 Task: Find and view Decathlon Dwarka, Plaza Premium Lounge, and Indira Gandhi International Airport on Google Maps.
Action: Mouse moved to (655, 474)
Screenshot: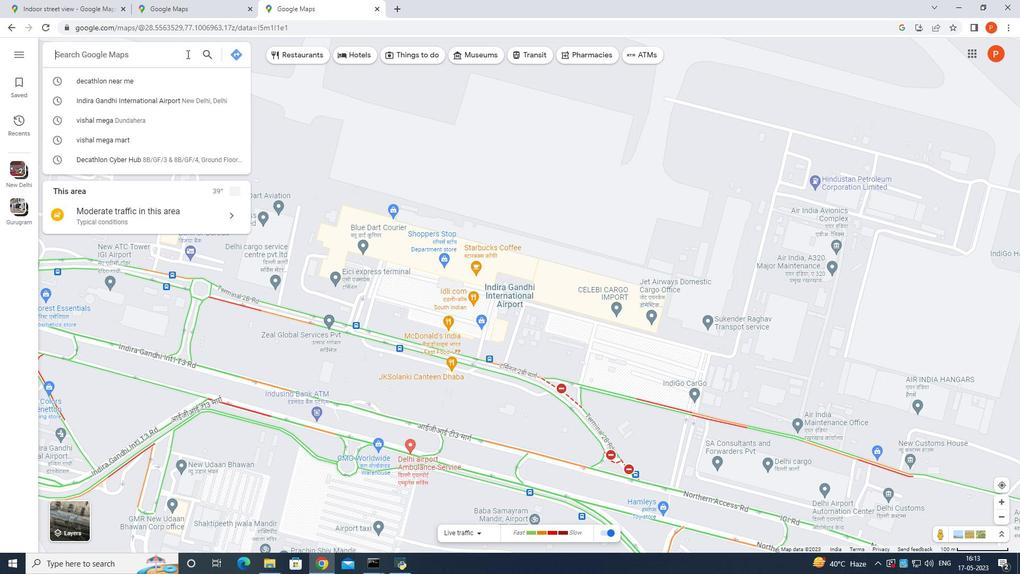 
Action: Mouse pressed left at (655, 474)
Screenshot: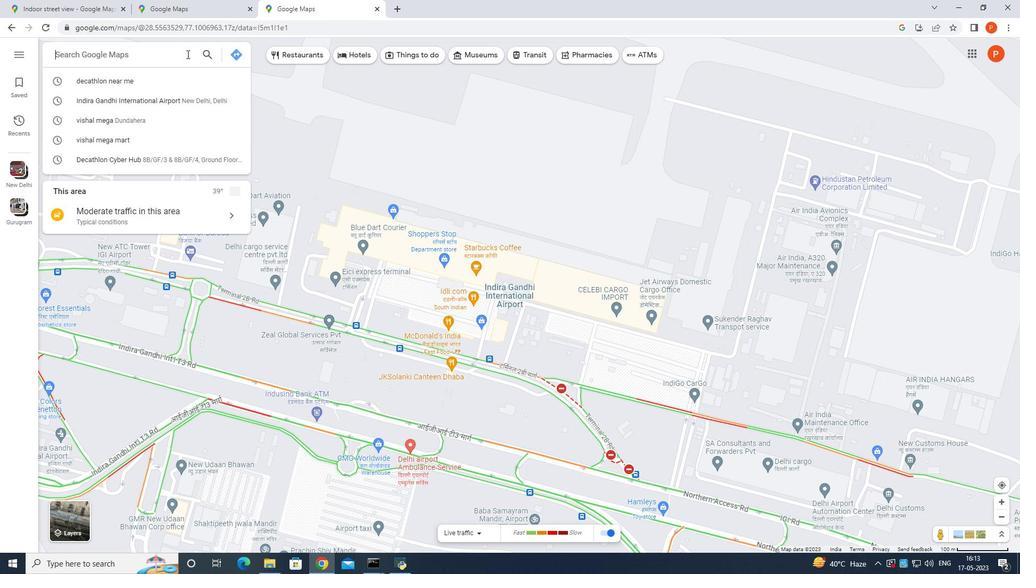 
Action: Mouse moved to (655, 474)
Screenshot: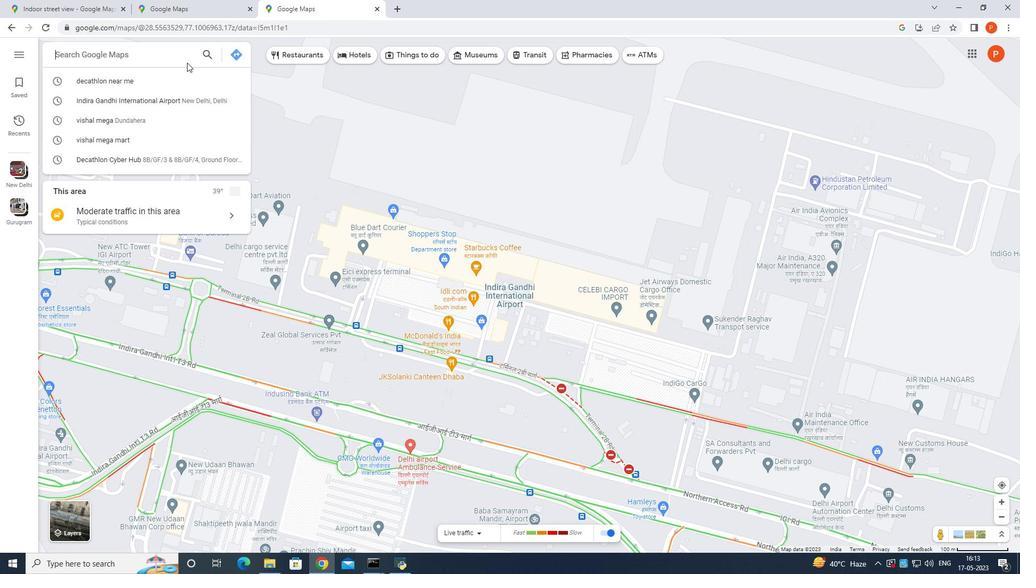 
Action: Mouse pressed left at (655, 474)
Screenshot: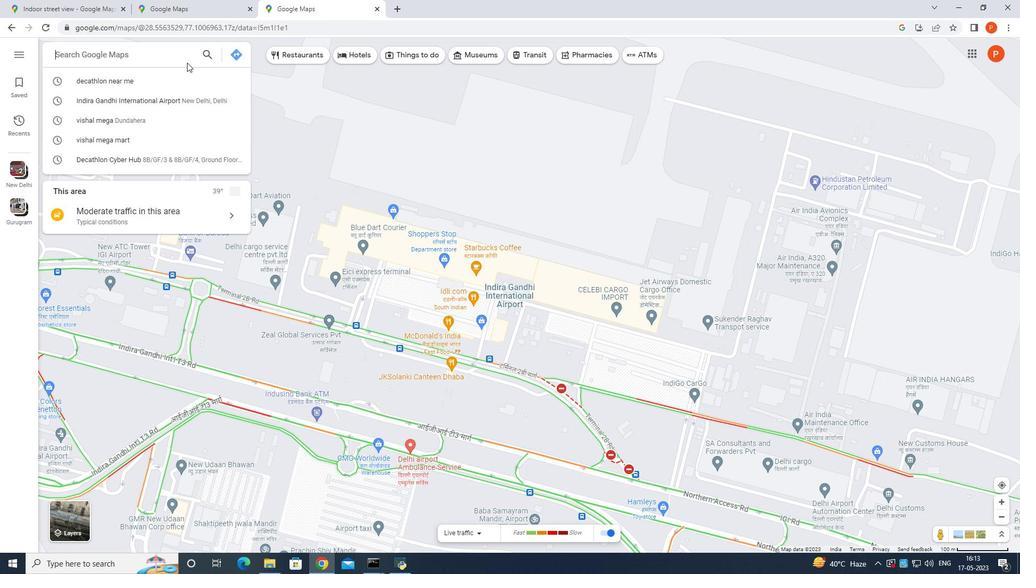 
Action: Mouse moved to (655, 474)
Screenshot: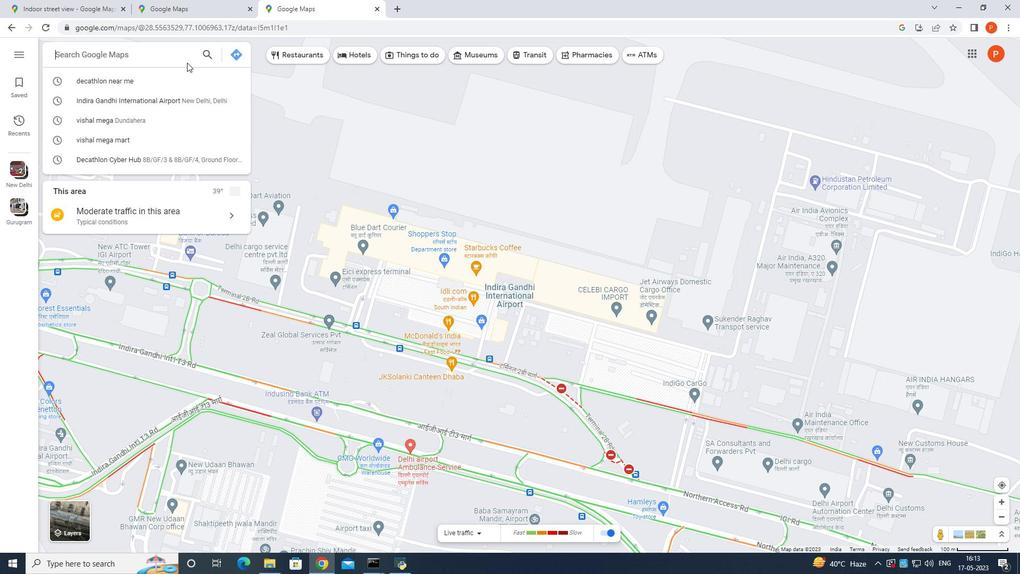 
Action: Key pressed <Key.shift>Airport<Key.space>and<Key.space>shping<Key.space>cener
Screenshot: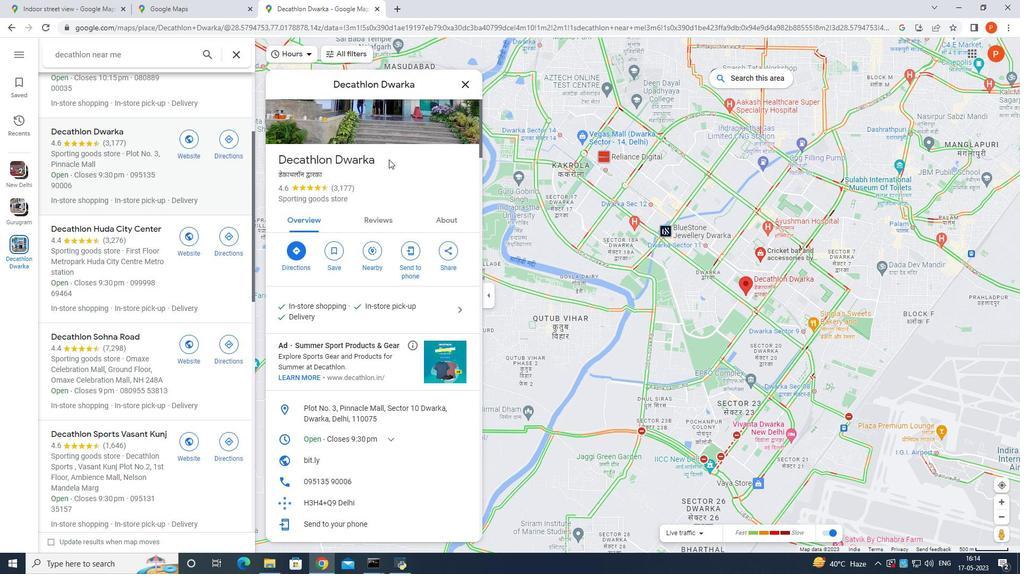 
Action: Mouse moved to (655, 474)
Screenshot: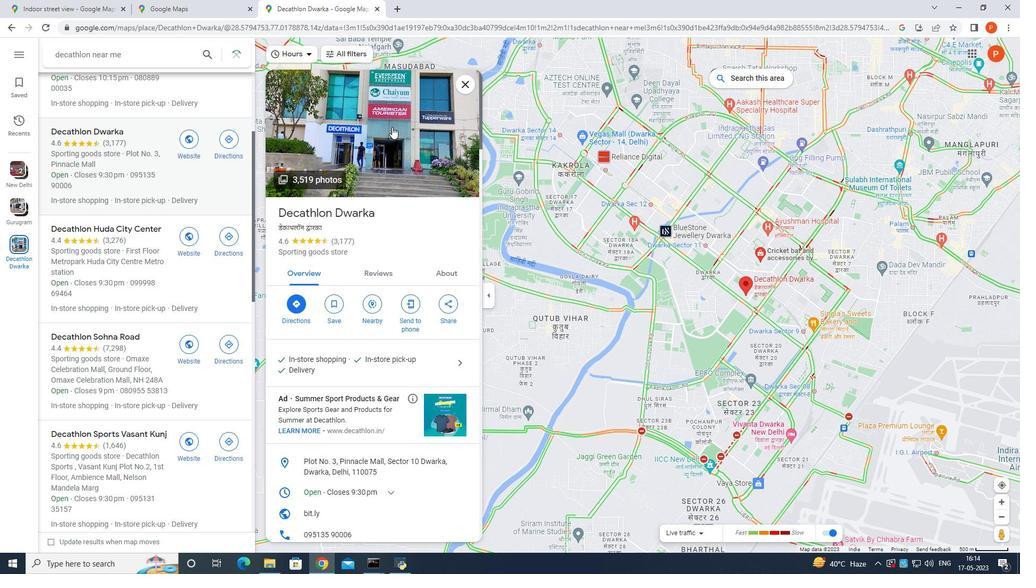 
Action: Key pressed <Key.backspace>
Screenshot: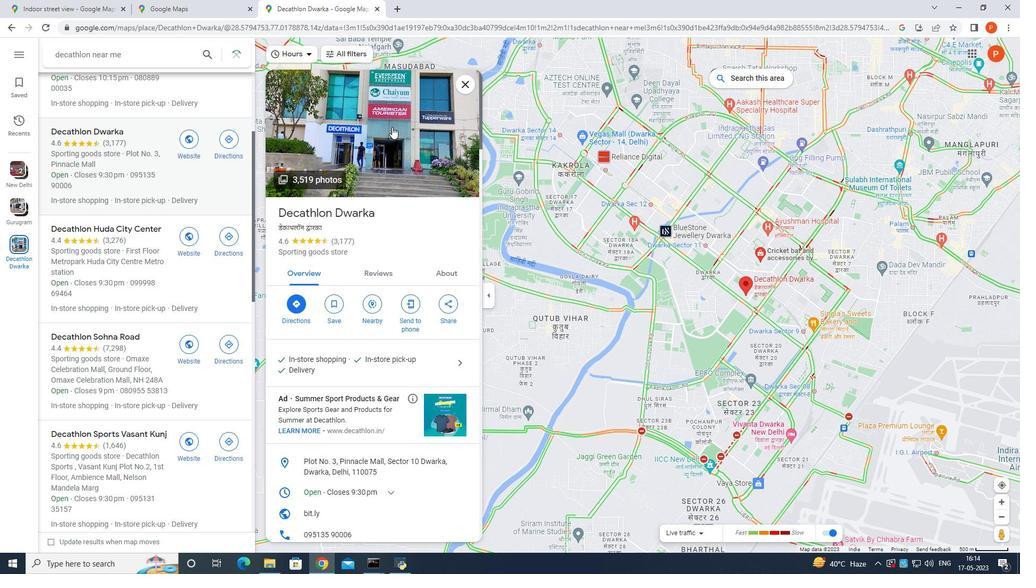 
Action: Mouse moved to (655, 474)
Screenshot: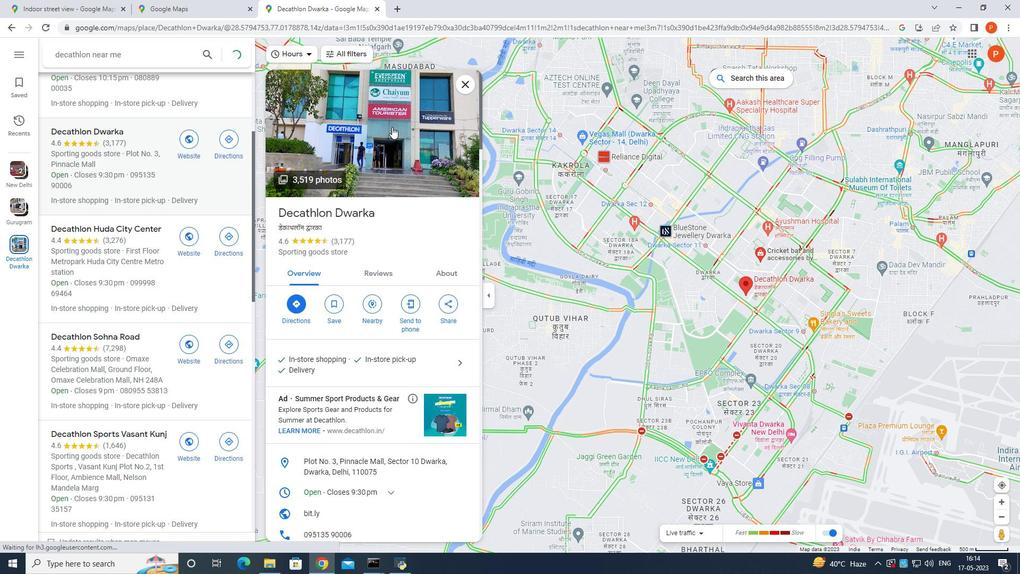 
Action: Key pressed <Key.backspace>ter<Key.enter>
Screenshot: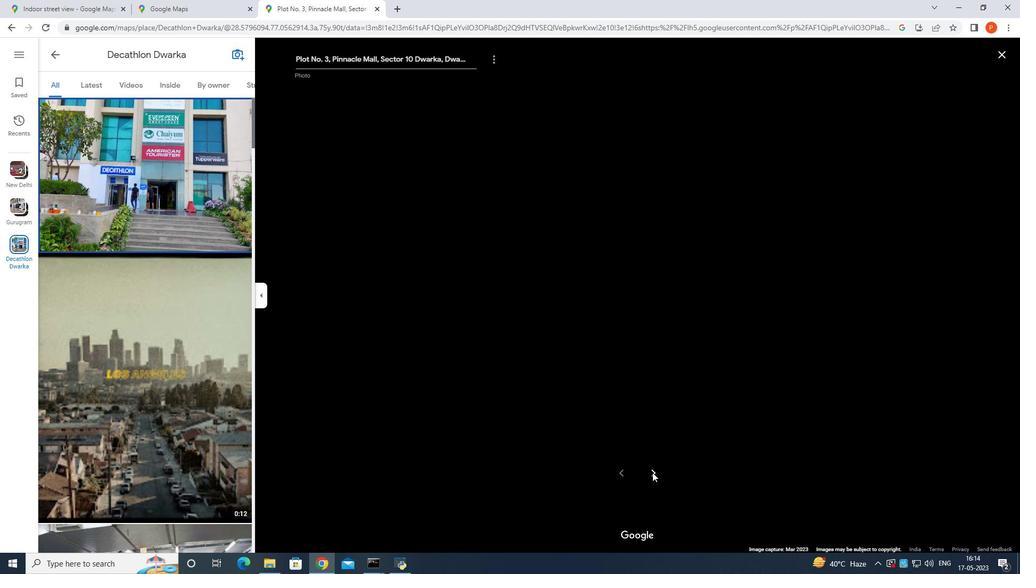 
Action: Mouse moved to (655, 474)
Screenshot: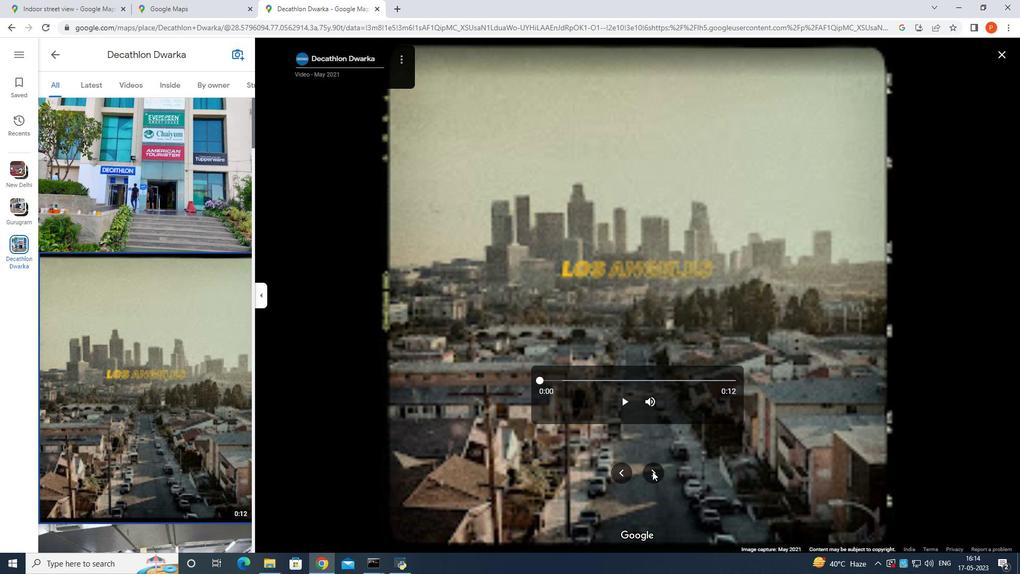 
Action: Mouse scrolled (655, 474) with delta (0, 0)
Screenshot: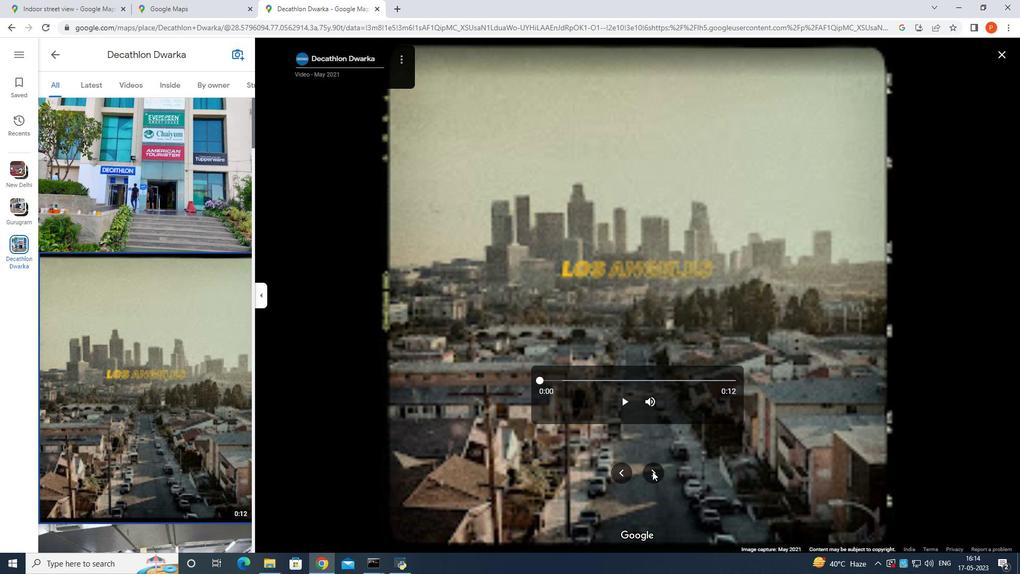 
Action: Mouse scrolled (655, 474) with delta (0, 0)
Screenshot: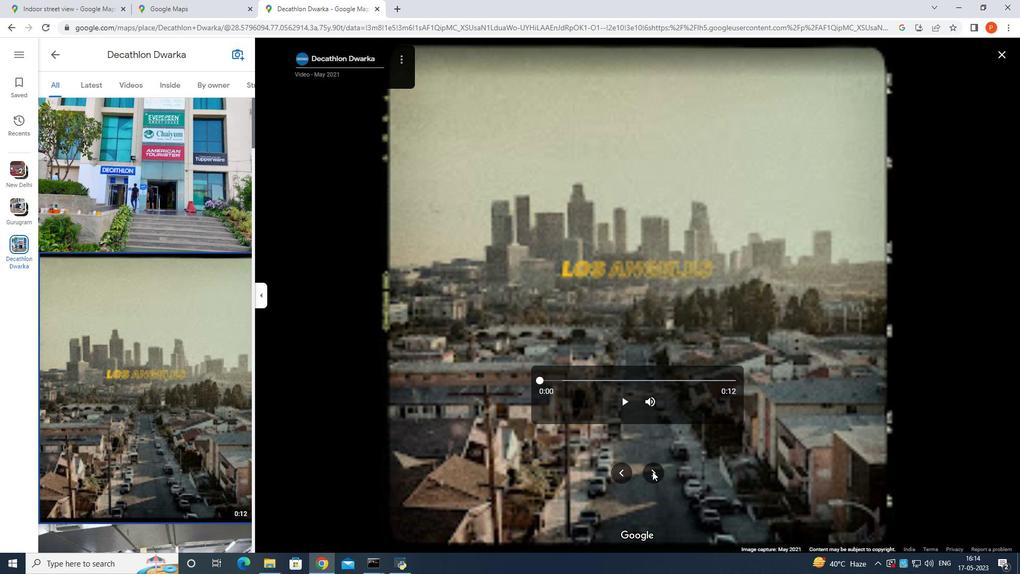 
Action: Mouse moved to (655, 474)
Screenshot: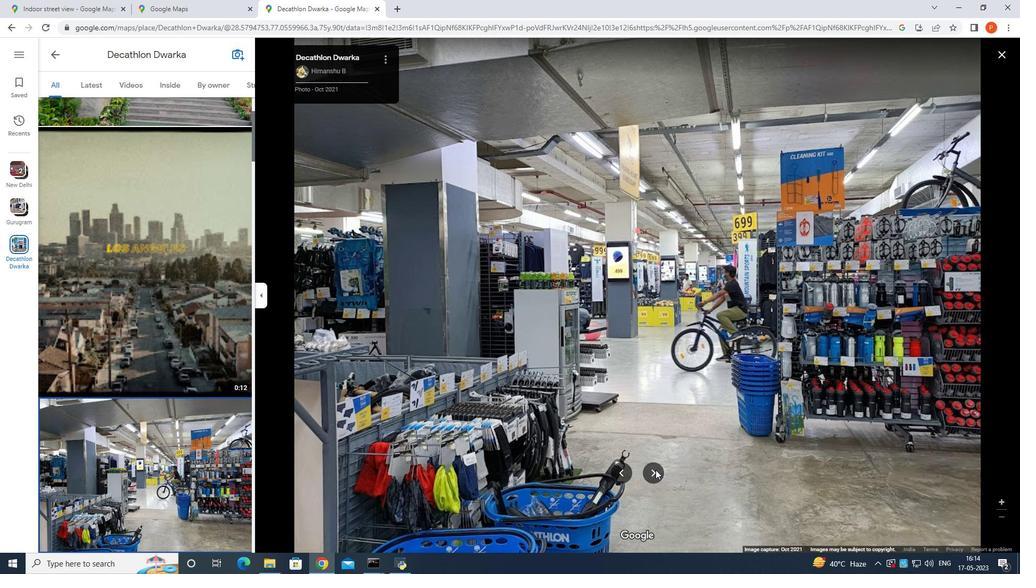 
Action: Mouse pressed left at (655, 474)
Screenshot: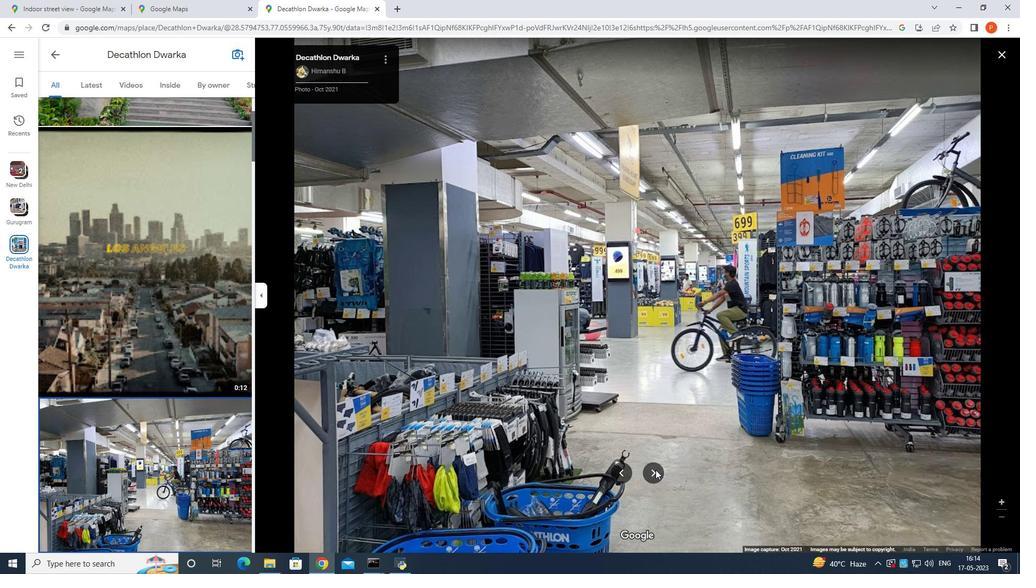 
Action: Mouse moved to (655, 474)
Screenshot: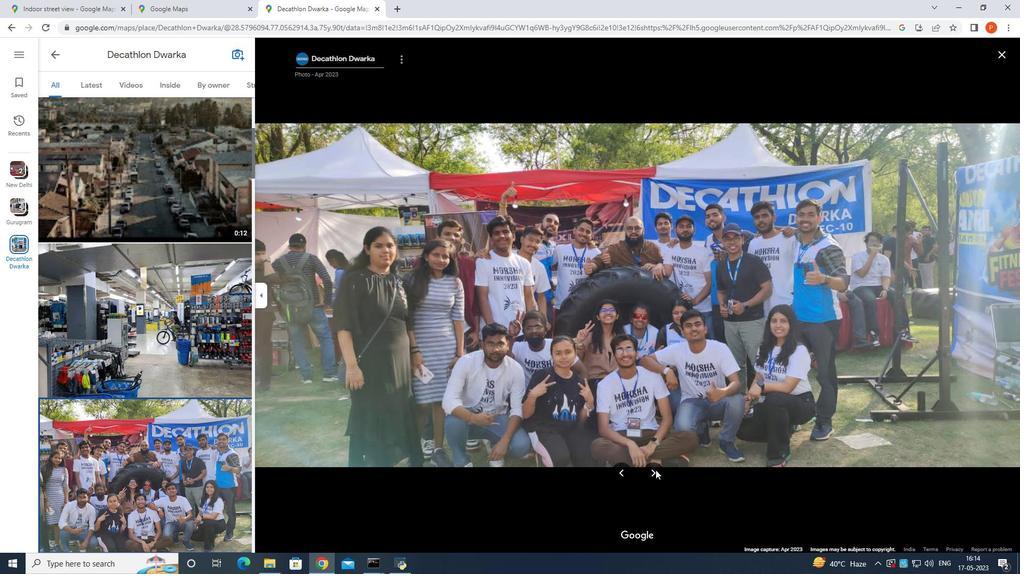 
Action: Mouse scrolled (655, 474) with delta (0, 0)
Screenshot: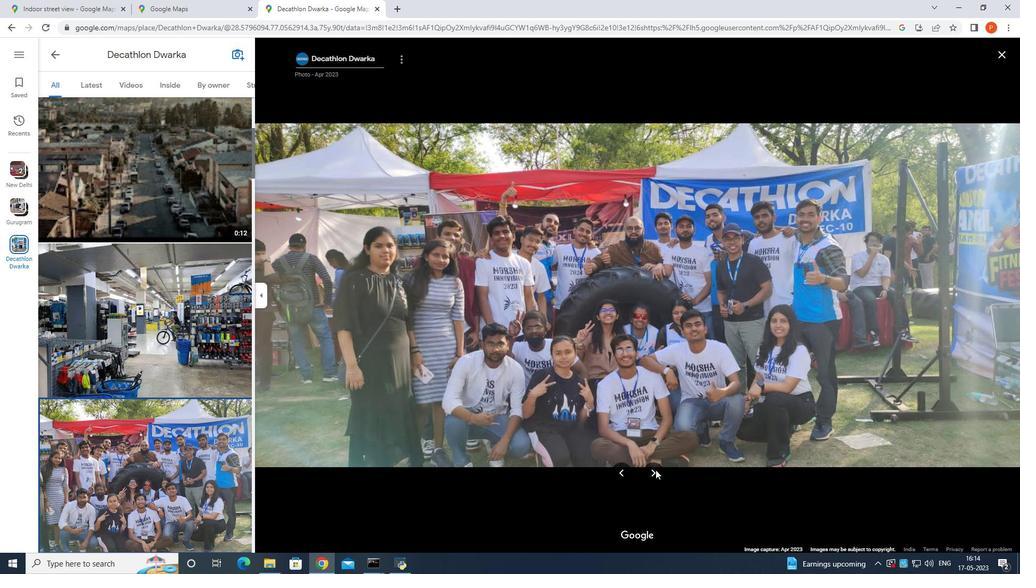 
Action: Mouse moved to (655, 474)
Screenshot: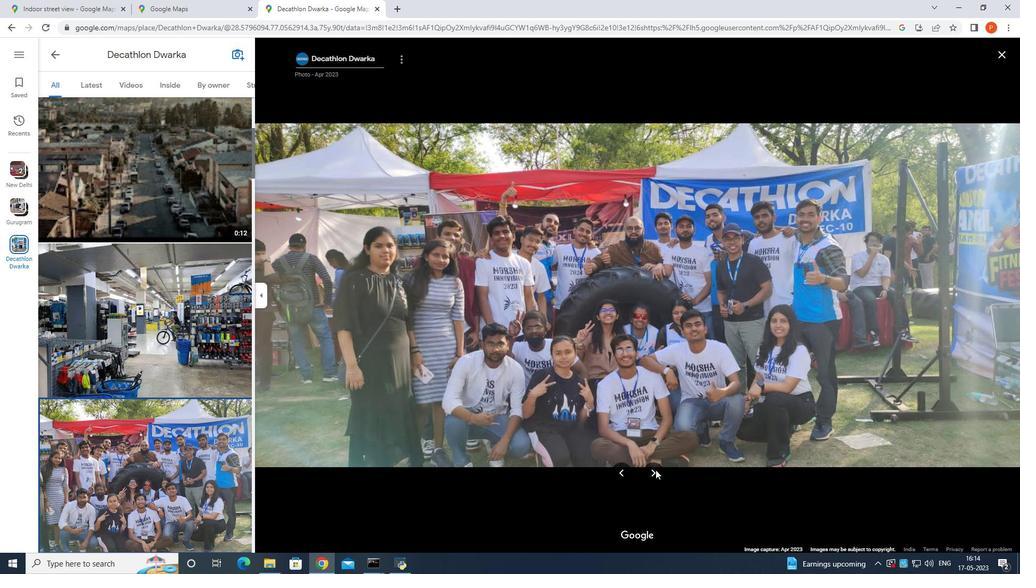 
Action: Mouse scrolled (655, 474) with delta (0, 0)
Screenshot: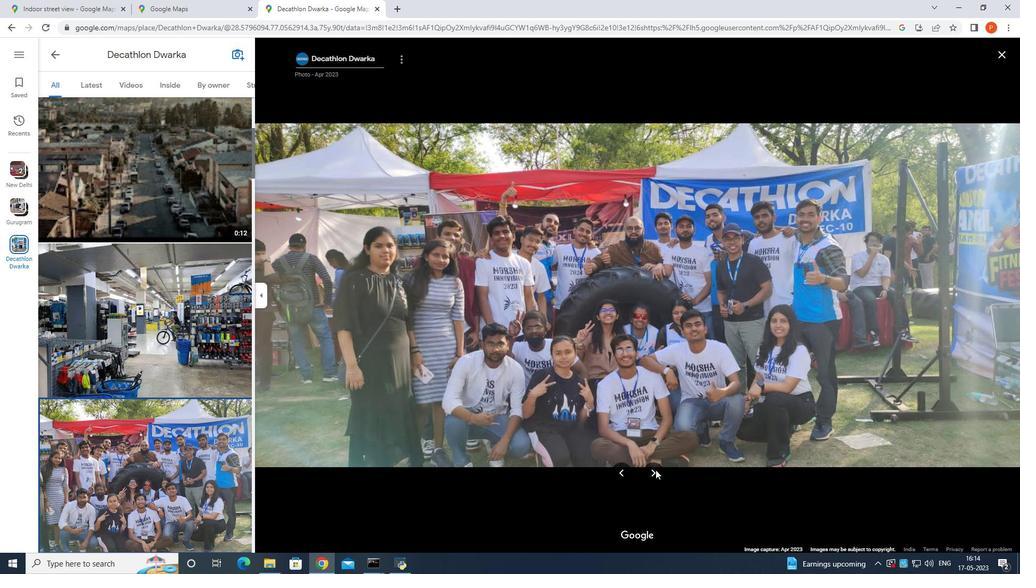 
Action: Mouse moved to (655, 474)
Screenshot: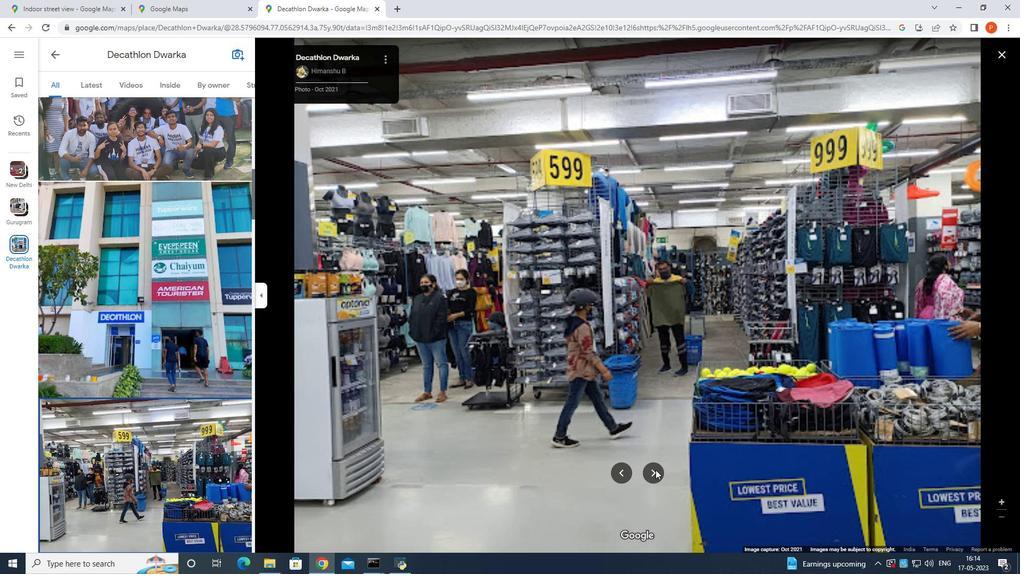 
Action: Mouse scrolled (655, 474) with delta (0, 0)
Screenshot: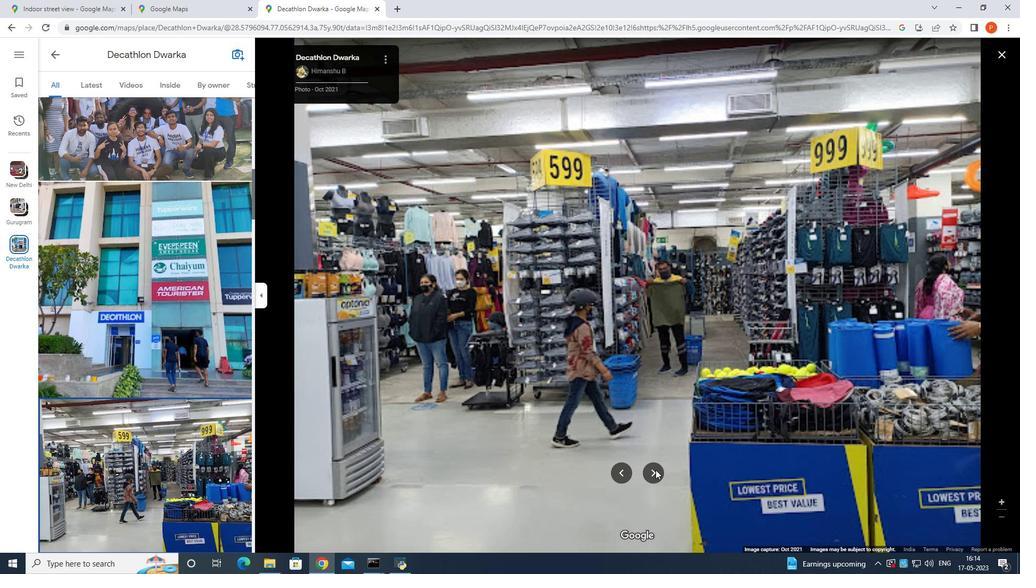 
Action: Mouse scrolled (655, 474) with delta (0, 0)
Screenshot: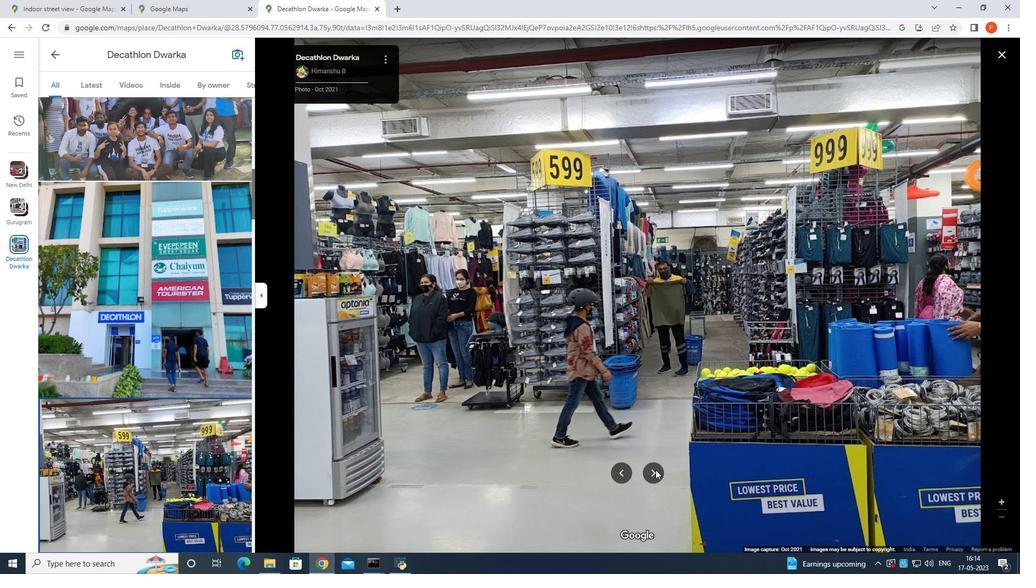 
Action: Mouse scrolled (655, 474) with delta (0, 0)
Screenshot: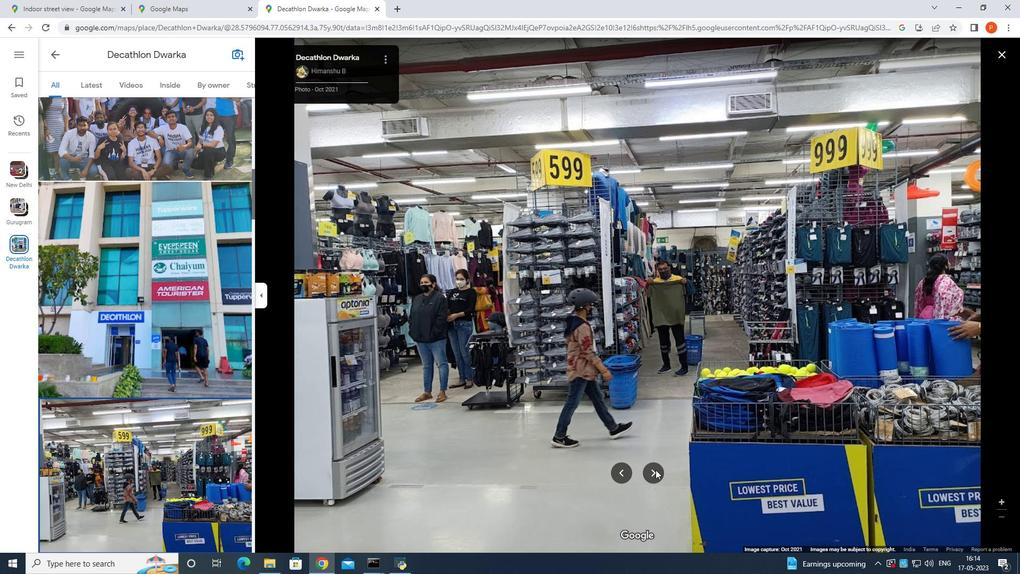 
Action: Mouse scrolled (655, 474) with delta (0, 0)
Screenshot: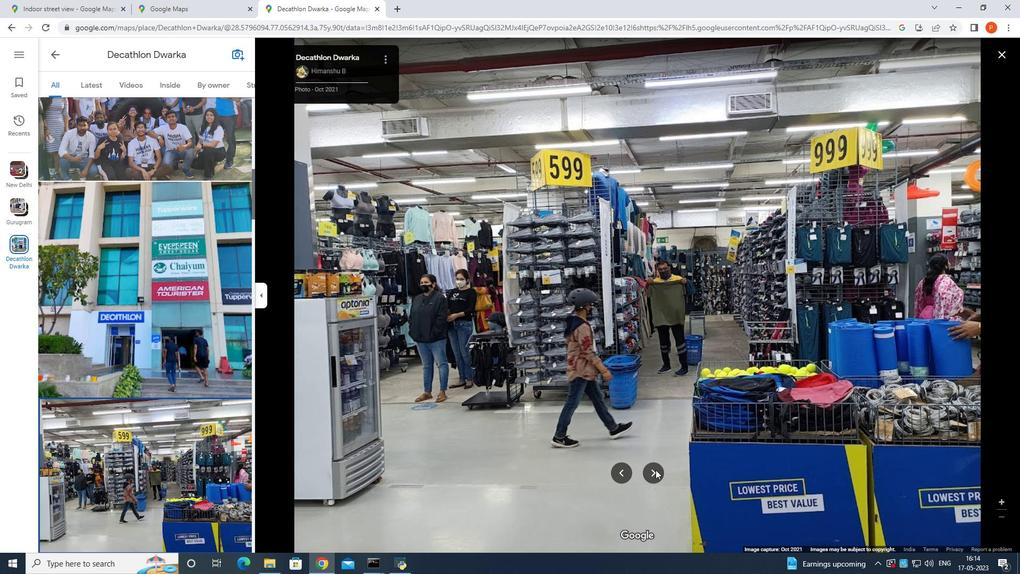 
Action: Mouse moved to (655, 474)
Screenshot: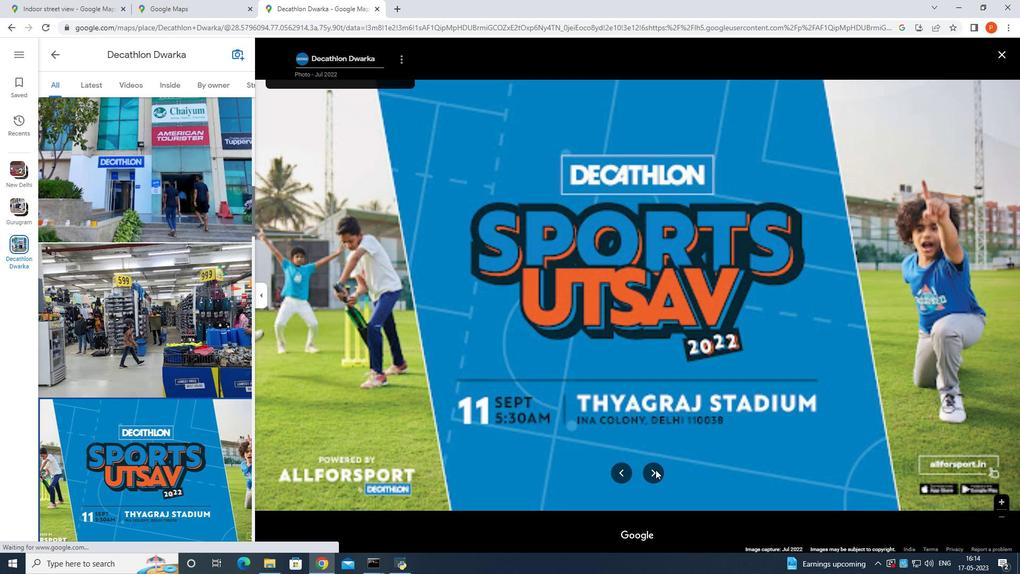 
Action: Mouse pressed left at (655, 474)
Screenshot: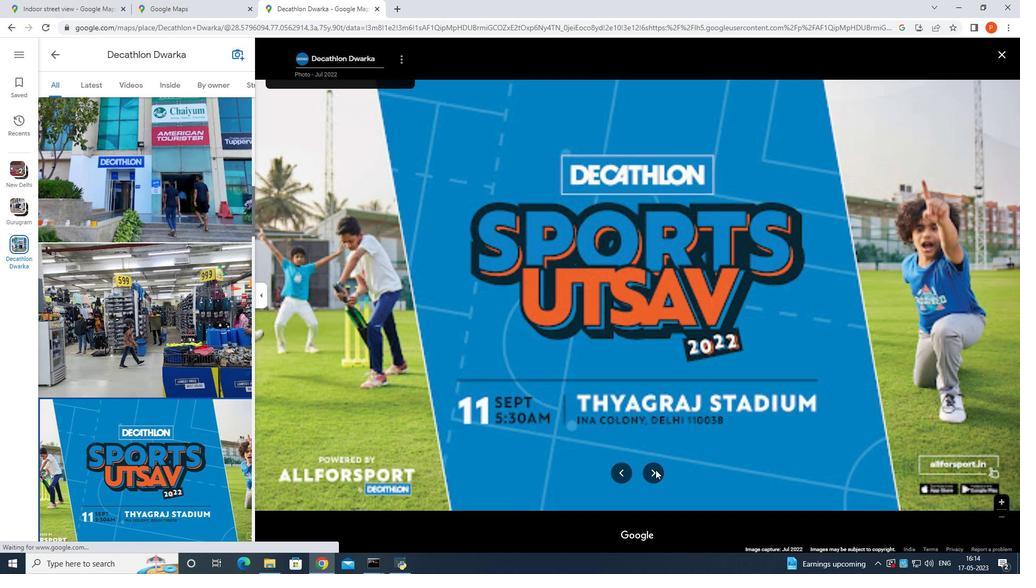 
Action: Mouse moved to (655, 474)
Screenshot: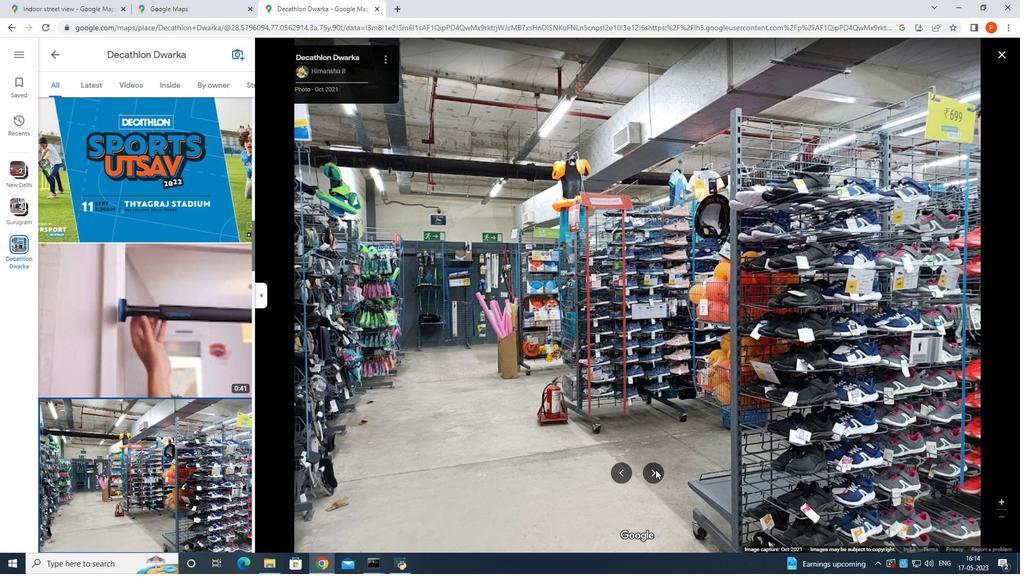 
Action: Mouse pressed left at (655, 474)
Screenshot: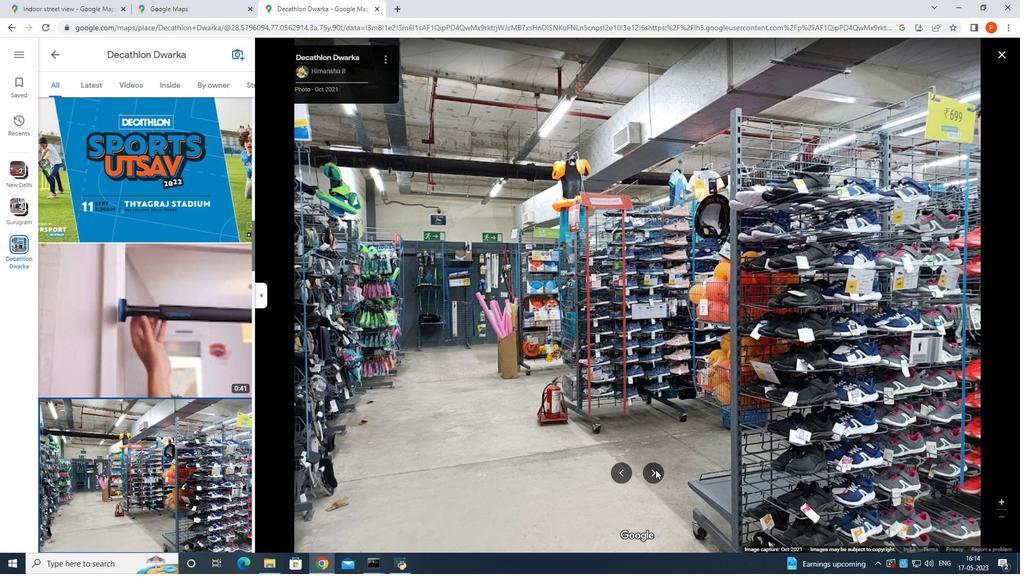 
Action: Mouse moved to (655, 474)
Screenshot: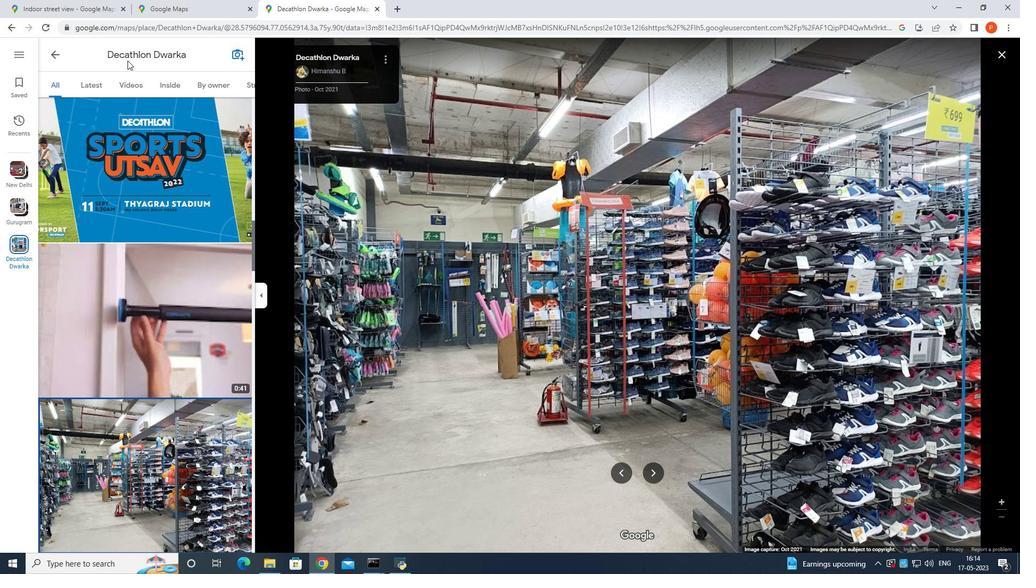 
Action: Mouse scrolled (655, 474) with delta (0, 0)
Screenshot: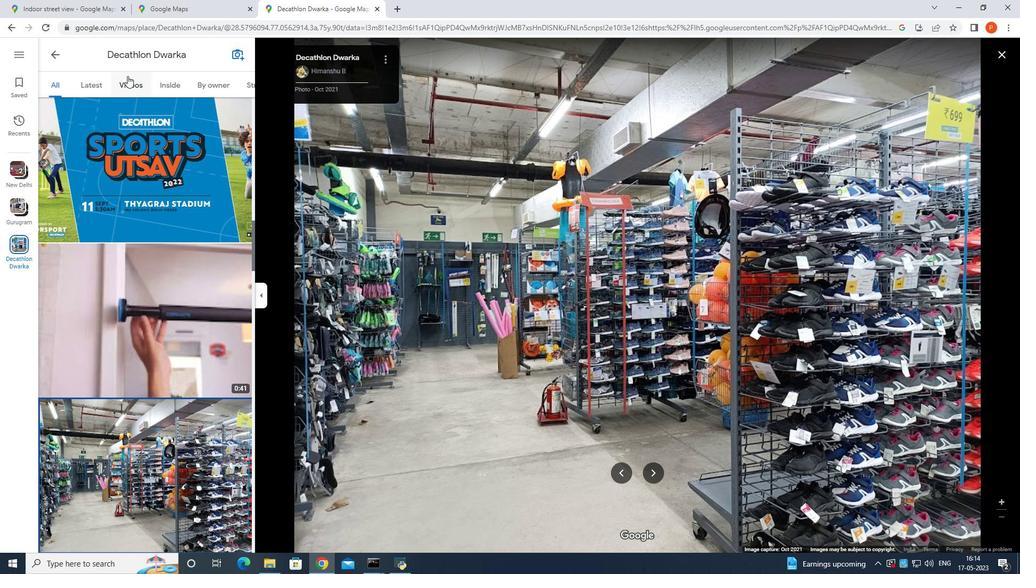 
Action: Mouse scrolled (655, 474) with delta (0, 0)
Screenshot: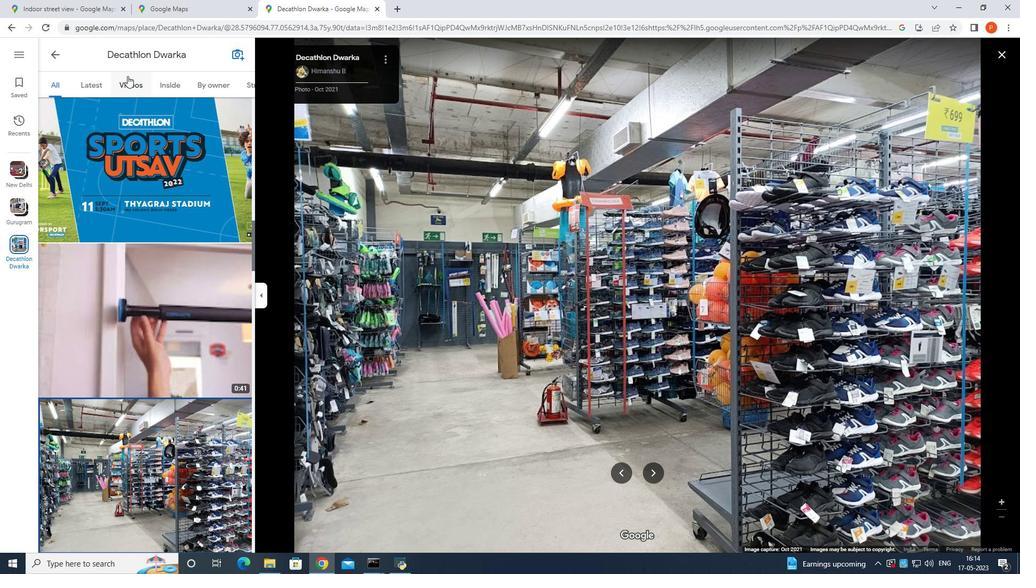 
Action: Mouse scrolled (655, 474) with delta (0, 0)
Screenshot: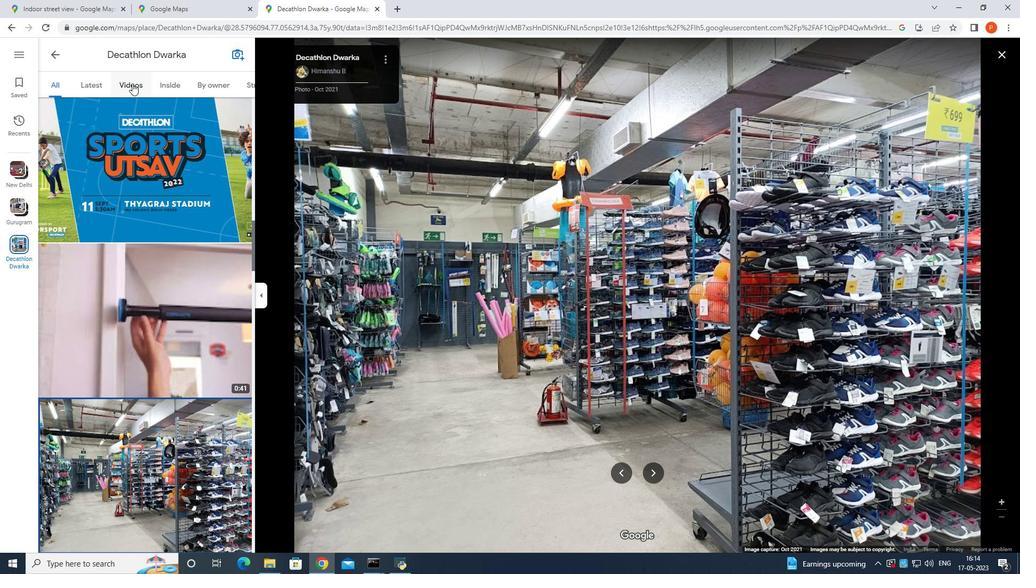 
Action: Mouse scrolled (655, 474) with delta (0, 0)
Screenshot: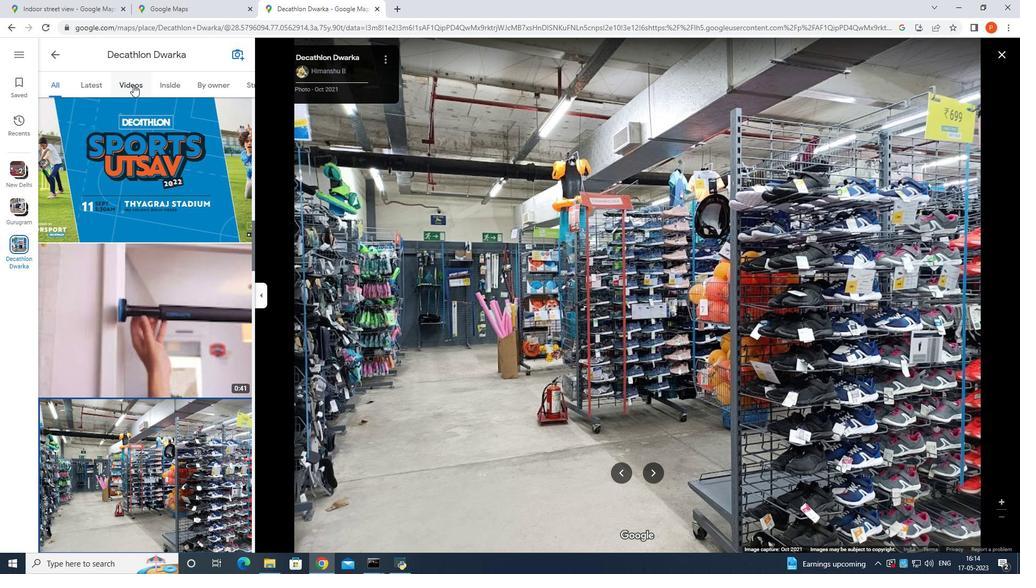 
Action: Mouse moved to (655, 474)
Screenshot: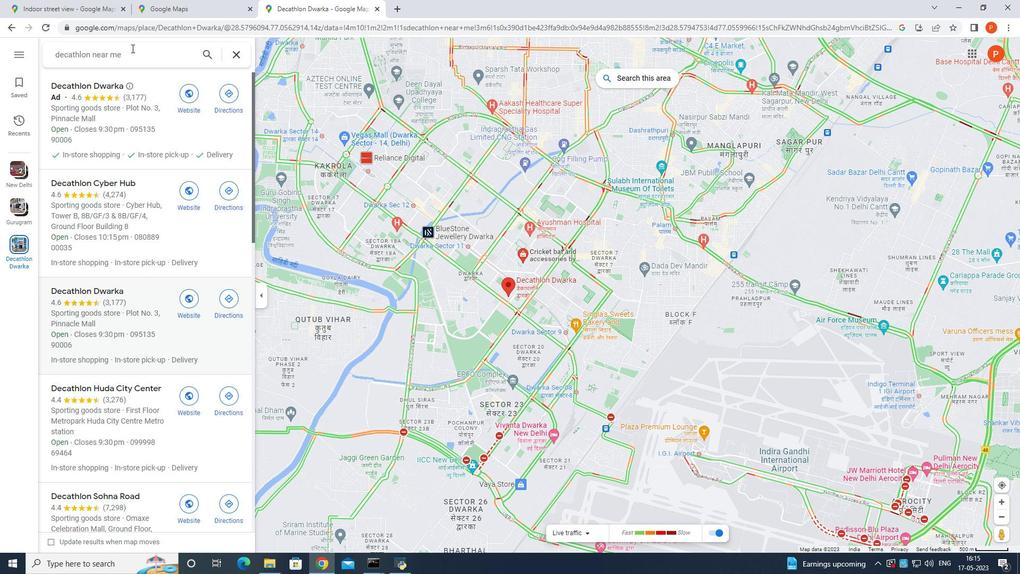 
Action: Mouse pressed left at (655, 474)
Screenshot: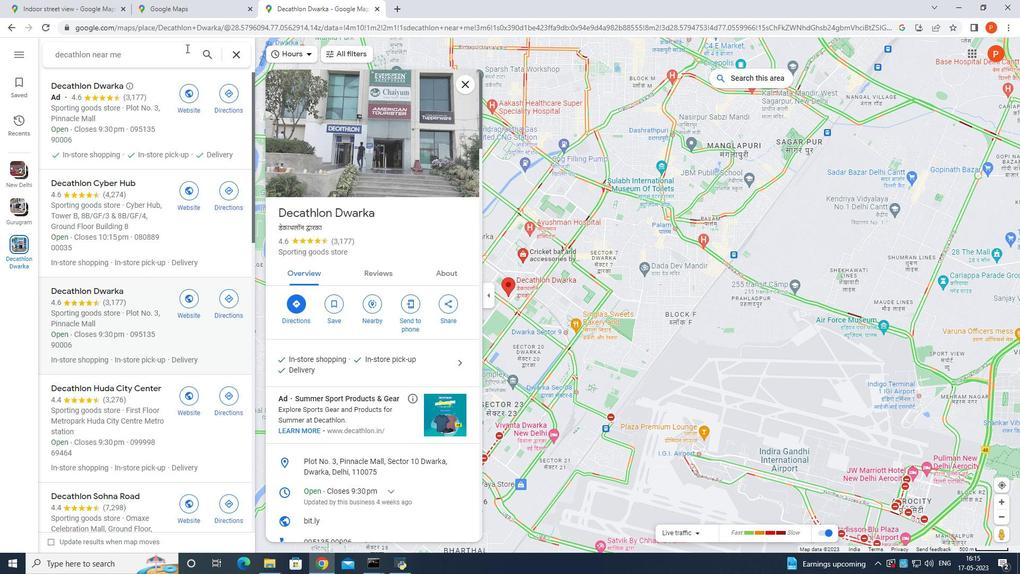 
Action: Mouse moved to (655, 474)
Screenshot: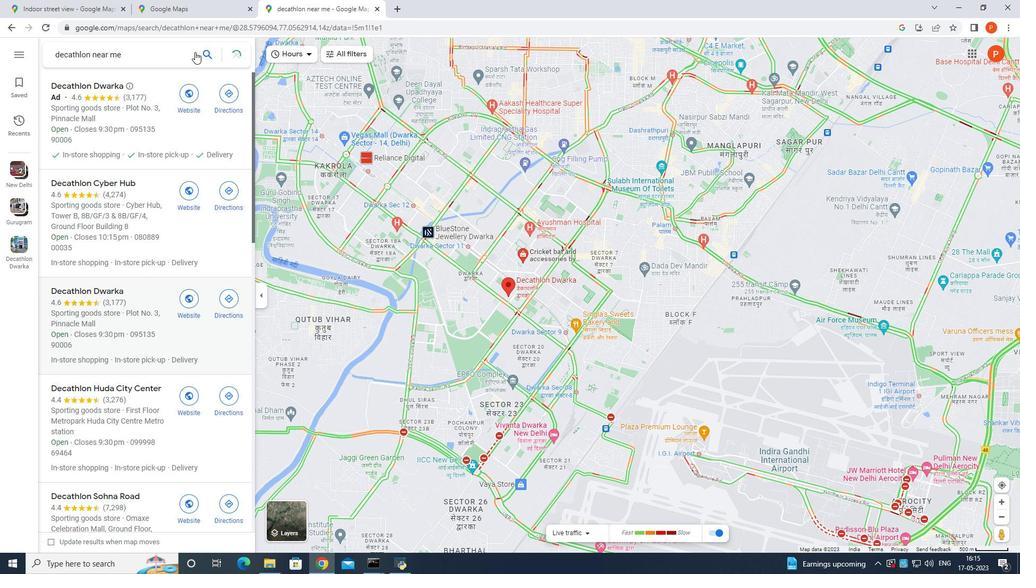 
Action: Key pressed <Key.enter>
Screenshot: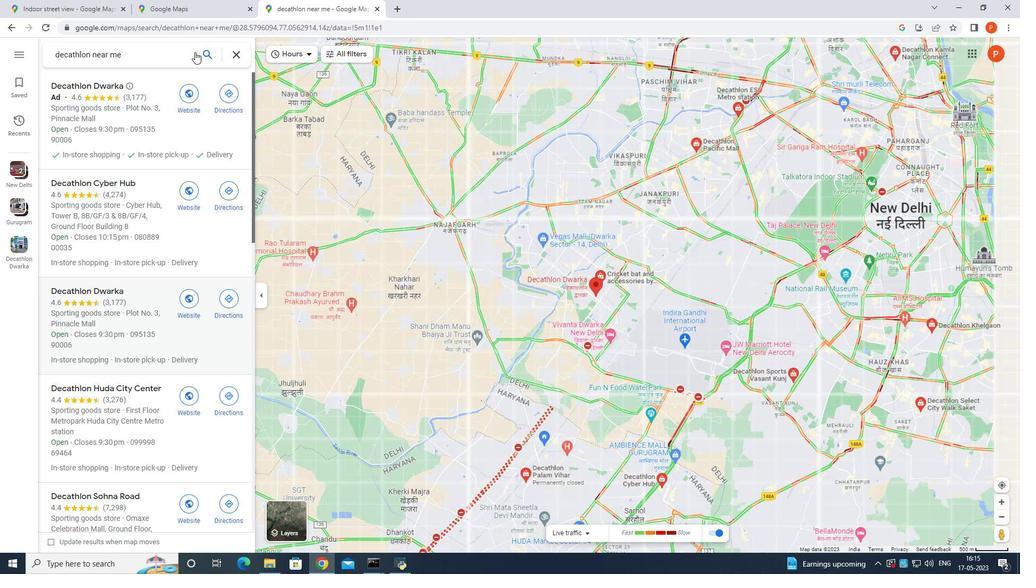 
Action: Mouse moved to (655, 474)
Screenshot: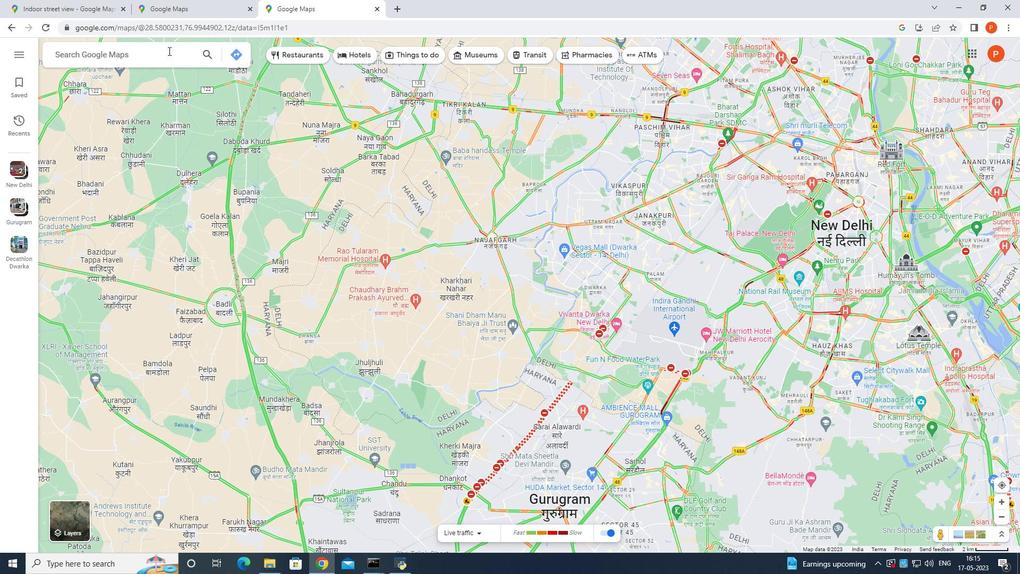 
Action: Mouse pressed left at (655, 474)
Screenshot: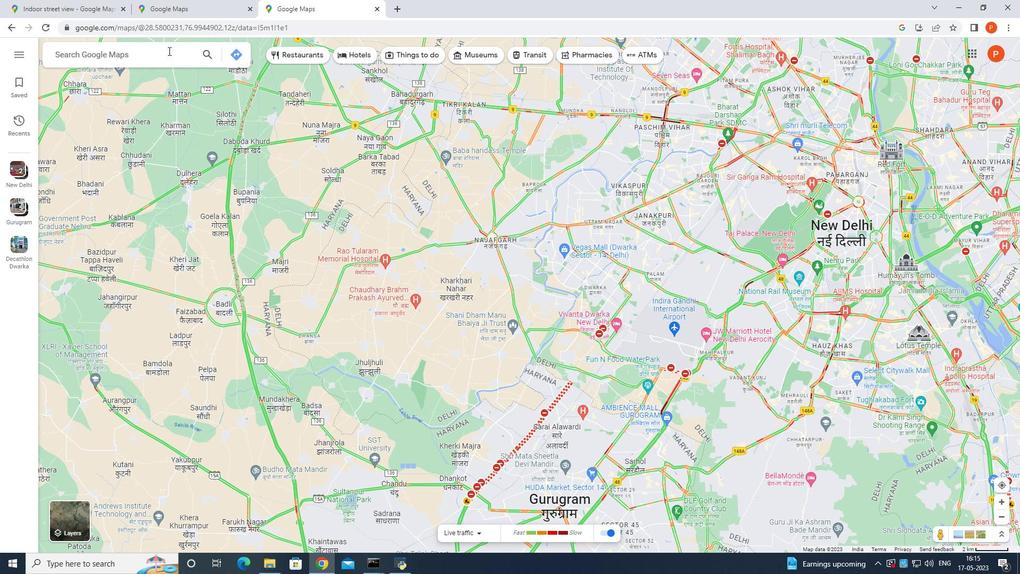 
Action: Mouse moved to (655, 474)
Screenshot: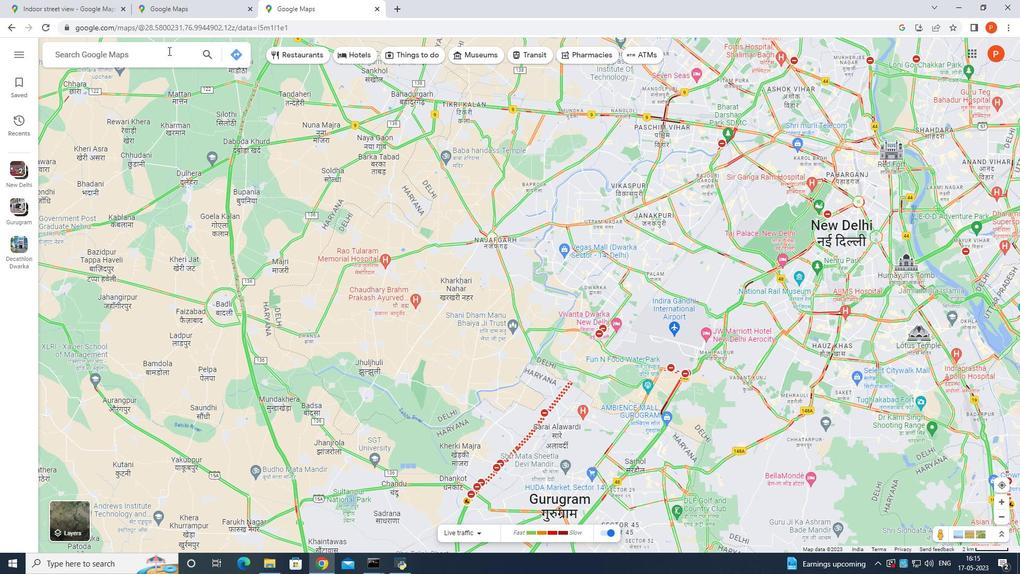 
Action: Mouse scrolled (655, 474) with delta (0, 0)
Screenshot: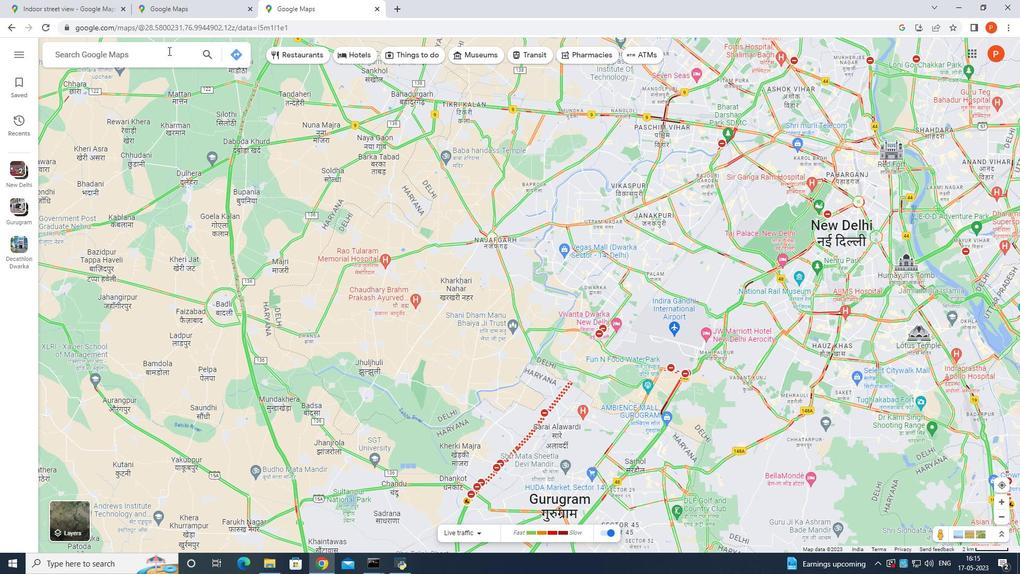 
Action: Mouse moved to (655, 474)
Screenshot: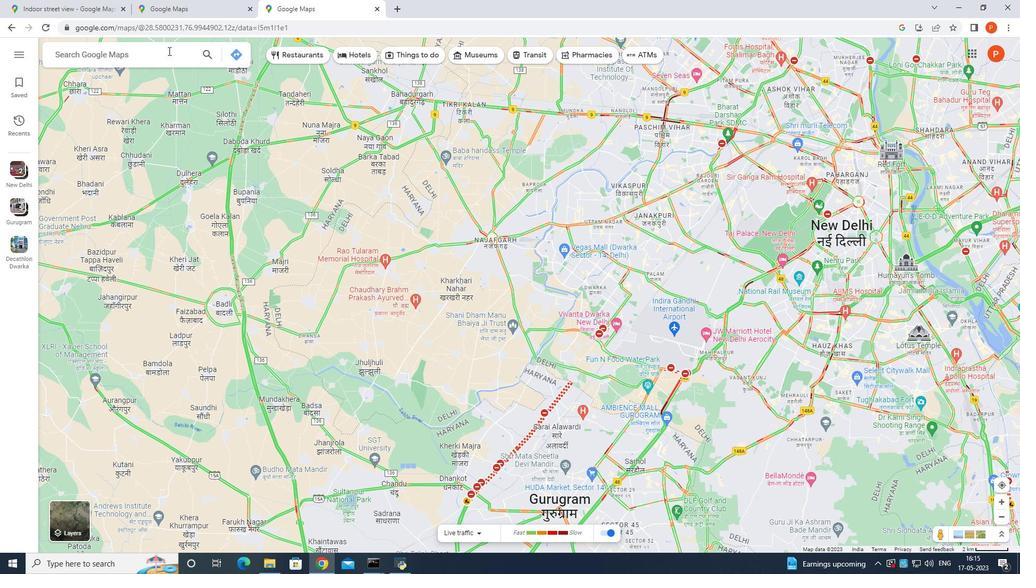 
Action: Mouse scrolled (655, 474) with delta (0, 0)
Screenshot: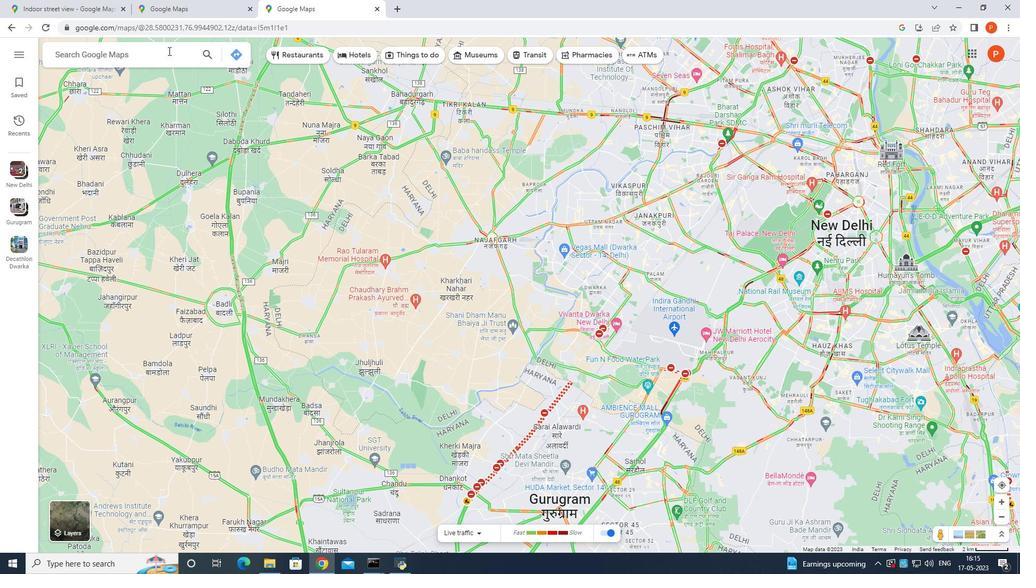
Action: Mouse moved to (655, 474)
Screenshot: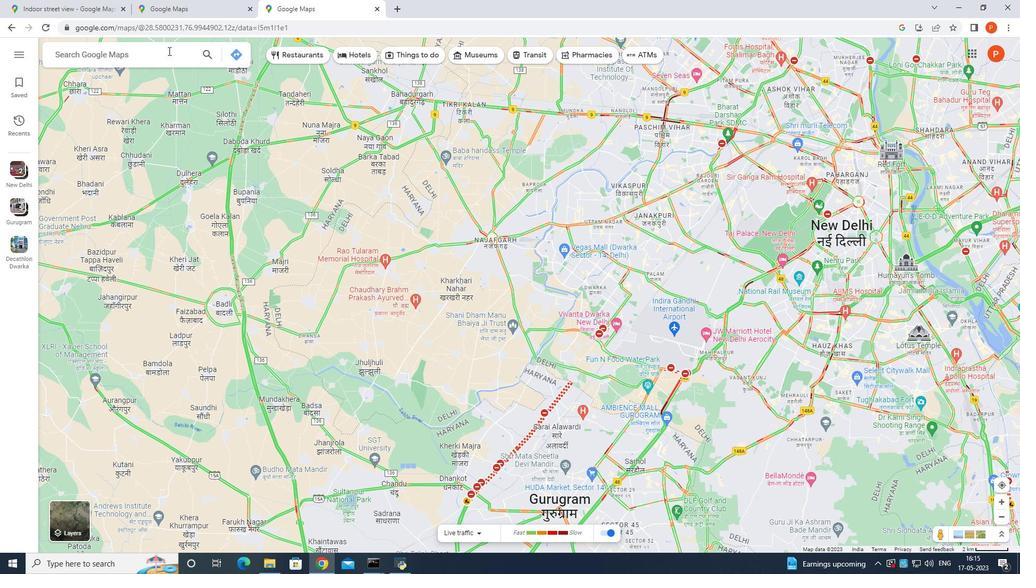 
Action: Mouse scrolled (655, 474) with delta (0, 0)
Screenshot: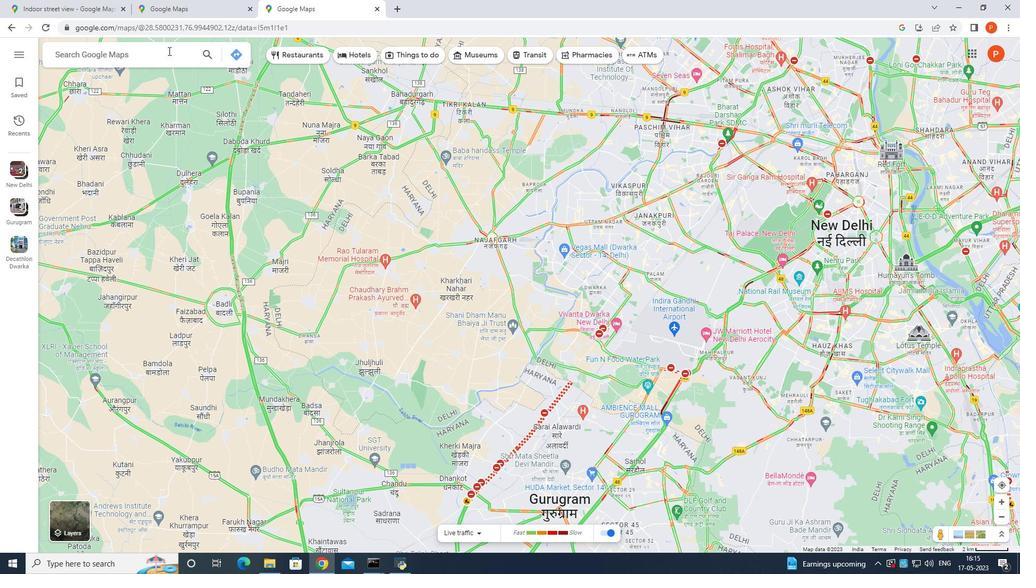 
Action: Mouse scrolled (655, 474) with delta (0, 0)
Screenshot: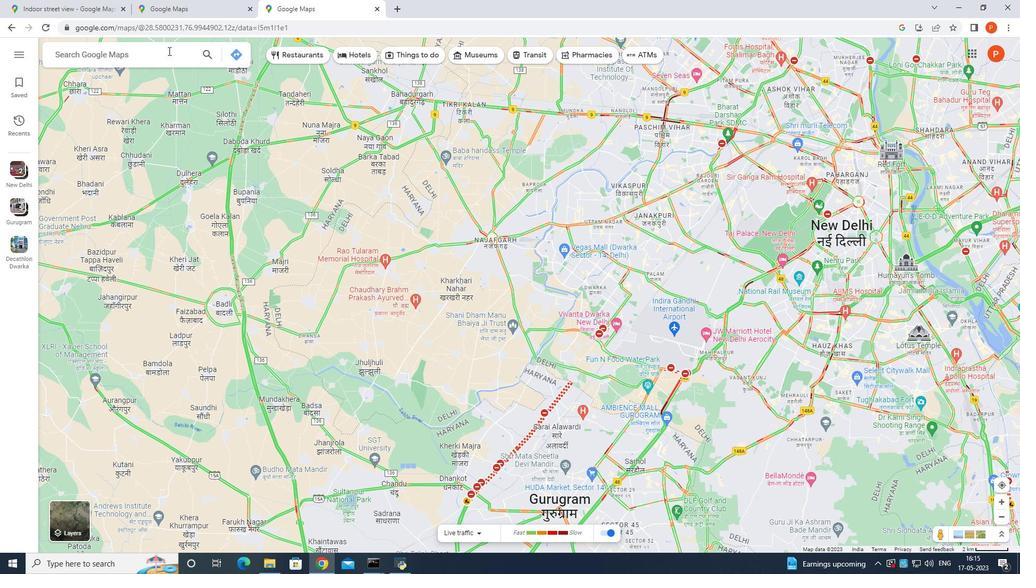 
Action: Mouse scrolled (655, 474) with delta (0, 0)
Screenshot: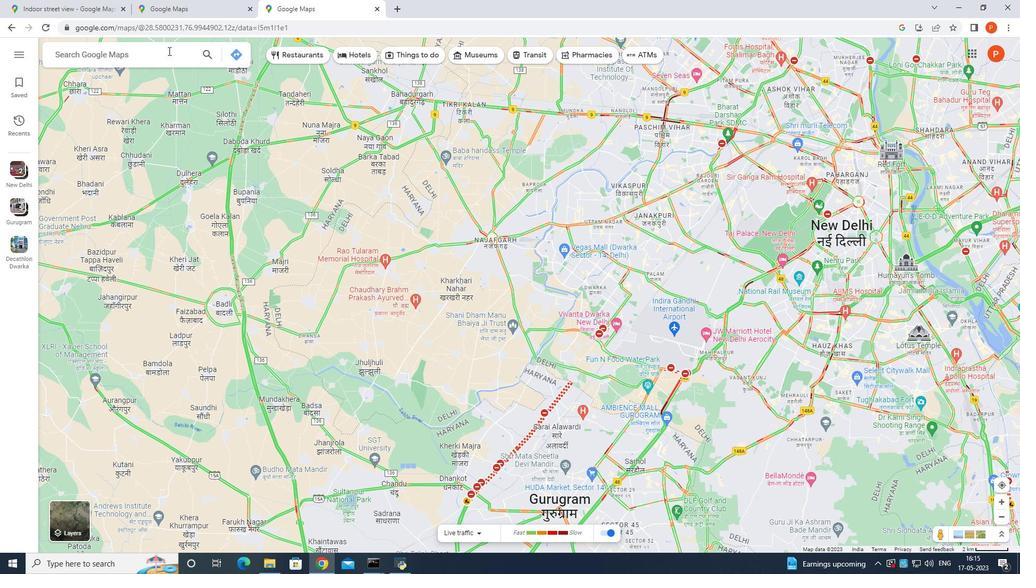 
Action: Mouse scrolled (655, 474) with delta (0, 0)
Screenshot: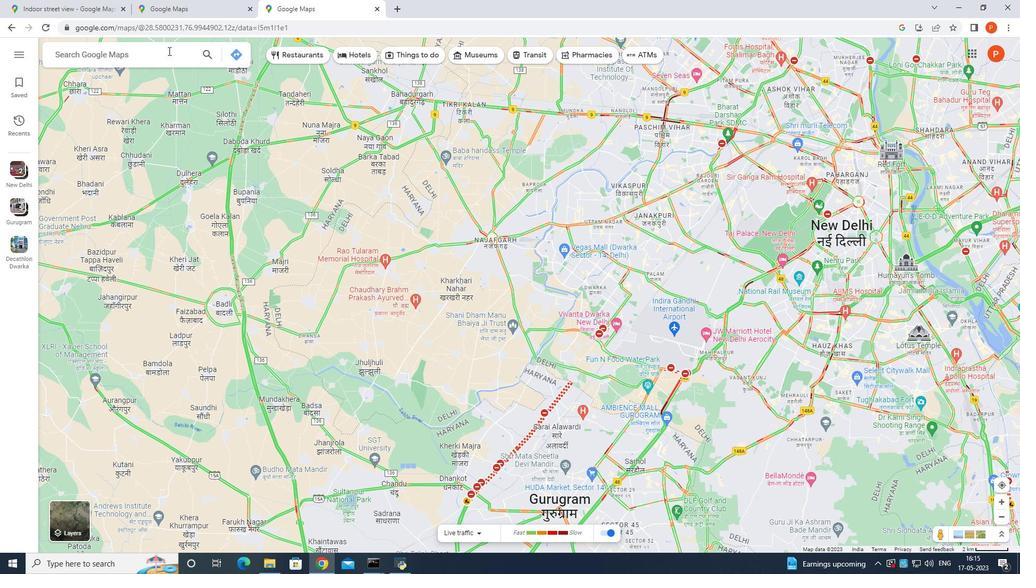 
Action: Mouse scrolled (655, 474) with delta (0, 0)
Screenshot: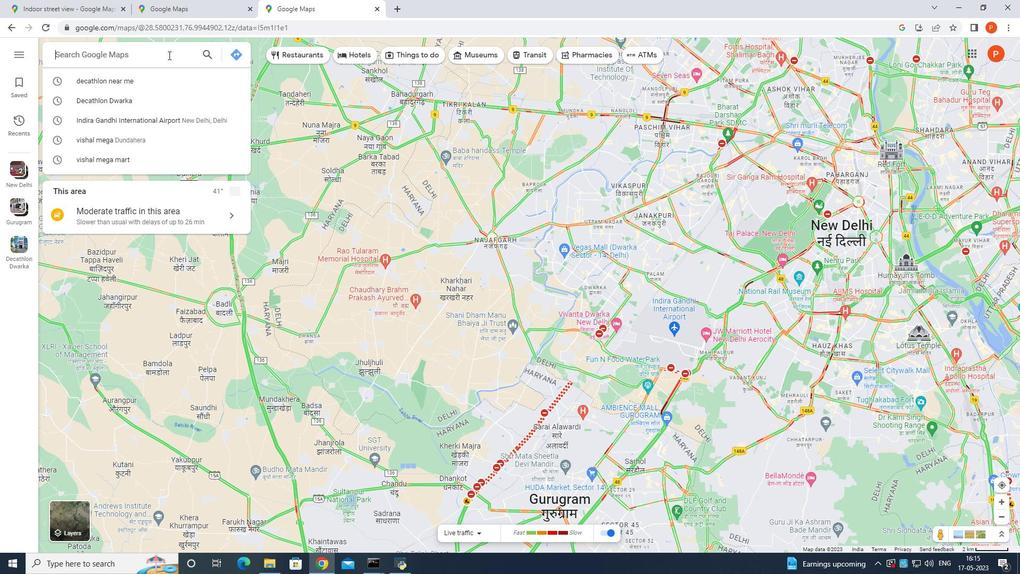 
Action: Mouse scrolled (655, 474) with delta (0, 0)
Screenshot: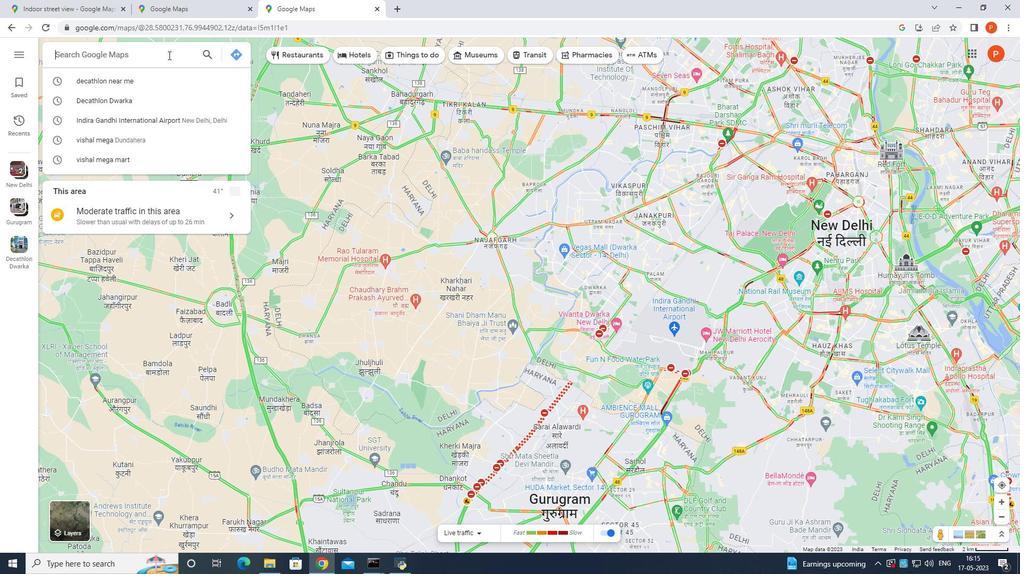 
Action: Mouse moved to (655, 474)
Screenshot: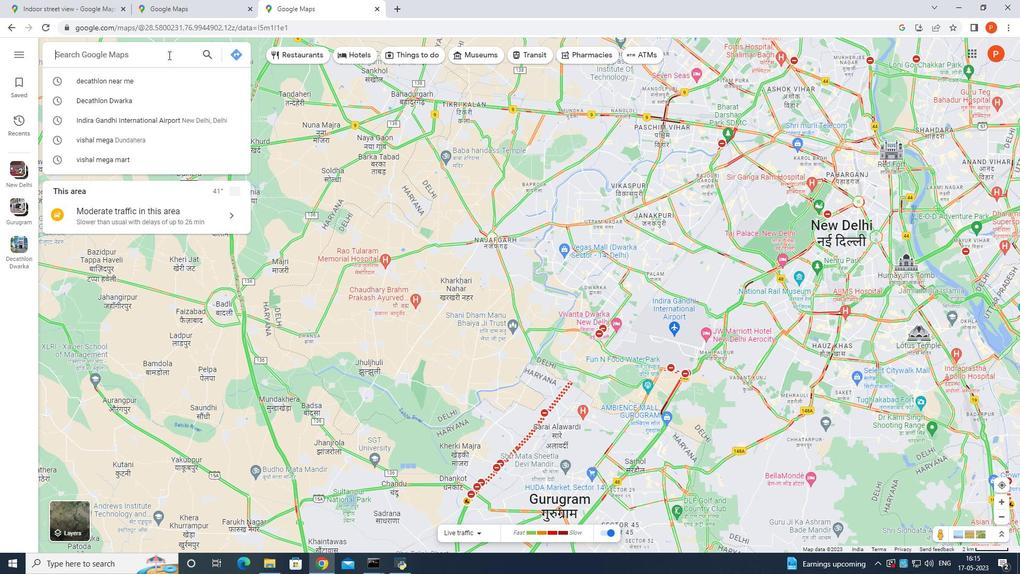 
Action: Mouse scrolled (655, 474) with delta (0, 0)
Screenshot: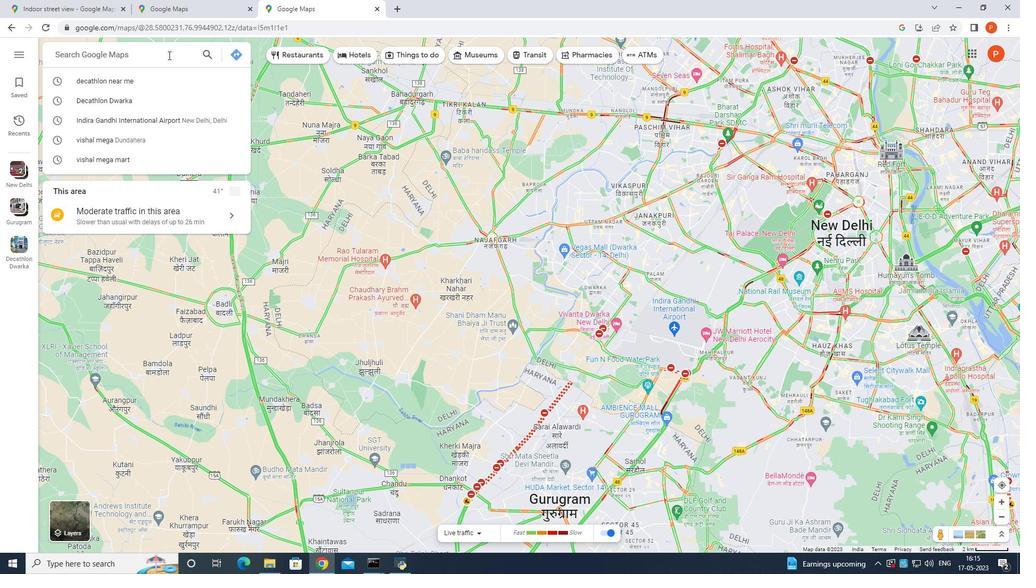 
Action: Mouse moved to (655, 474)
Screenshot: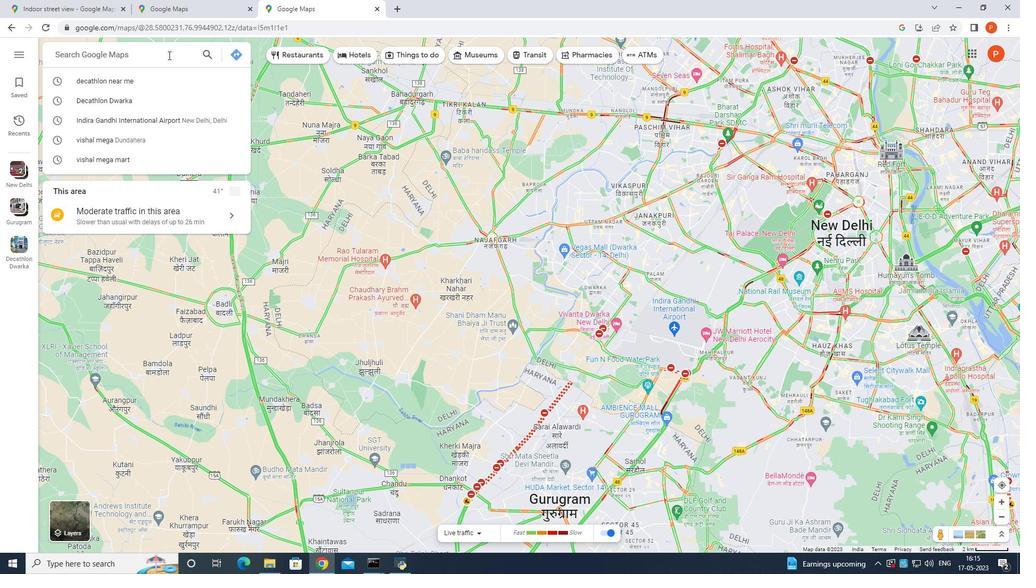 
Action: Mouse scrolled (655, 474) with delta (0, 0)
Screenshot: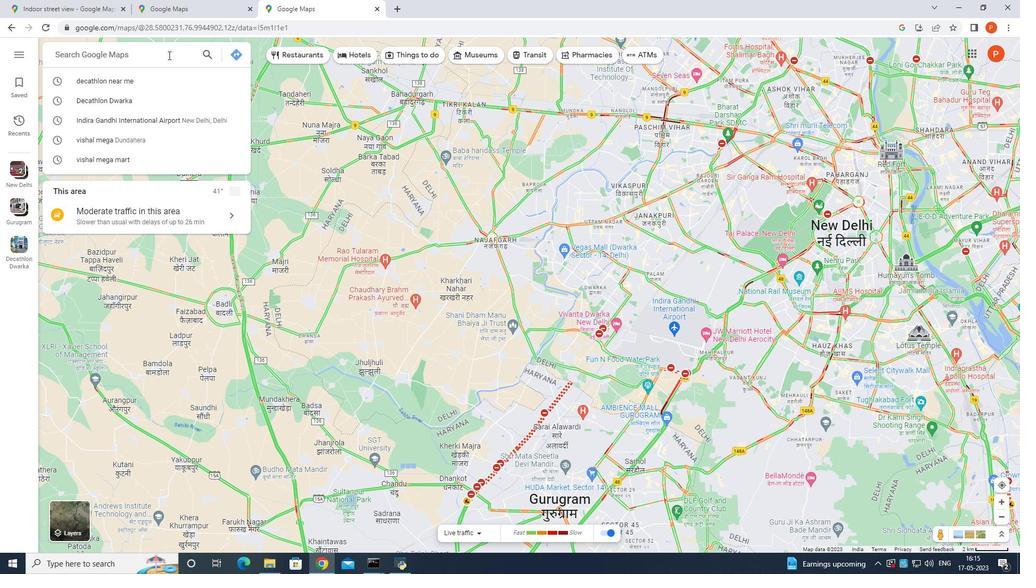 
Action: Mouse scrolled (655, 474) with delta (0, 0)
Screenshot: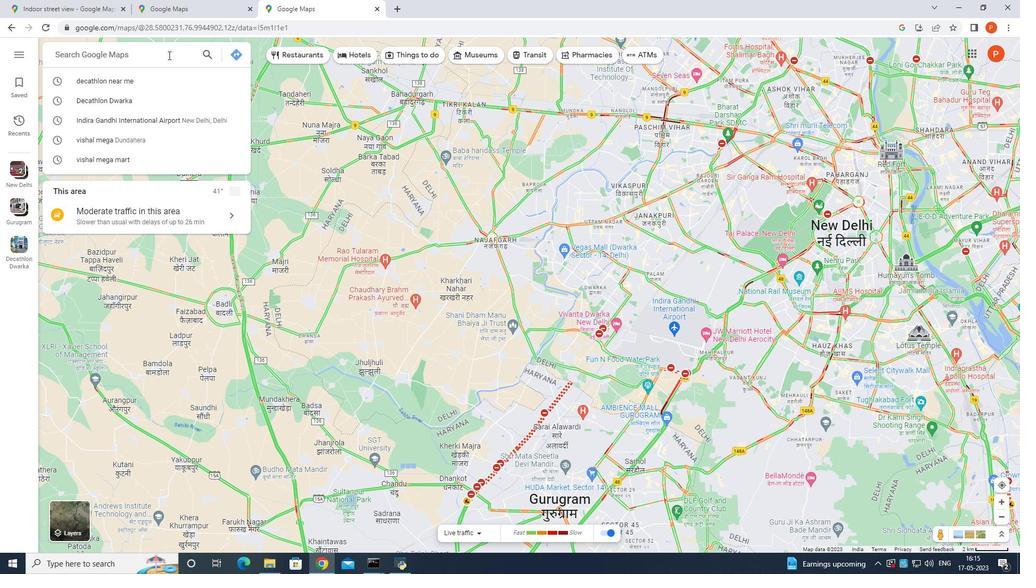 
Action: Mouse scrolled (655, 474) with delta (0, 0)
Screenshot: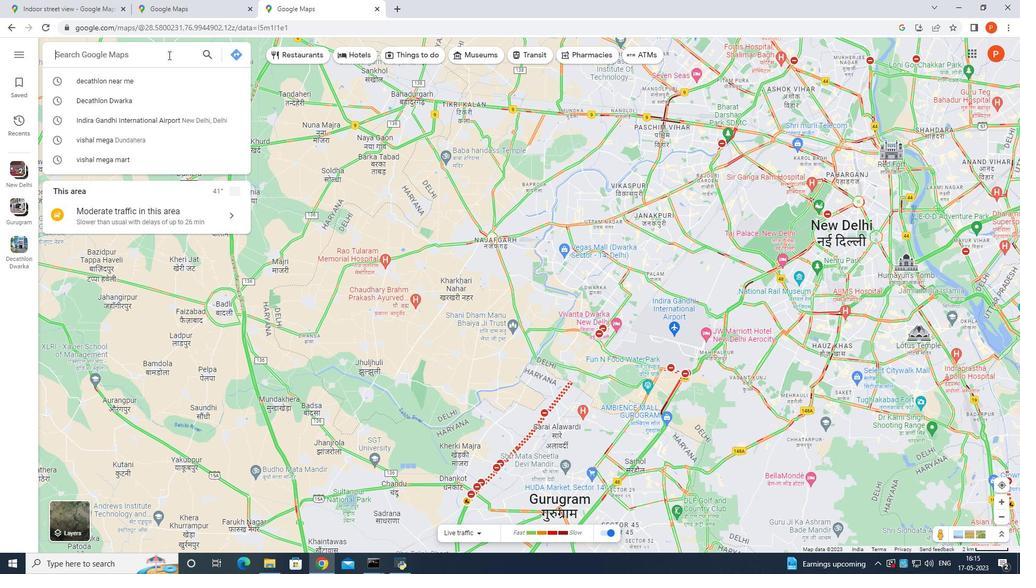 
Action: Mouse scrolled (655, 474) with delta (0, 0)
Screenshot: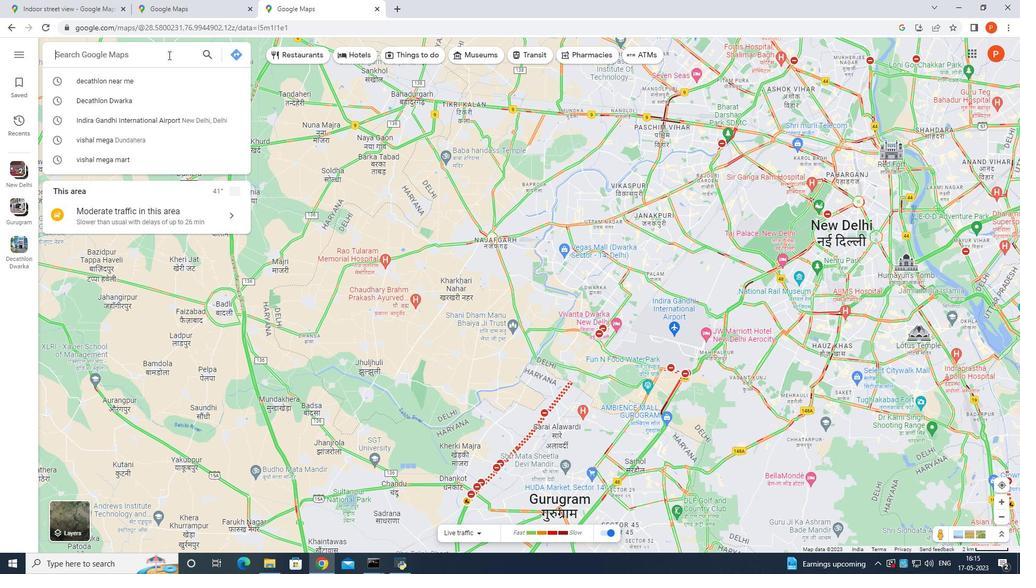 
Action: Mouse scrolled (655, 474) with delta (0, 0)
Screenshot: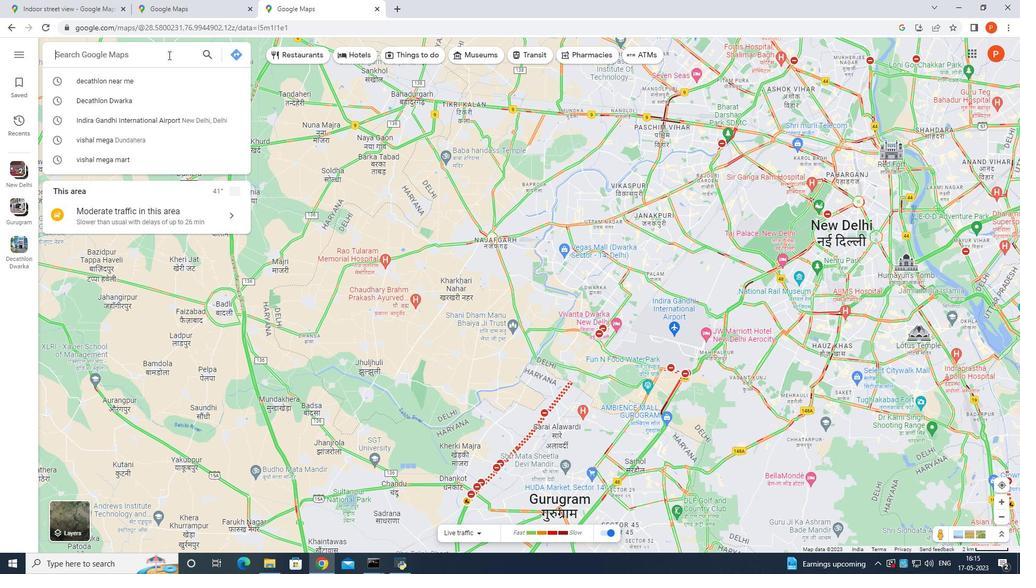 
Action: Mouse scrolled (655, 474) with delta (0, 0)
Screenshot: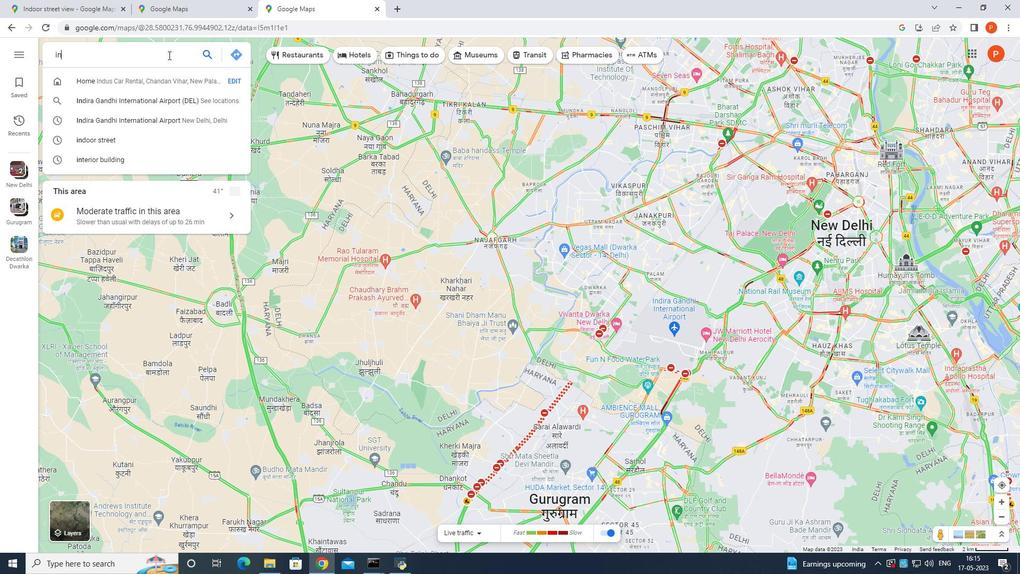 
Action: Mouse moved to (655, 474)
Screenshot: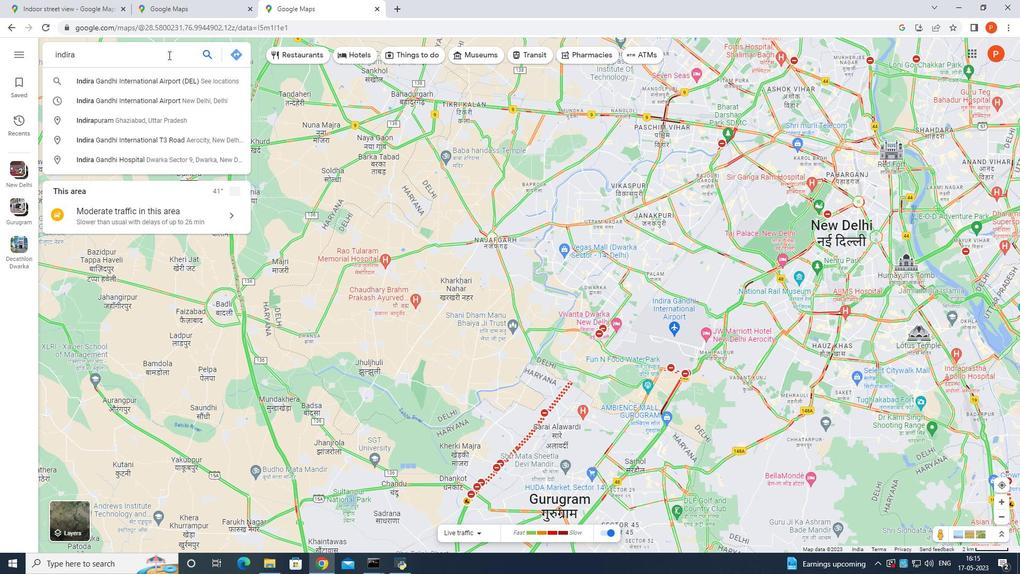 
Action: Mouse scrolled (655, 474) with delta (0, 0)
Screenshot: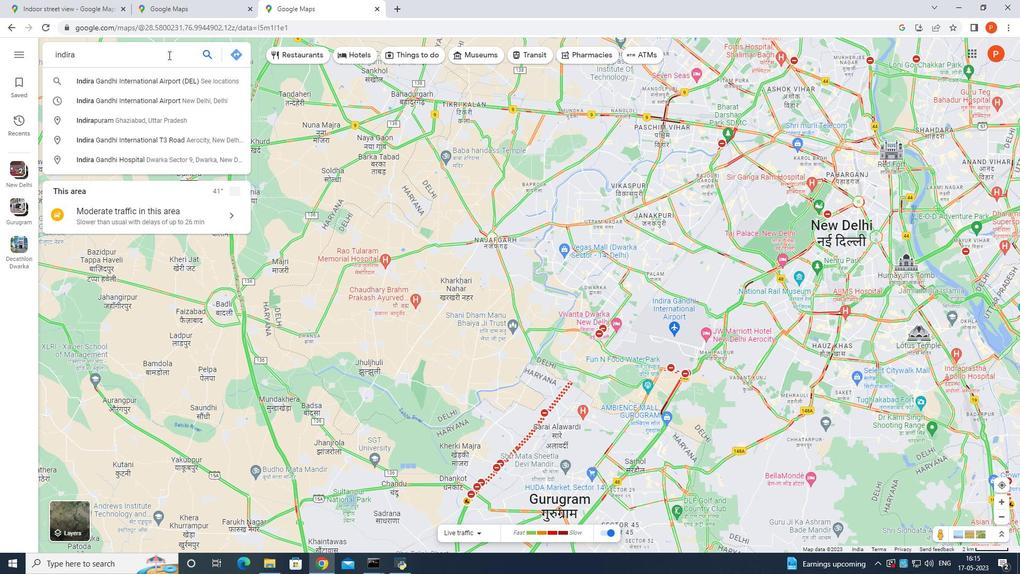 
Action: Mouse moved to (655, 474)
Screenshot: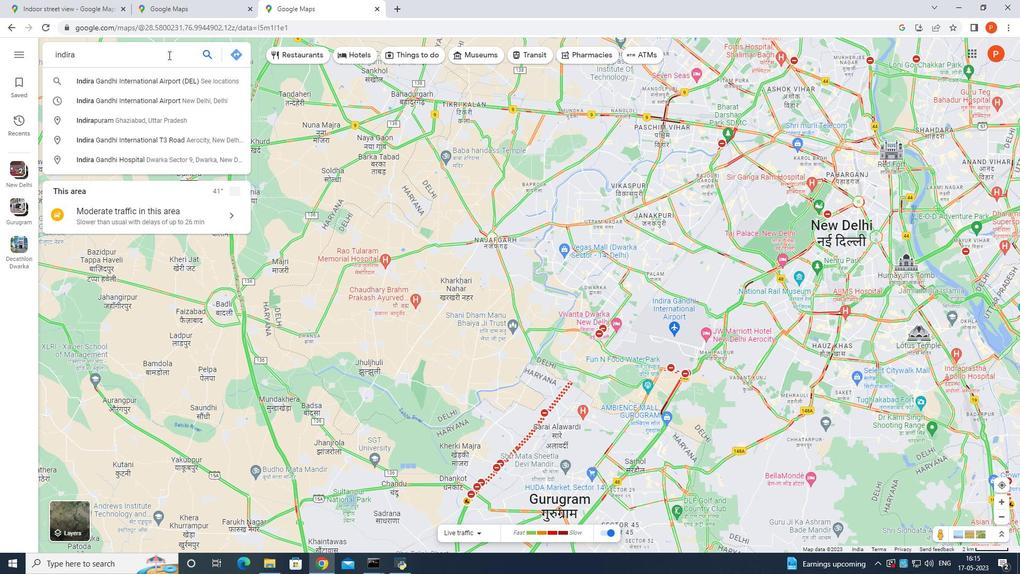 
Action: Mouse scrolled (655, 474) with delta (0, 0)
Screenshot: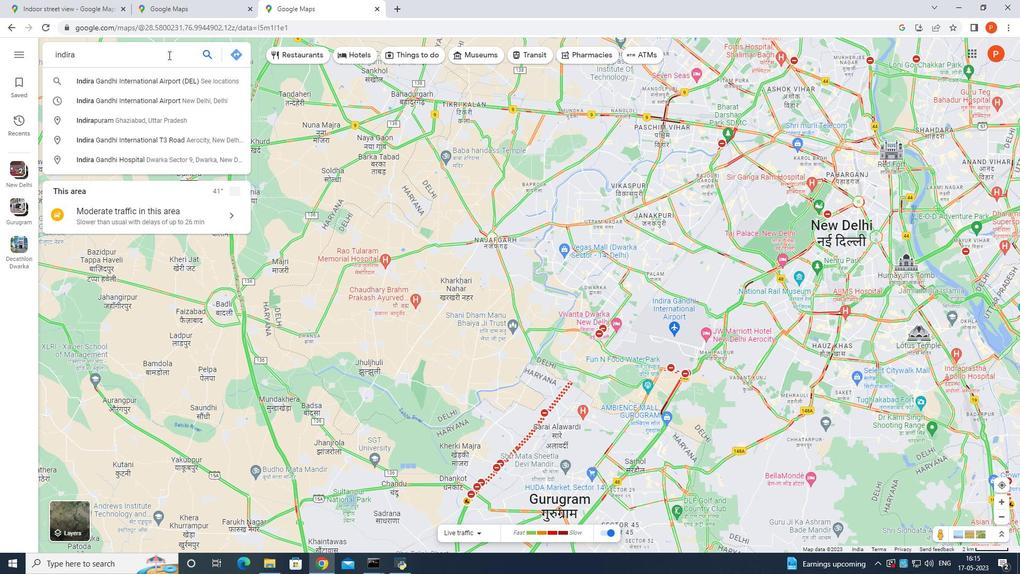 
Action: Mouse moved to (655, 474)
Screenshot: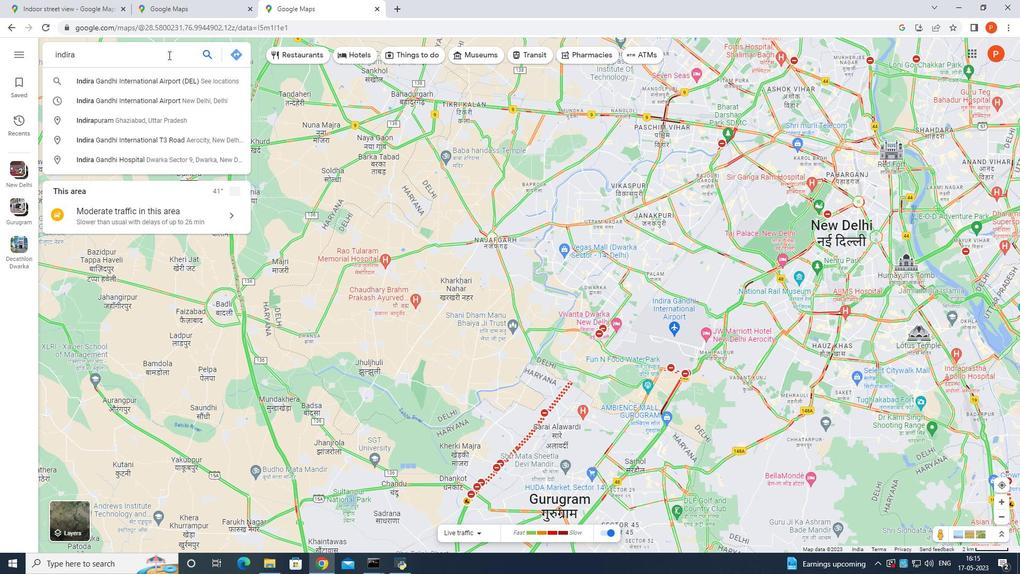 
Action: Mouse scrolled (655, 474) with delta (0, 0)
Screenshot: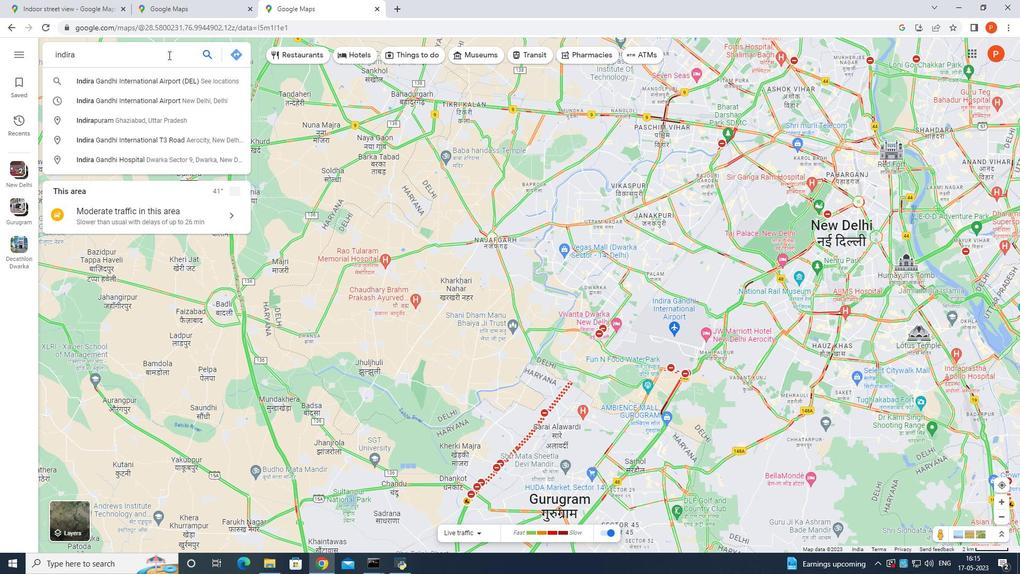 
Action: Mouse moved to (655, 474)
Screenshot: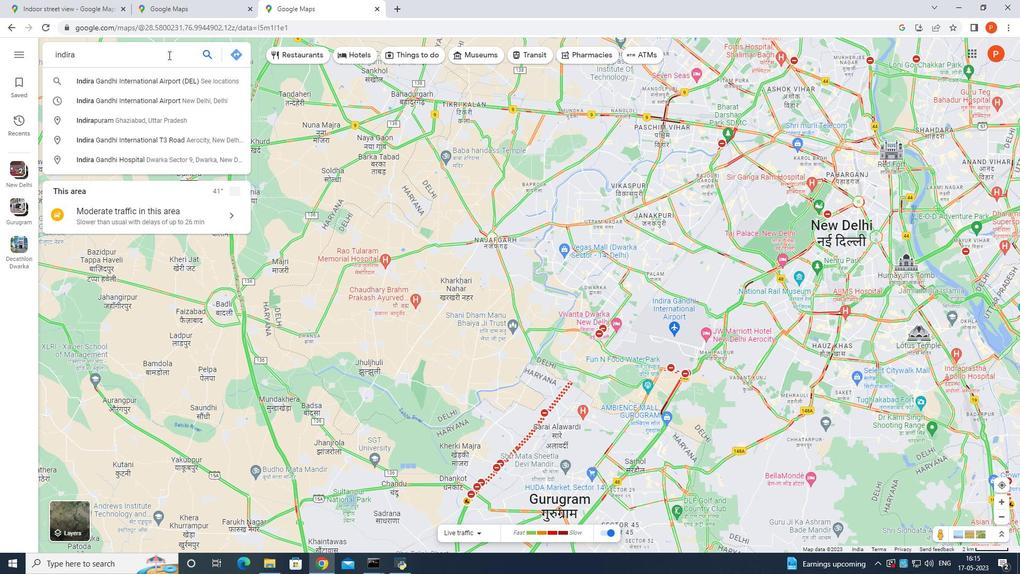 
Action: Mouse scrolled (655, 474) with delta (0, 0)
Screenshot: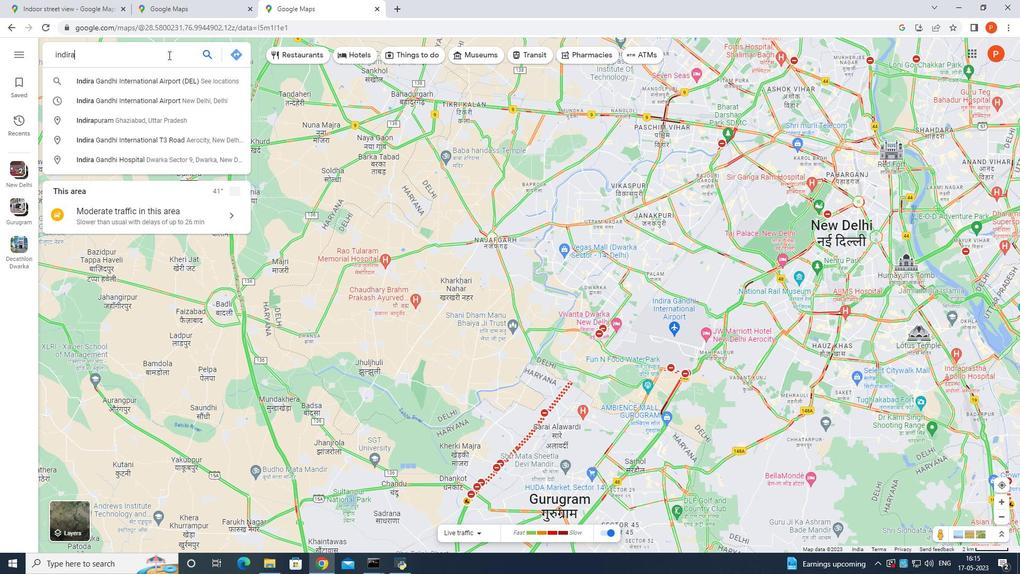 
Action: Mouse scrolled (655, 474) with delta (0, 0)
Screenshot: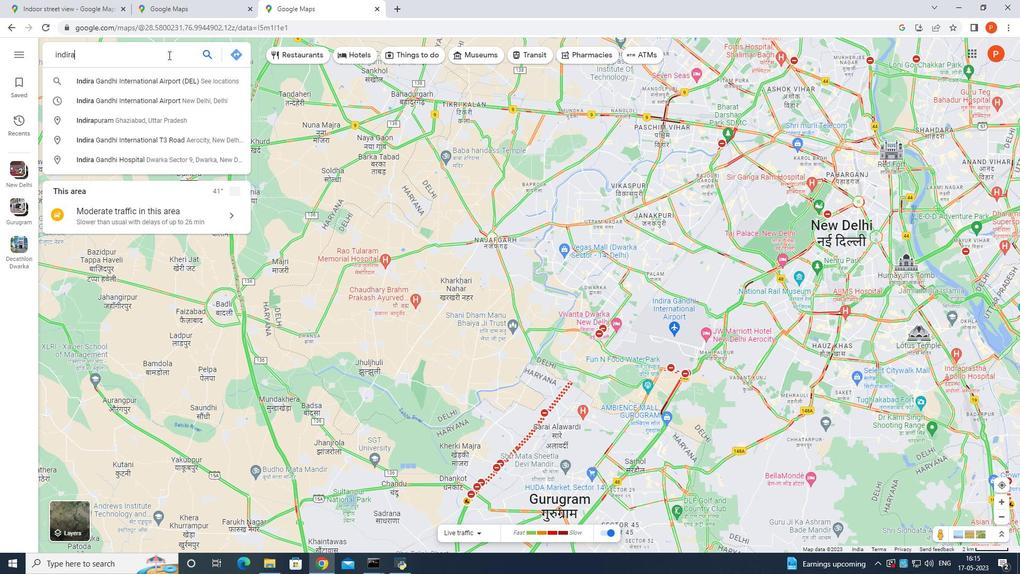 
Action: Mouse moved to (655, 474)
Screenshot: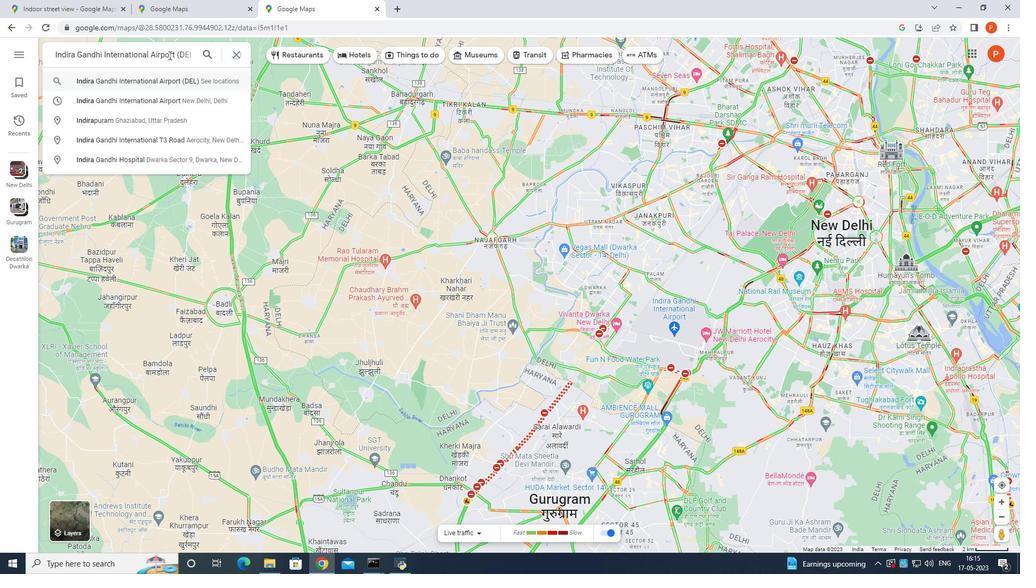 
Action: Mouse pressed left at (655, 474)
Screenshot: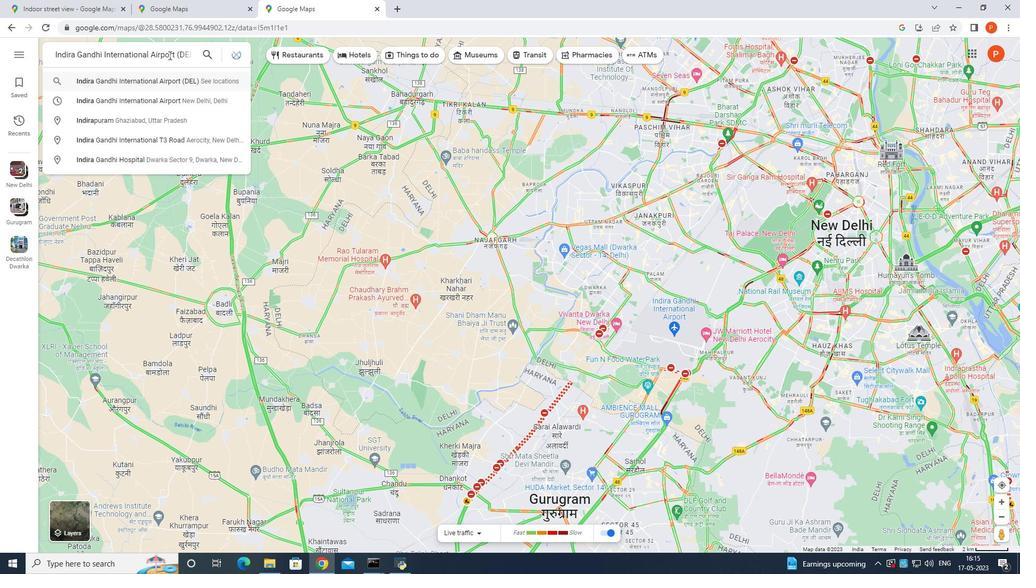 
Action: Mouse moved to (655, 474)
Screenshot: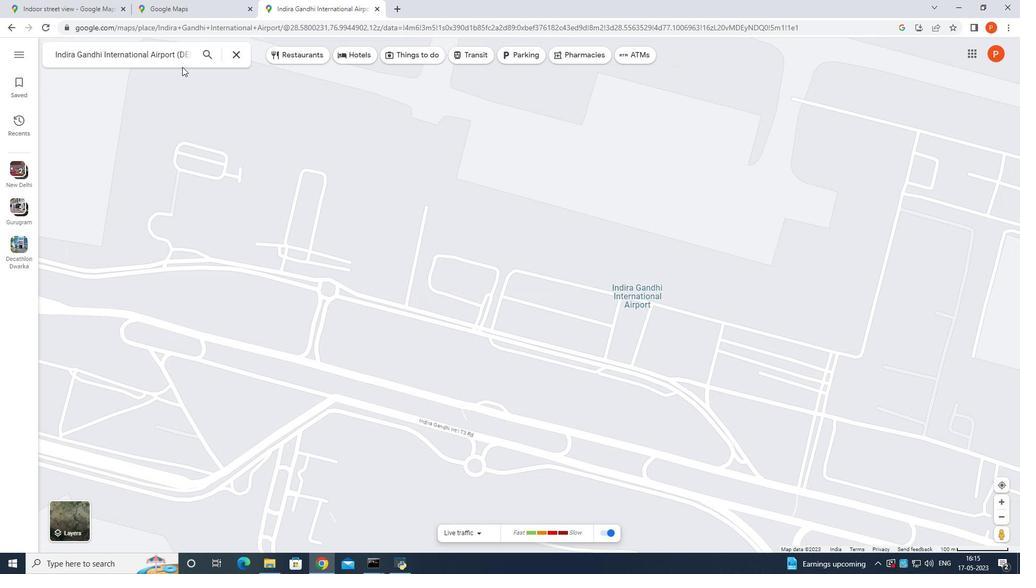 
Action: Mouse scrolled (655, 474) with delta (0, 0)
Screenshot: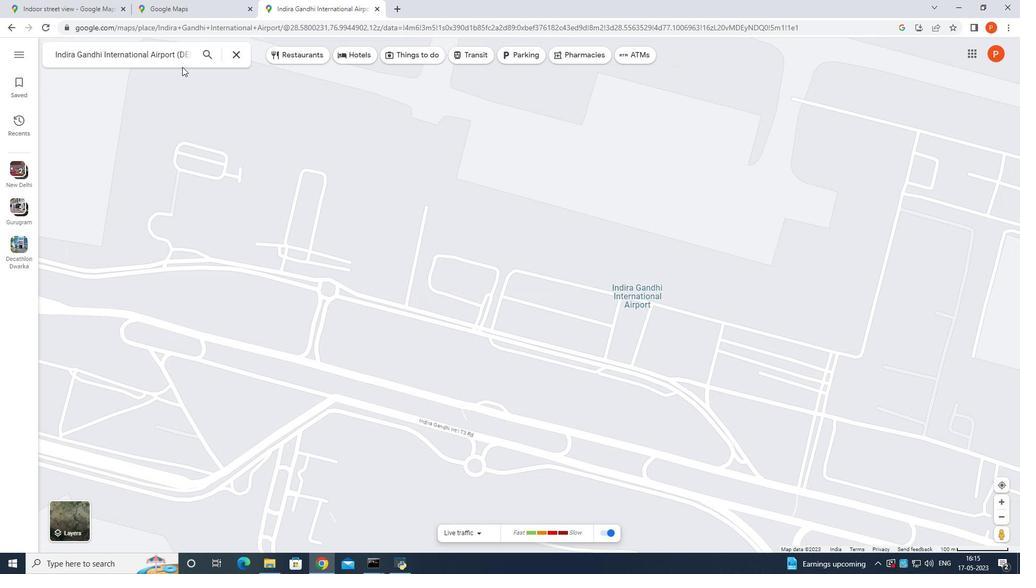 
Action: Mouse moved to (655, 474)
Screenshot: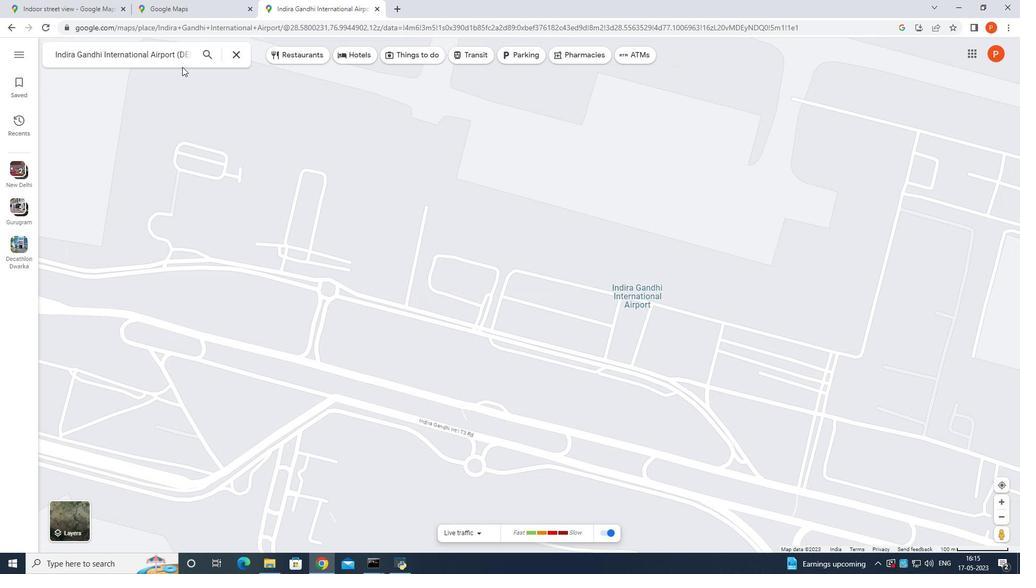 
Action: Mouse scrolled (655, 474) with delta (0, 0)
Screenshot: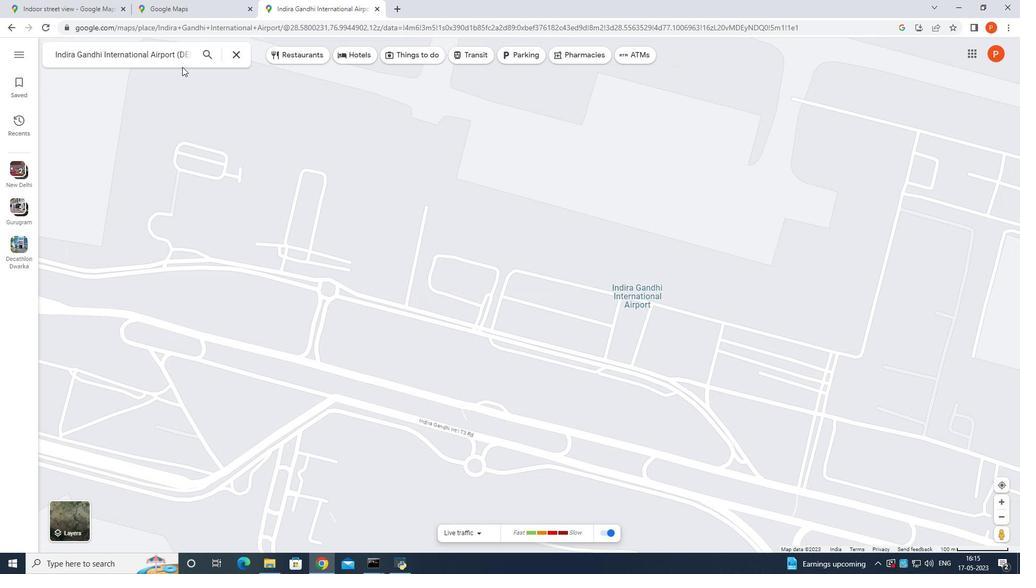 
Action: Mouse moved to (655, 474)
Screenshot: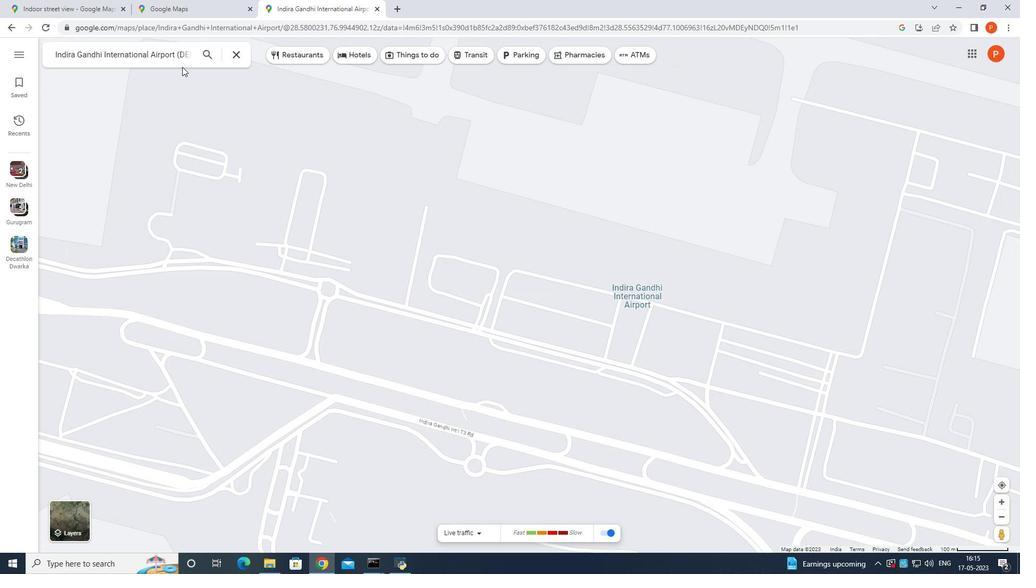 
Action: Mouse scrolled (655, 474) with delta (0, 0)
Screenshot: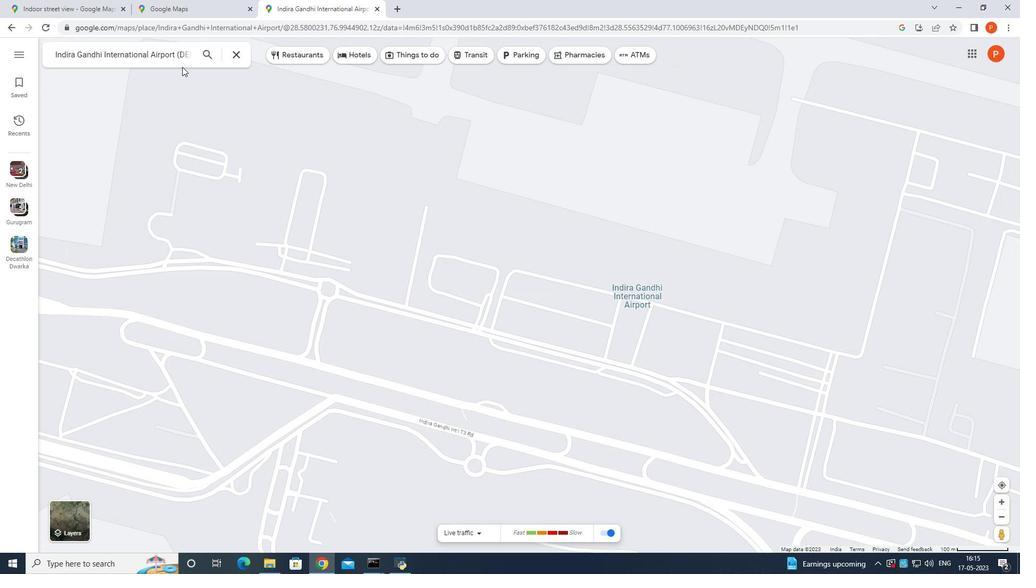 
Action: Mouse moved to (655, 474)
Screenshot: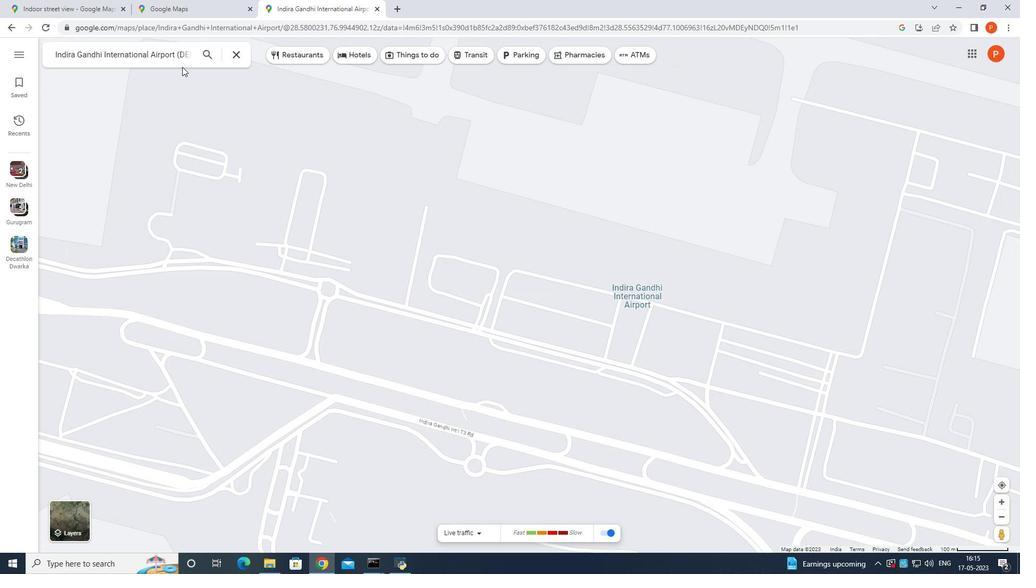 
Action: Mouse scrolled (655, 474) with delta (0, 0)
Screenshot: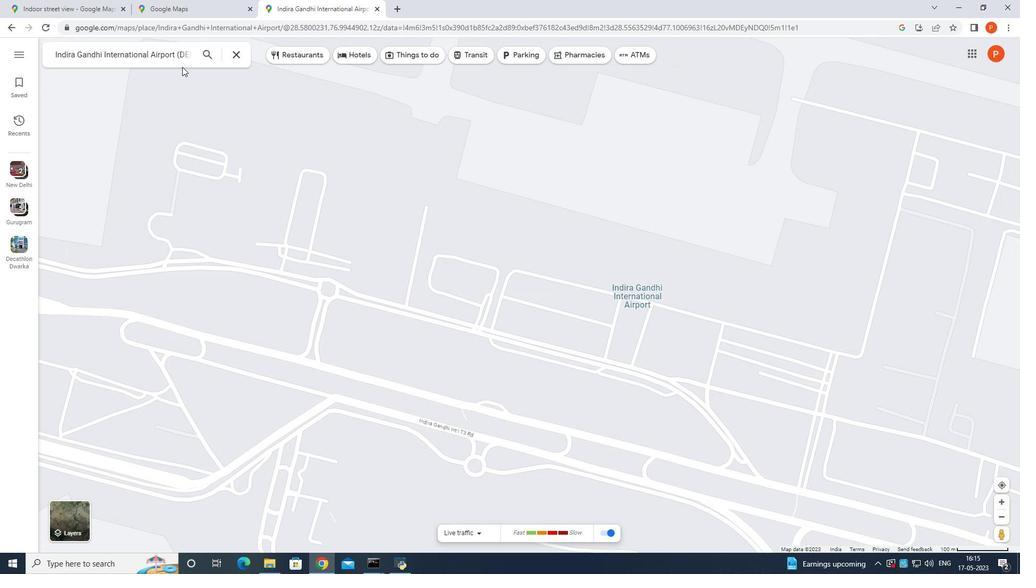 
Action: Mouse scrolled (655, 474) with delta (0, 0)
Screenshot: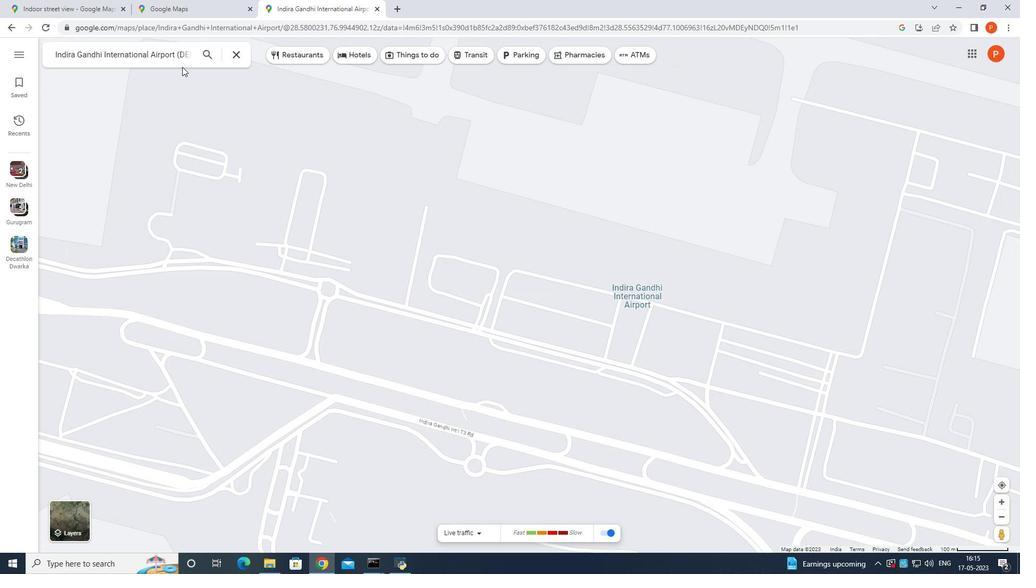 
Action: Mouse moved to (655, 474)
Screenshot: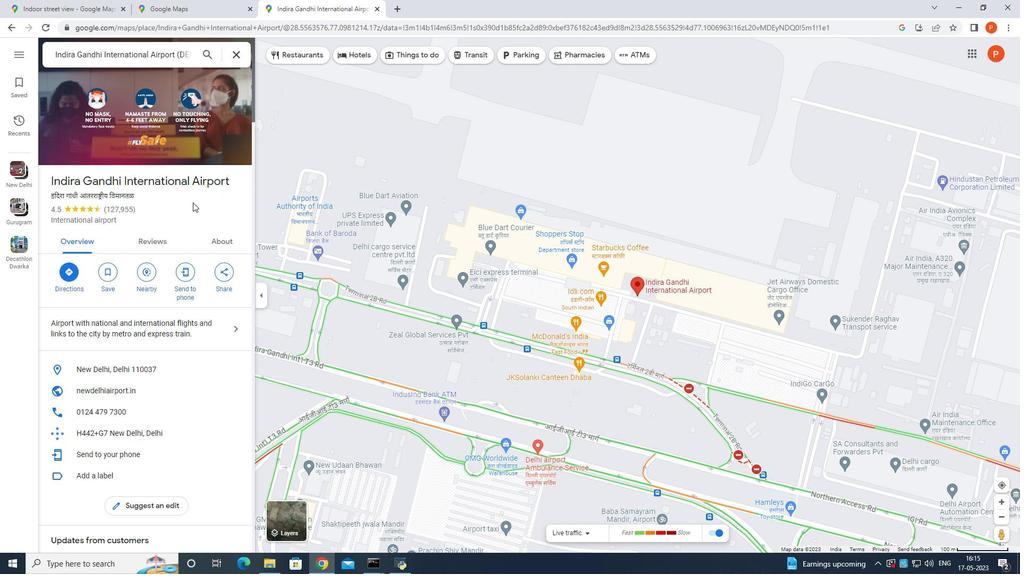 
Action: Mouse scrolled (655, 474) with delta (0, 0)
Screenshot: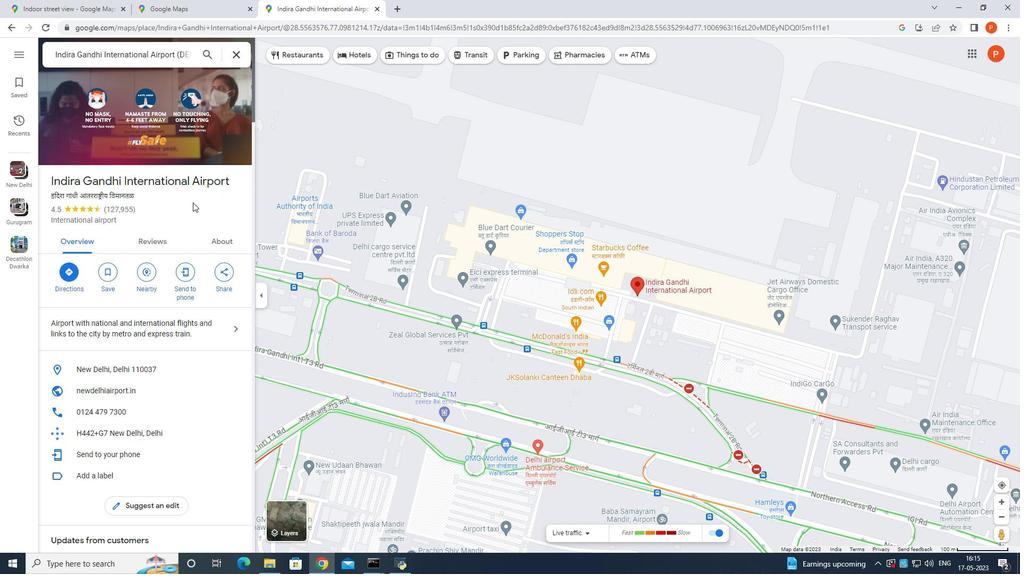 
Action: Mouse moved to (655, 474)
Screenshot: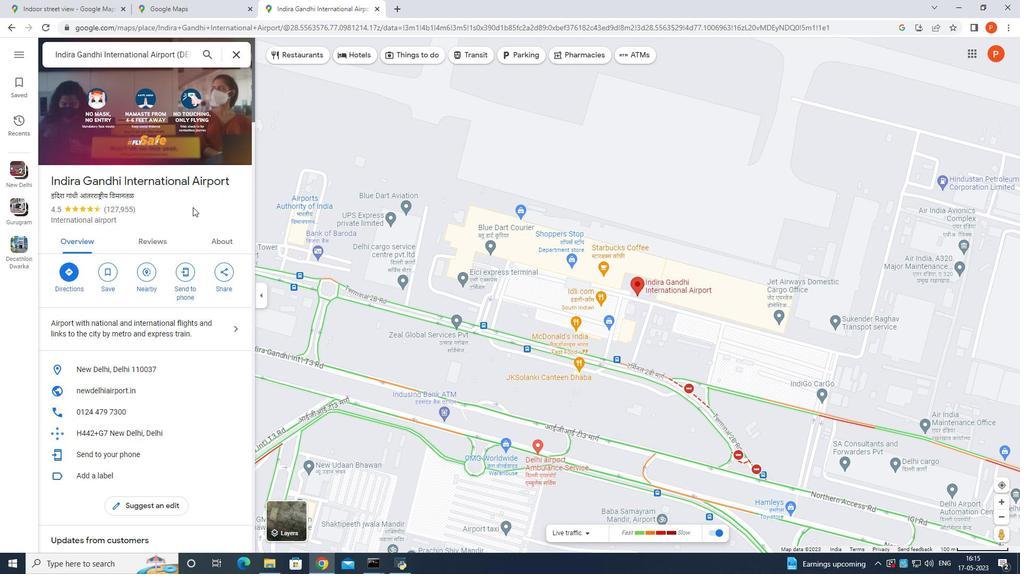 
Action: Mouse scrolled (655, 474) with delta (0, 0)
Screenshot: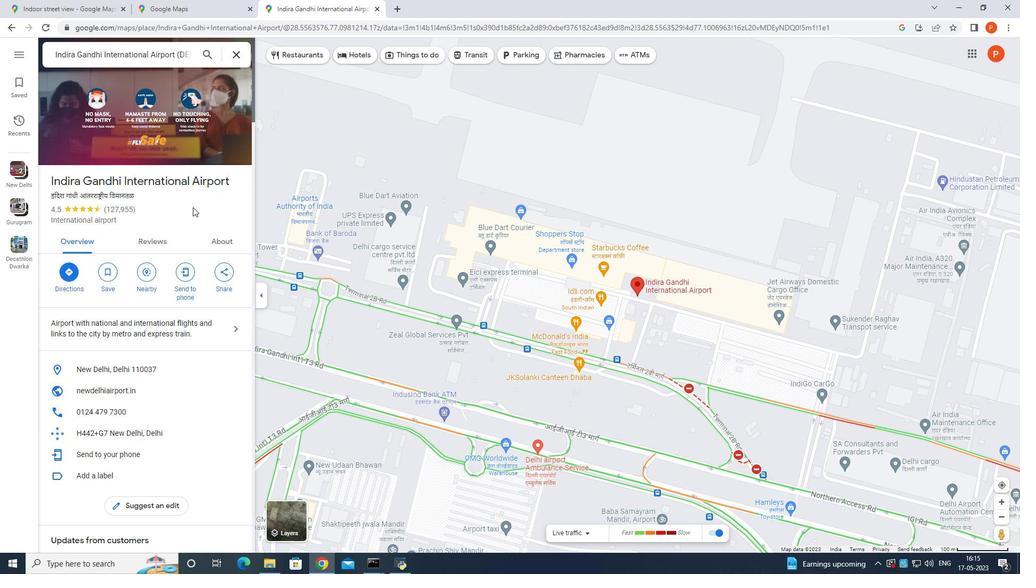 
Action: Mouse moved to (655, 474)
Screenshot: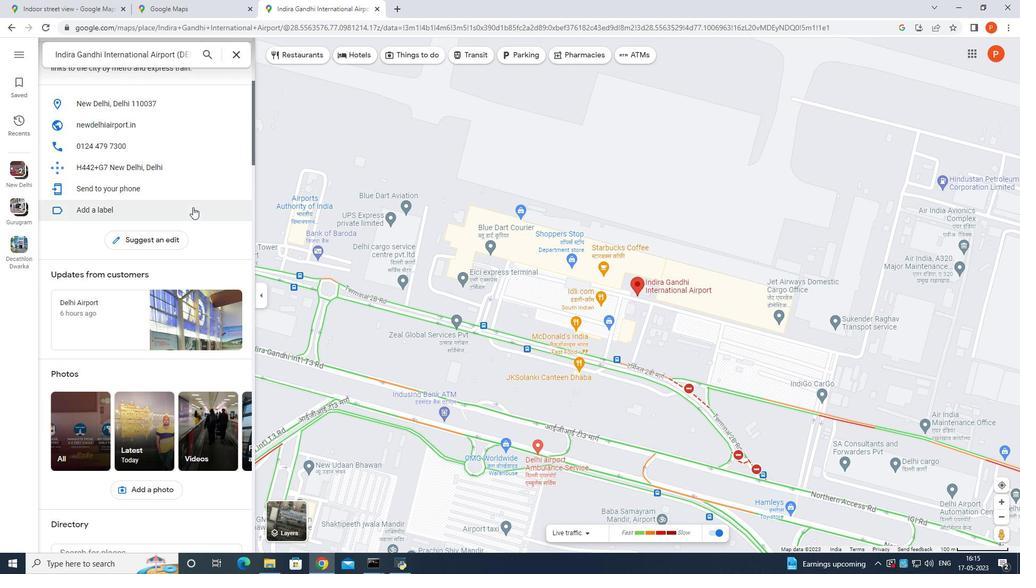 
Action: Mouse scrolled (655, 474) with delta (0, 0)
Screenshot: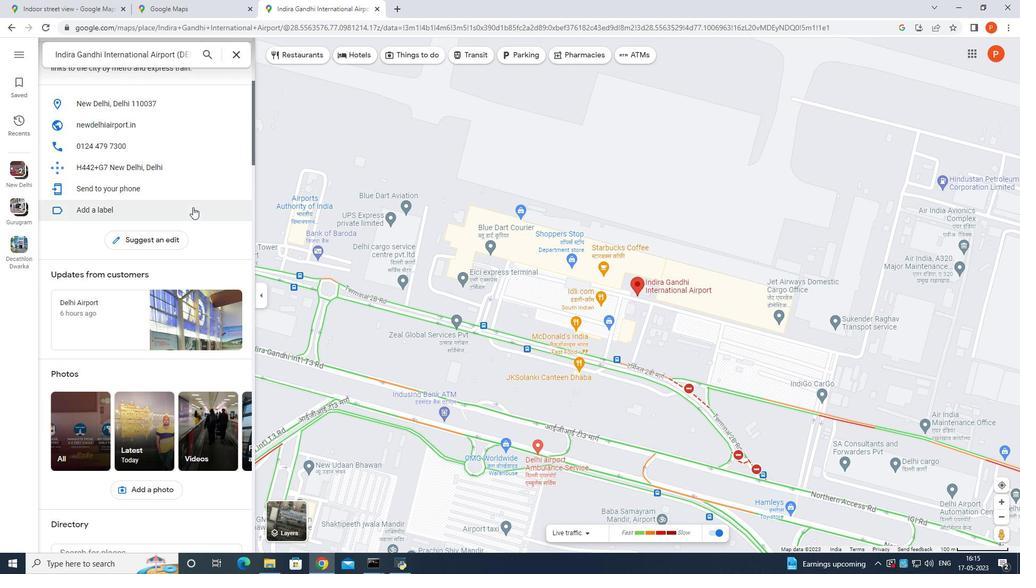 
Action: Mouse moved to (655, 474)
Screenshot: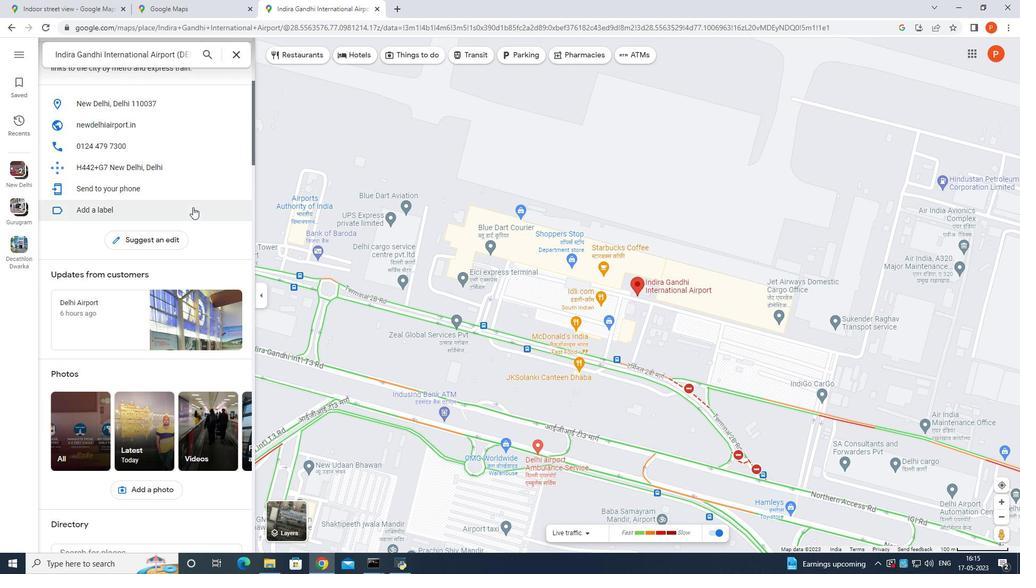 
Action: Mouse scrolled (655, 474) with delta (0, 0)
Screenshot: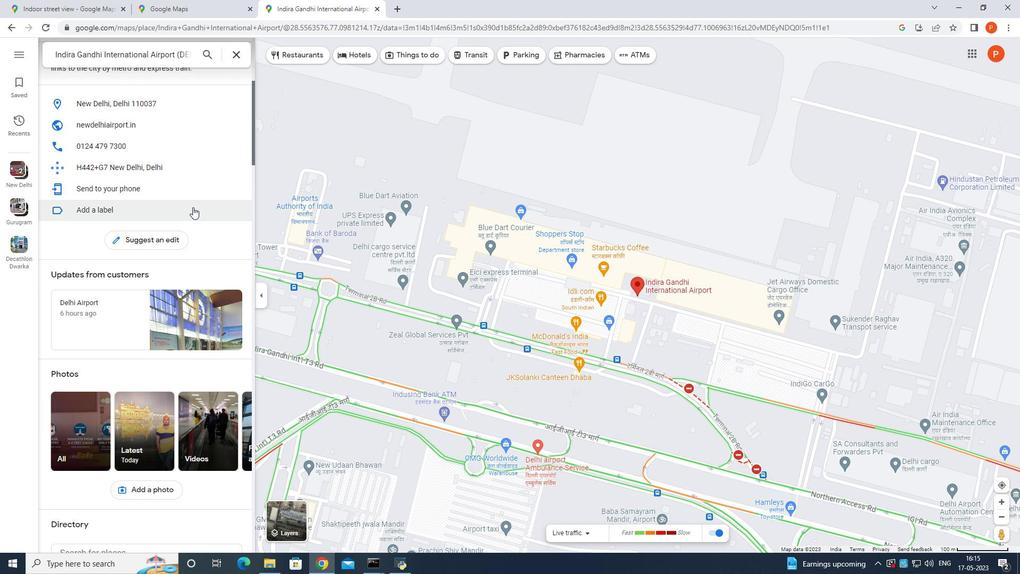 
Action: Mouse scrolled (655, 474) with delta (0, 0)
Screenshot: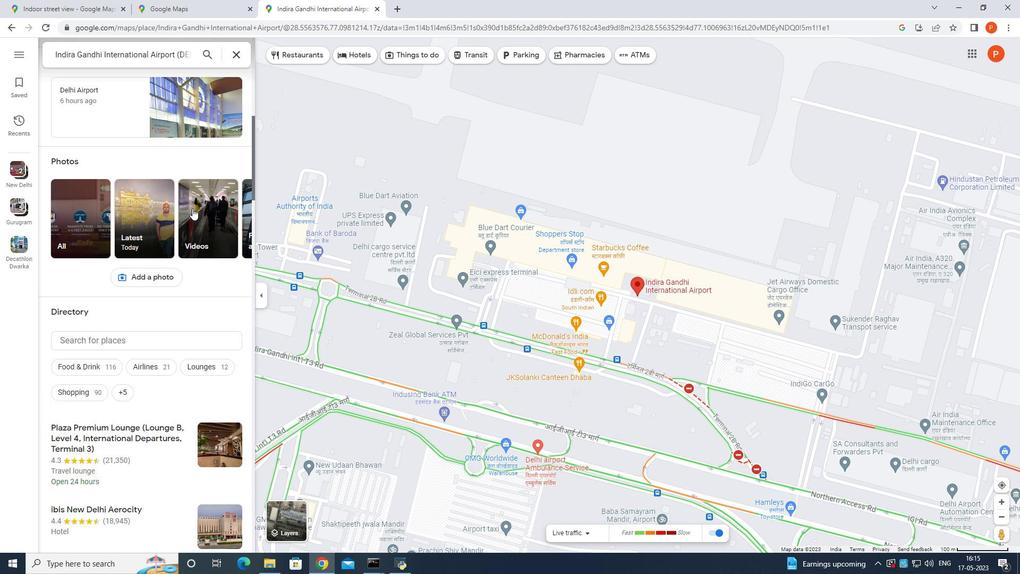 
Action: Mouse moved to (655, 474)
Screenshot: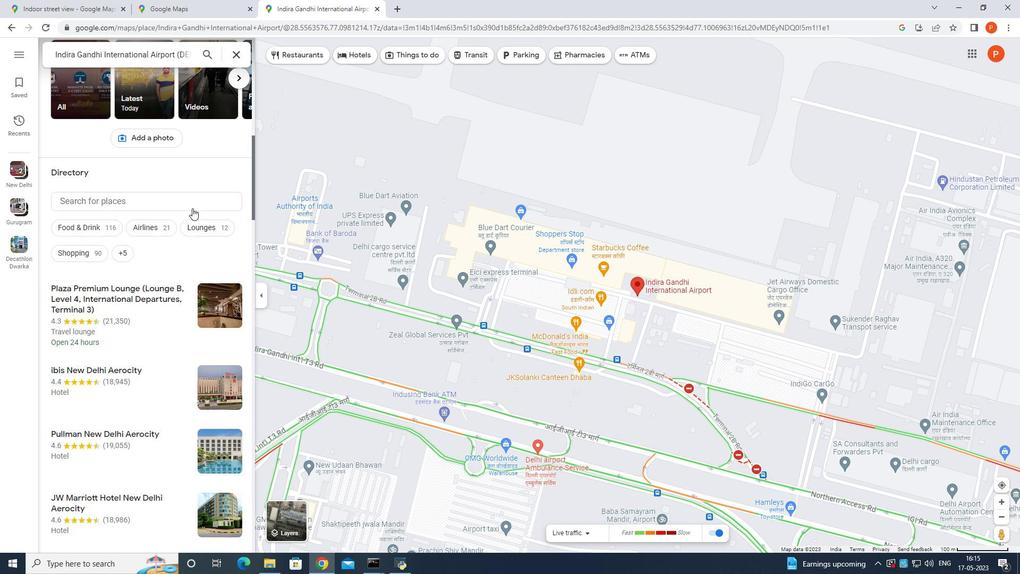 
Action: Mouse scrolled (655, 474) with delta (0, 0)
Screenshot: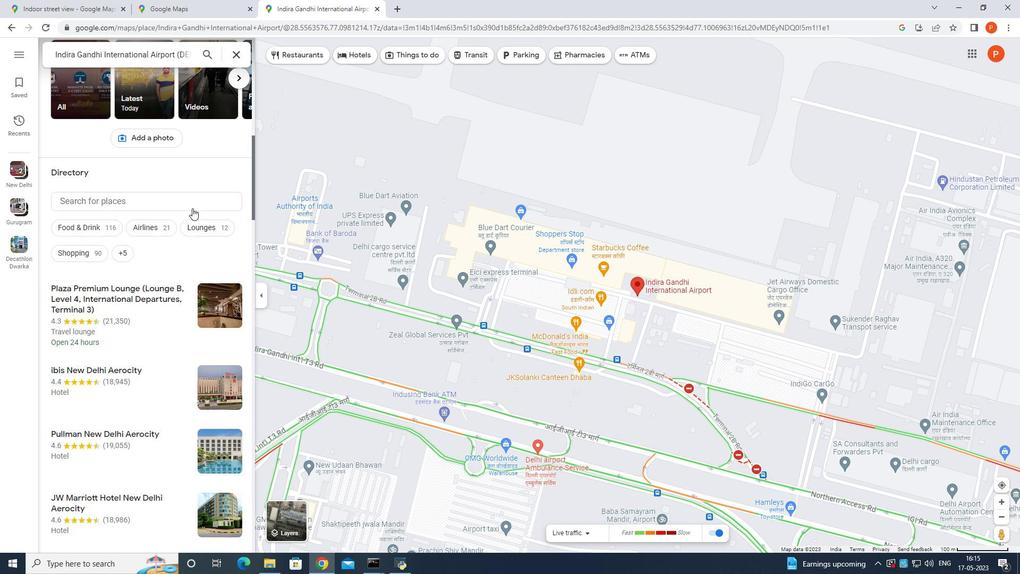 
Action: Mouse scrolled (655, 474) with delta (0, 0)
Screenshot: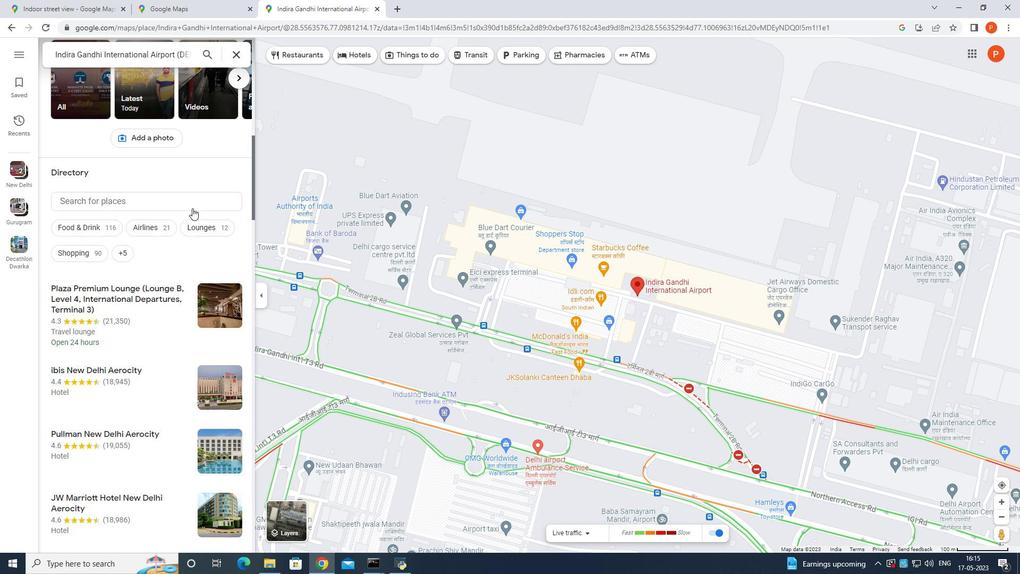 
Action: Mouse scrolled (655, 474) with delta (0, 0)
Screenshot: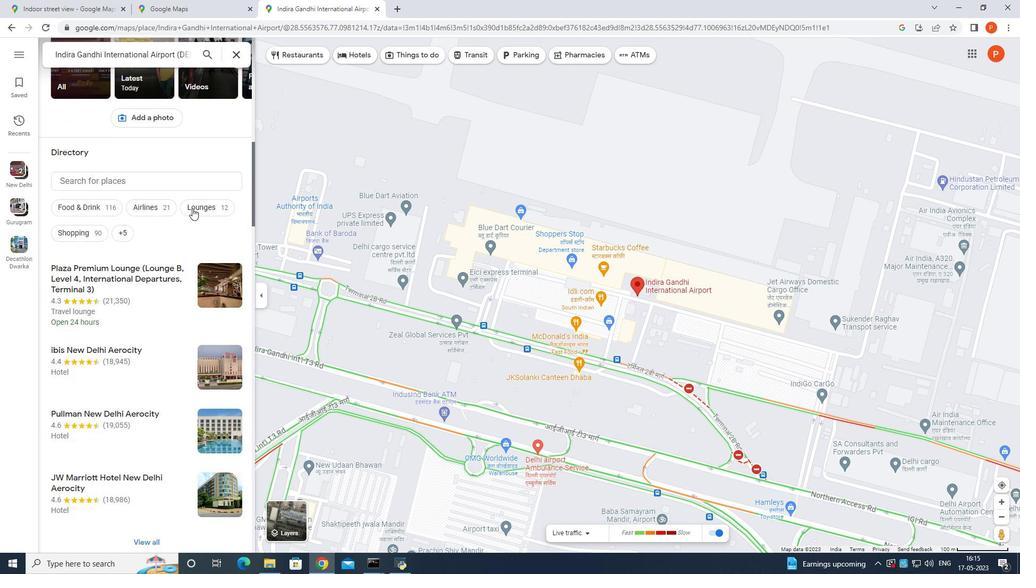
Action: Mouse scrolled (655, 474) with delta (0, 0)
Screenshot: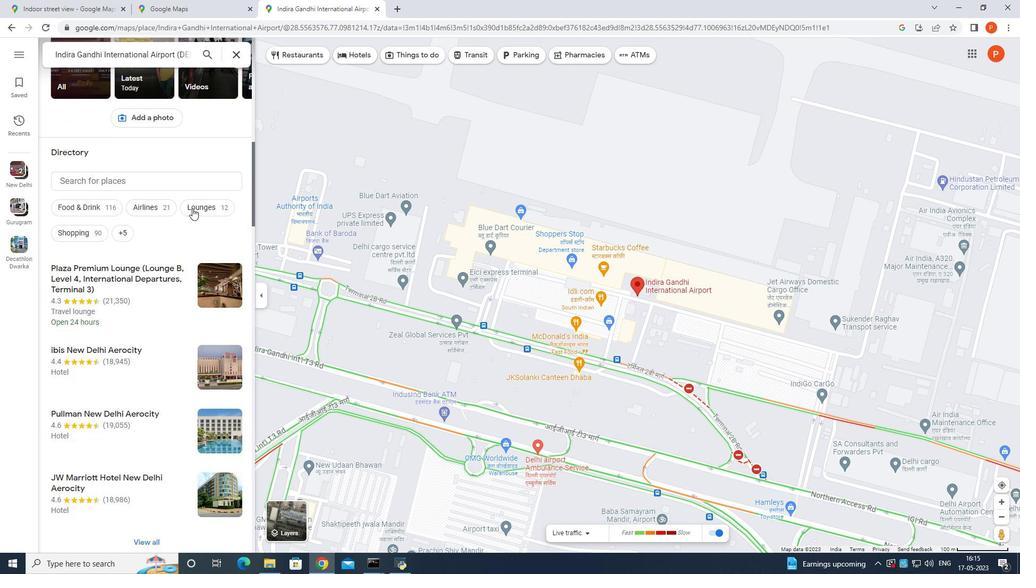 
Action: Mouse scrolled (655, 474) with delta (0, 0)
Screenshot: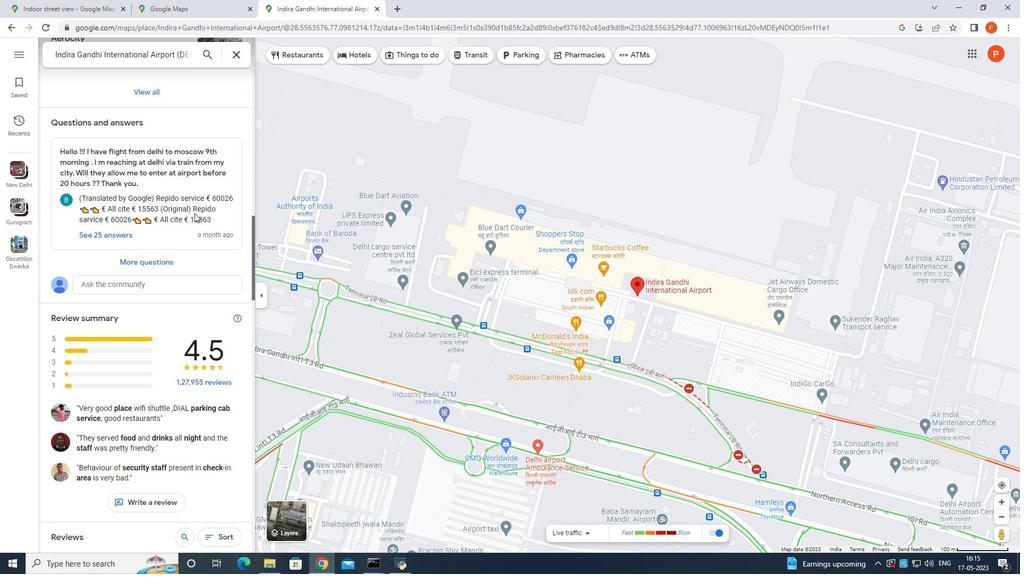 
Action: Mouse scrolled (655, 474) with delta (0, 0)
Screenshot: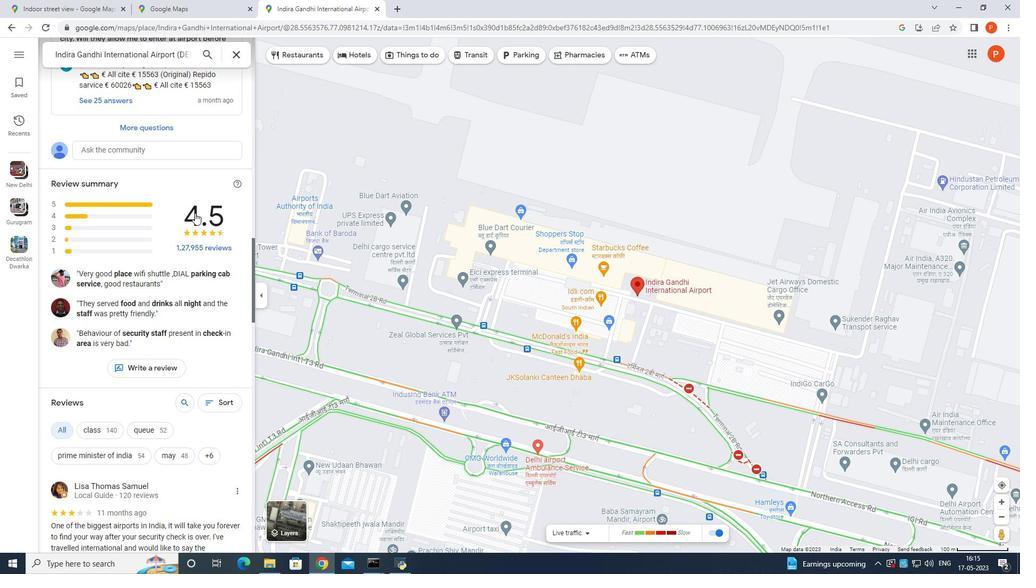 
Action: Mouse scrolled (655, 474) with delta (0, 0)
Screenshot: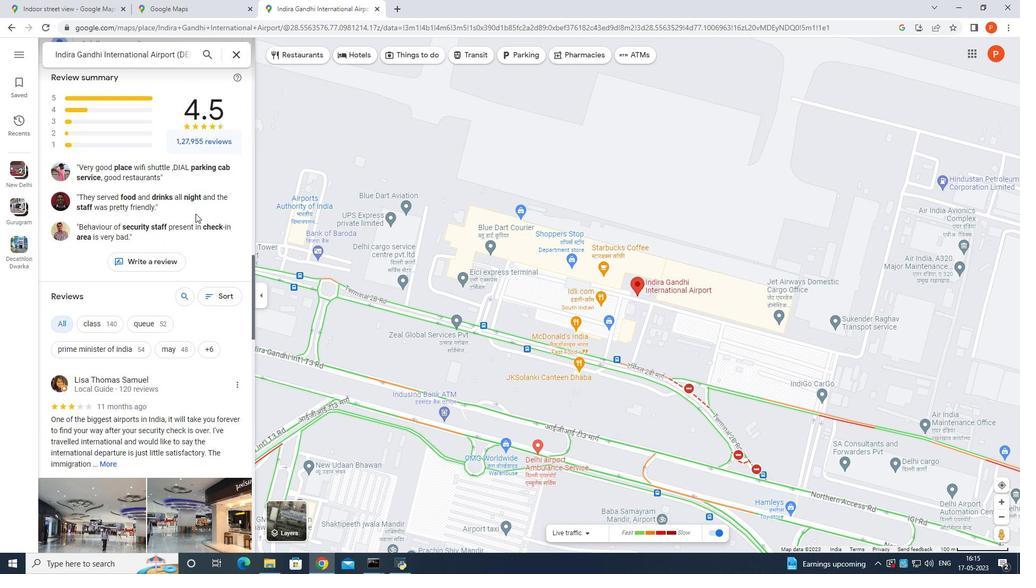 
Action: Mouse scrolled (655, 474) with delta (0, 0)
Screenshot: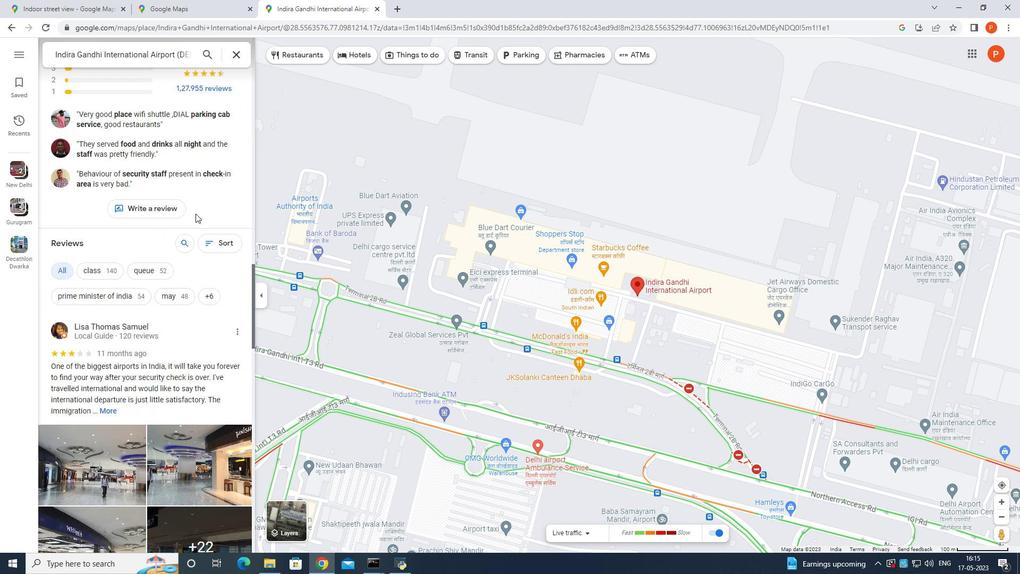 
Action: Mouse scrolled (655, 474) with delta (0, 0)
Screenshot: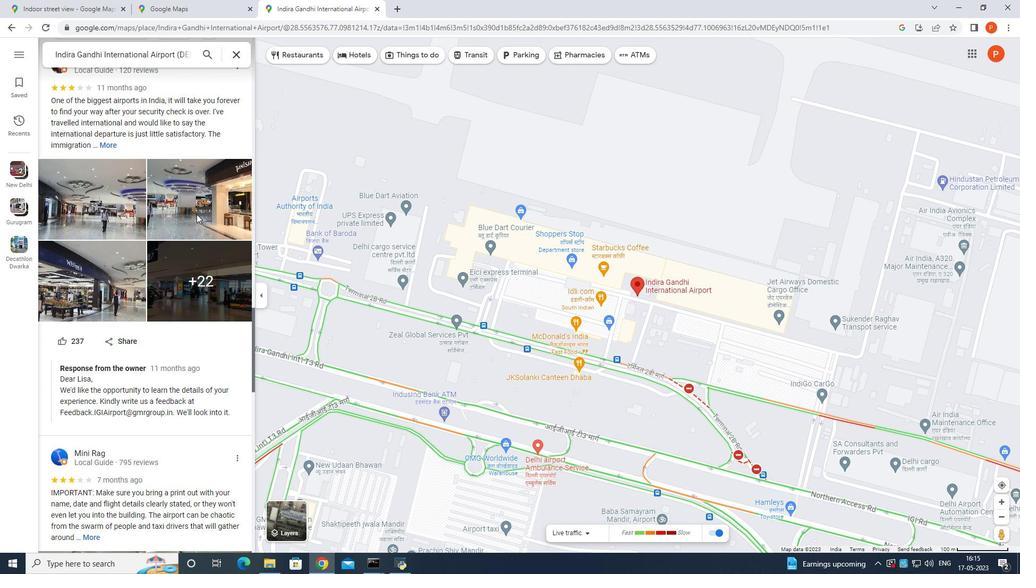
Action: Mouse scrolled (655, 474) with delta (0, 0)
Screenshot: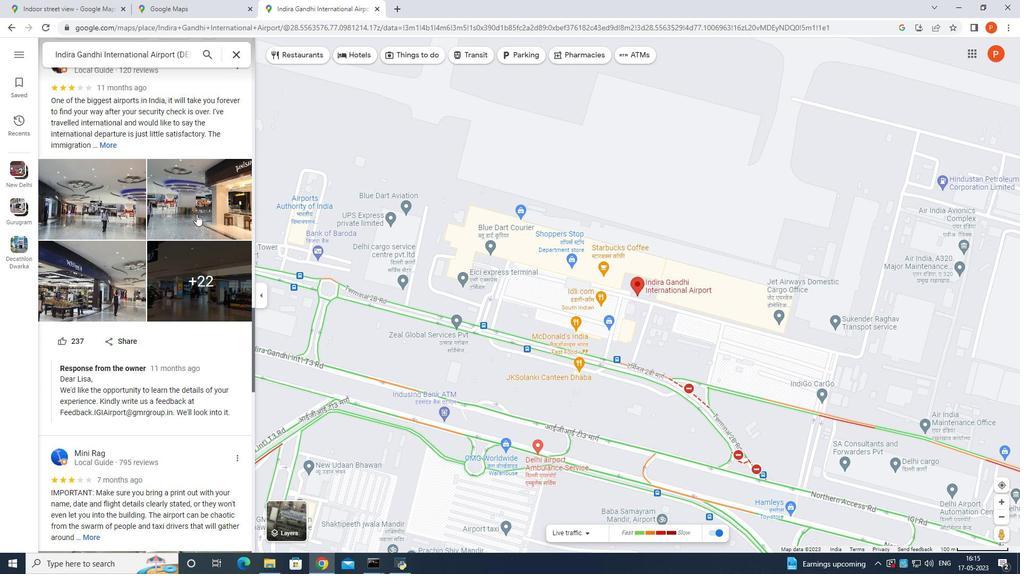 
Action: Mouse scrolled (655, 474) with delta (0, 0)
Screenshot: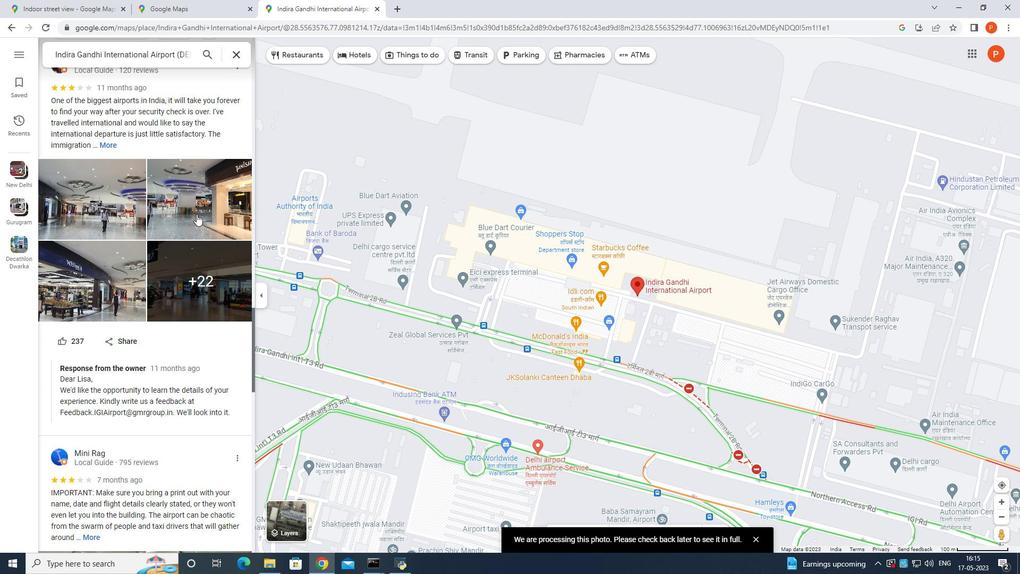 
Action: Mouse scrolled (655, 474) with delta (0, 0)
Screenshot: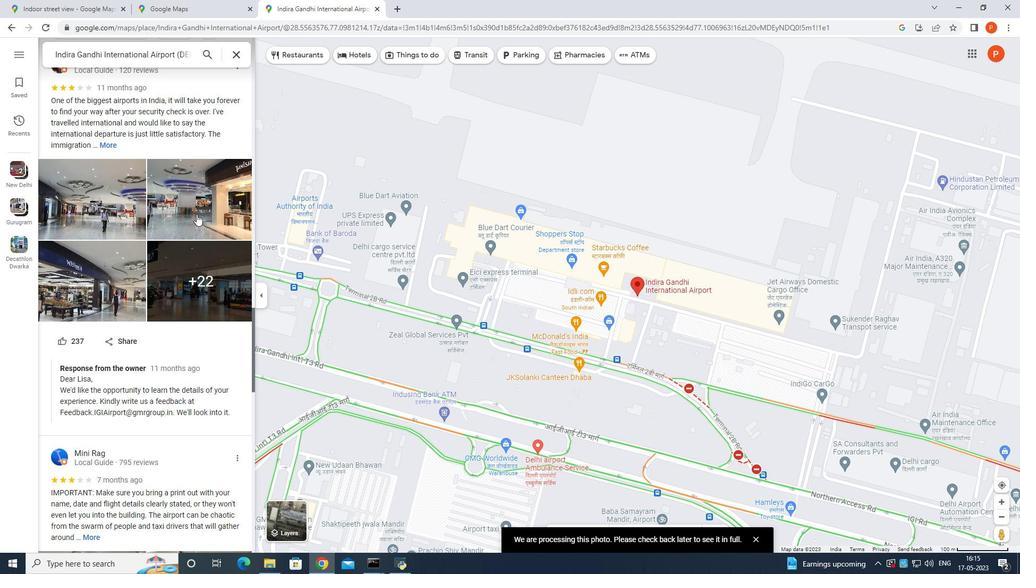 
Action: Mouse scrolled (655, 474) with delta (0, 0)
Screenshot: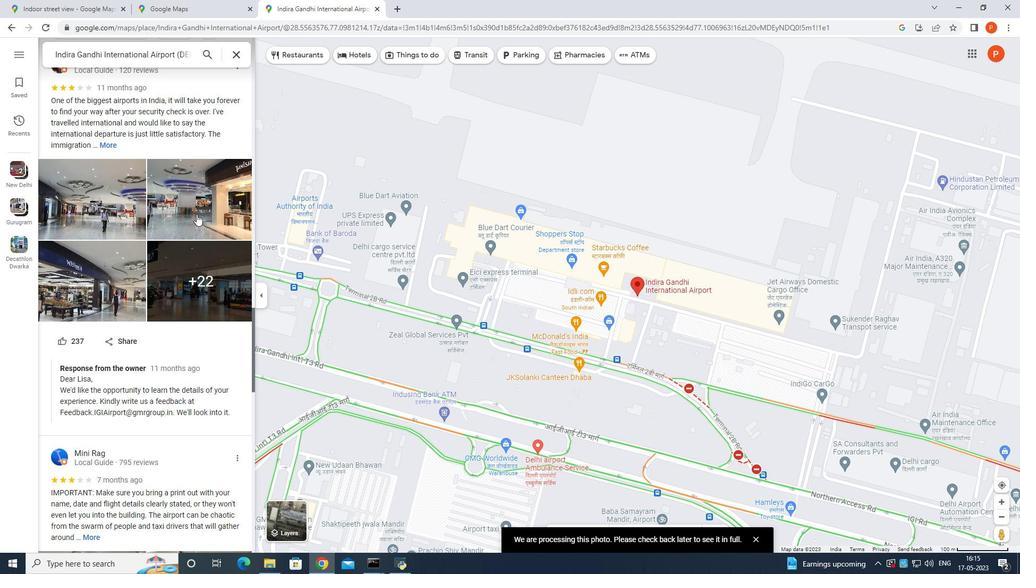 
Action: Mouse scrolled (655, 474) with delta (0, 0)
Screenshot: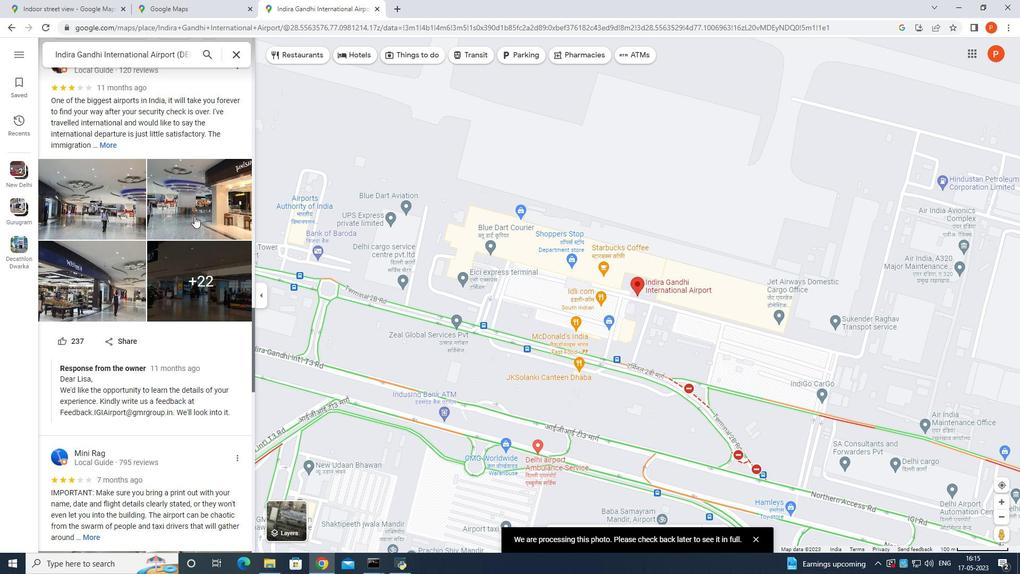 
Action: Mouse moved to (655, 474)
Screenshot: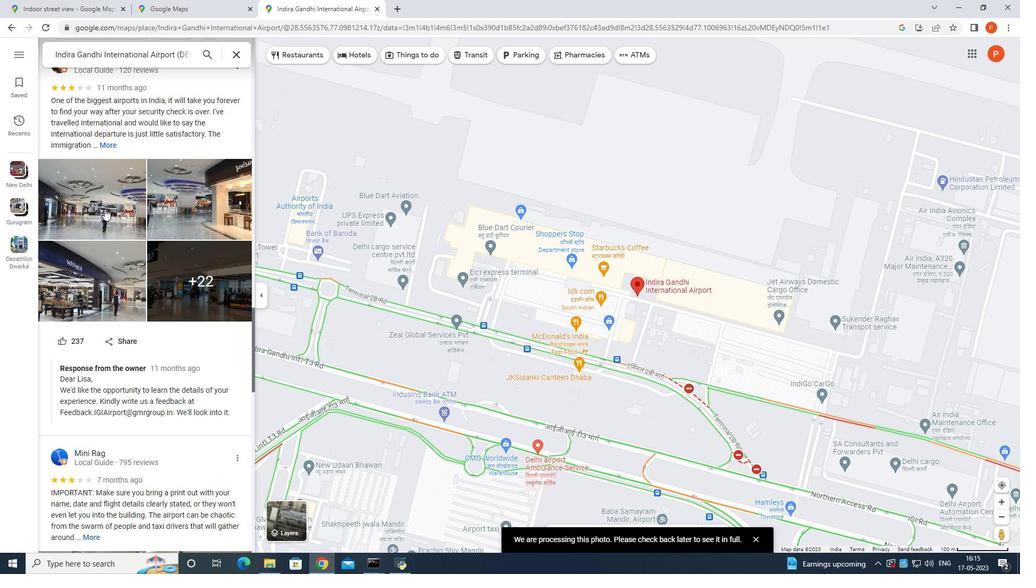 
Action: Mouse pressed left at (655, 474)
Screenshot: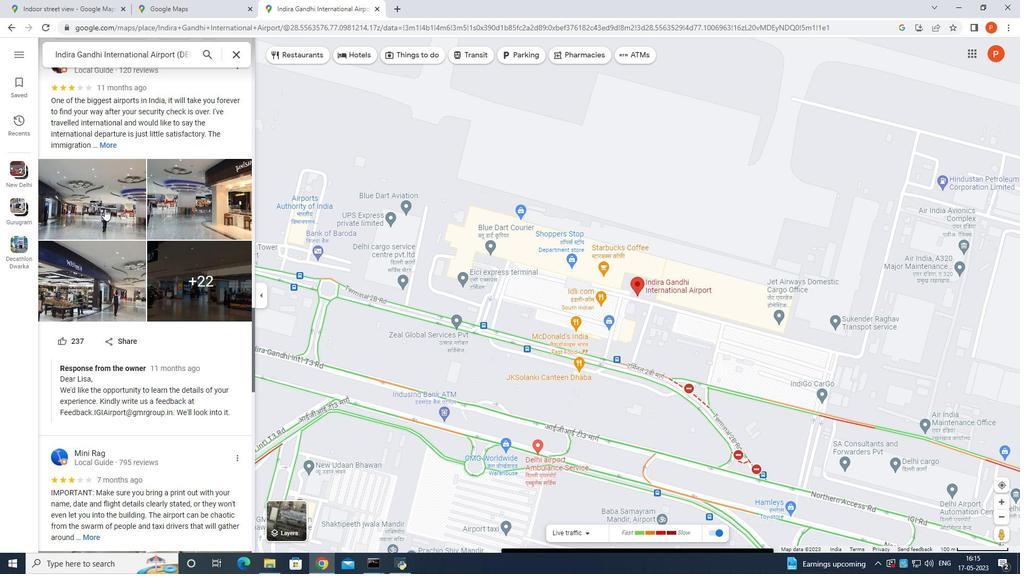
Action: Mouse moved to (655, 474)
Screenshot: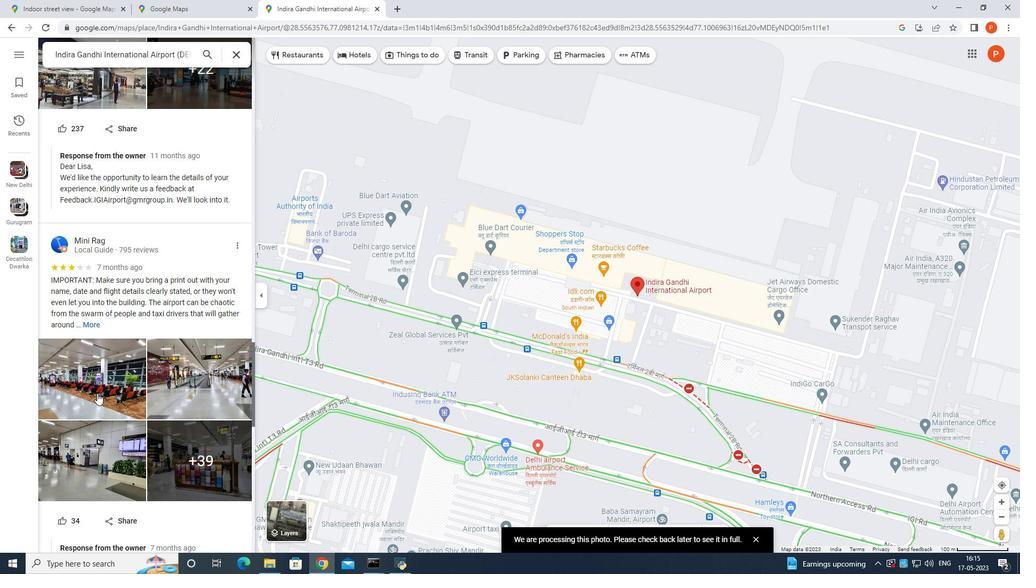 
Action: Mouse pressed left at (655, 474)
Screenshot: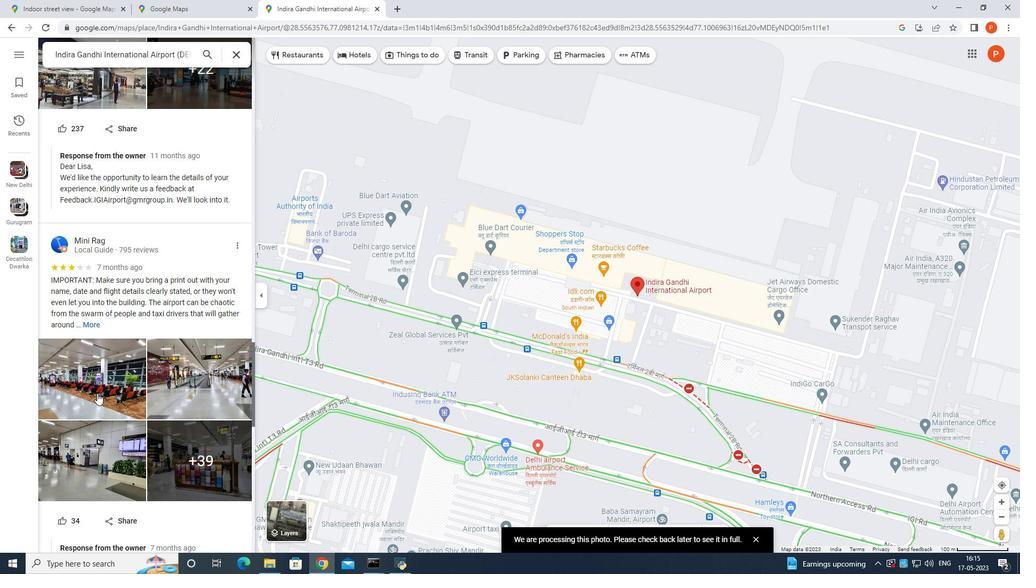 
Action: Mouse pressed left at (655, 474)
Screenshot: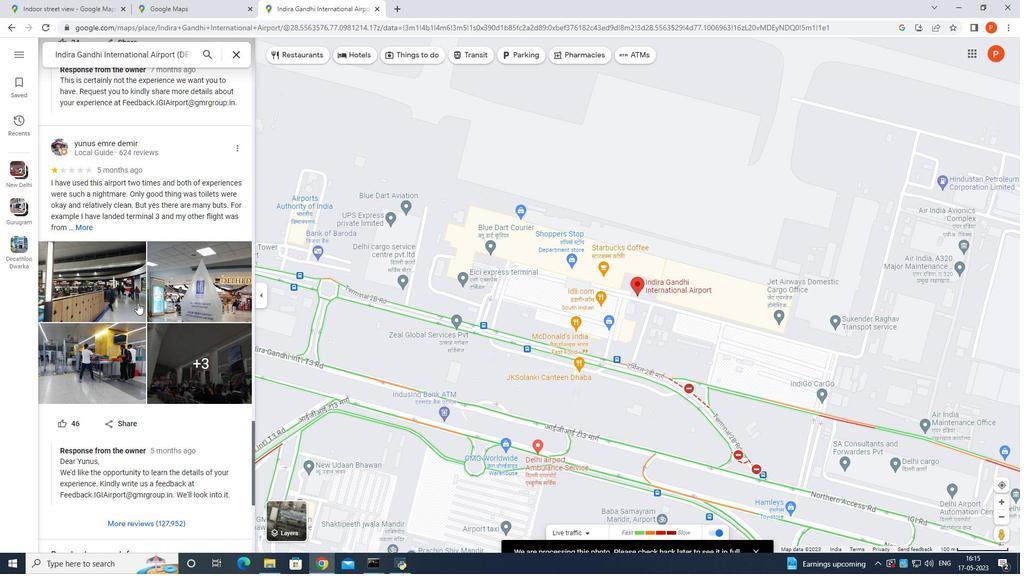 
Action: Mouse moved to (655, 474)
Screenshot: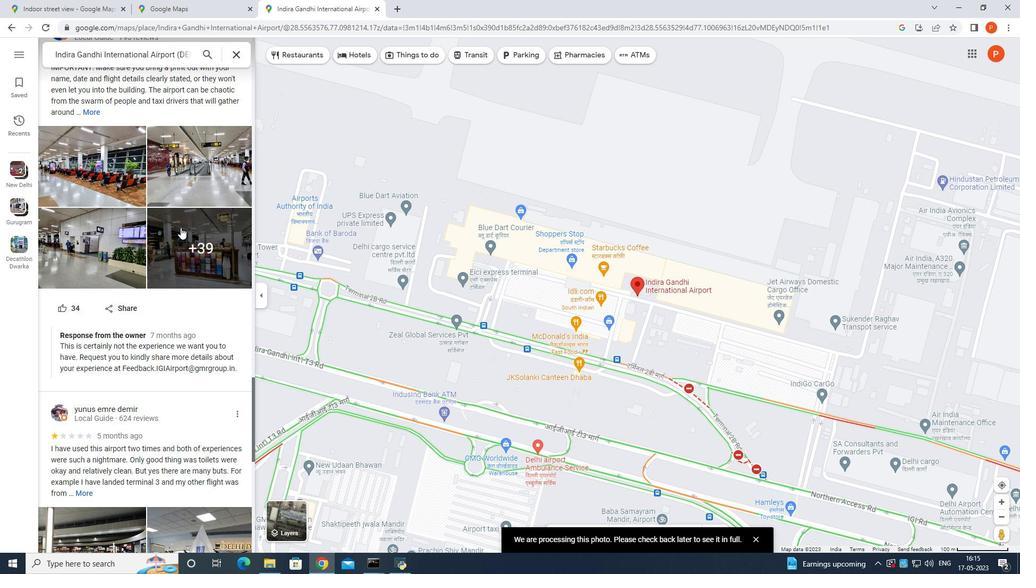 
Action: Mouse pressed left at (655, 474)
Screenshot: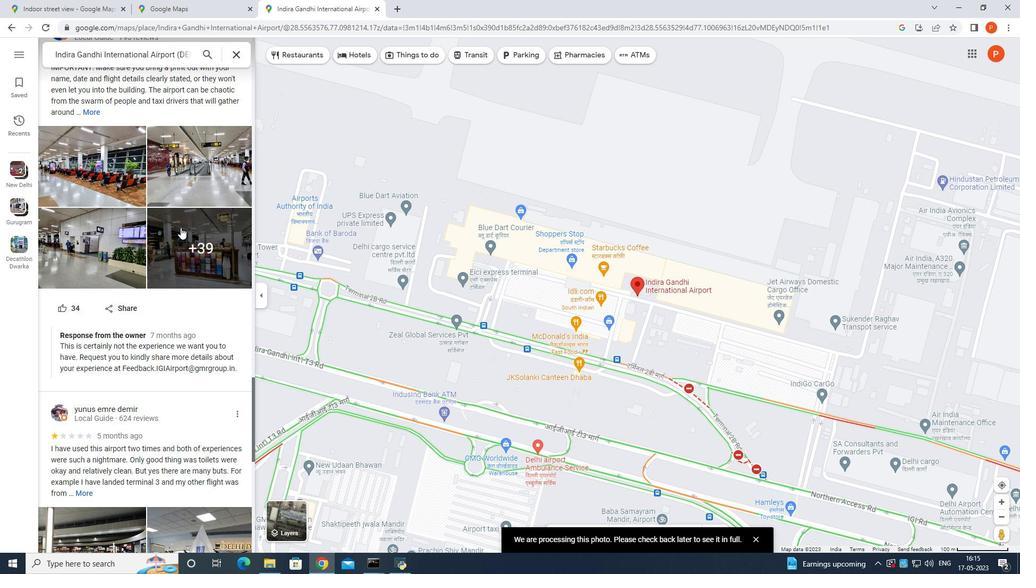 
Action: Mouse moved to (655, 474)
Screenshot: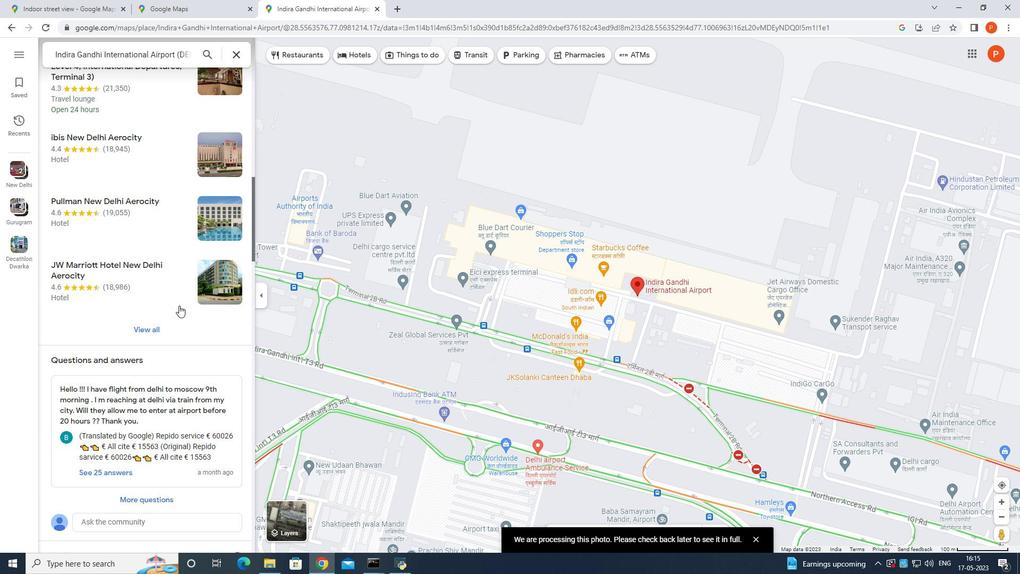 
Action: Mouse pressed left at (655, 474)
Screenshot: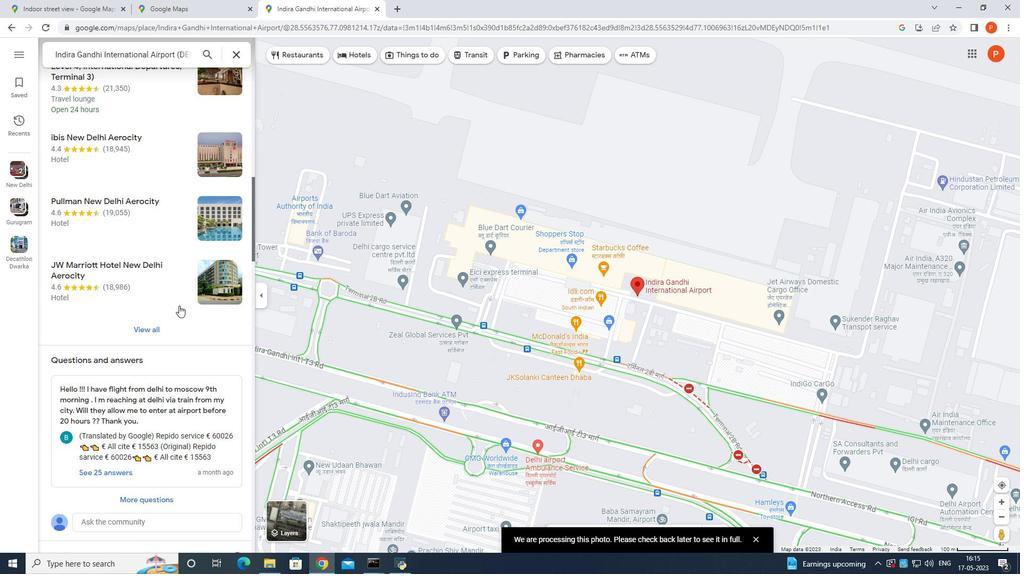
Action: Mouse moved to (655, 474)
Screenshot: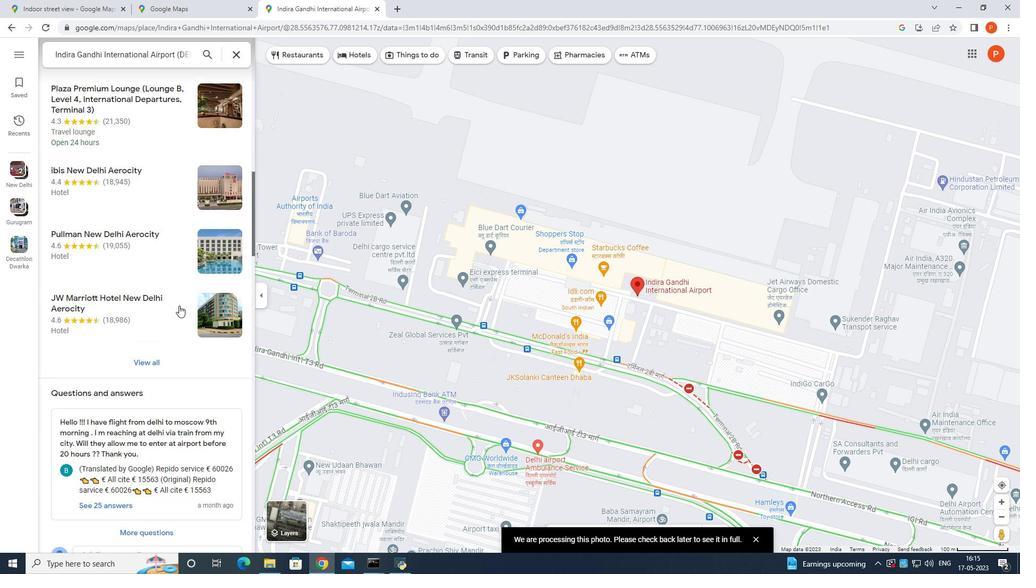 
Action: Mouse scrolled (655, 474) with delta (0, 0)
Screenshot: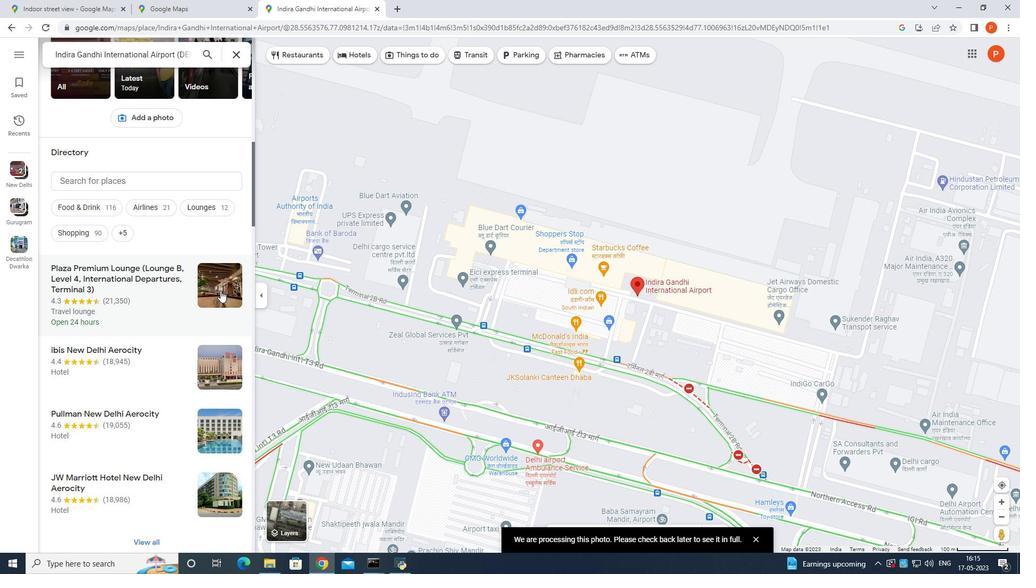 
Action: Mouse moved to (655, 474)
Screenshot: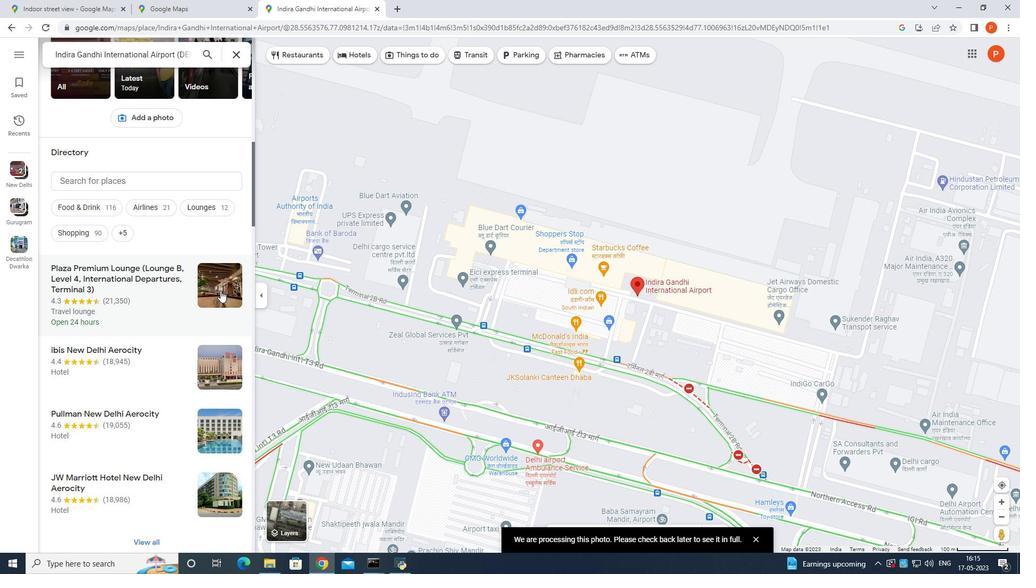 
Action: Mouse scrolled (655, 474) with delta (0, 0)
Screenshot: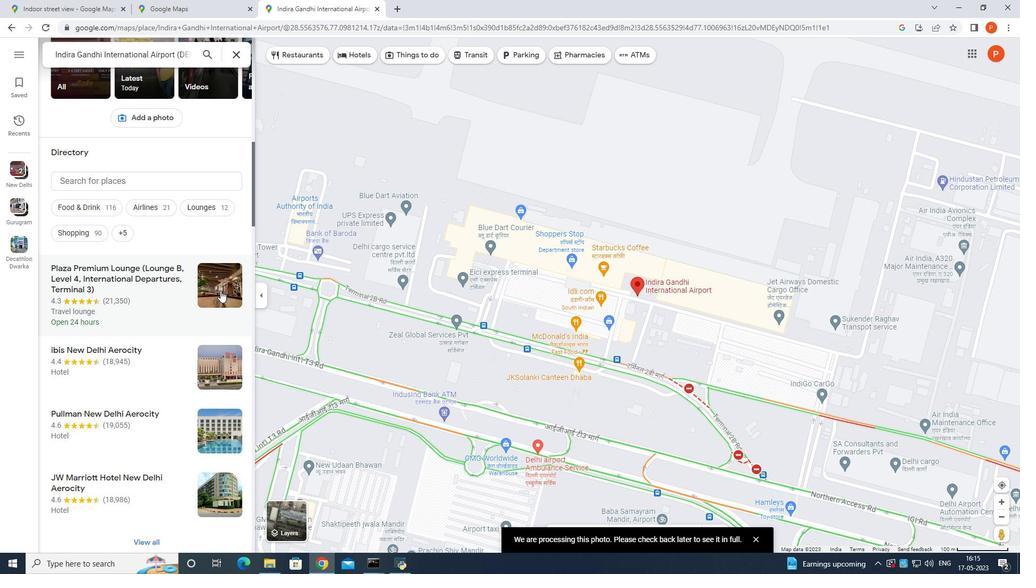 
Action: Mouse scrolled (655, 474) with delta (0, 0)
Screenshot: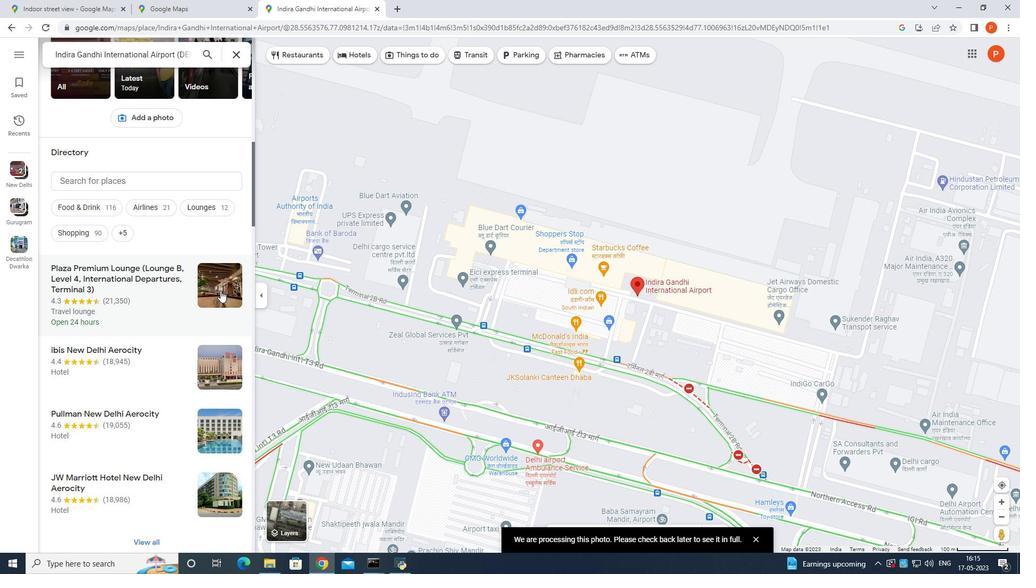 
Action: Mouse scrolled (655, 474) with delta (0, 0)
Screenshot: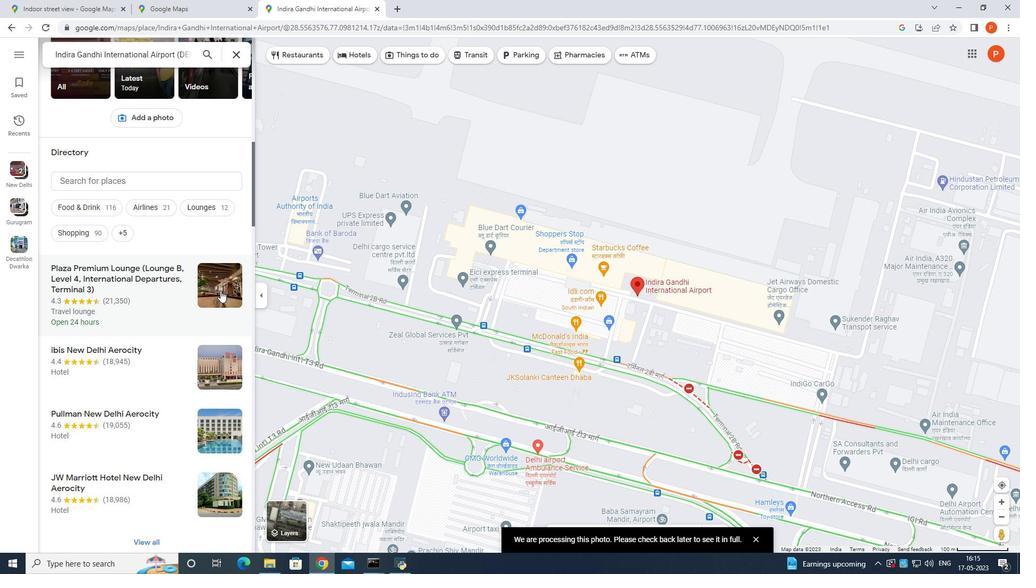 
Action: Mouse pressed left at (655, 474)
Screenshot: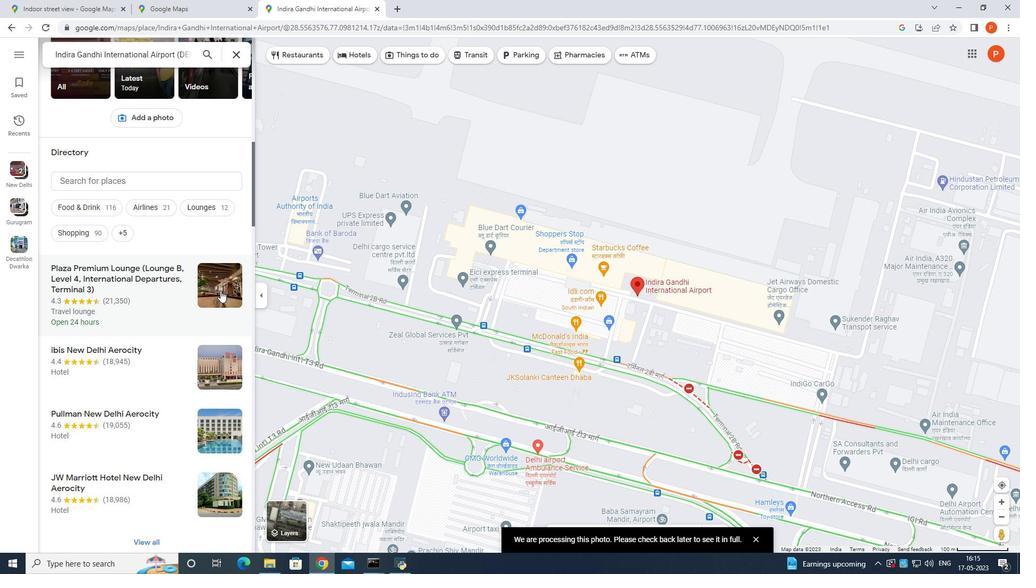 
Action: Mouse scrolled (655, 474) with delta (0, 0)
Screenshot: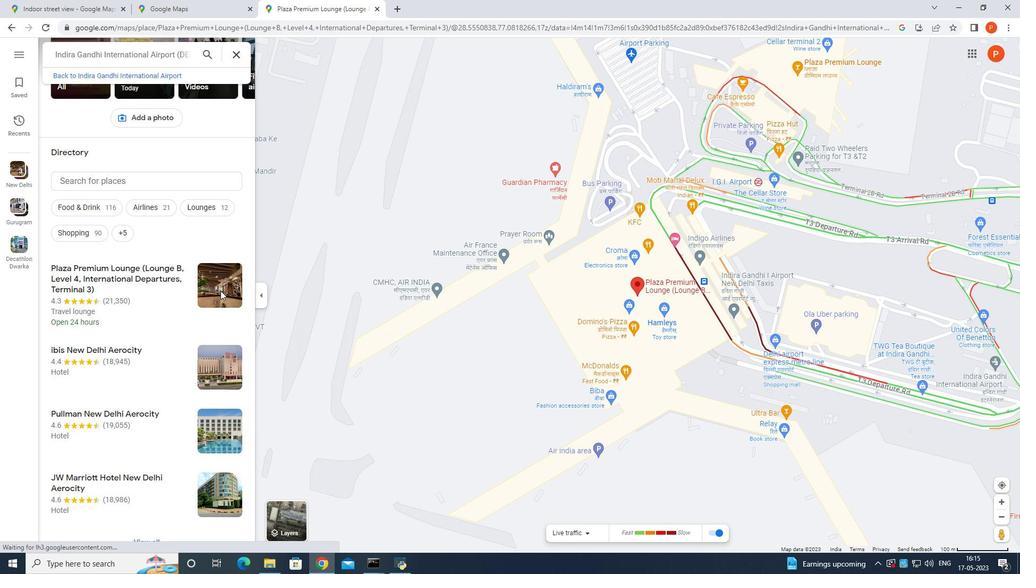
Action: Mouse scrolled (655, 474) with delta (0, 0)
Screenshot: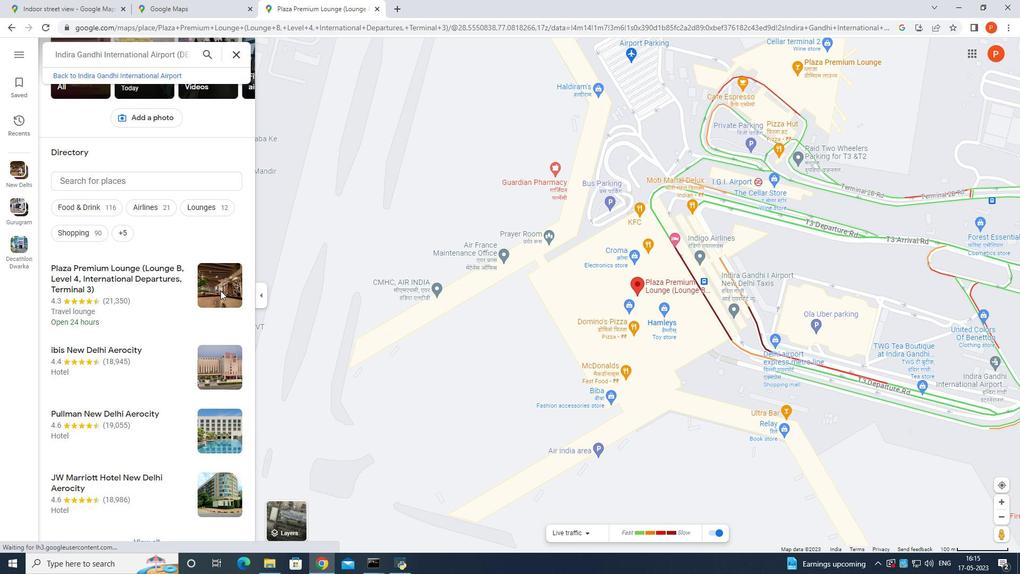 
Action: Mouse scrolled (655, 474) with delta (0, 0)
Screenshot: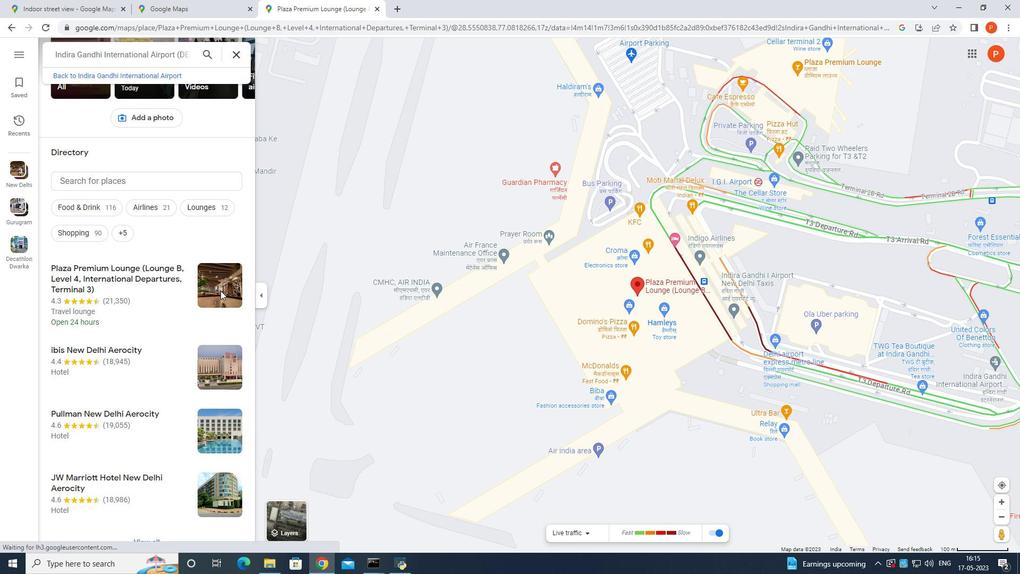 
Action: Mouse scrolled (655, 474) with delta (0, 0)
Screenshot: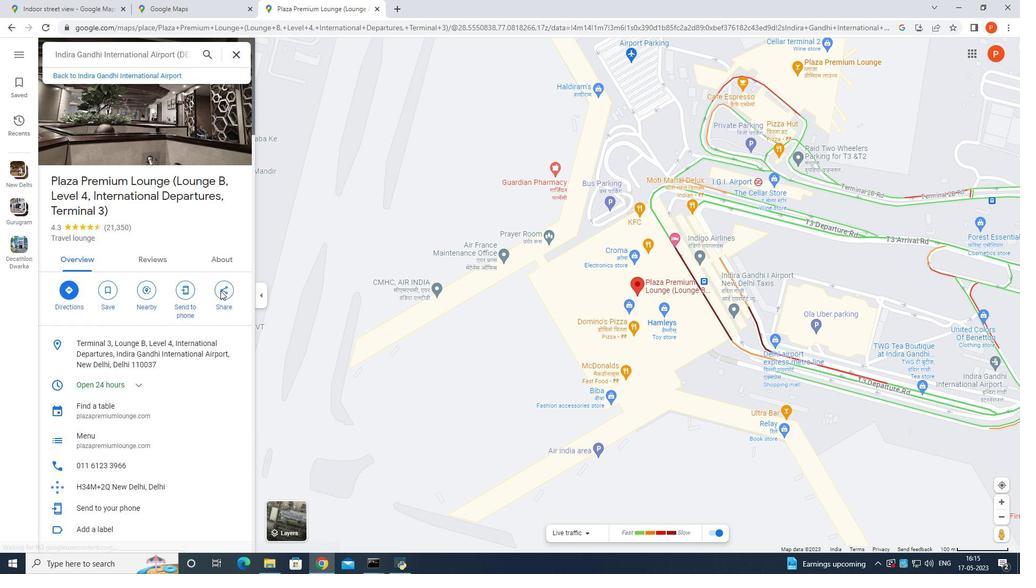 
Action: Mouse scrolled (655, 474) with delta (0, 0)
Screenshot: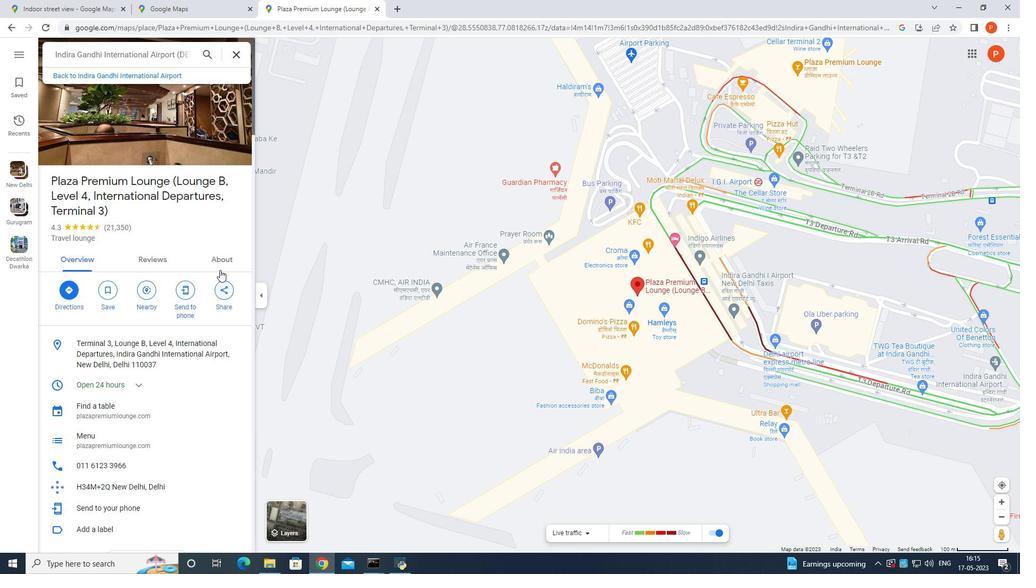 
Action: Mouse scrolled (655, 474) with delta (0, 0)
Screenshot: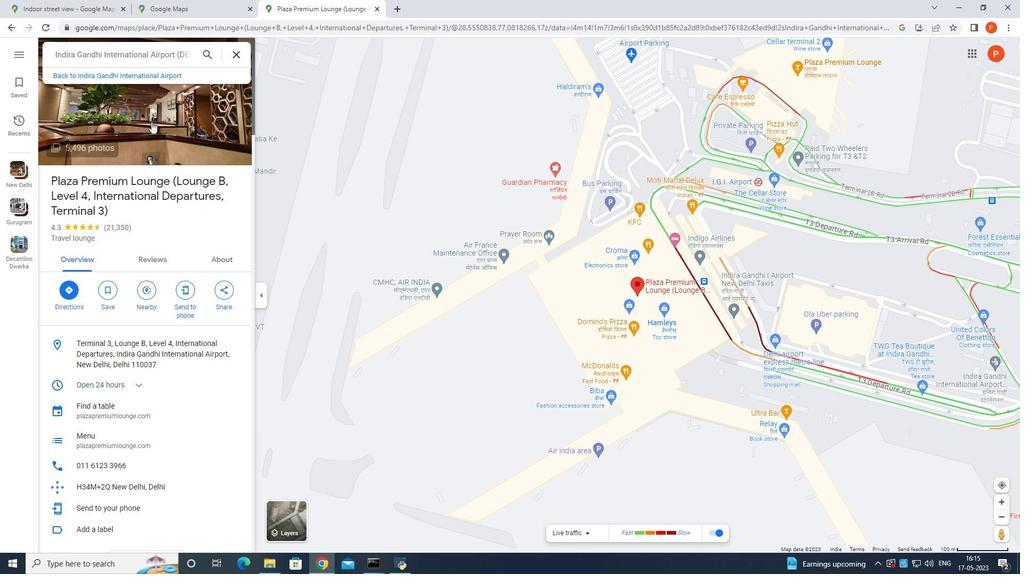 
Action: Mouse scrolled (655, 474) with delta (0, 0)
Screenshot: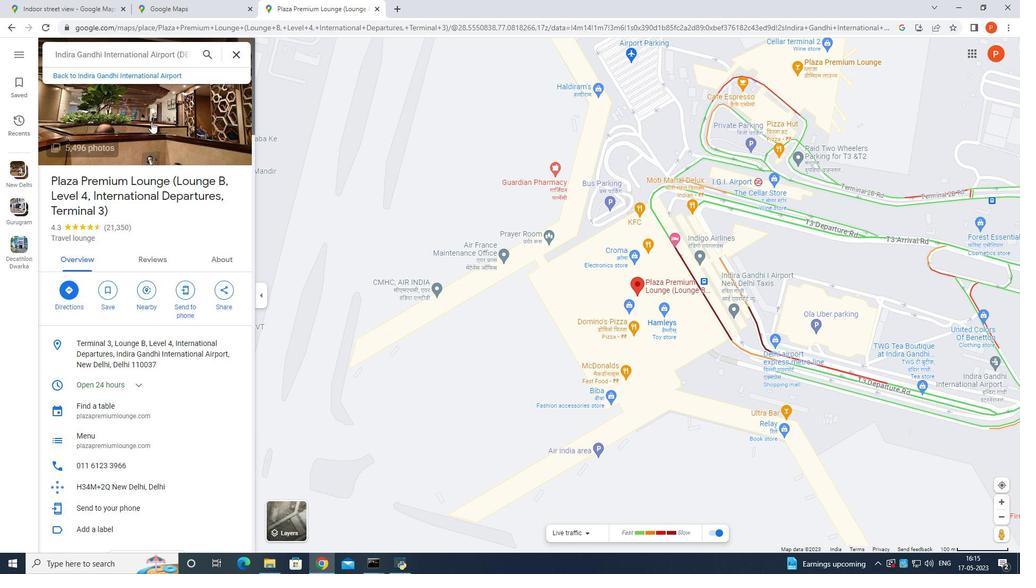 
Action: Mouse scrolled (655, 474) with delta (0, 0)
Screenshot: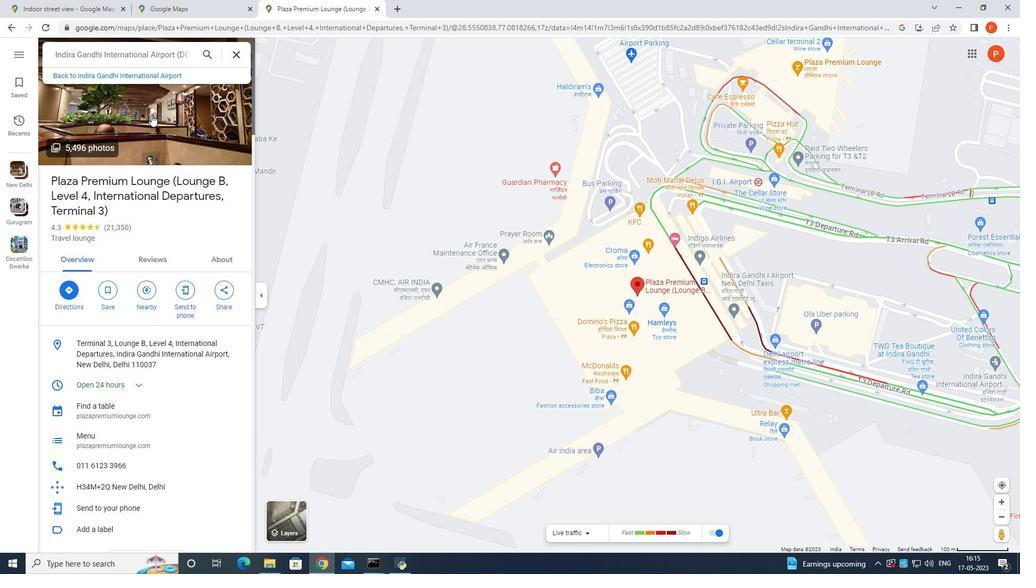 
Action: Mouse scrolled (655, 474) with delta (0, 0)
Screenshot: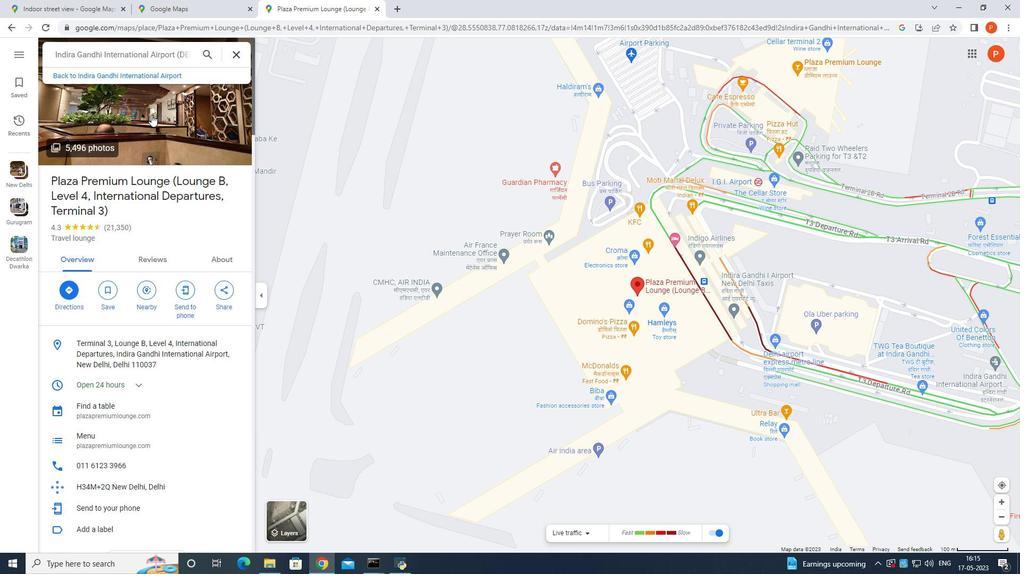 
Action: Mouse scrolled (655, 474) with delta (0, 0)
Screenshot: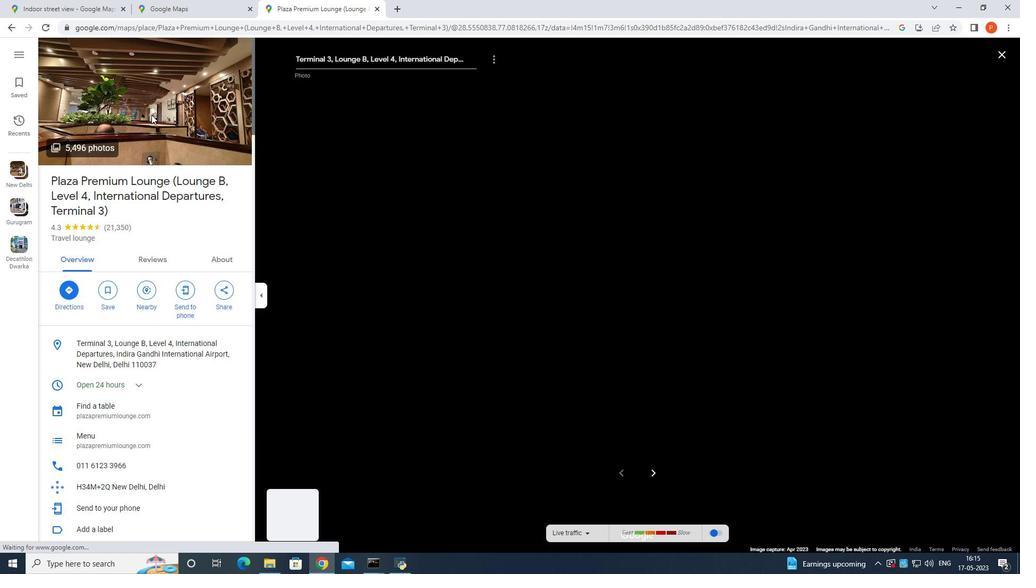 
Action: Mouse scrolled (655, 474) with delta (0, 0)
Screenshot: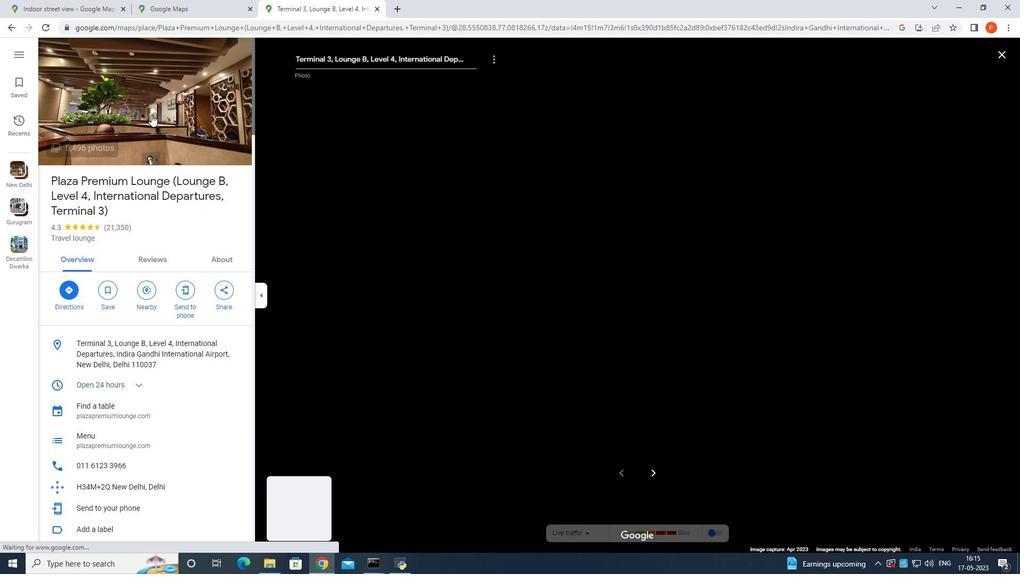 
Action: Mouse moved to (655, 474)
Screenshot: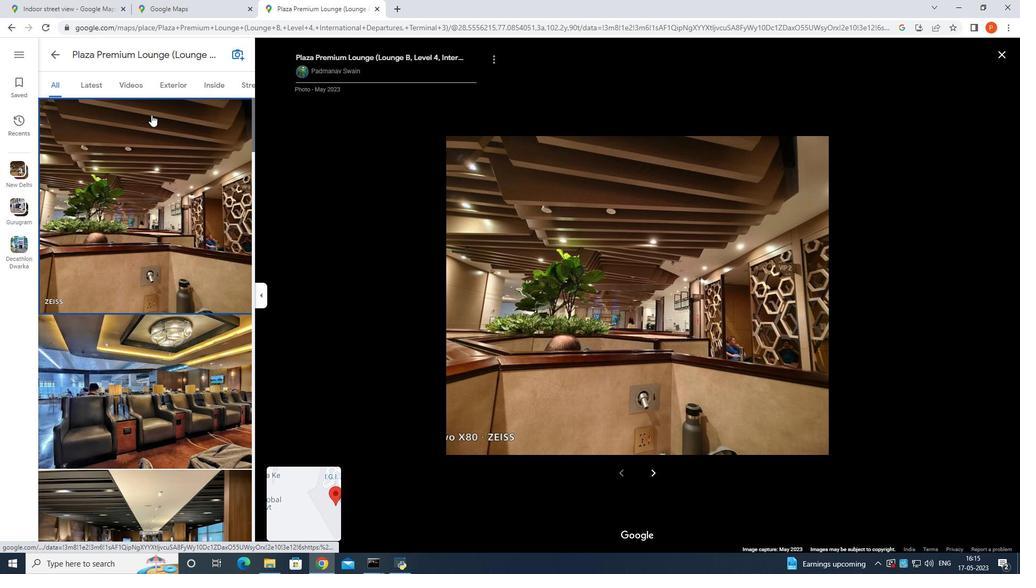 
Action: Mouse pressed left at (655, 474)
Screenshot: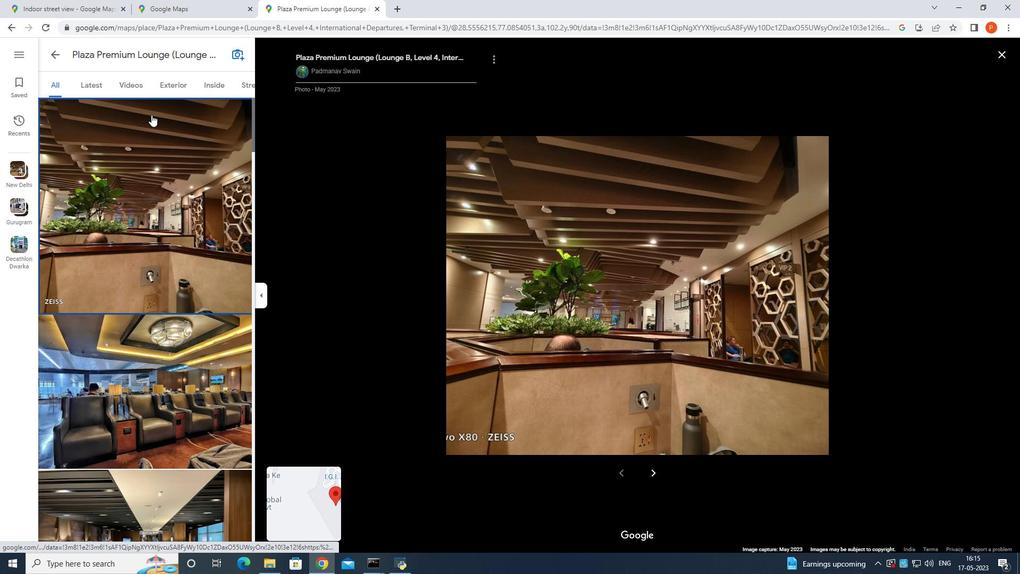 
Action: Mouse moved to (655, 474)
Screenshot: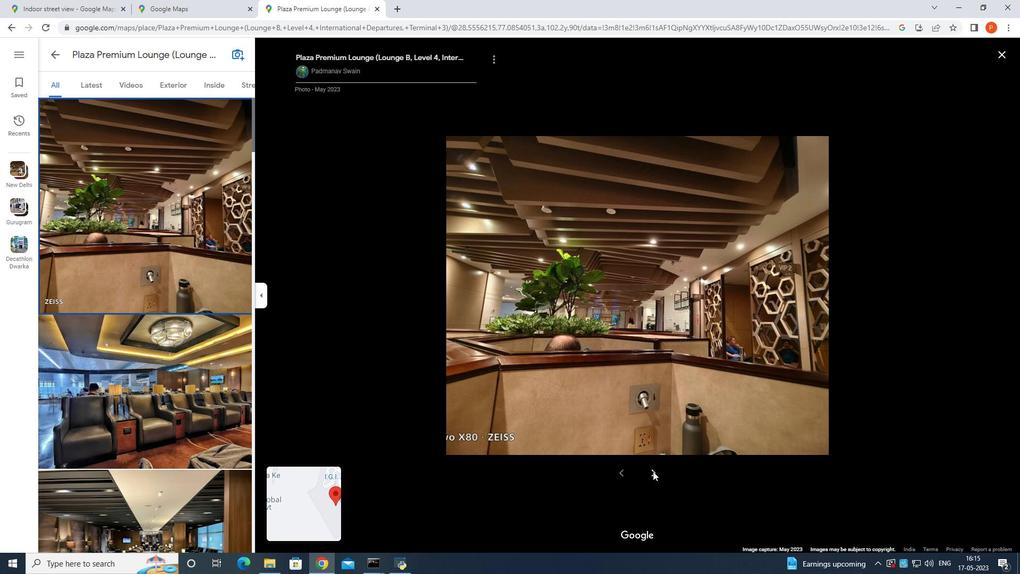 
Action: Mouse scrolled (655, 474) with delta (0, 0)
Screenshot: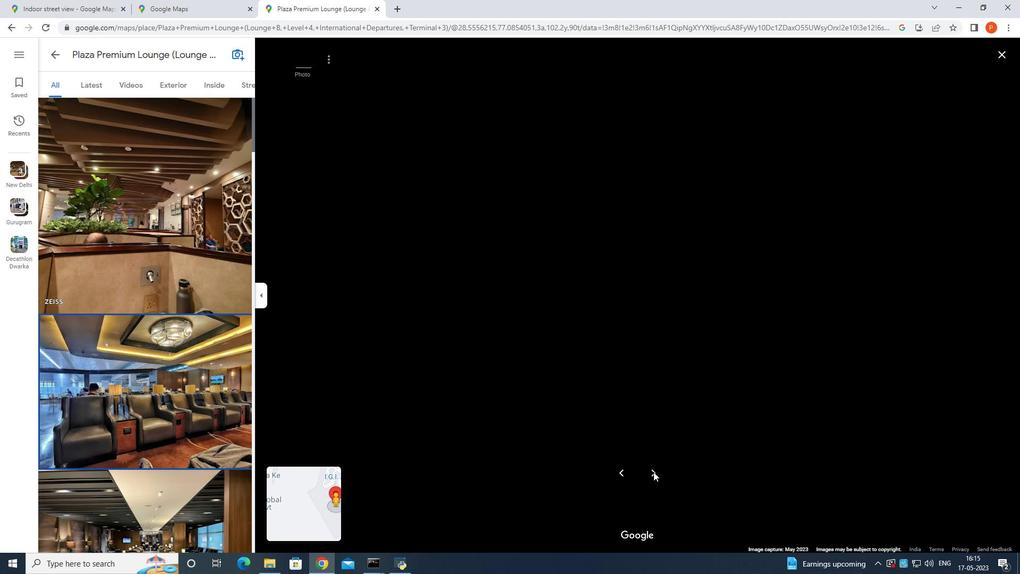 
Action: Mouse scrolled (655, 474) with delta (0, 0)
Screenshot: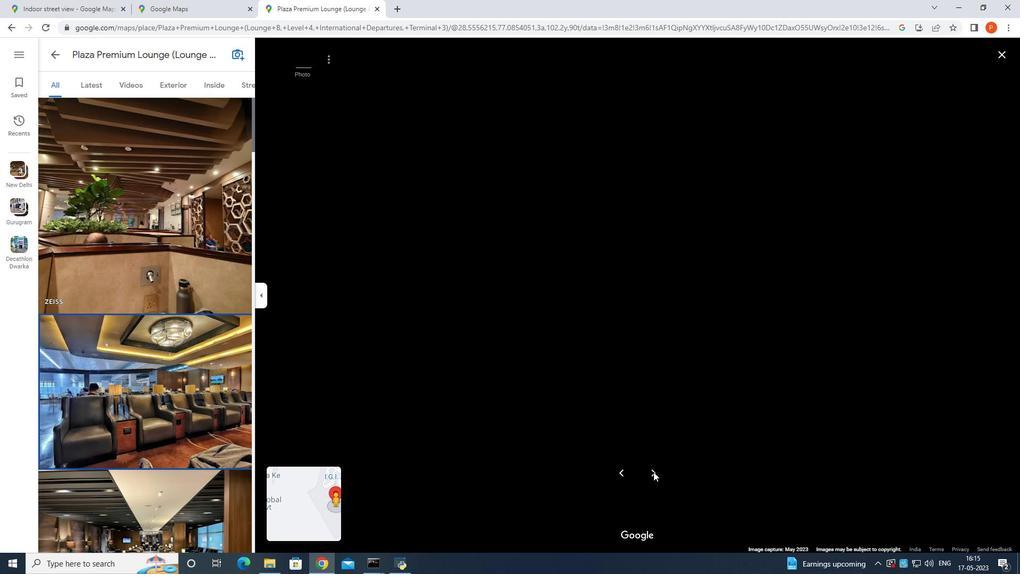 
Action: Mouse scrolled (655, 474) with delta (0, 0)
Screenshot: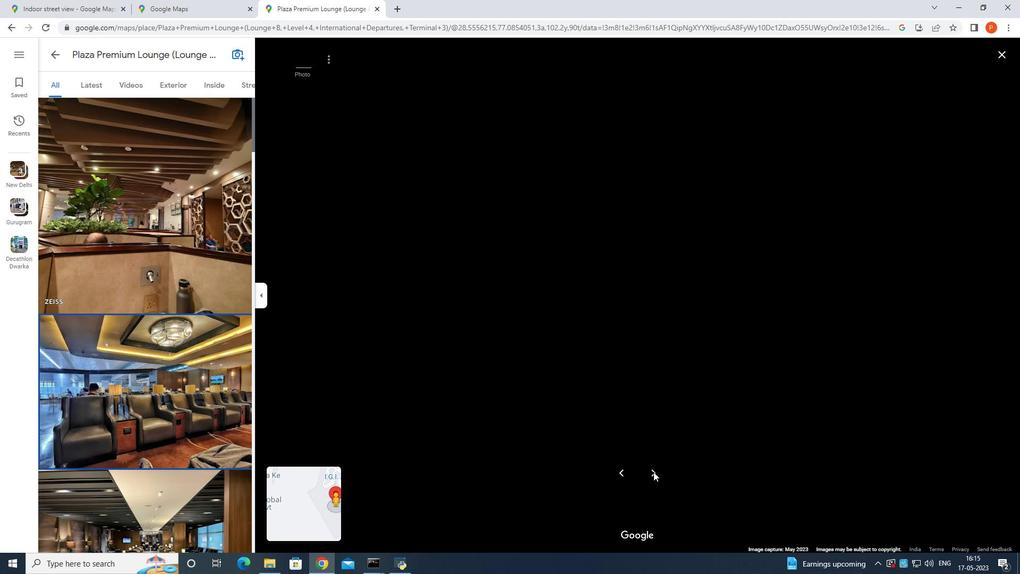
Action: Mouse scrolled (655, 474) with delta (0, 0)
Screenshot: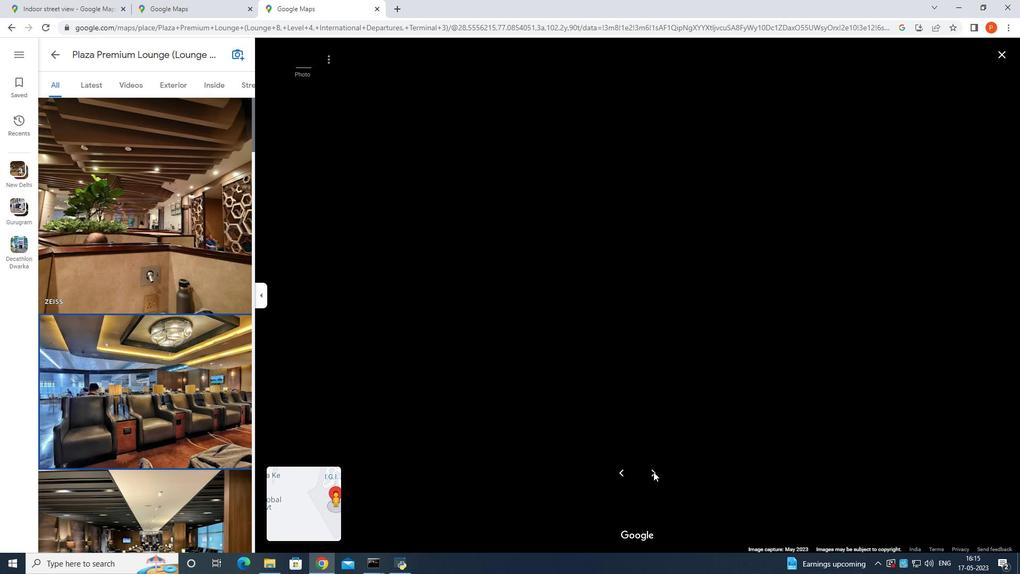 
Action: Mouse scrolled (655, 474) with delta (0, 0)
Screenshot: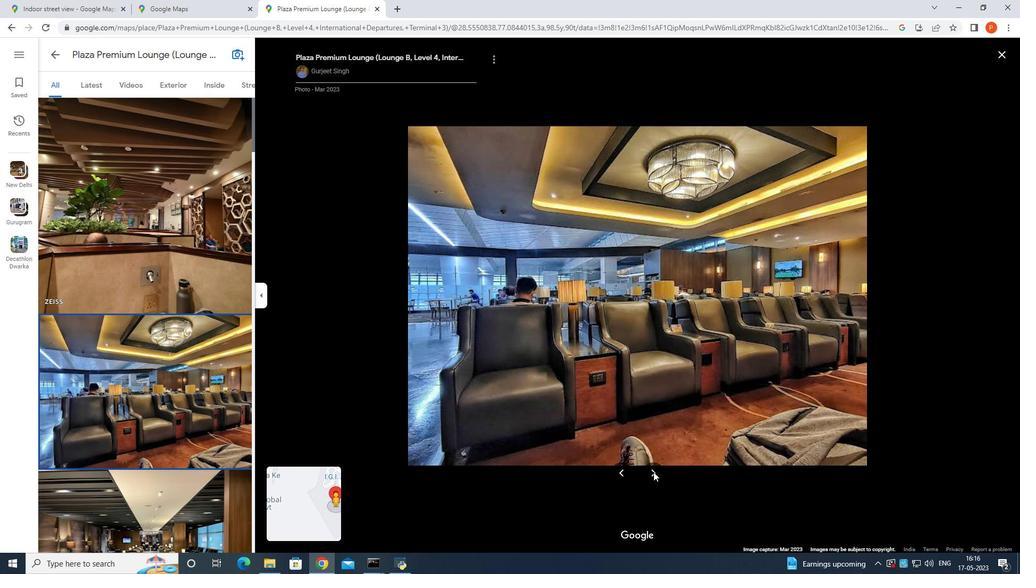 
Action: Mouse scrolled (655, 474) with delta (0, 0)
Screenshot: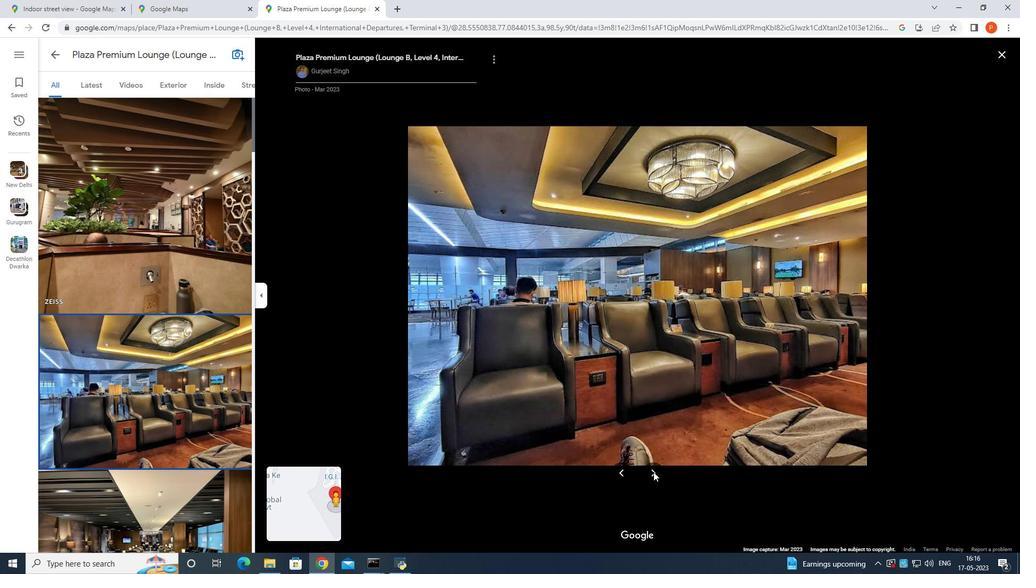 
Action: Mouse scrolled (655, 474) with delta (0, 0)
Screenshot: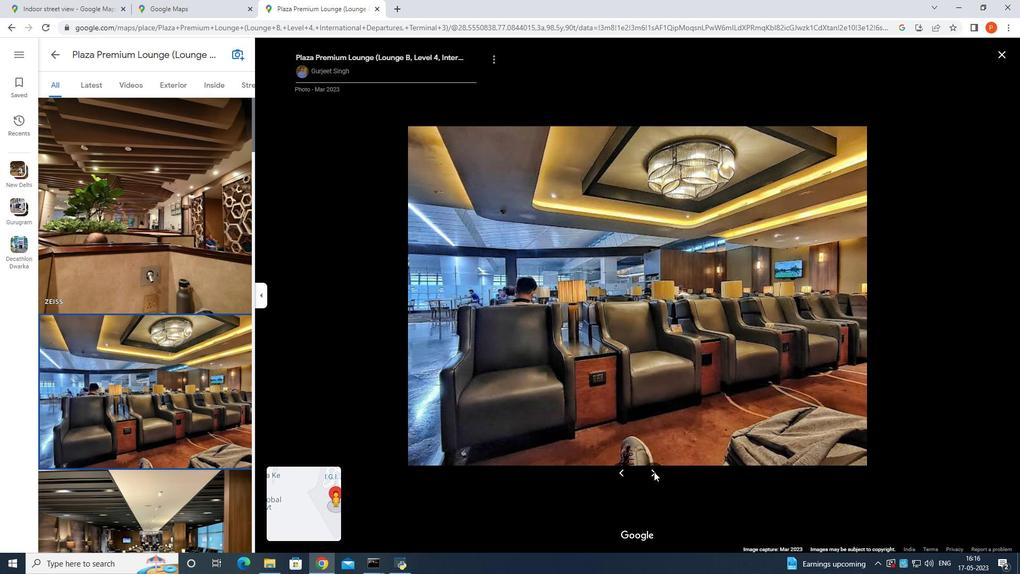 
Action: Mouse scrolled (655, 474) with delta (0, 0)
Screenshot: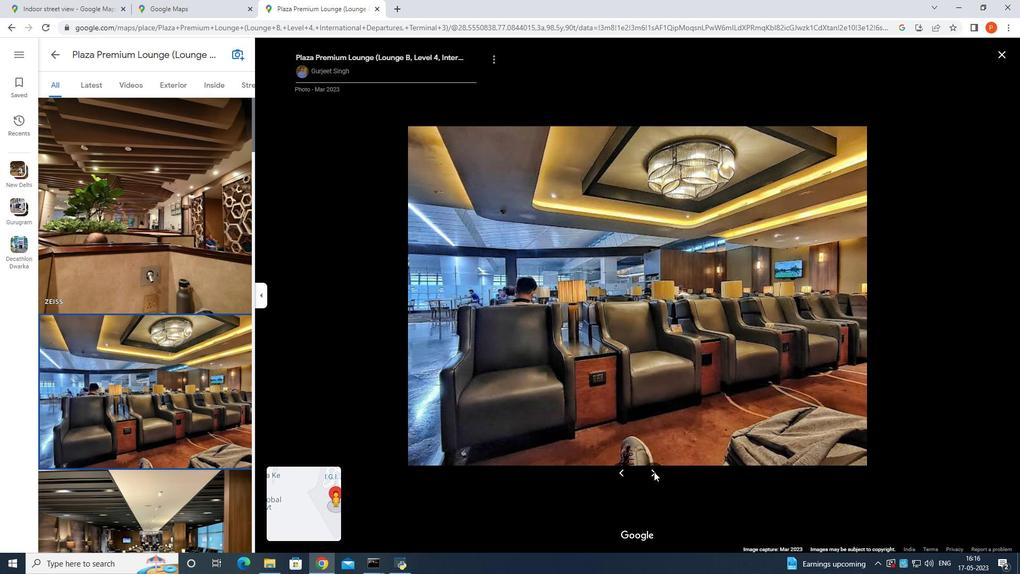 
Action: Mouse scrolled (655, 474) with delta (0, 0)
Screenshot: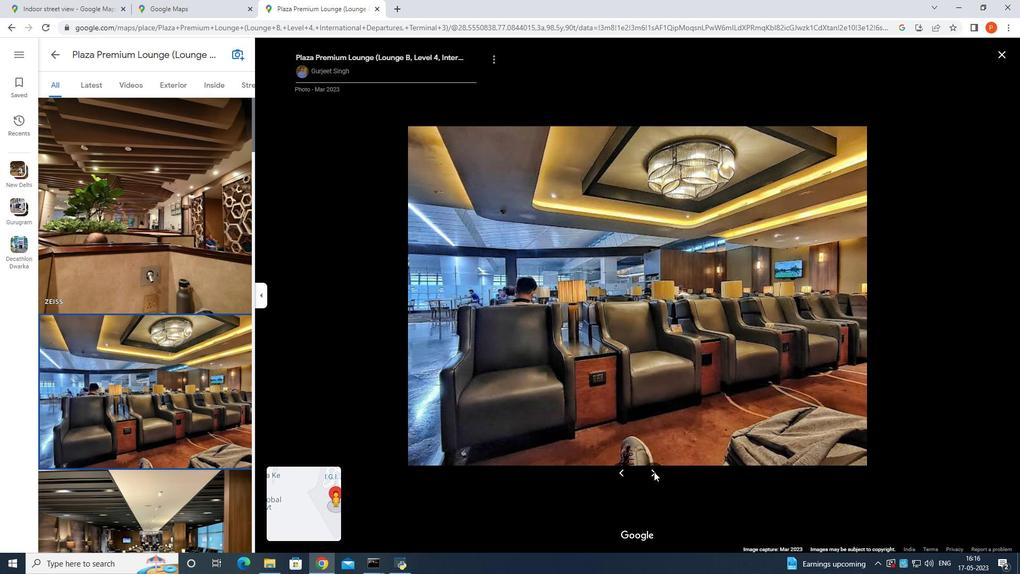 
Action: Mouse scrolled (655, 474) with delta (0, 0)
Screenshot: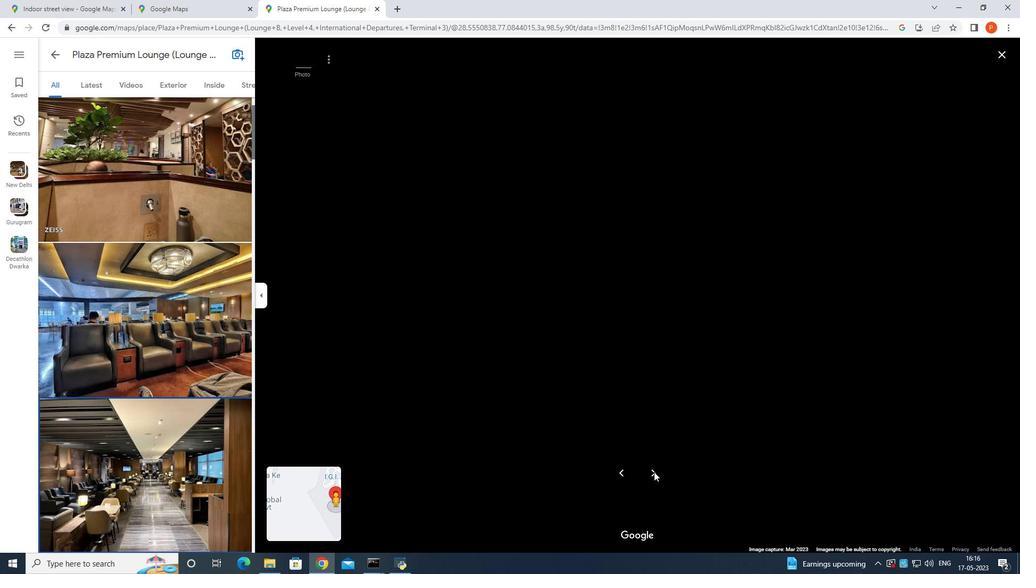 
Action: Mouse scrolled (655, 474) with delta (0, 0)
Screenshot: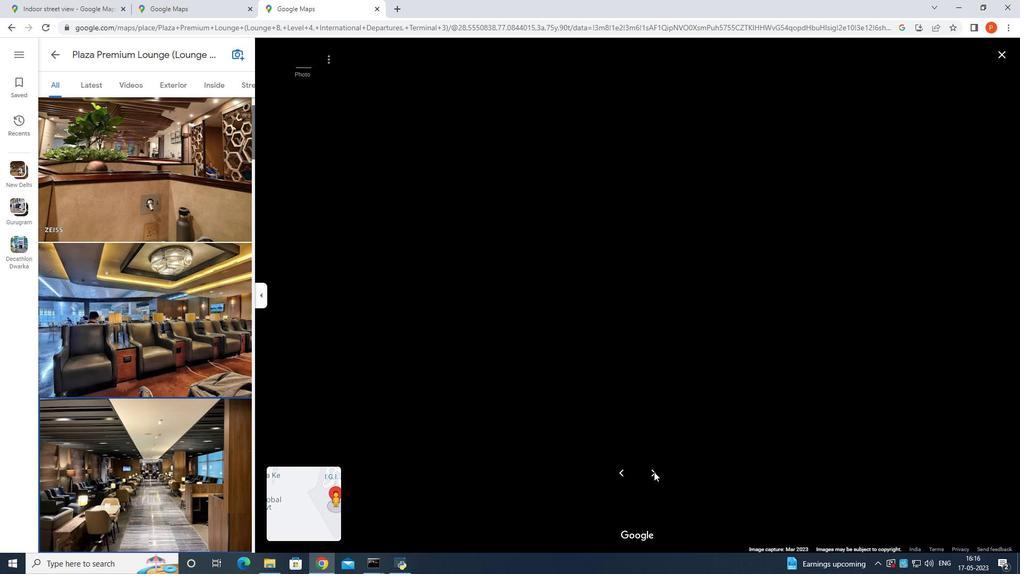 
Action: Mouse scrolled (655, 474) with delta (0, 0)
Screenshot: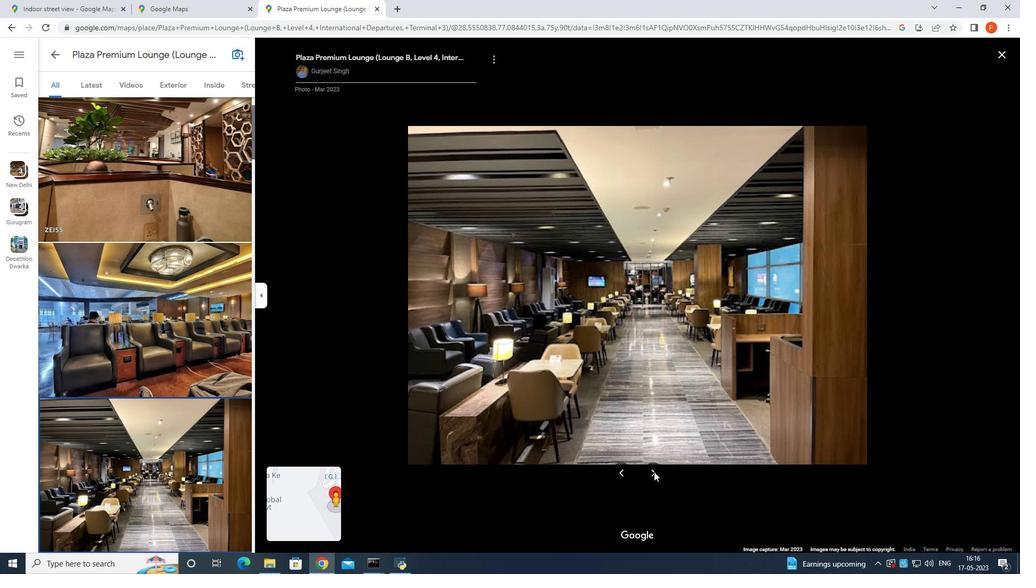 
Action: Mouse scrolled (655, 474) with delta (0, 0)
Screenshot: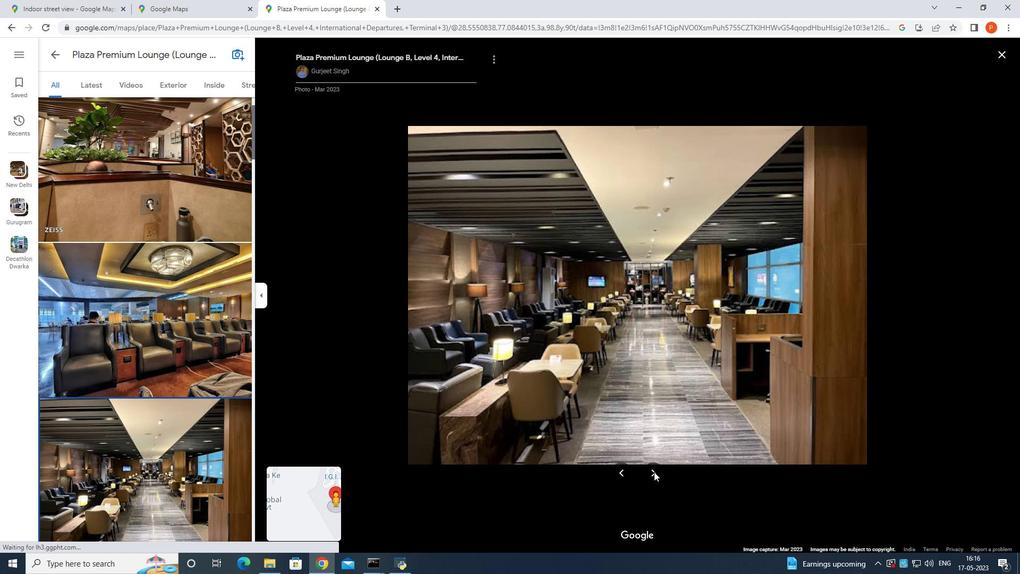 
Action: Mouse scrolled (655, 474) with delta (0, 0)
Screenshot: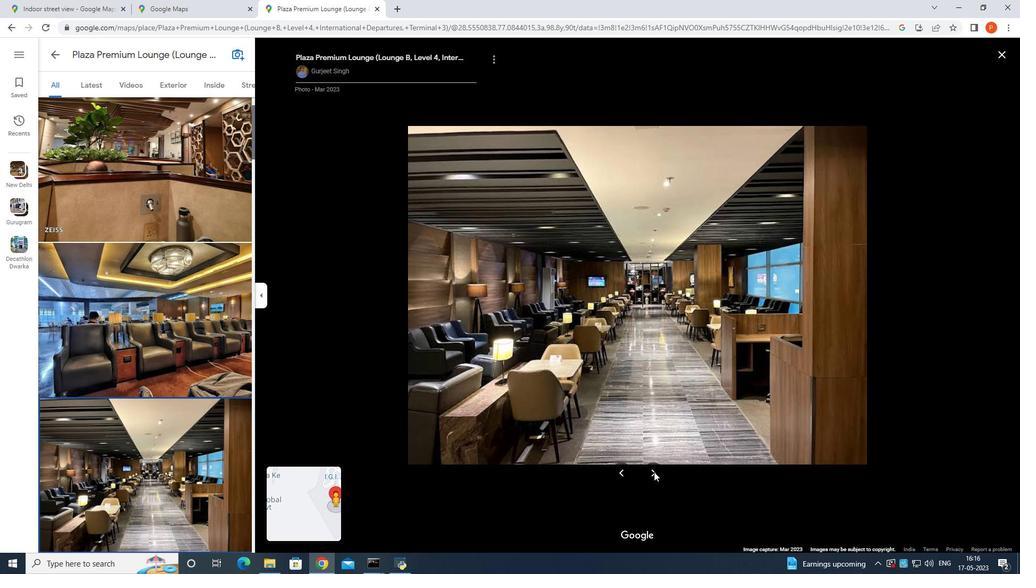 
Action: Mouse scrolled (655, 474) with delta (0, 0)
Screenshot: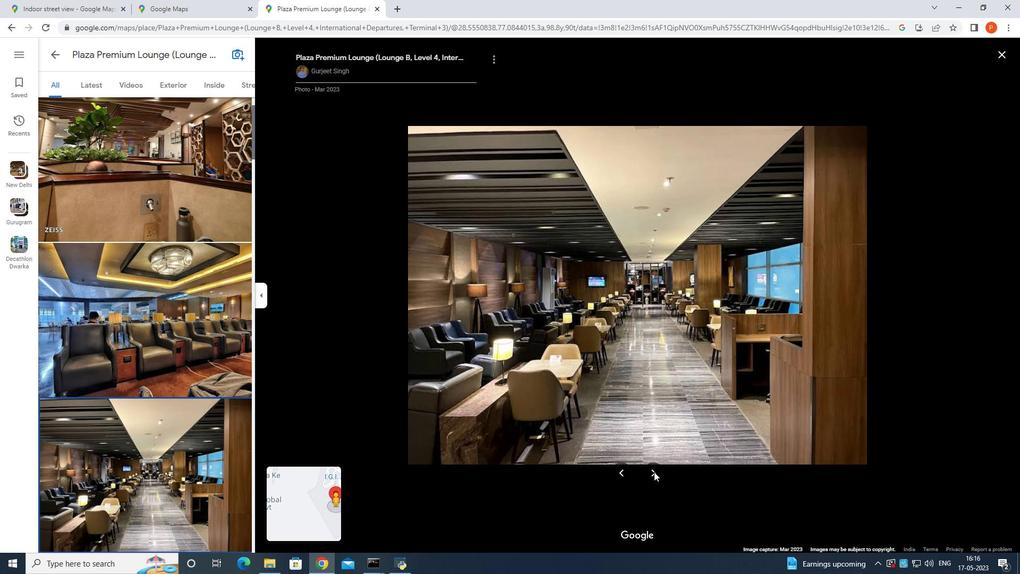 
Action: Mouse moved to (655, 474)
Screenshot: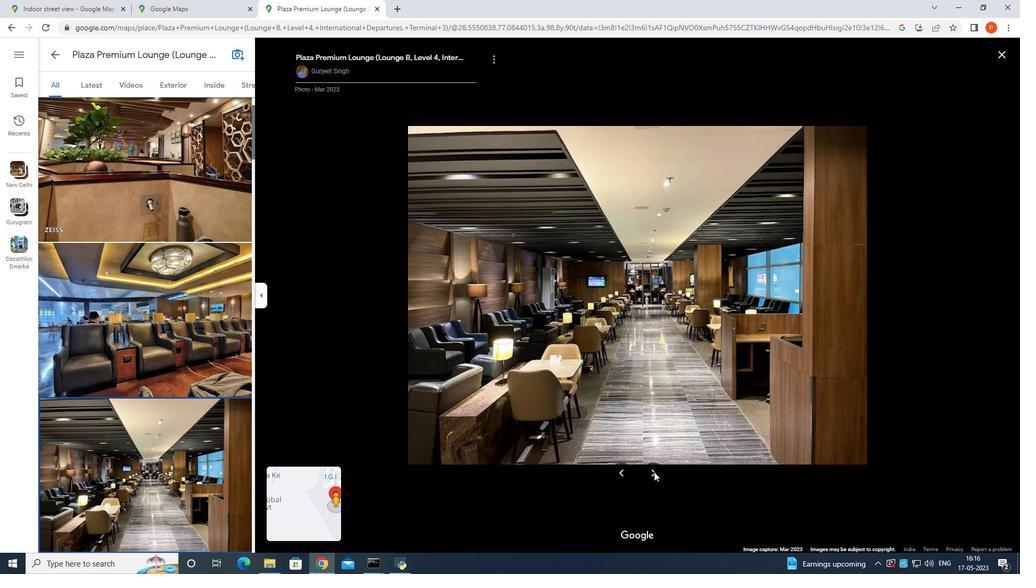 
Action: Mouse pressed left at (655, 474)
Screenshot: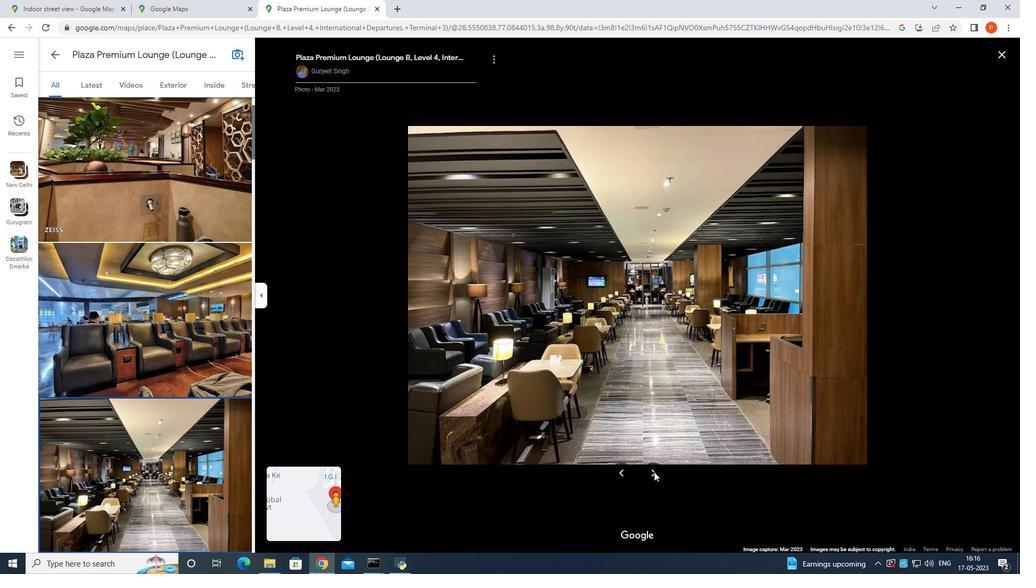 
Action: Mouse moved to (655, 474)
Screenshot: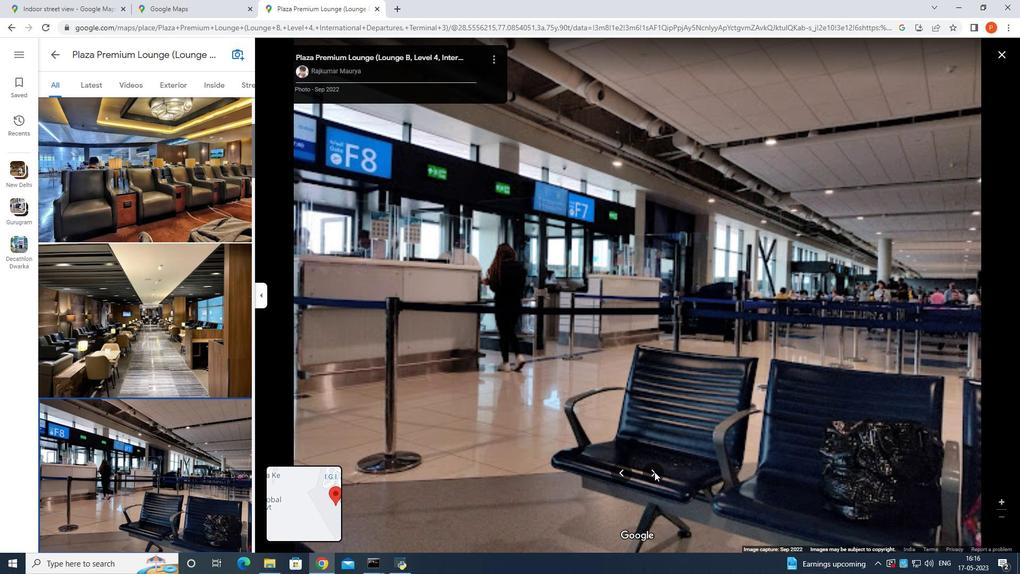 
Action: Mouse pressed left at (655, 474)
Screenshot: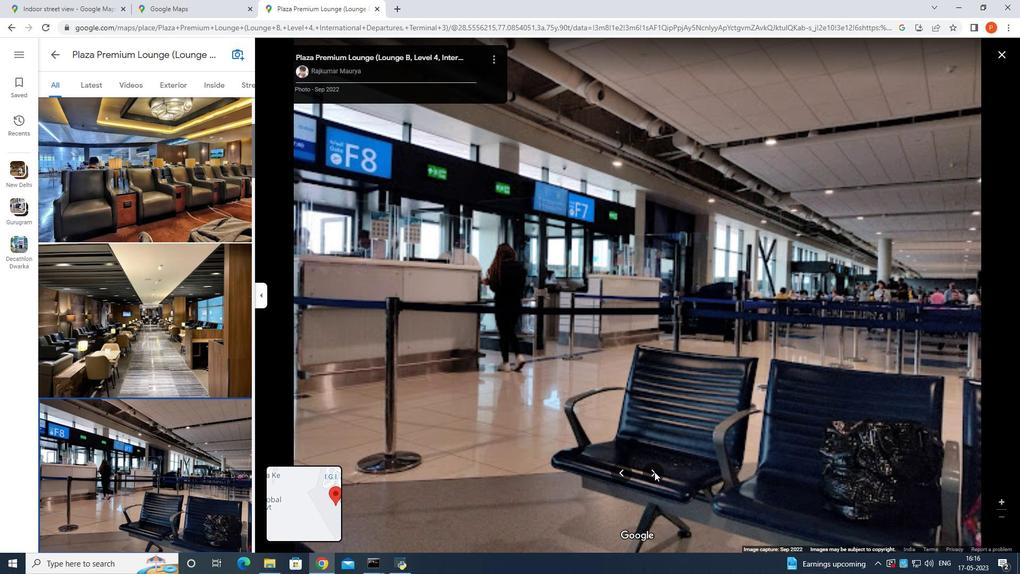 
Action: Mouse moved to (655, 474)
Screenshot: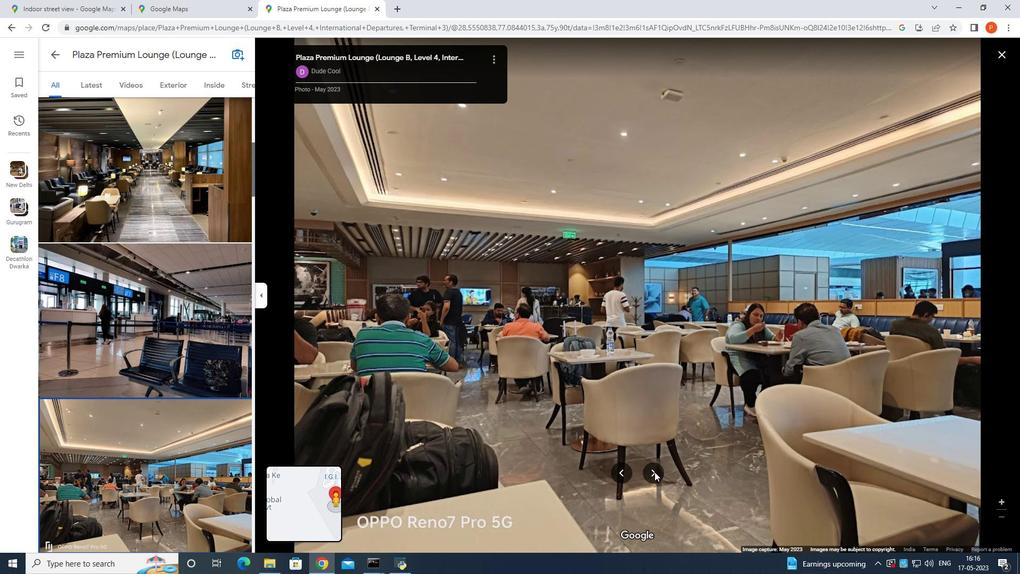 
Action: Mouse pressed left at (655, 474)
Screenshot: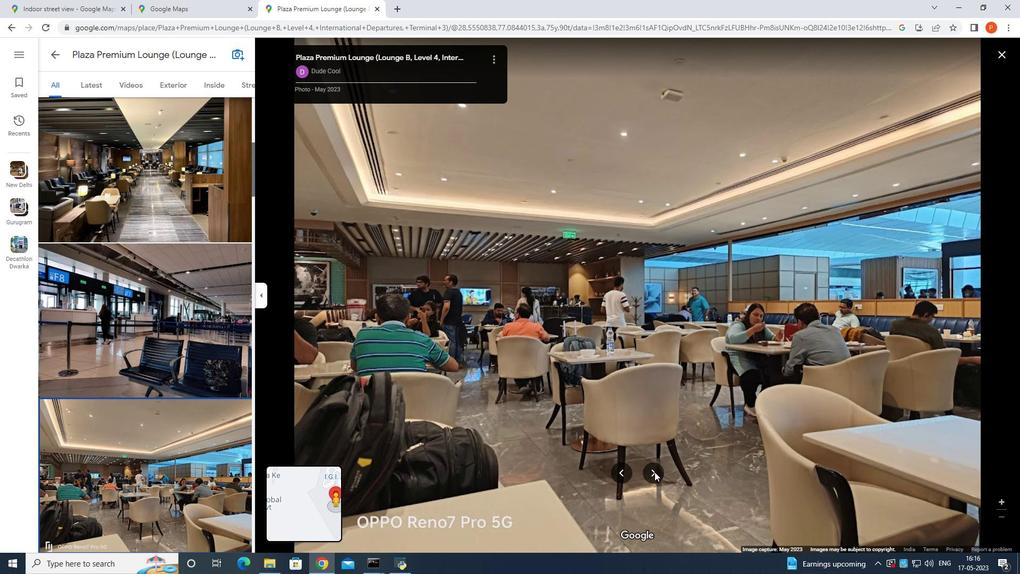 
Action: Mouse moved to (655, 474)
Screenshot: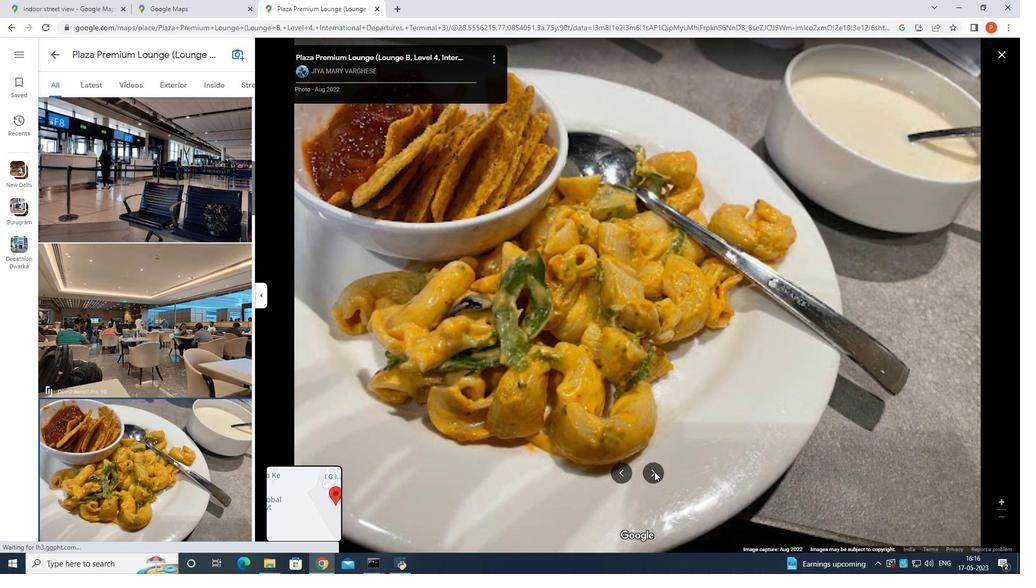 
Action: Mouse pressed left at (655, 474)
Screenshot: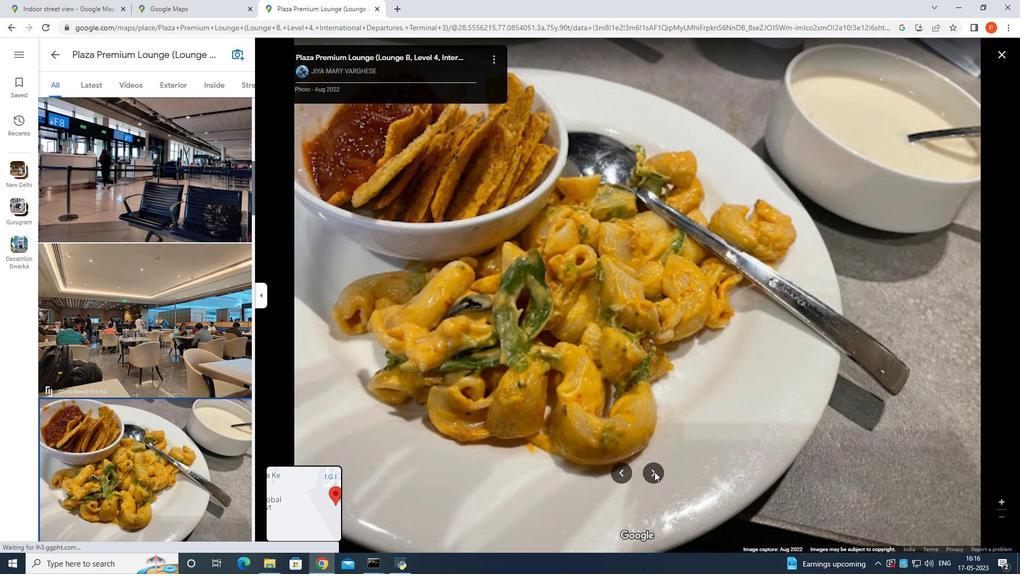 
Action: Mouse moved to (655, 474)
Screenshot: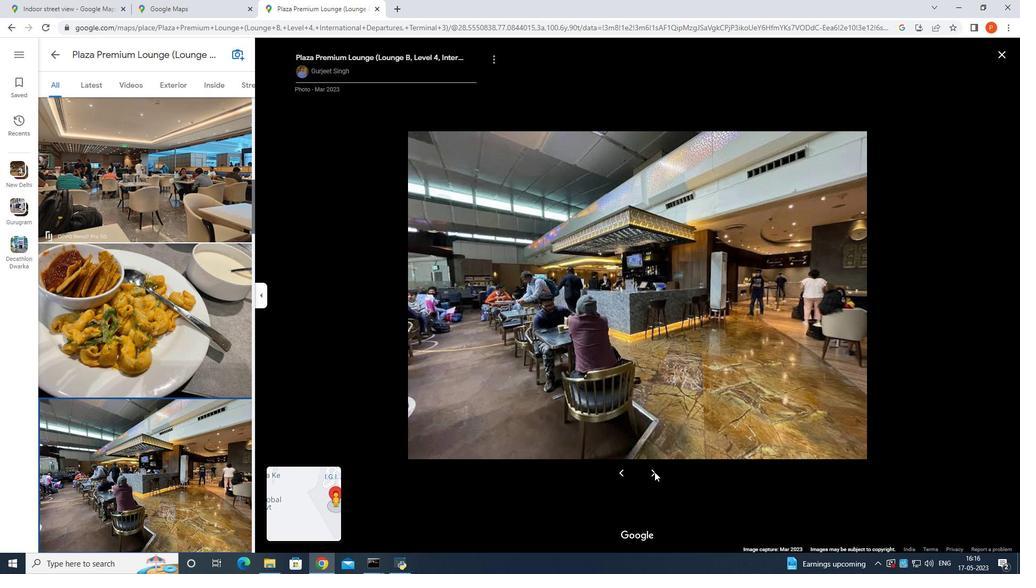 
Action: Mouse pressed left at (655, 474)
Screenshot: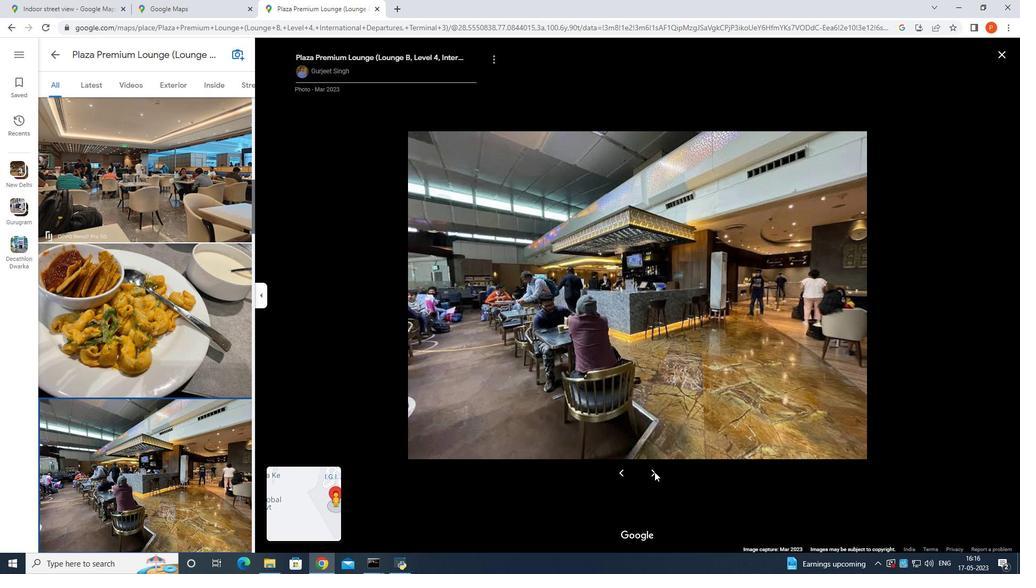 
Action: Mouse moved to (655, 474)
Screenshot: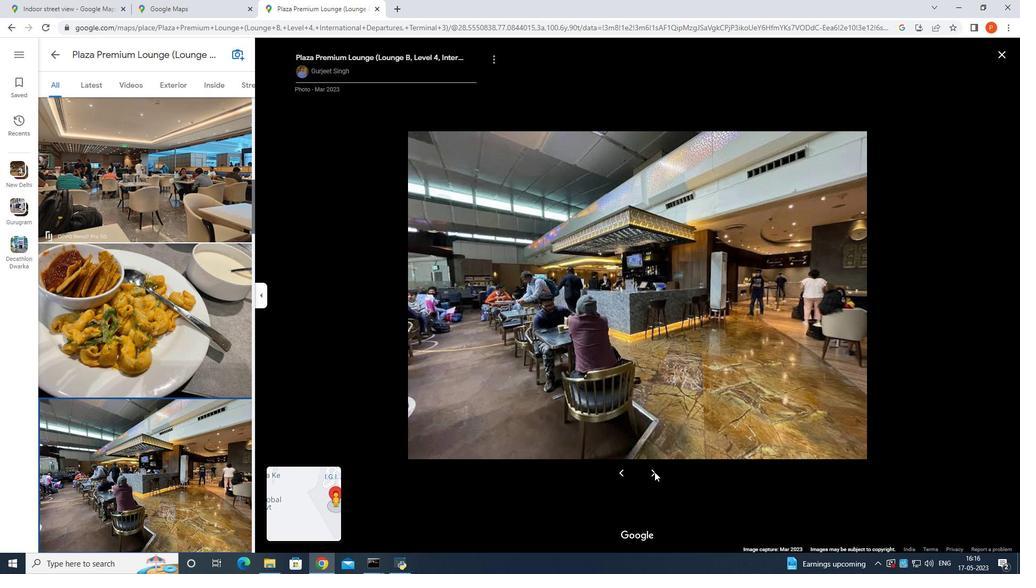 
Action: Key pressed <Key.shift>Indira<Key.space>gandhi<Key.space>airp
Screenshot: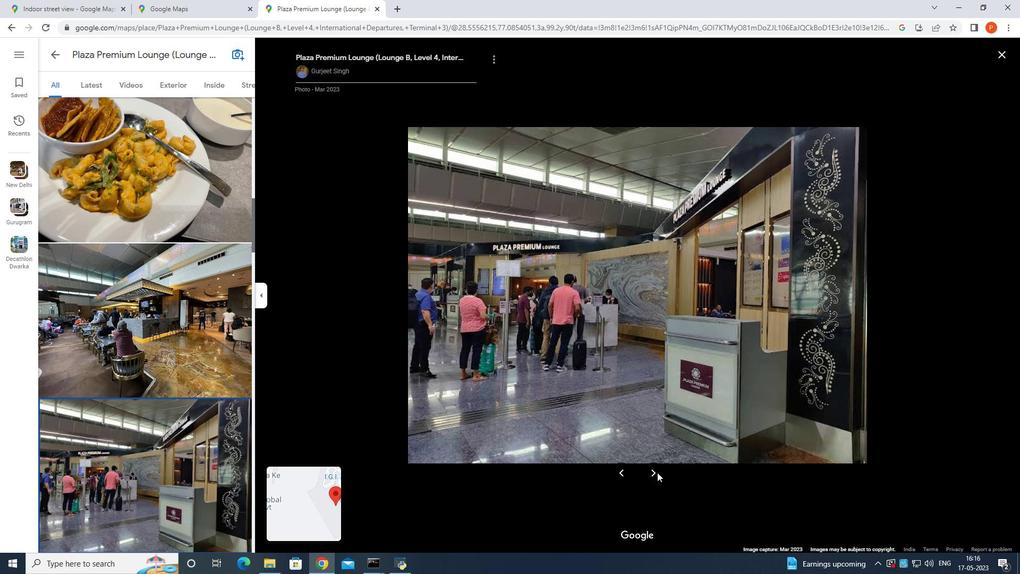 
Action: Mouse moved to (655, 474)
Screenshot: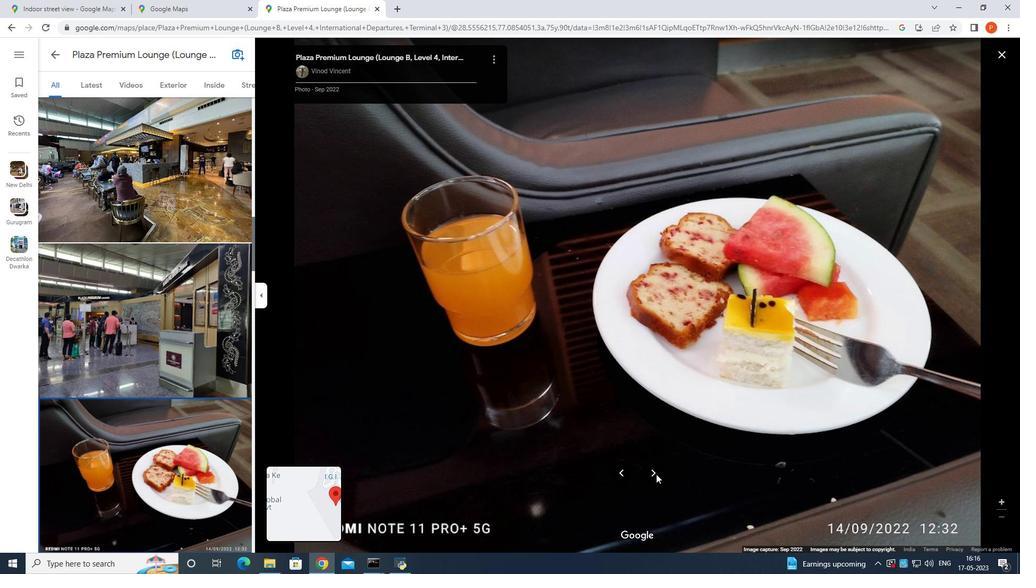 
Action: Mouse pressed left at (655, 474)
Screenshot: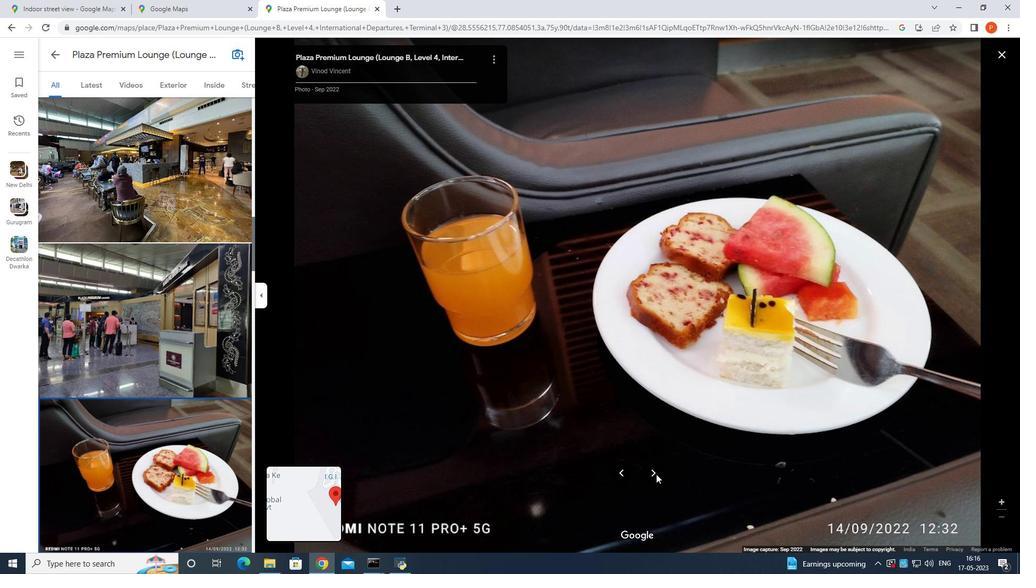
Action: Mouse moved to (655, 474)
Screenshot: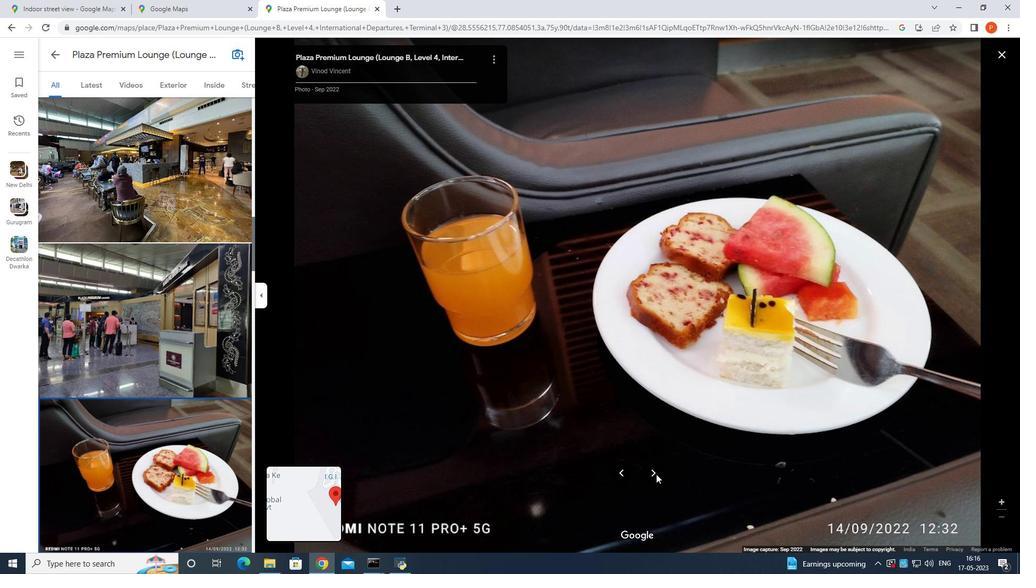 
Action: Mouse scrolled (655, 474) with delta (0, 0)
Screenshot: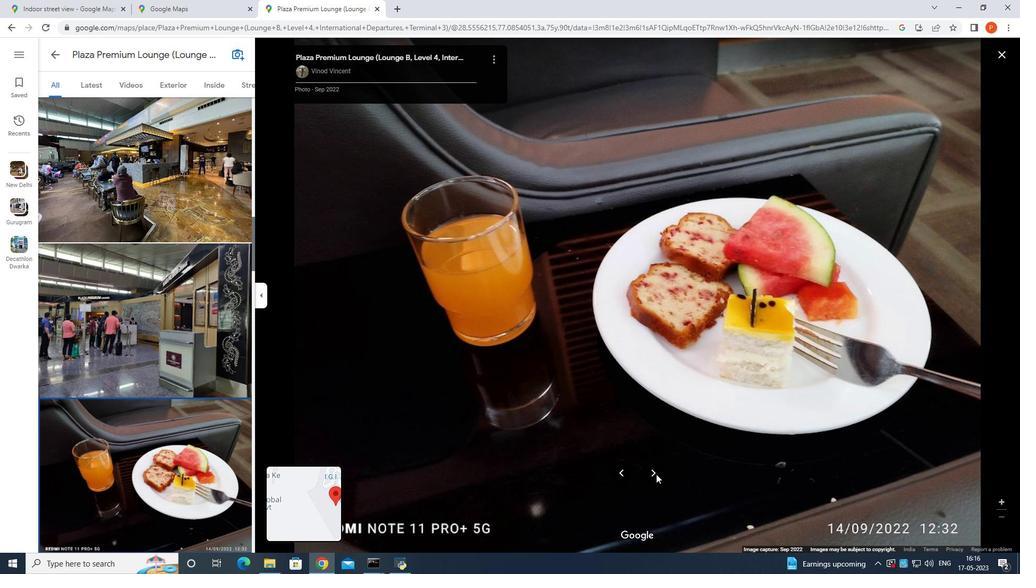 
Action: Mouse moved to (655, 474)
Screenshot: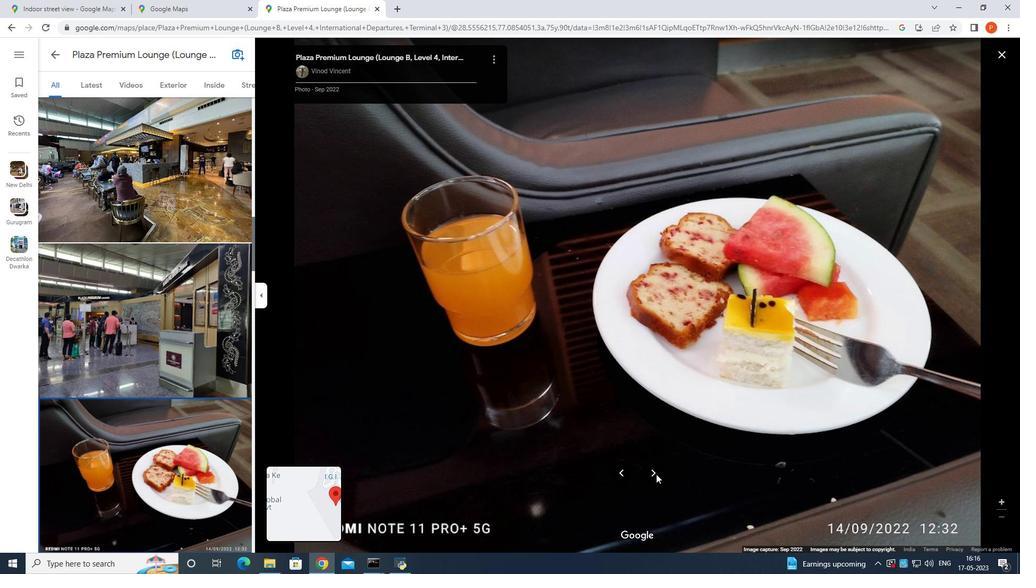 
Action: Mouse scrolled (655, 474) with delta (0, 0)
Screenshot: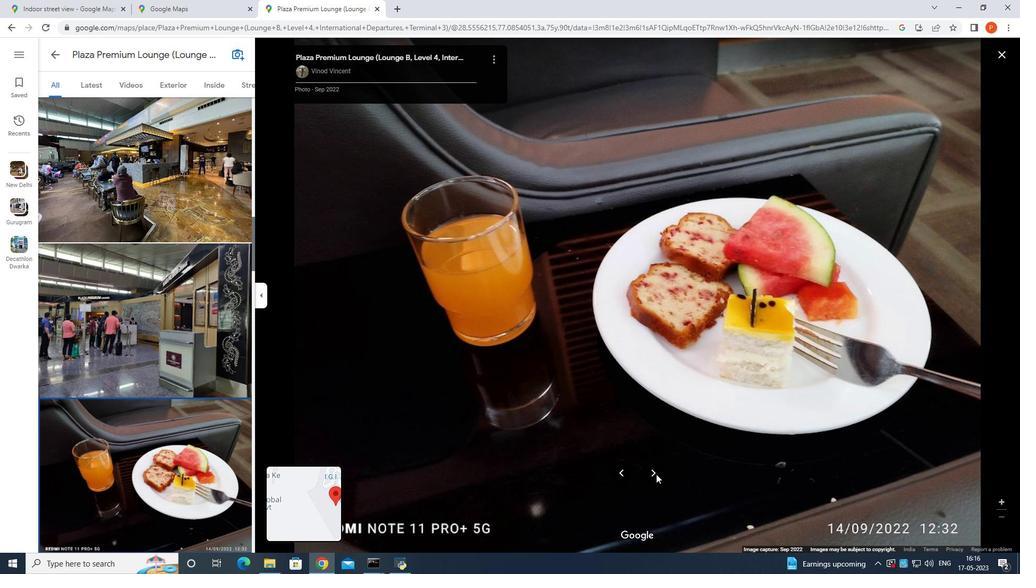 
Action: Mouse moved to (655, 474)
Screenshot: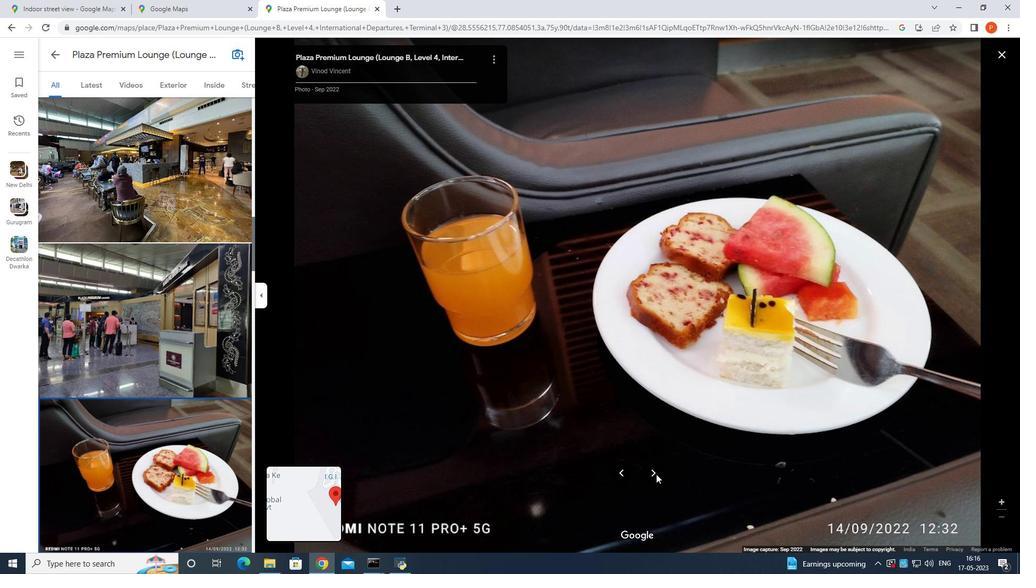 
Action: Mouse scrolled (655, 474) with delta (0, 0)
Screenshot: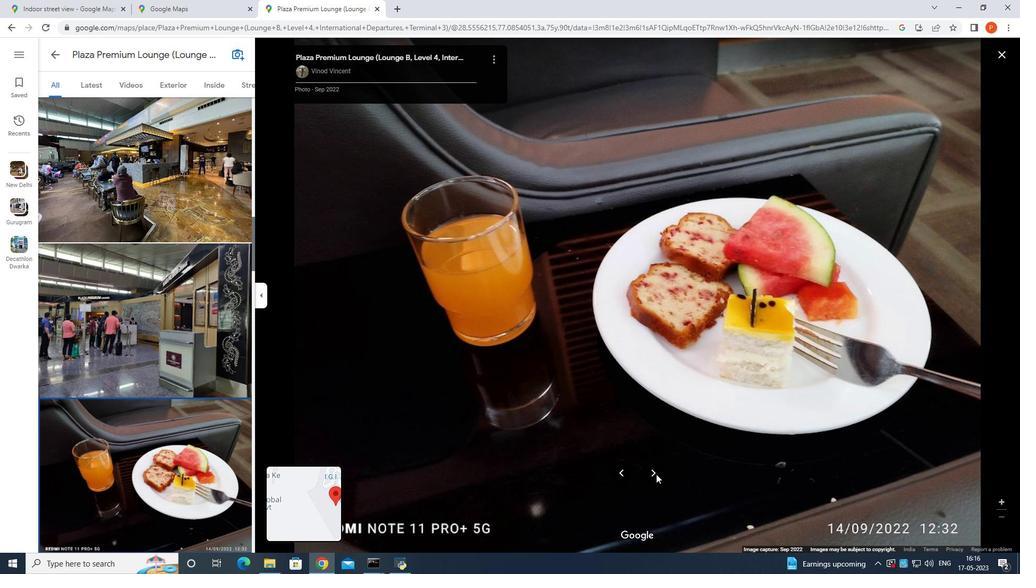 
Action: Mouse moved to (655, 474)
Screenshot: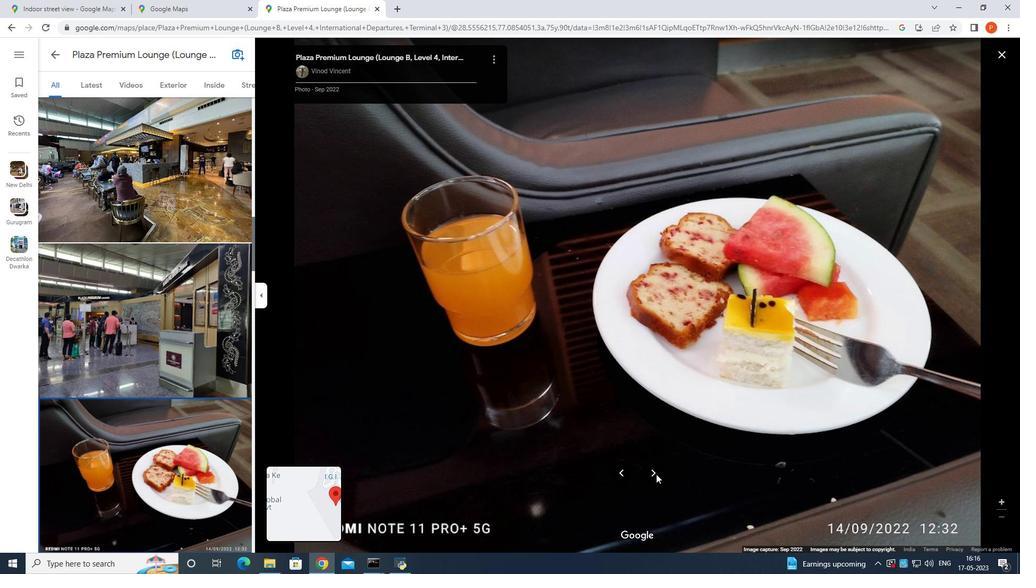 
Action: Mouse scrolled (655, 474) with delta (0, 0)
Screenshot: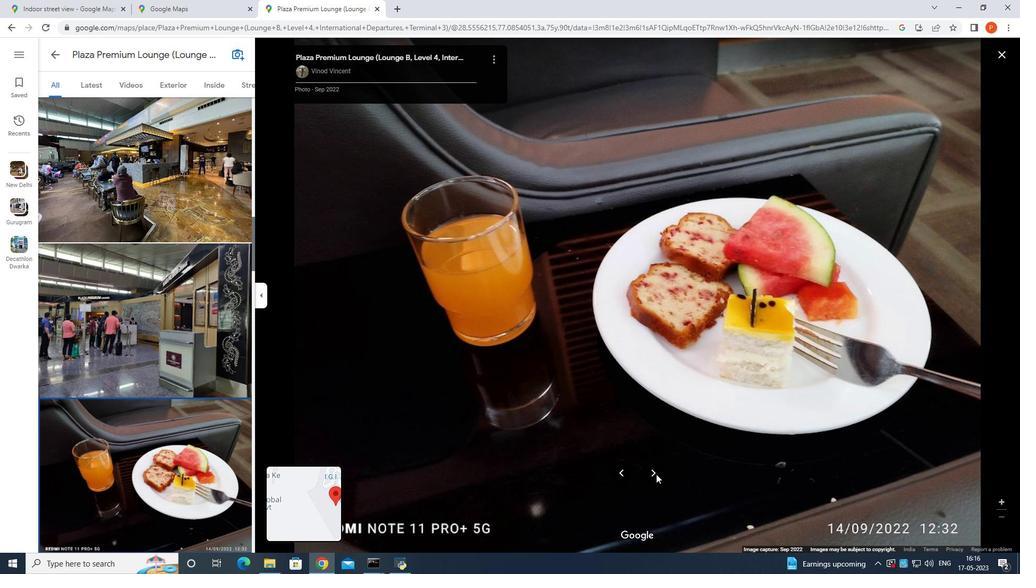 
Action: Mouse moved to (655, 474)
Screenshot: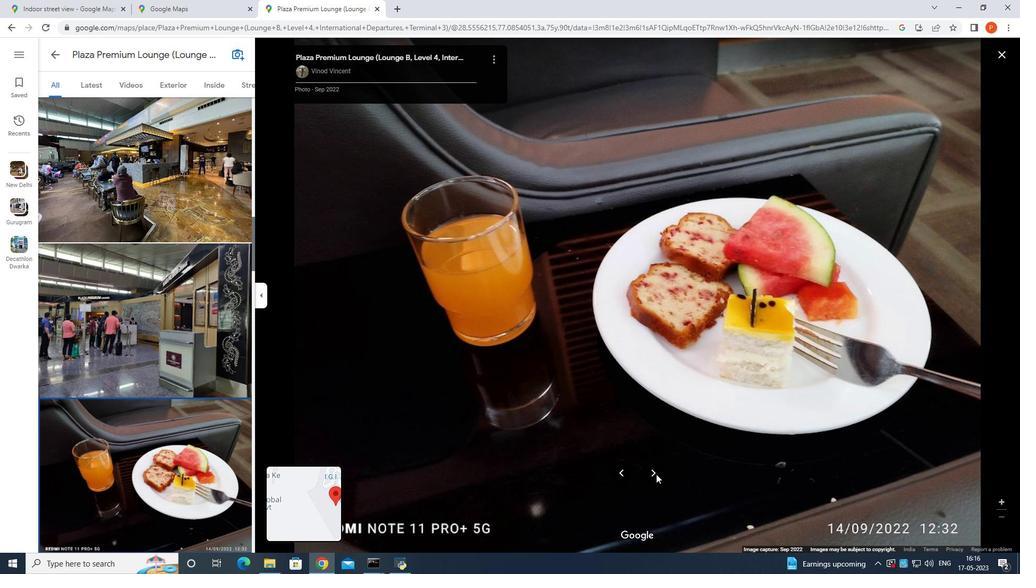 
Action: Mouse scrolled (655, 474) with delta (0, 0)
Screenshot: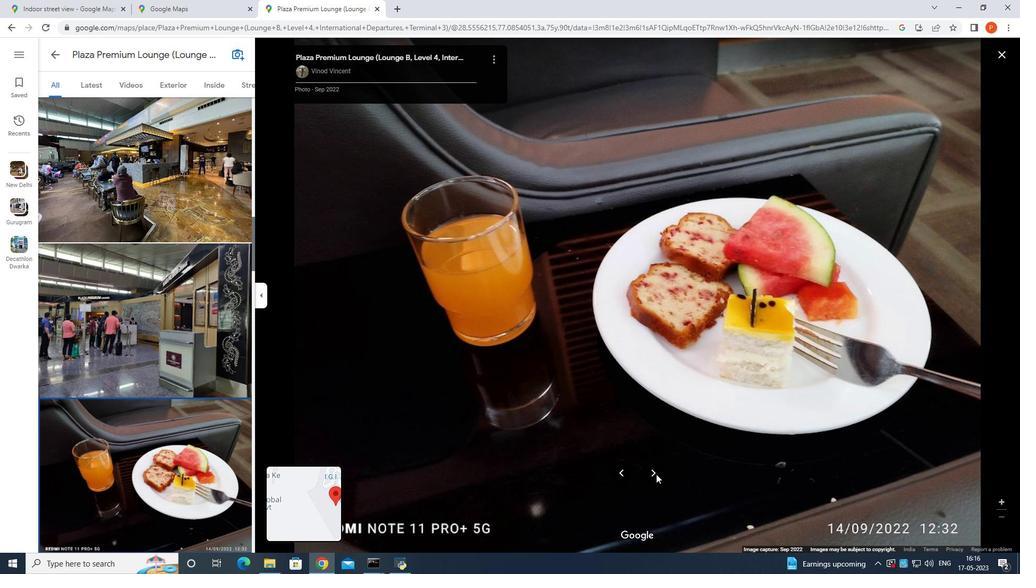 
Action: Mouse scrolled (655, 474) with delta (0, 0)
Screenshot: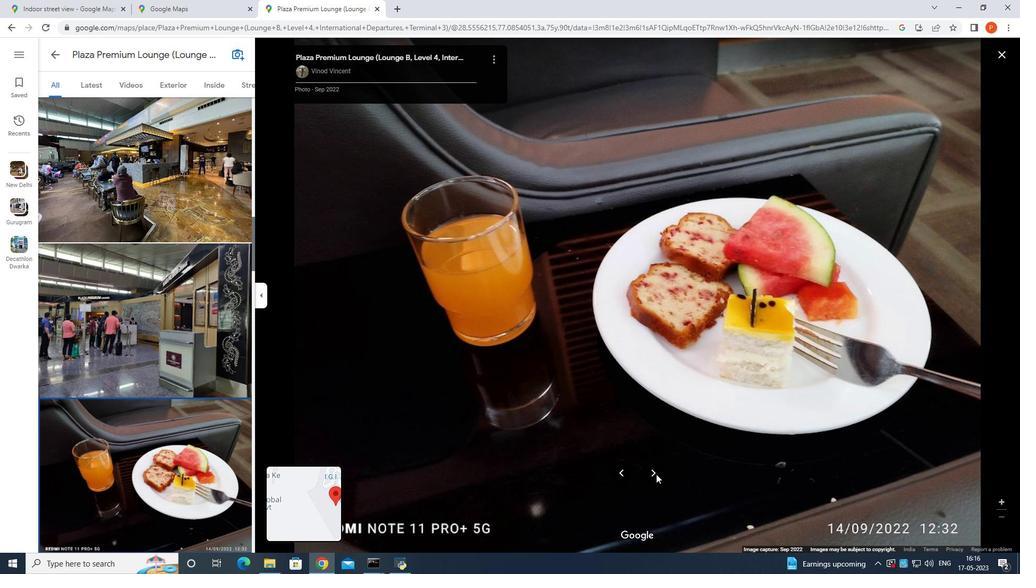 
Action: Mouse moved to (655, 474)
Screenshot: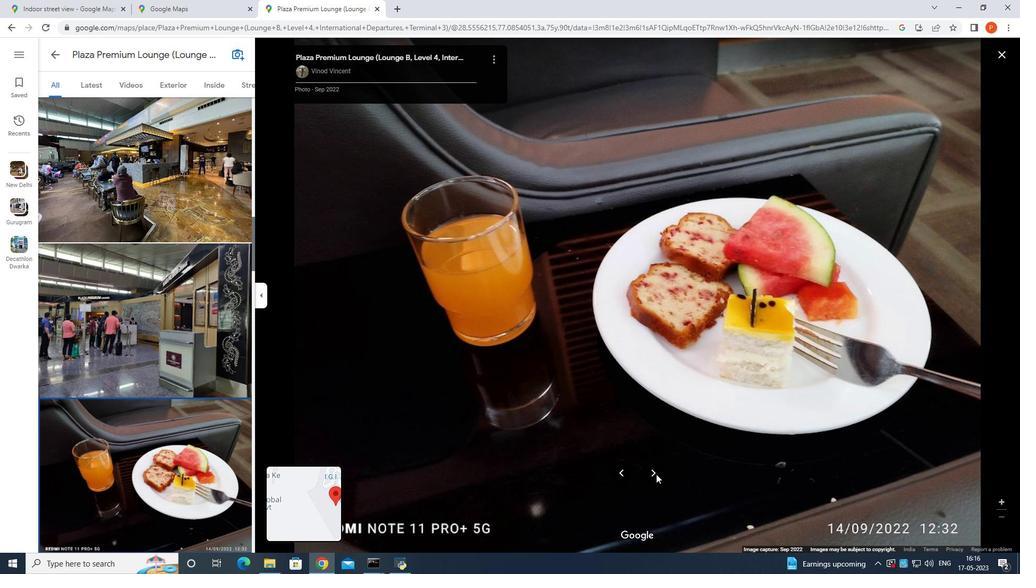 
Action: Mouse pressed left at (655, 474)
Screenshot: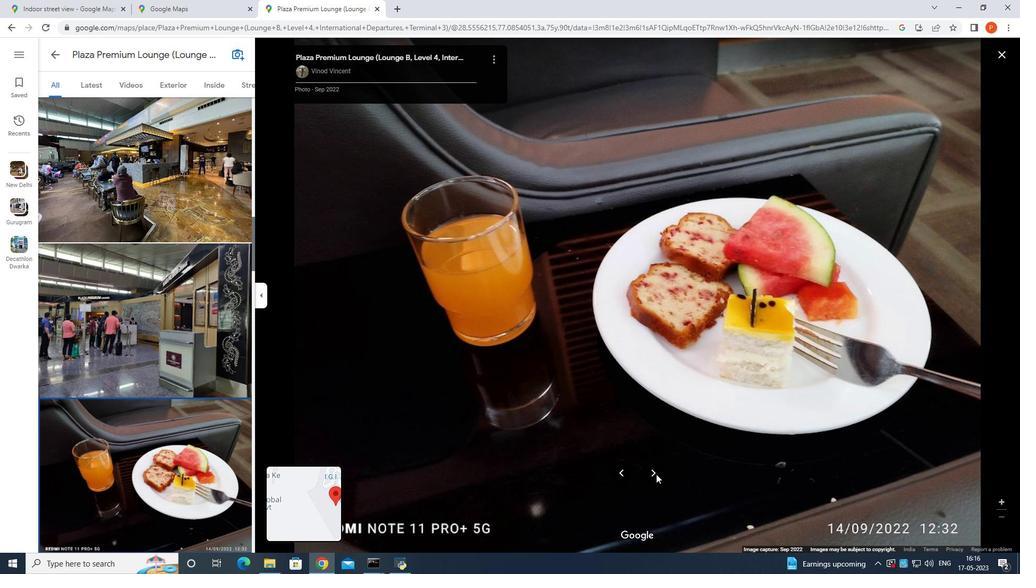 
Action: Mouse moved to (655, 474)
Screenshot: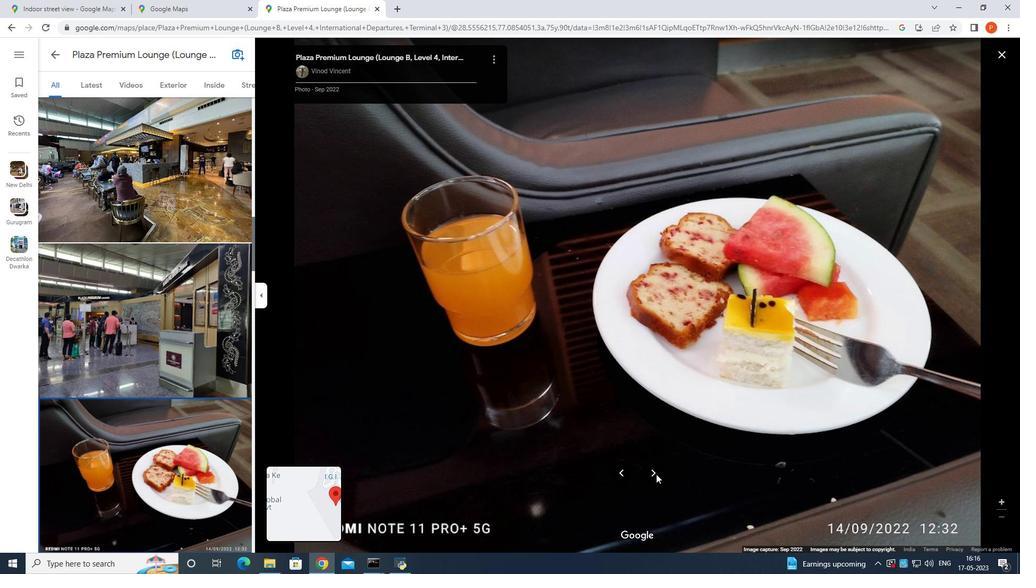 
Action: Mouse scrolled (655, 474) with delta (0, 0)
Screenshot: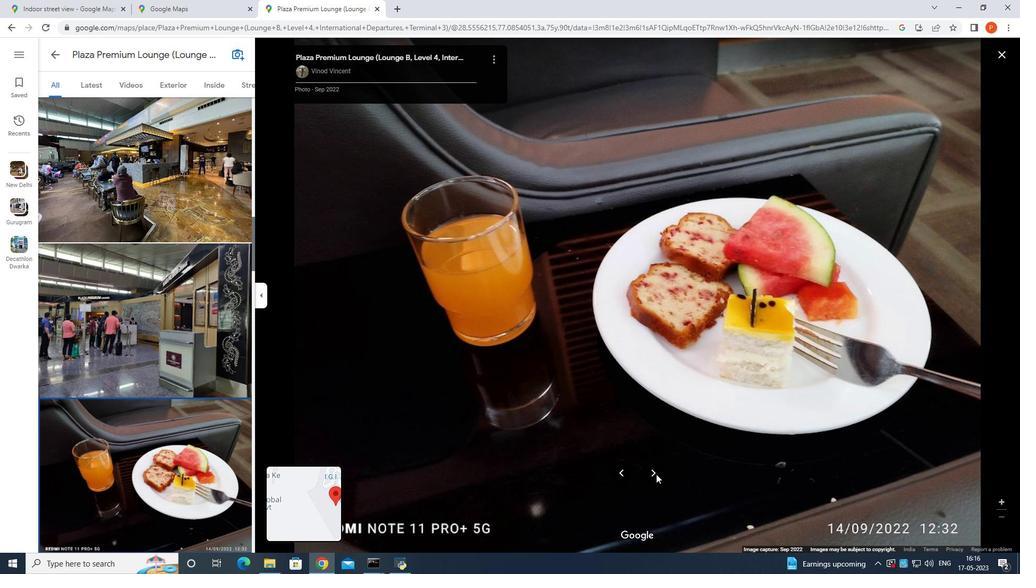 
Action: Mouse scrolled (655, 474) with delta (0, 0)
Screenshot: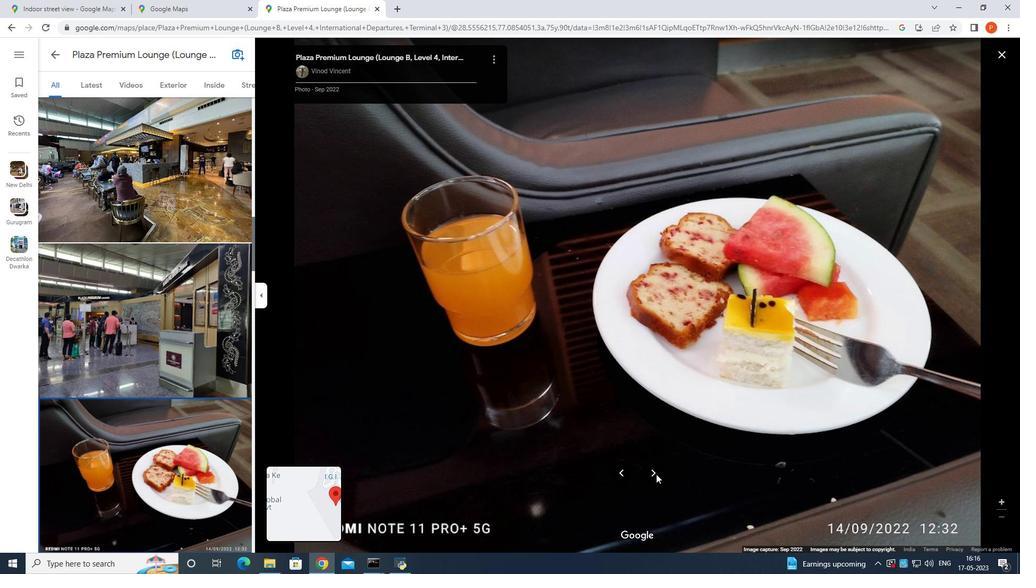 
Action: Mouse scrolled (655, 474) with delta (0, 0)
Screenshot: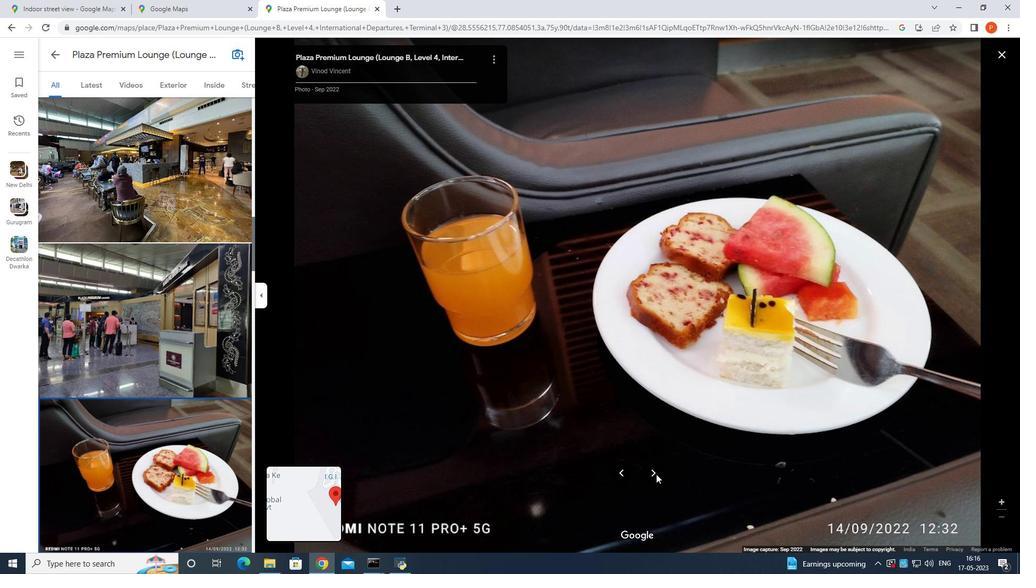 
Action: Mouse moved to (655, 474)
Screenshot: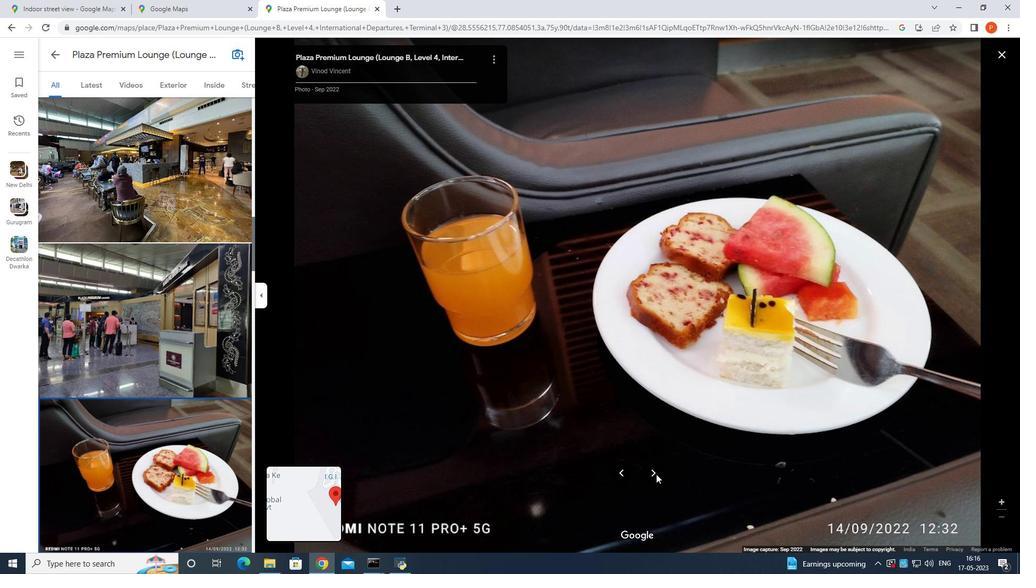 
Action: Mouse scrolled (655, 474) with delta (0, 0)
Screenshot: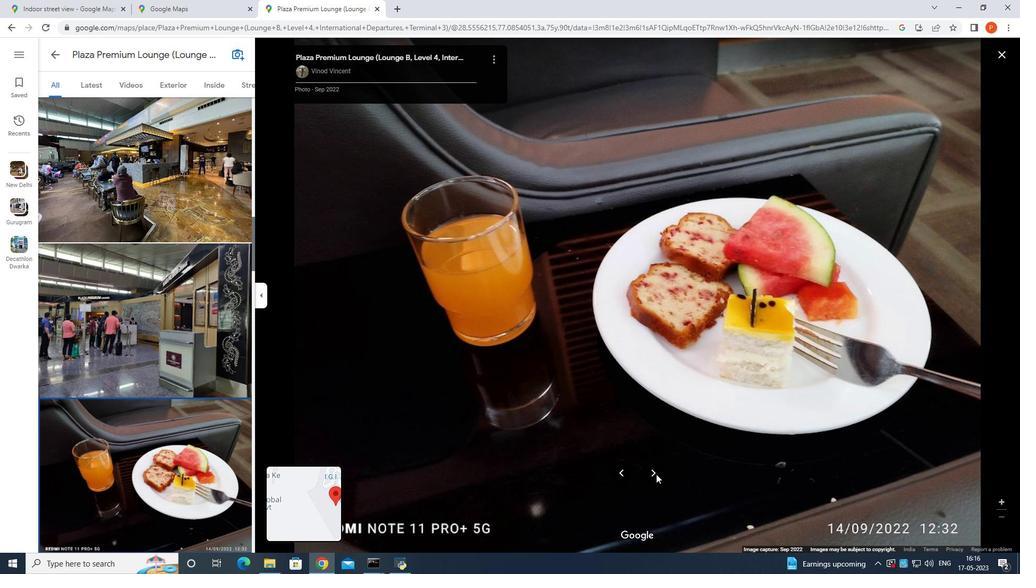 
Action: Mouse scrolled (655, 474) with delta (0, 0)
Screenshot: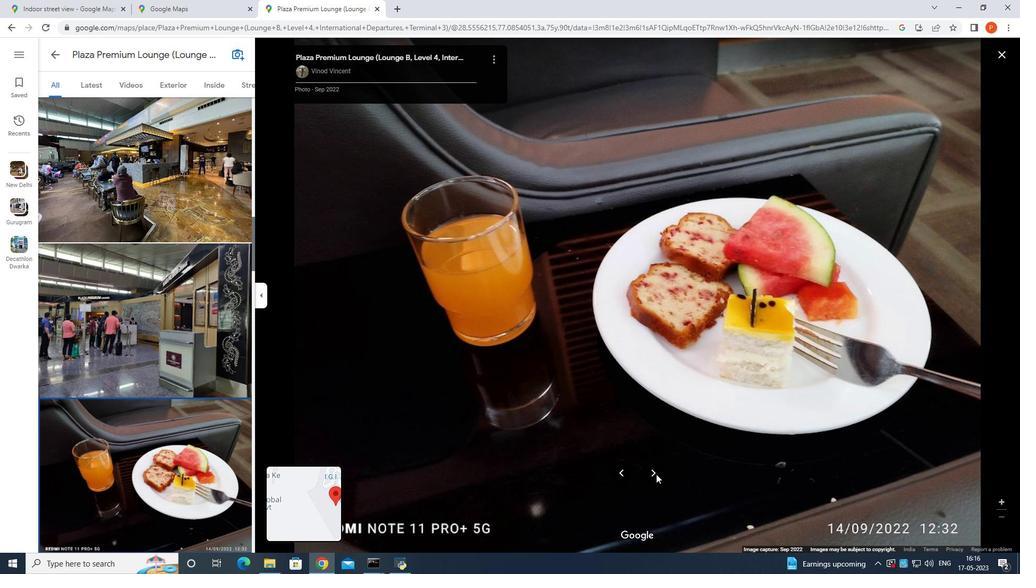 
Action: Mouse scrolled (655, 474) with delta (0, 0)
Screenshot: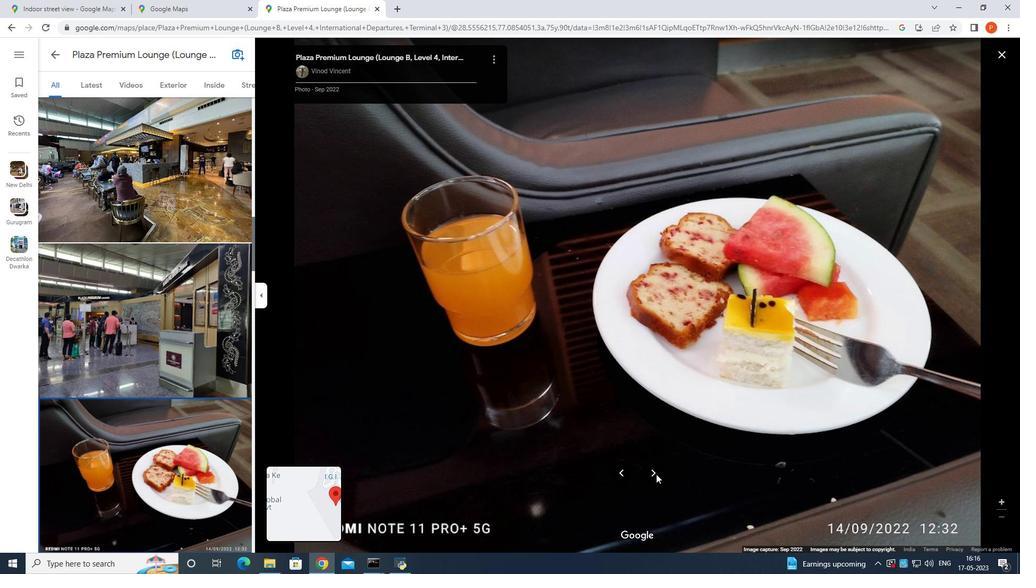
Action: Mouse moved to (655, 474)
Screenshot: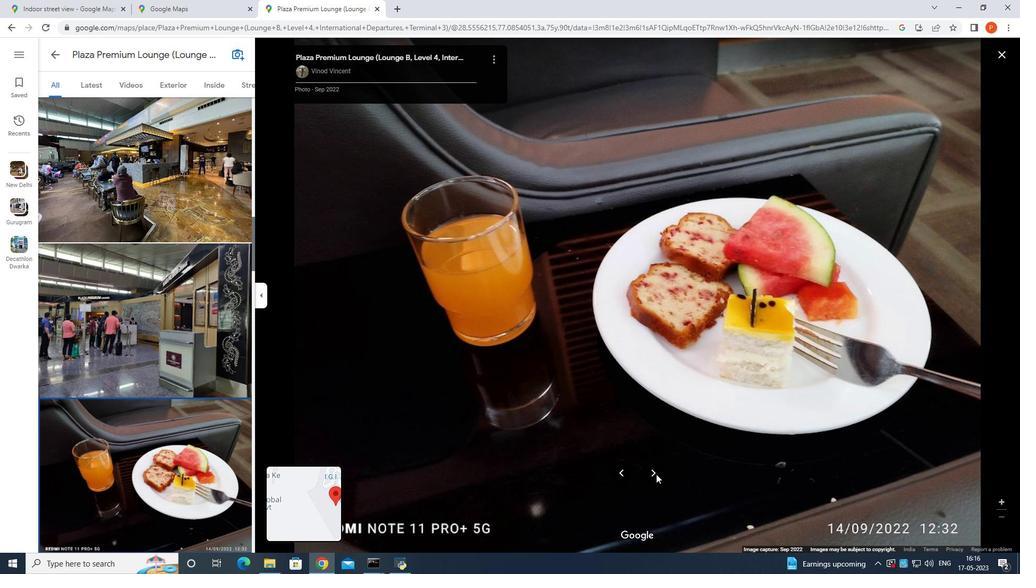 
Action: Mouse scrolled (655, 474) with delta (0, 0)
Screenshot: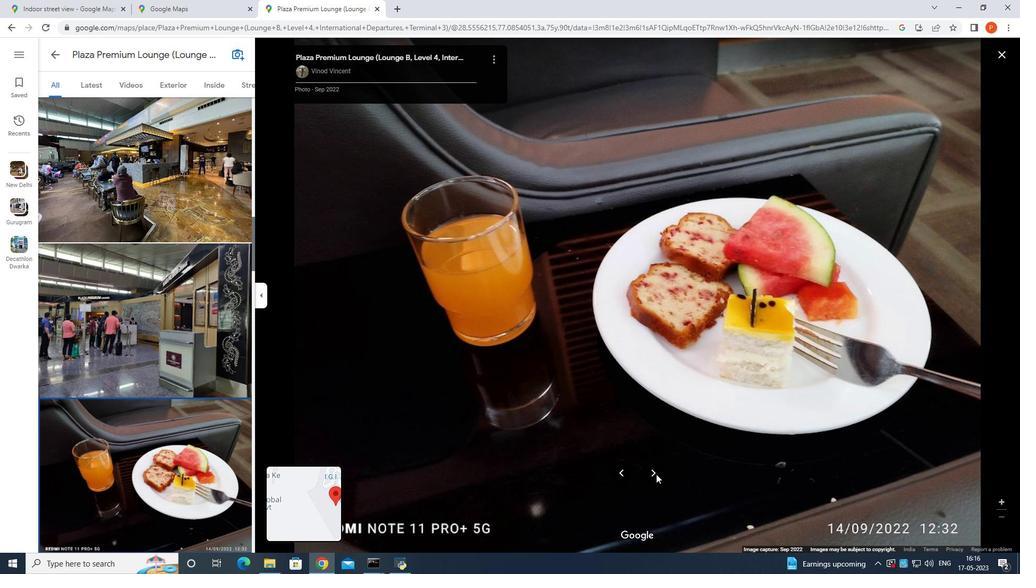 
Action: Mouse moved to (655, 474)
Screenshot: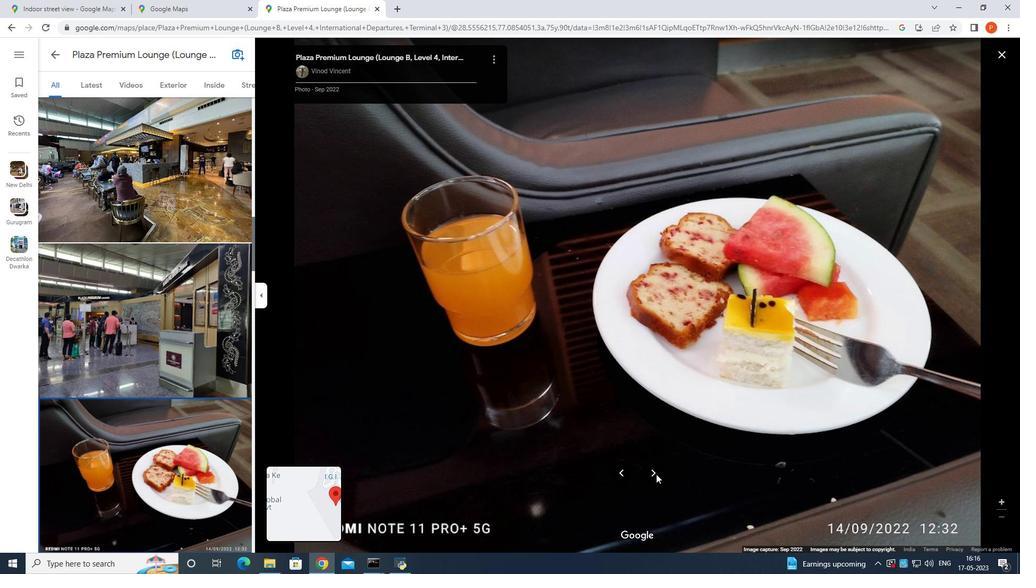 
Action: Mouse scrolled (655, 474) with delta (0, 0)
Screenshot: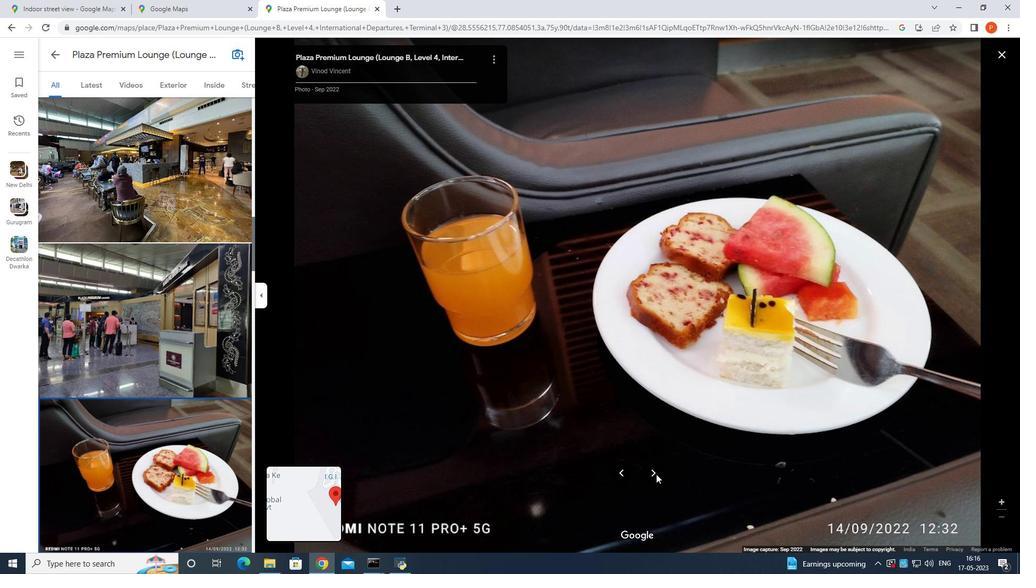 
Action: Mouse scrolled (655, 474) with delta (0, 0)
Screenshot: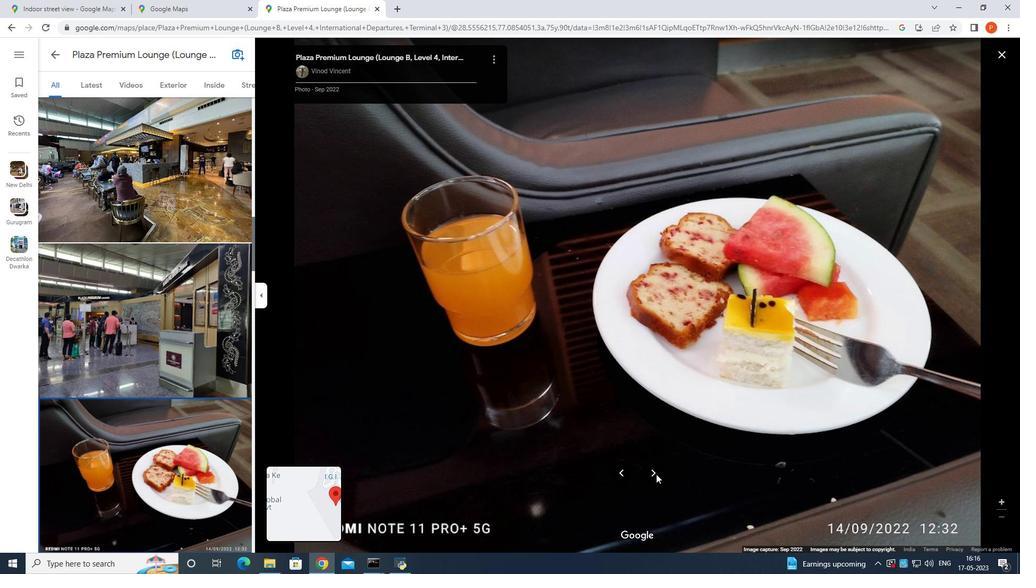 
Action: Mouse scrolled (655, 474) with delta (0, 0)
Screenshot: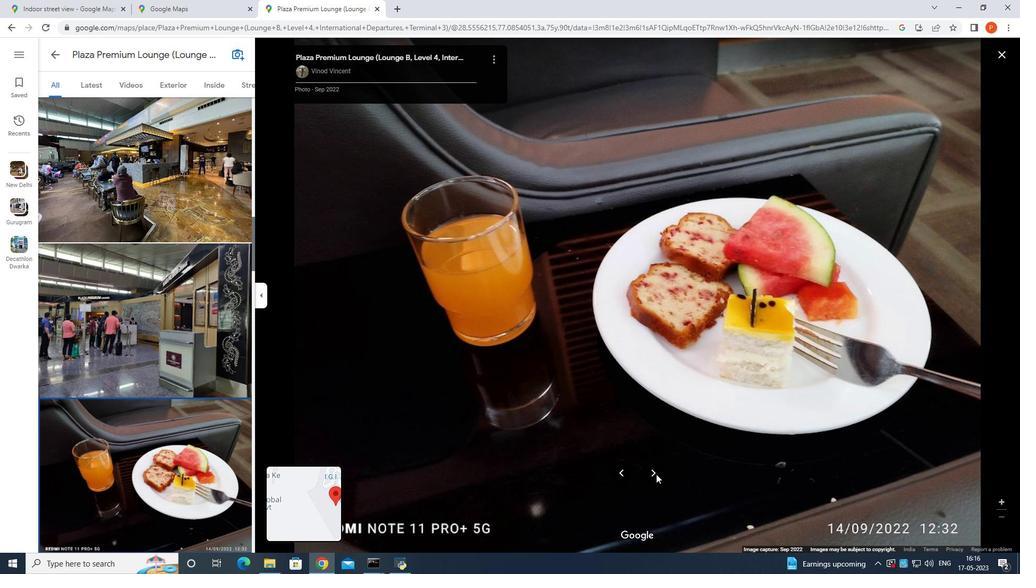 
Action: Mouse scrolled (655, 474) with delta (0, 0)
Screenshot: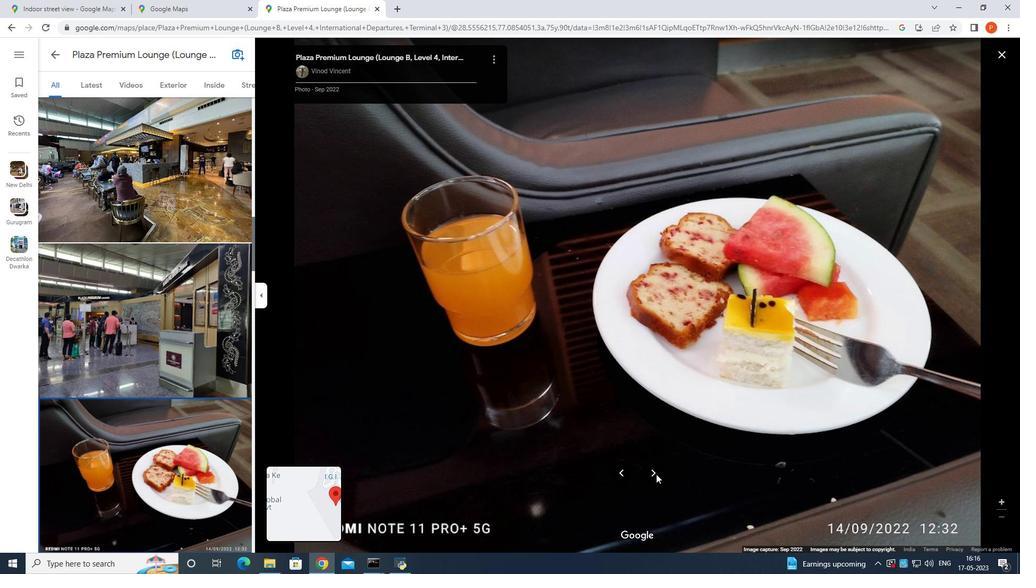 
Action: Mouse scrolled (655, 474) with delta (0, 0)
Screenshot: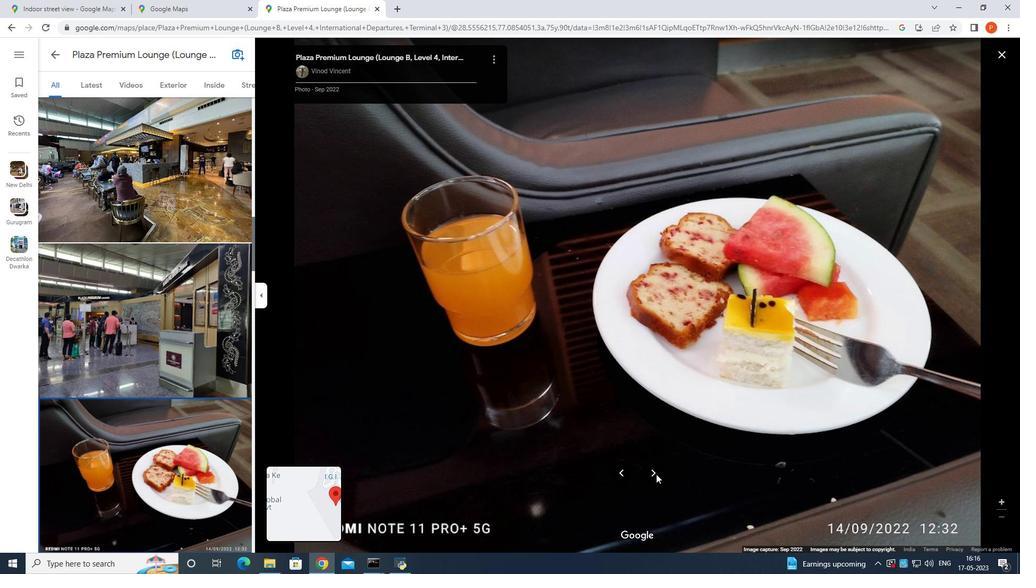 
Action: Mouse moved to (655, 474)
Screenshot: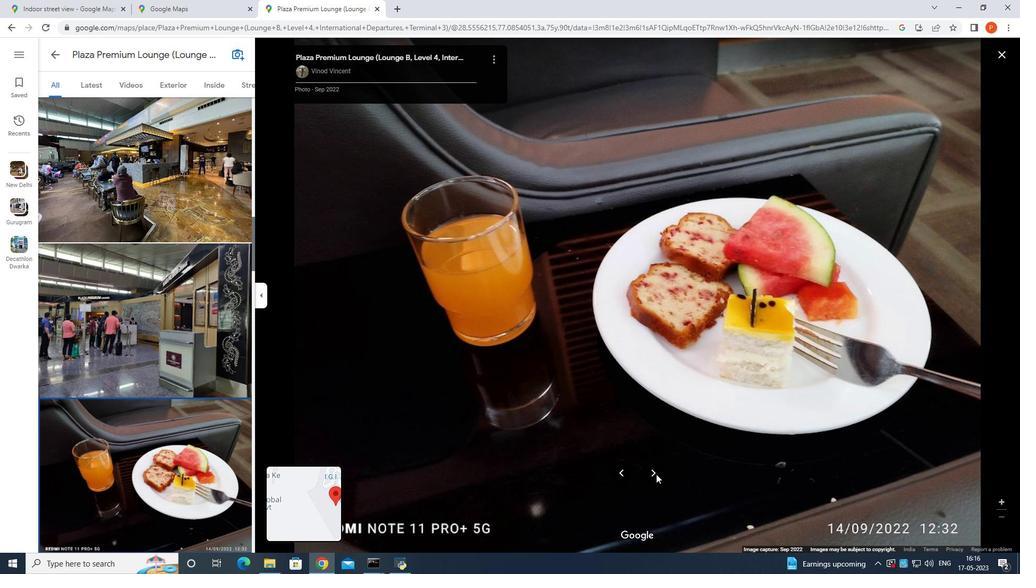 
Action: Mouse pressed left at (655, 474)
Screenshot: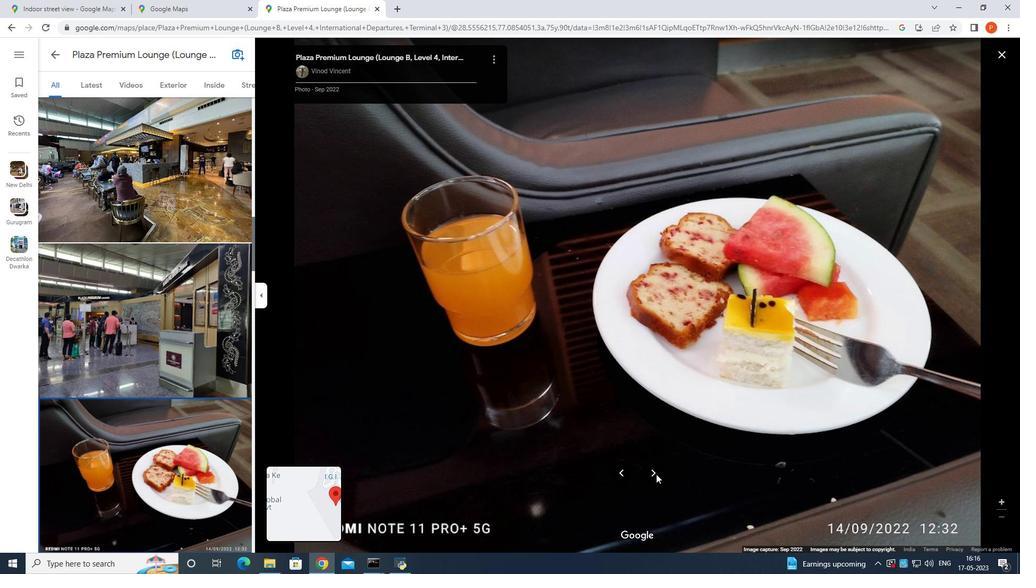 
Action: Mouse moved to (655, 474)
Screenshot: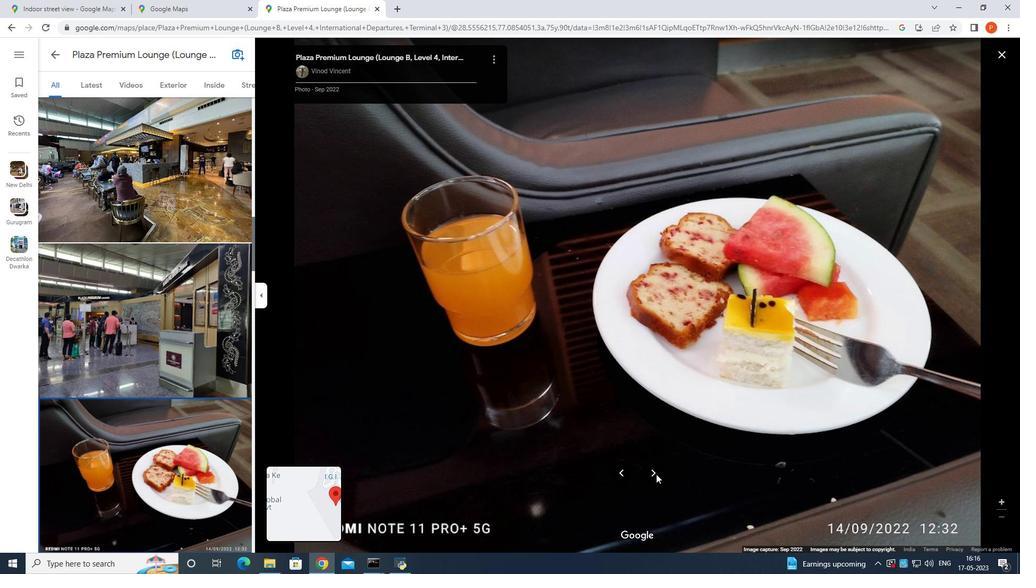 
Action: Mouse pressed left at (655, 474)
Screenshot: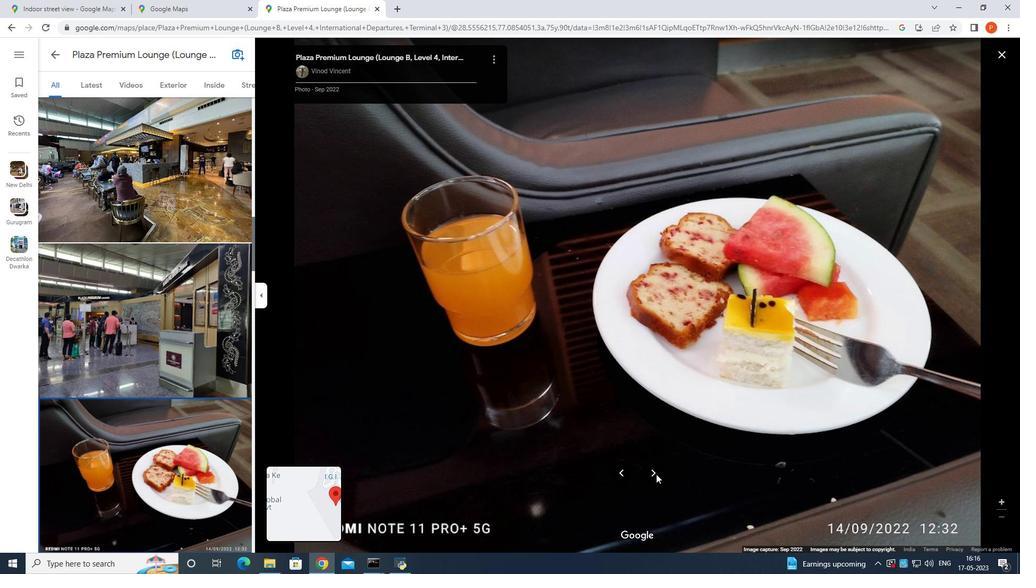 
Action: Mouse scrolled (655, 474) with delta (0, 0)
Screenshot: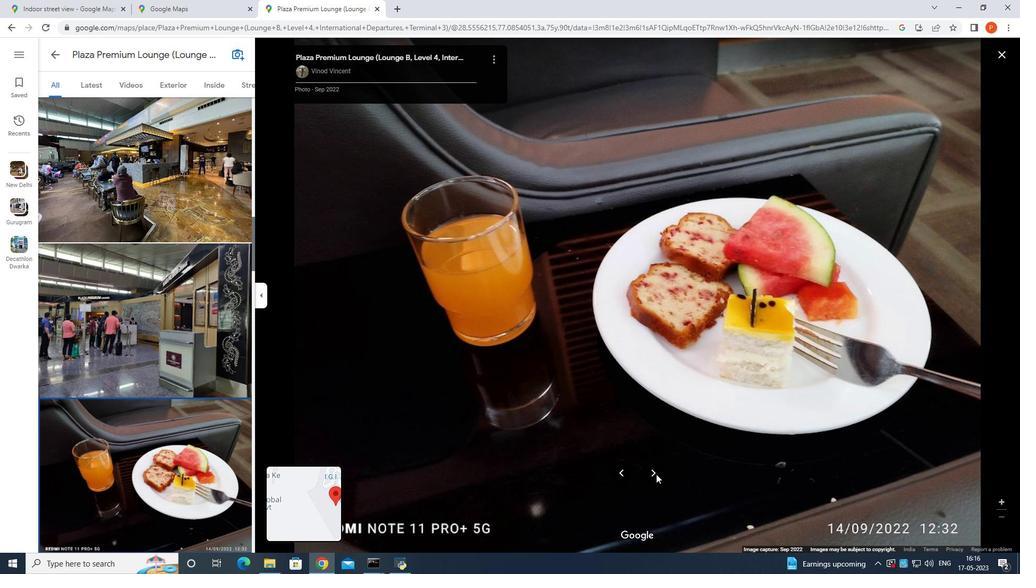 
Action: Mouse scrolled (655, 474) with delta (0, 0)
Screenshot: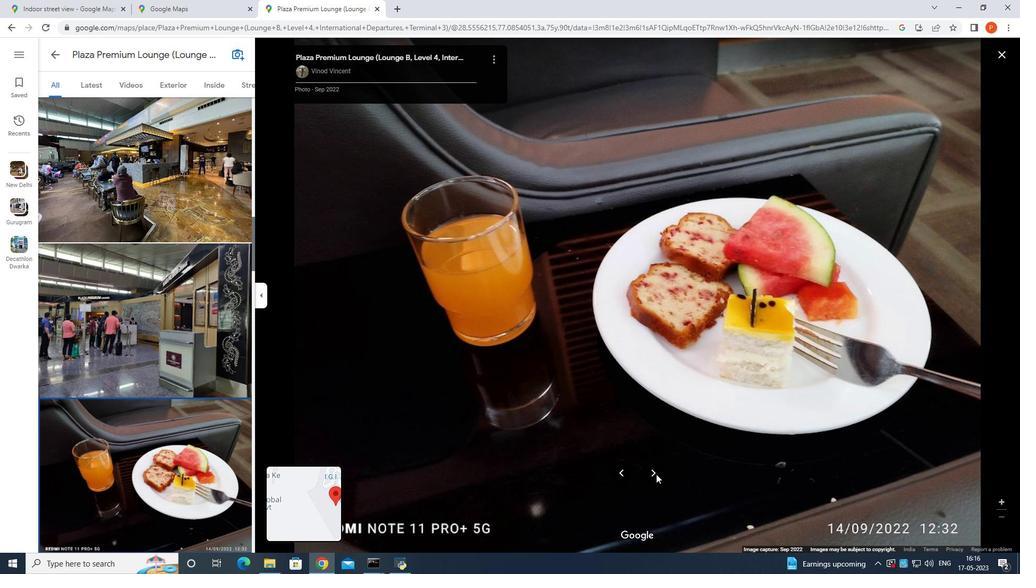 
Action: Mouse moved to (655, 474)
Screenshot: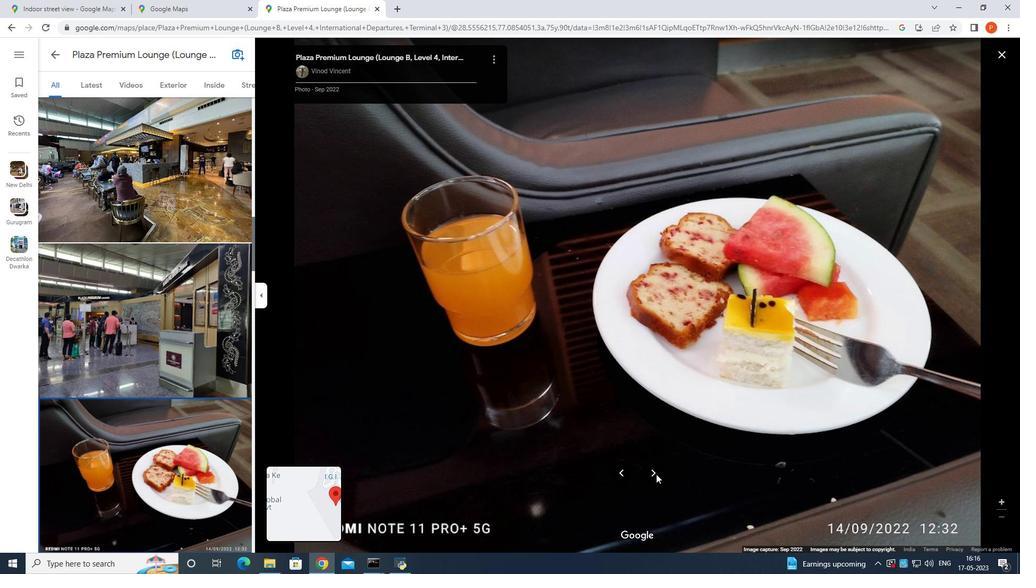 
Action: Mouse pressed left at (655, 474)
Screenshot: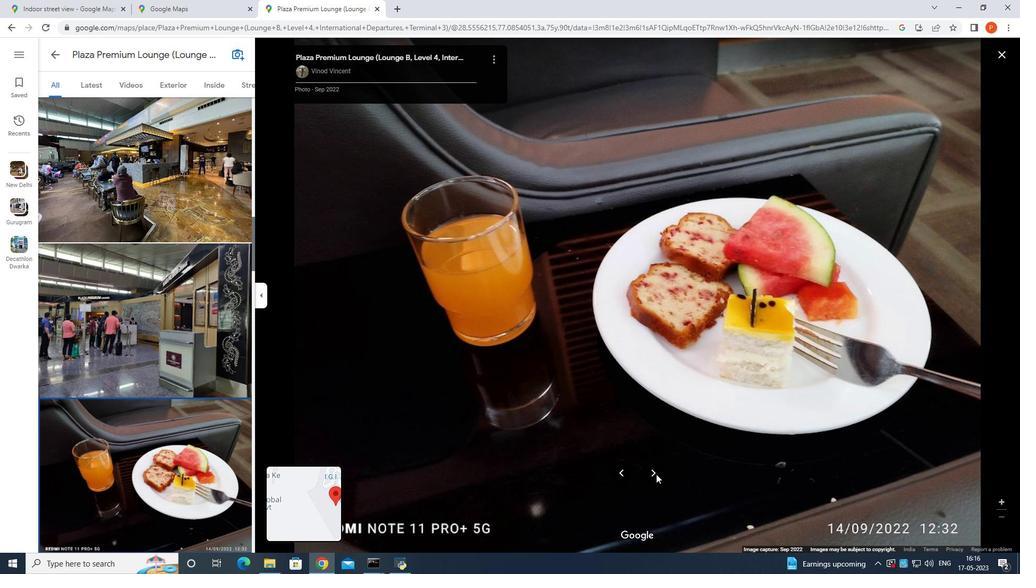 
Action: Mouse moved to (655, 474)
Screenshot: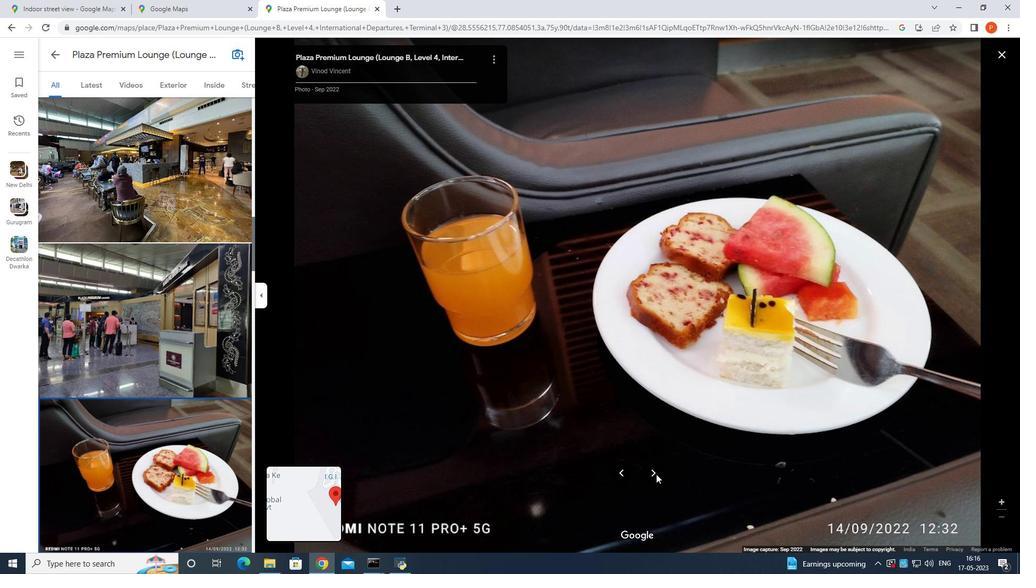 
Action: Mouse scrolled (655, 474) with delta (0, 0)
Screenshot: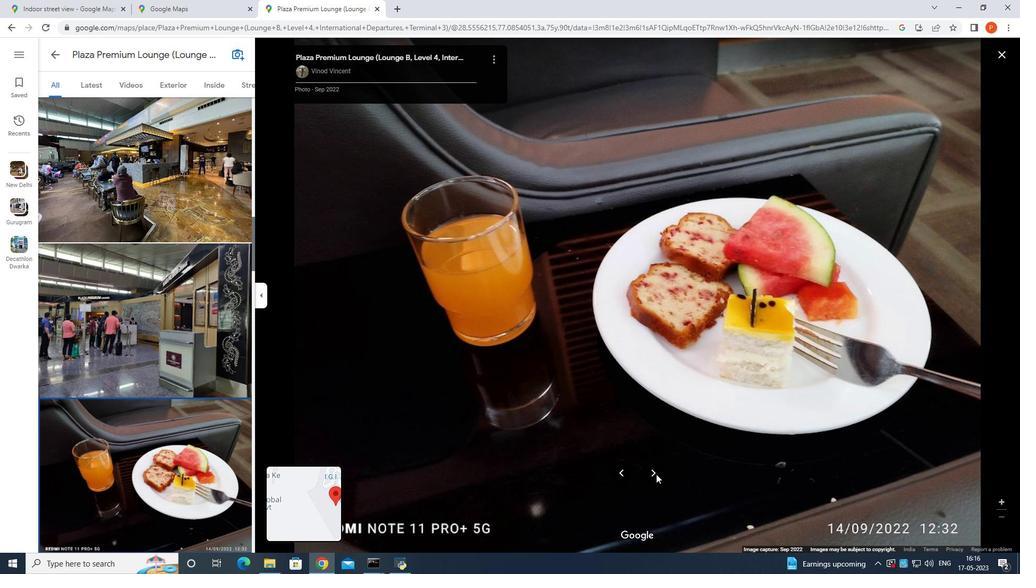 
Action: Mouse moved to (655, 474)
Screenshot: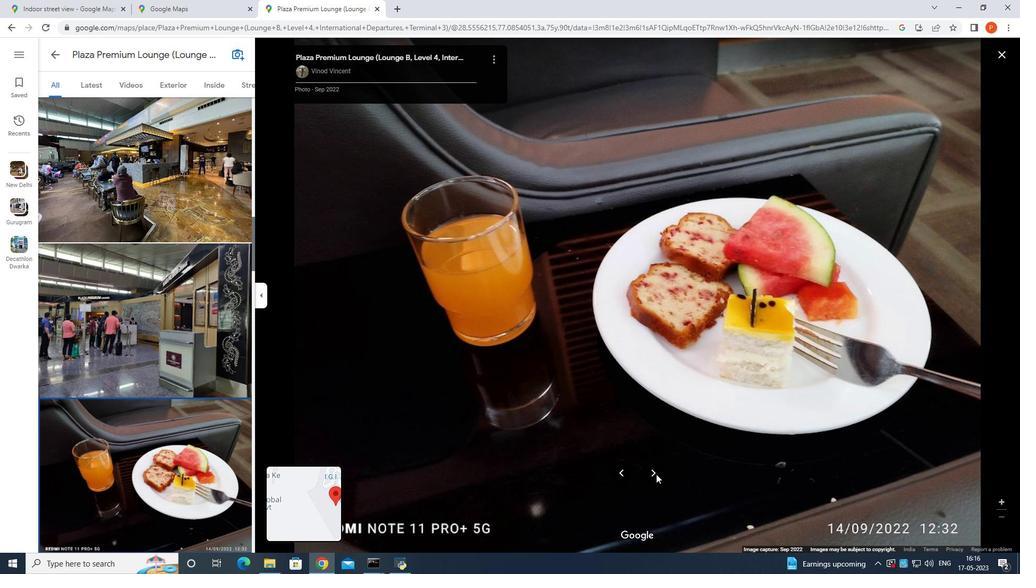 
Action: Mouse scrolled (655, 474) with delta (0, 0)
Screenshot: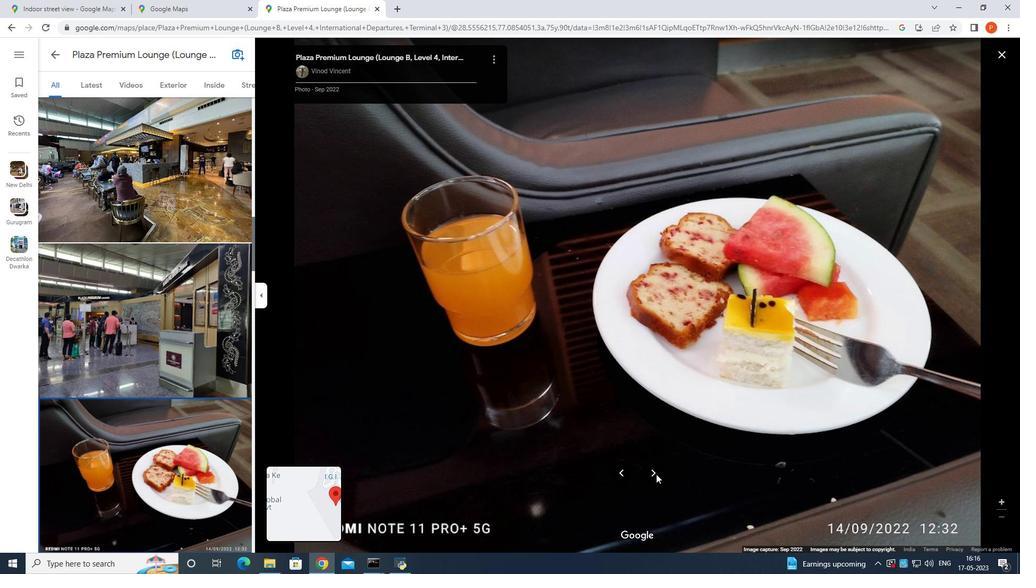 
Action: Mouse scrolled (655, 474) with delta (0, 0)
Screenshot: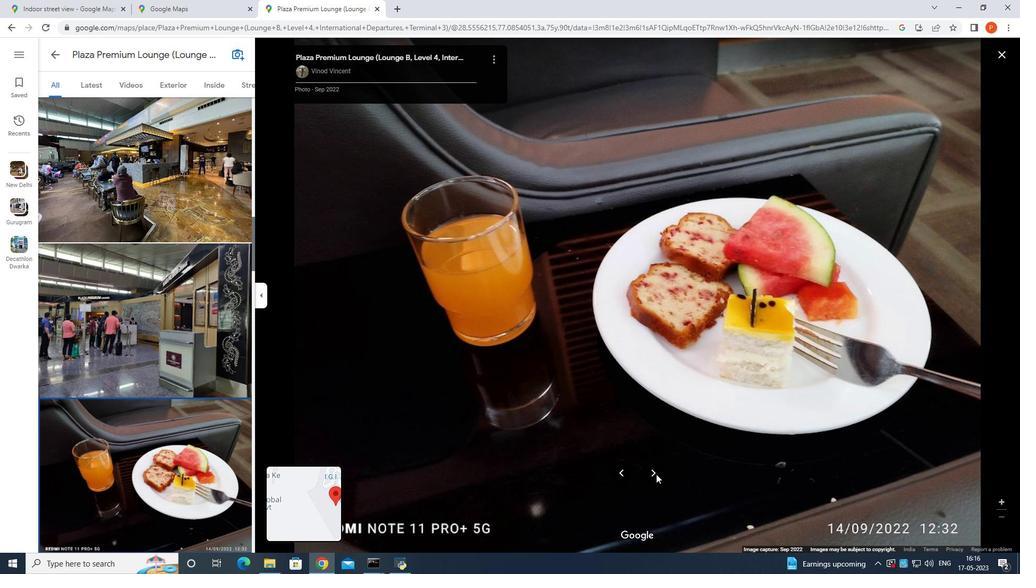 
Action: Mouse scrolled (655, 474) with delta (0, 0)
Screenshot: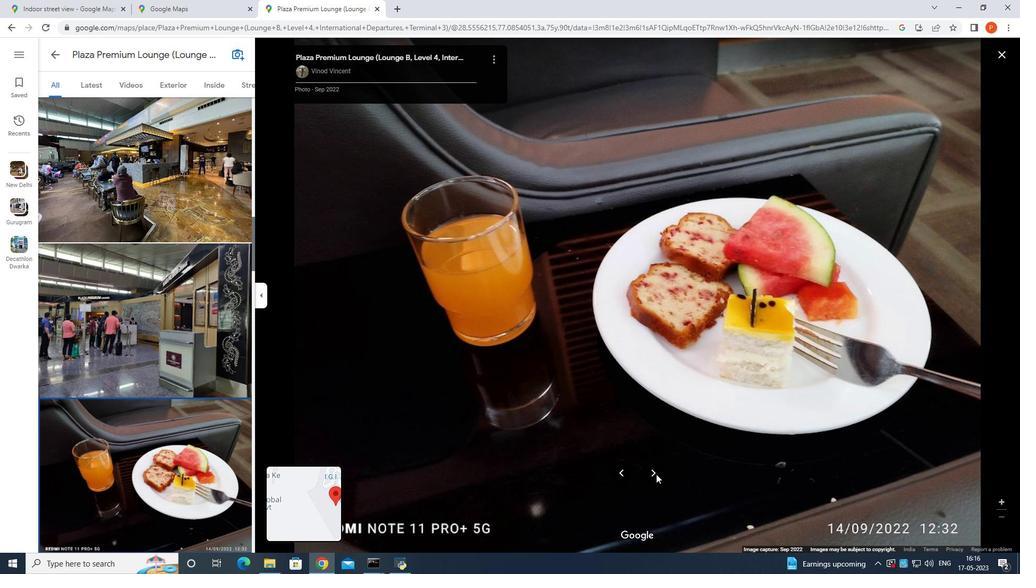 
Action: Mouse scrolled (655, 474) with delta (0, 0)
Screenshot: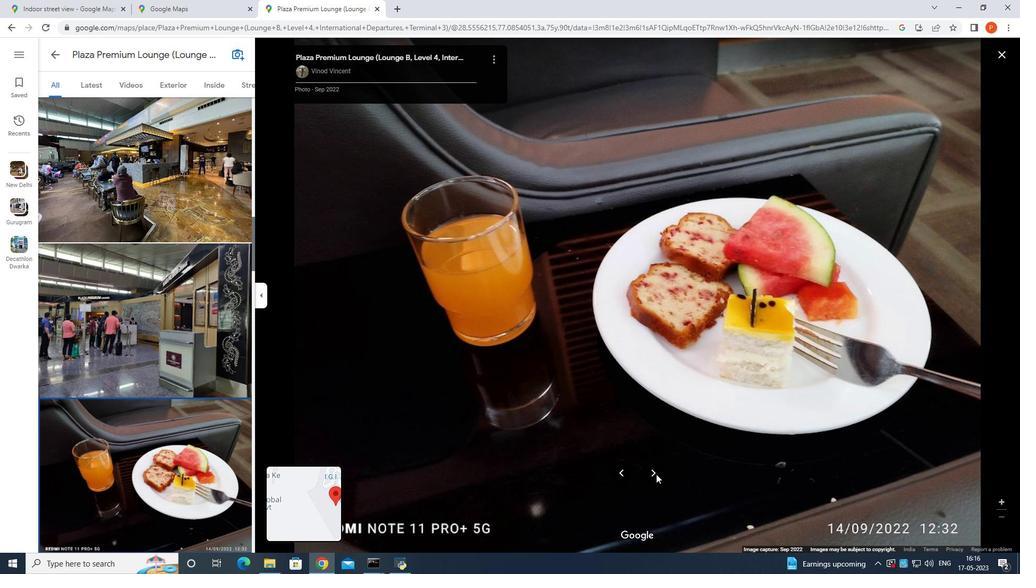 
Action: Mouse moved to (655, 474)
Screenshot: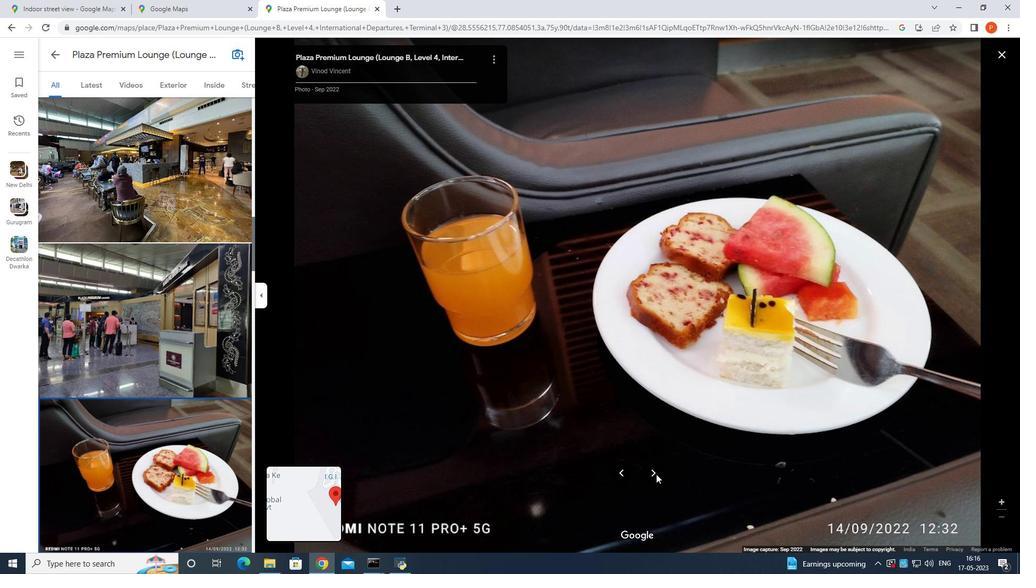 
Action: Mouse scrolled (655, 474) with delta (0, 0)
Screenshot: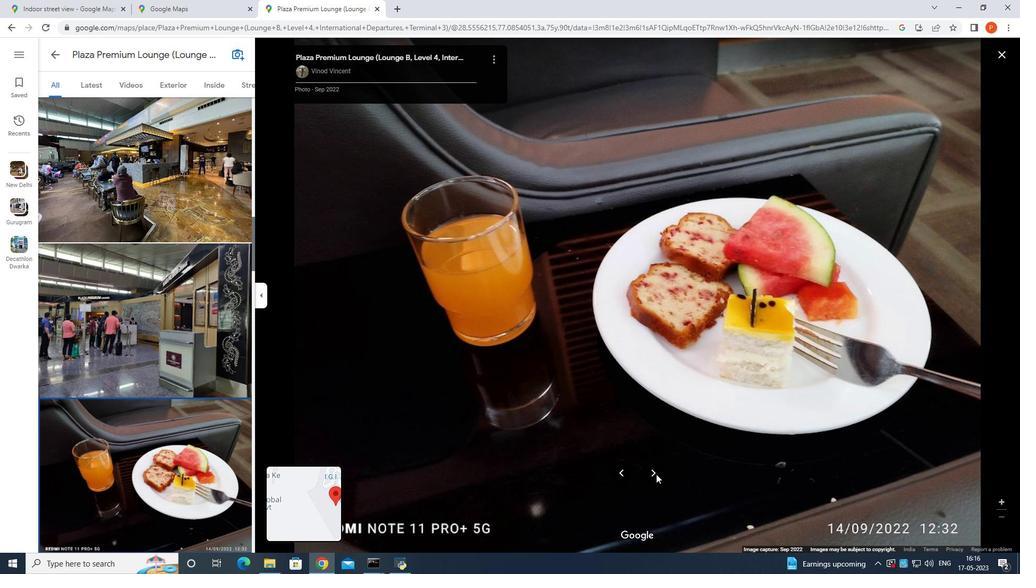
Action: Mouse scrolled (655, 474) with delta (0, 0)
Screenshot: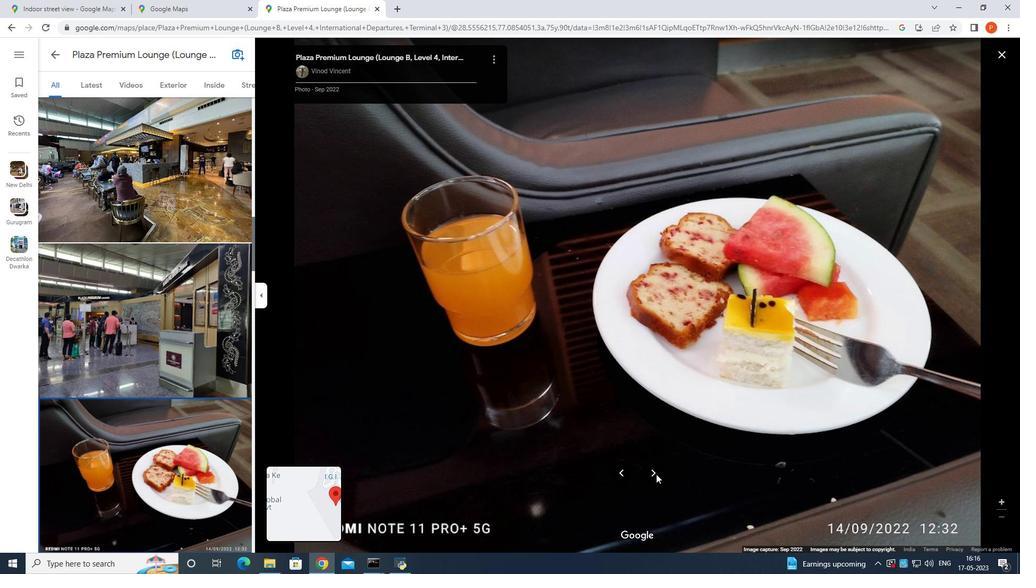 
Action: Mouse scrolled (655, 474) with delta (0, 0)
Screenshot: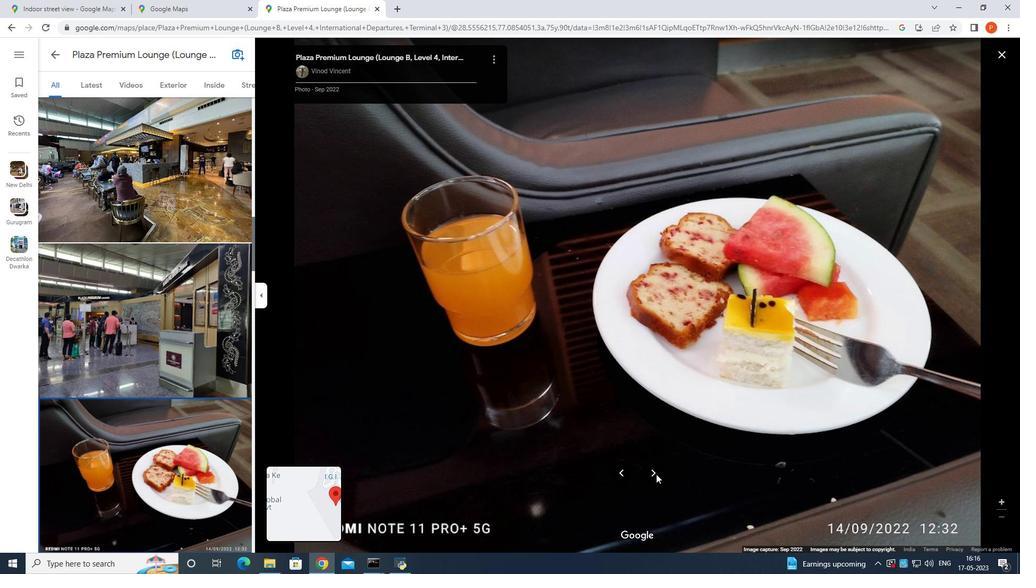 
Action: Mouse scrolled (655, 474) with delta (0, 0)
Screenshot: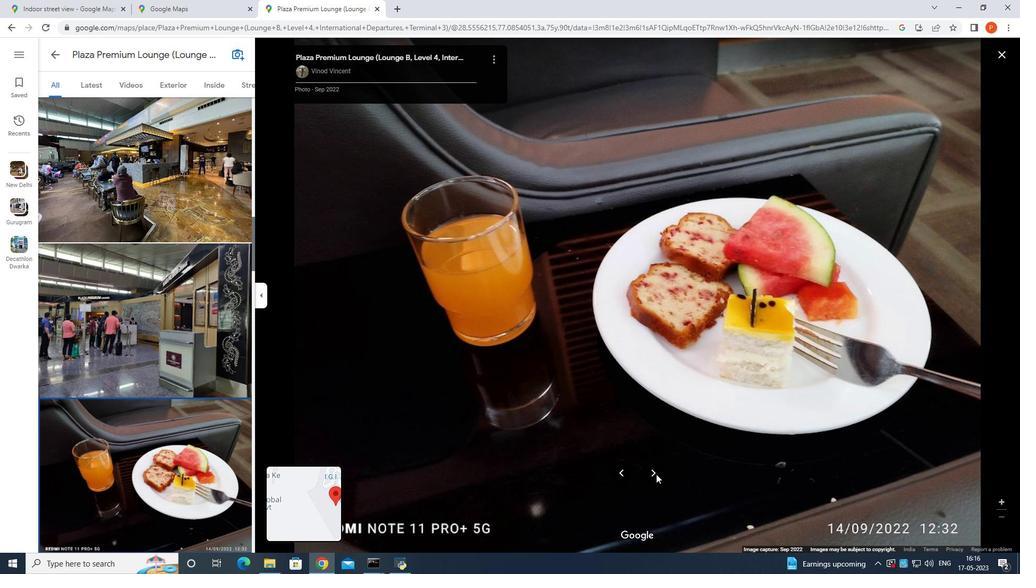 
Action: Mouse moved to (655, 474)
Screenshot: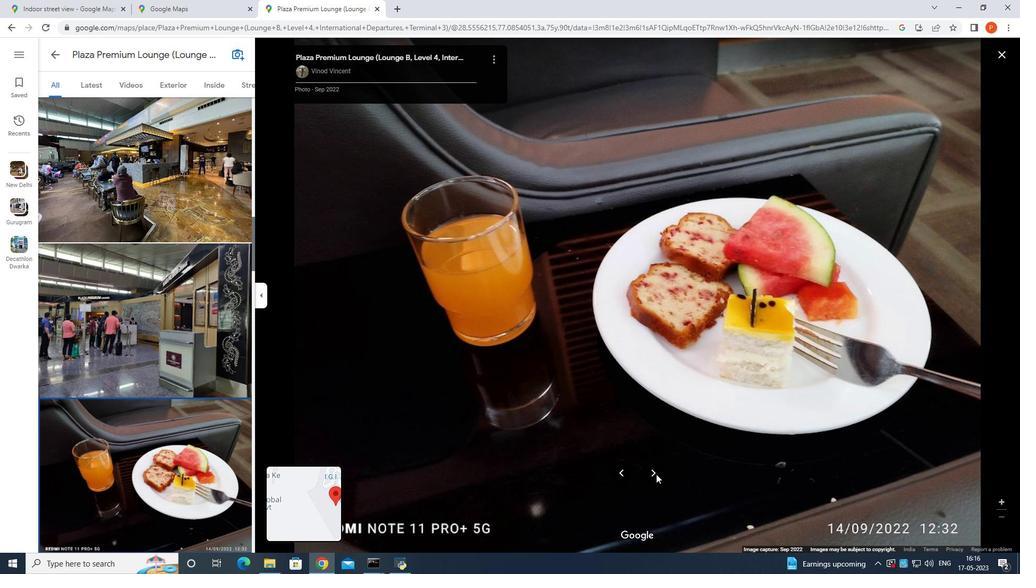 
Action: Mouse scrolled (655, 474) with delta (0, 0)
Screenshot: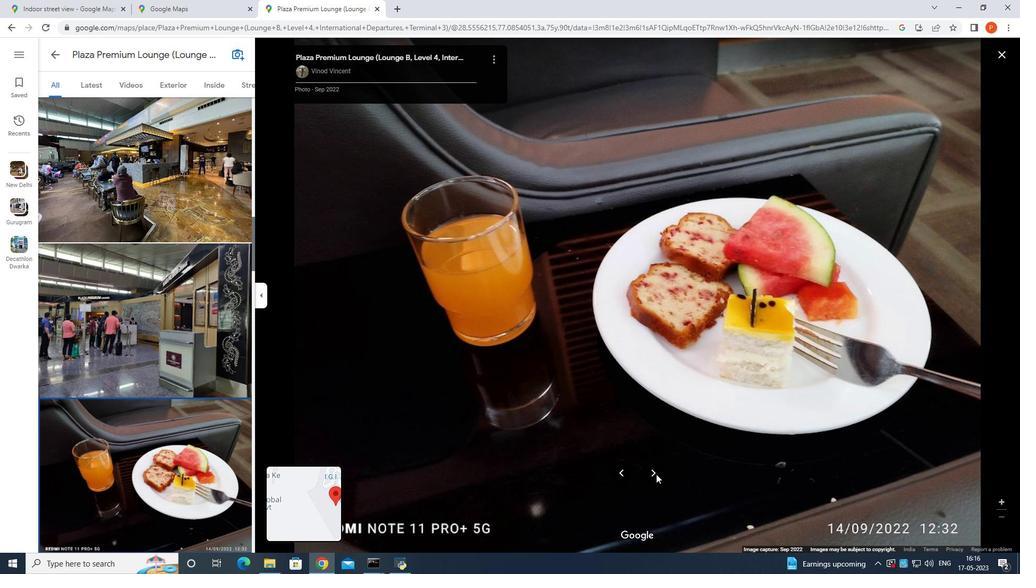 
Action: Mouse moved to (655, 474)
Screenshot: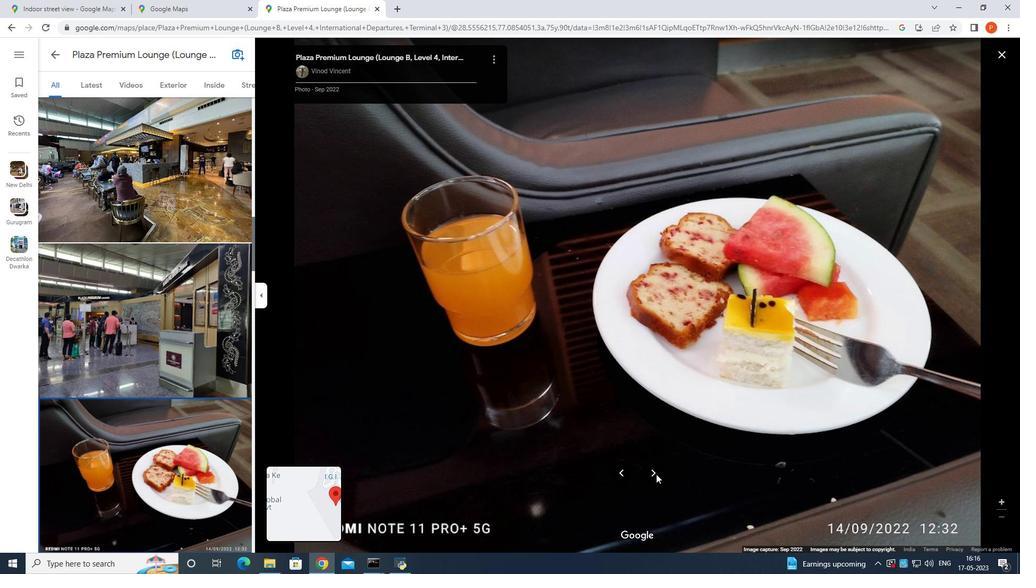 
Action: Mouse scrolled (655, 474) with delta (0, 0)
Screenshot: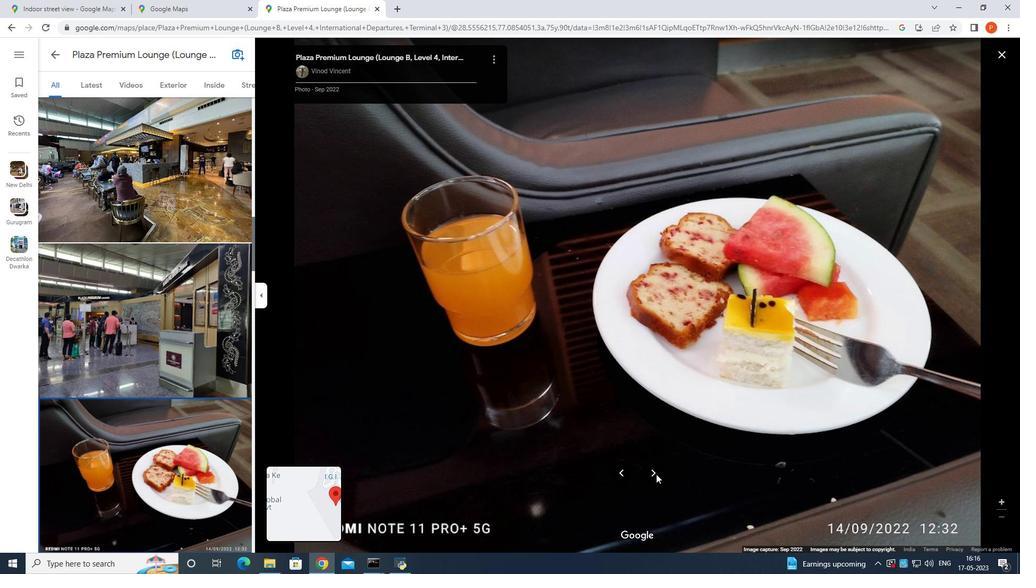 
Action: Mouse scrolled (655, 474) with delta (0, 0)
Screenshot: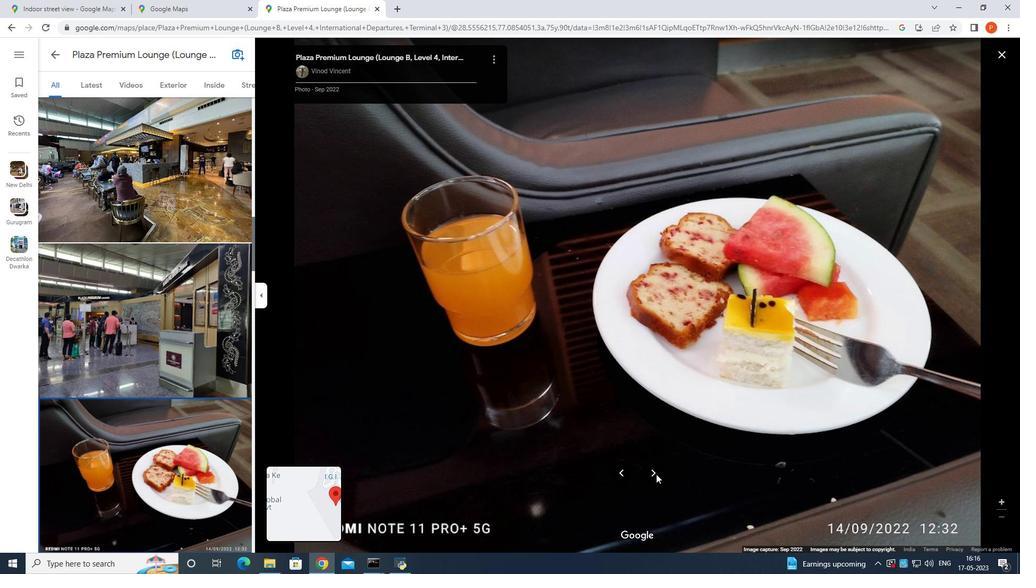 
Action: Mouse moved to (655, 474)
Screenshot: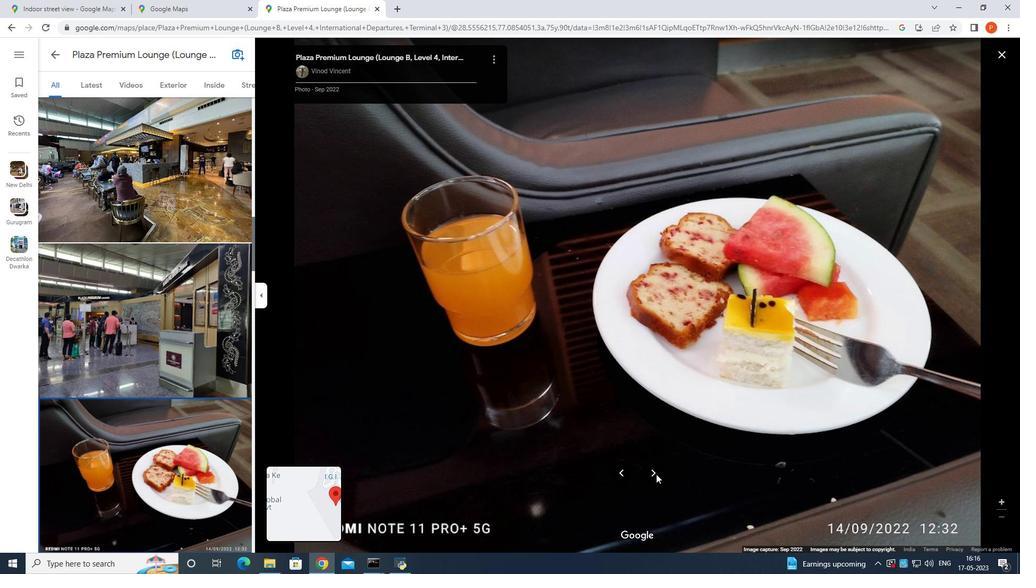 
Action: Mouse pressed left at (655, 474)
Screenshot: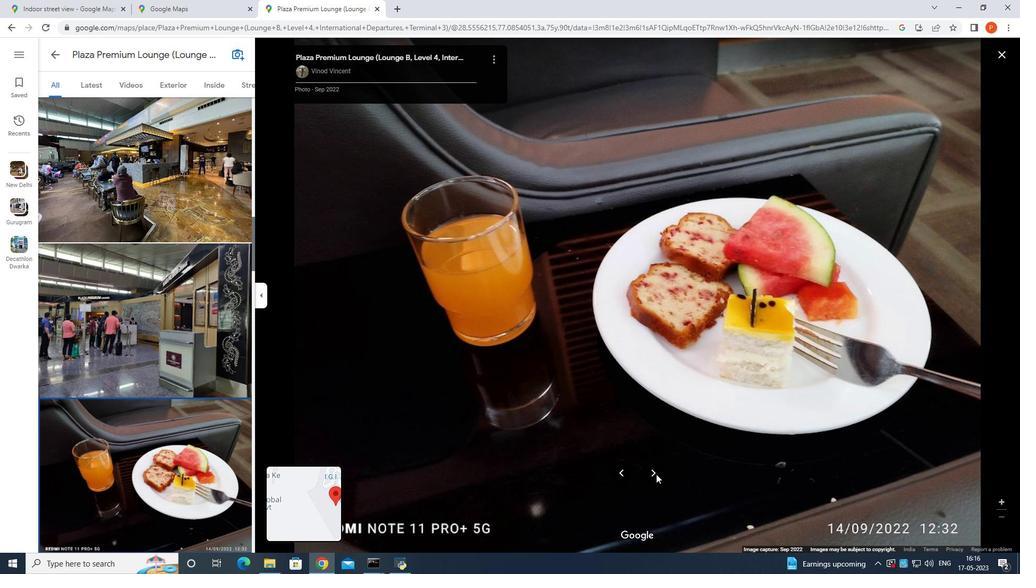 
Action: Mouse moved to (655, 474)
Screenshot: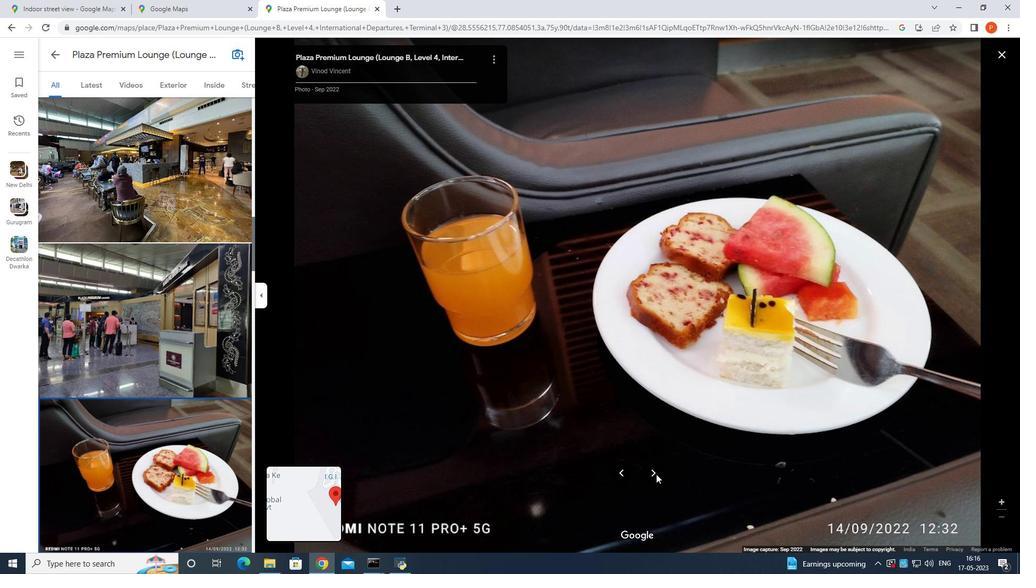 
Action: Mouse pressed left at (655, 474)
Screenshot: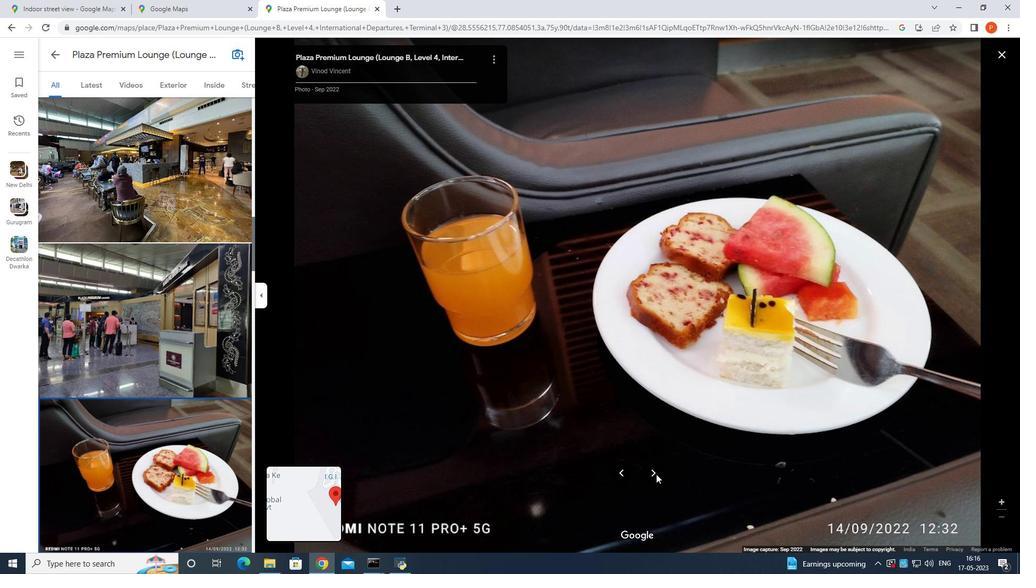 
Action: Mouse moved to (655, 474)
Screenshot: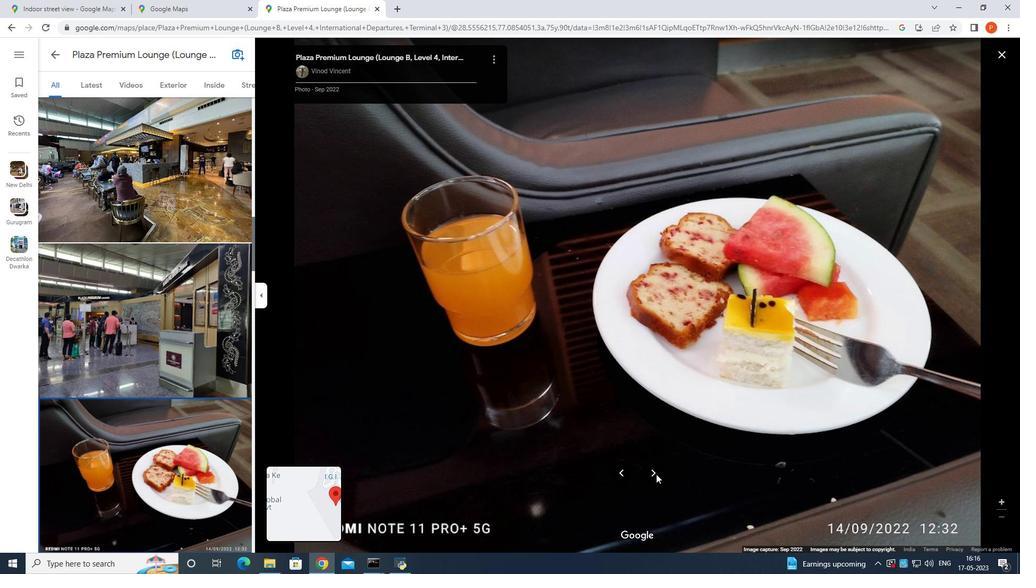
Action: Mouse pressed left at (655, 474)
Screenshot: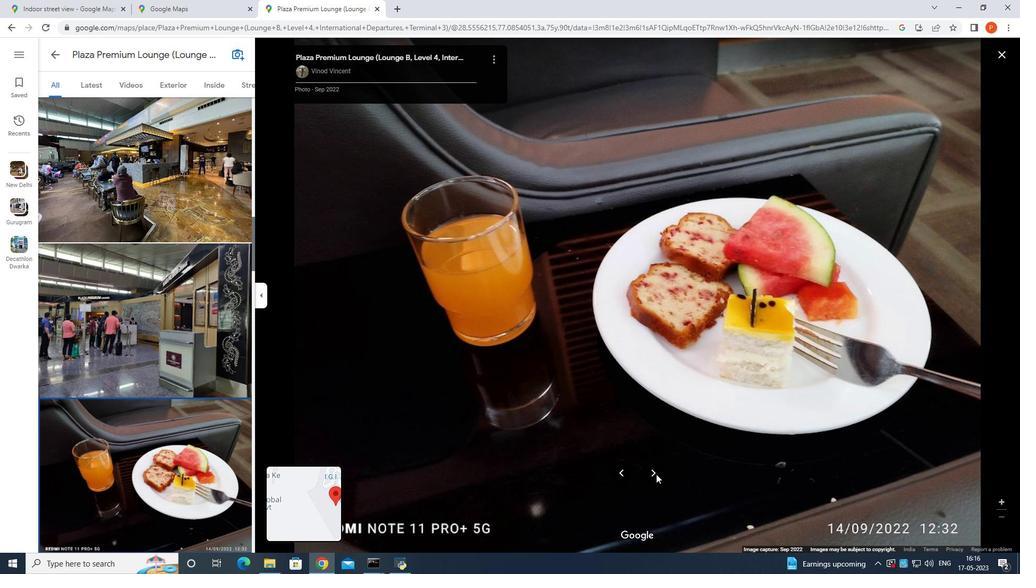 
Action: Mouse pressed left at (655, 474)
Screenshot: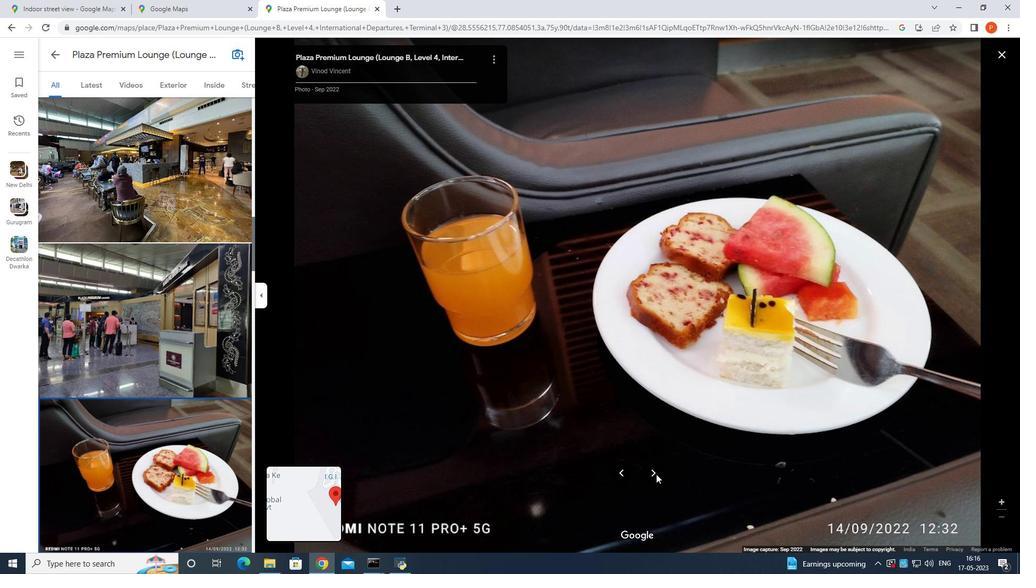 
Action: Mouse moved to (655, 474)
Screenshot: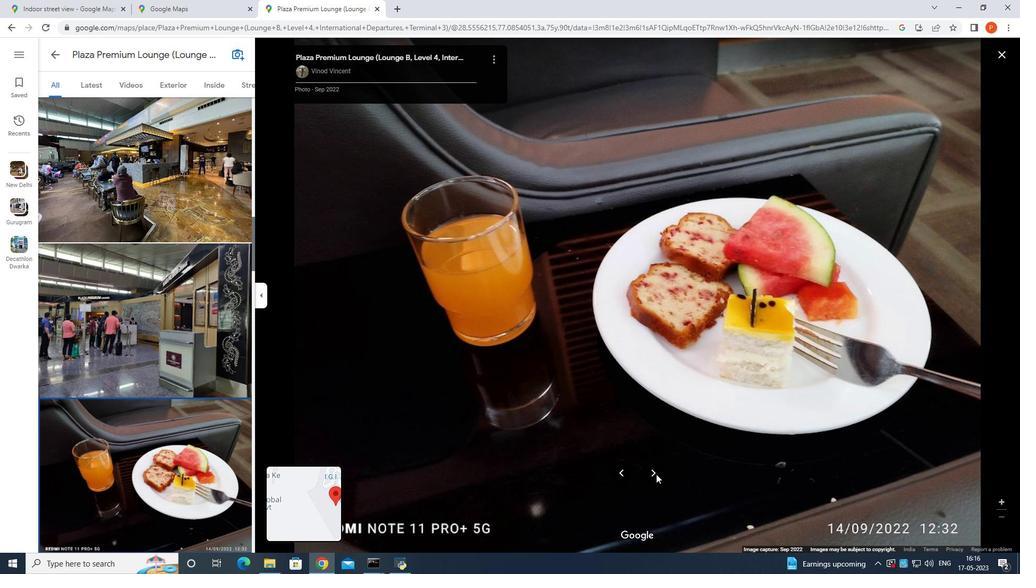 
Action: Mouse pressed left at (655, 474)
Screenshot: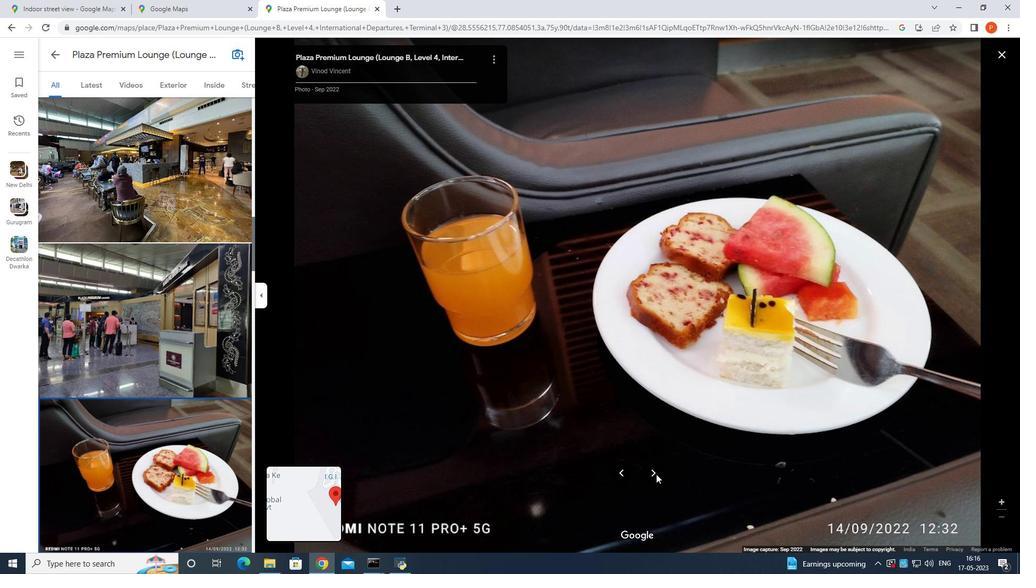 
Action: Mouse moved to (655, 474)
Screenshot: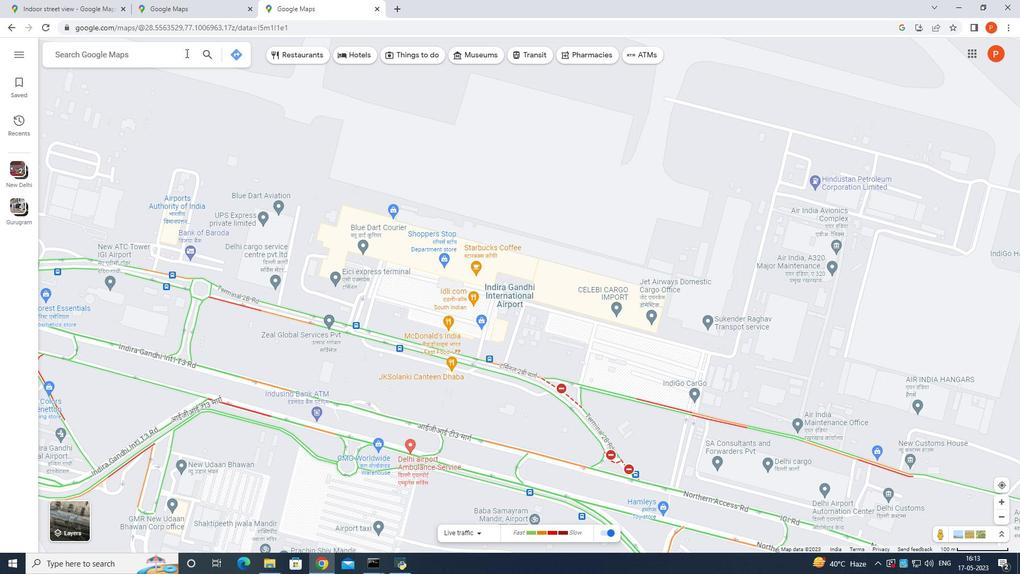 
Action: Mouse pressed left at (655, 474)
Screenshot: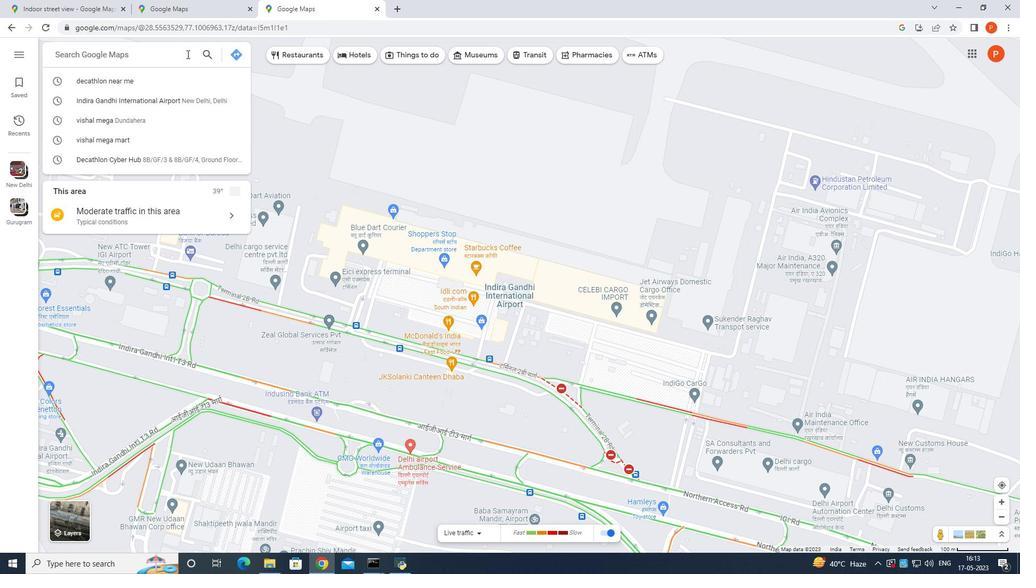 
Action: Key pressed s<Key.shift>hopping<Key.space>center
Screenshot: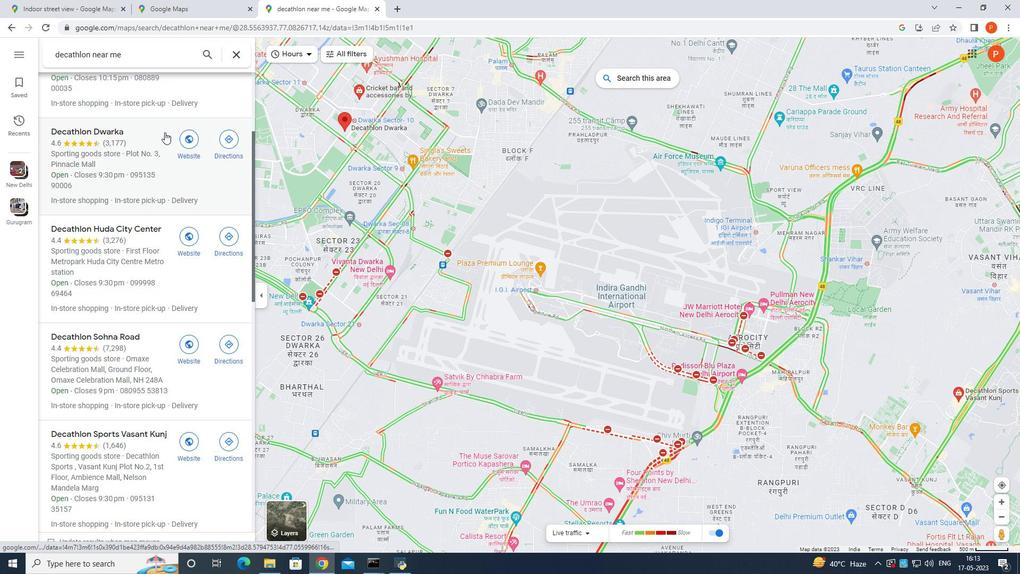 
Action: Mouse moved to (655, 474)
Screenshot: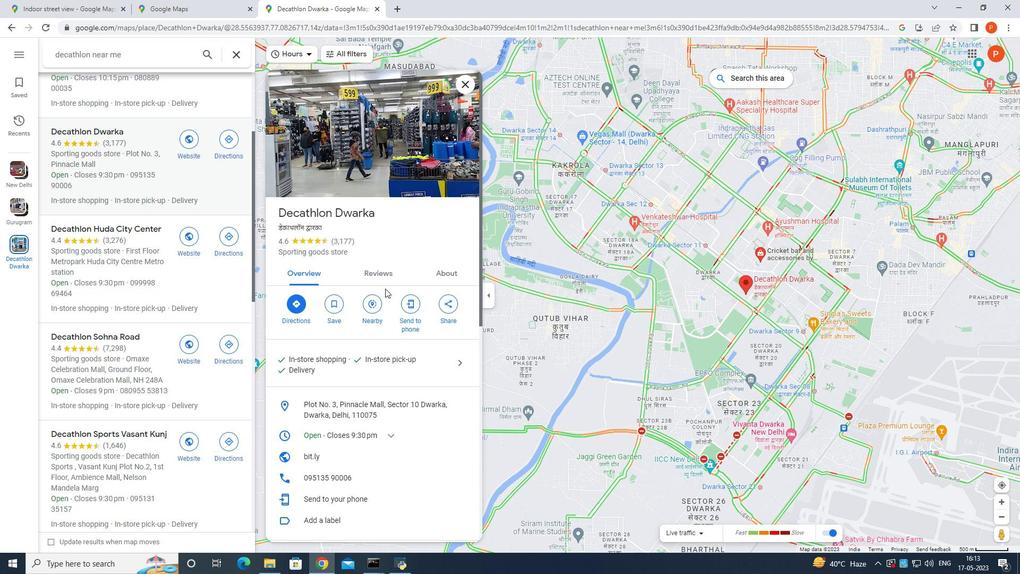 
Action: Mouse pressed left at (655, 474)
Screenshot: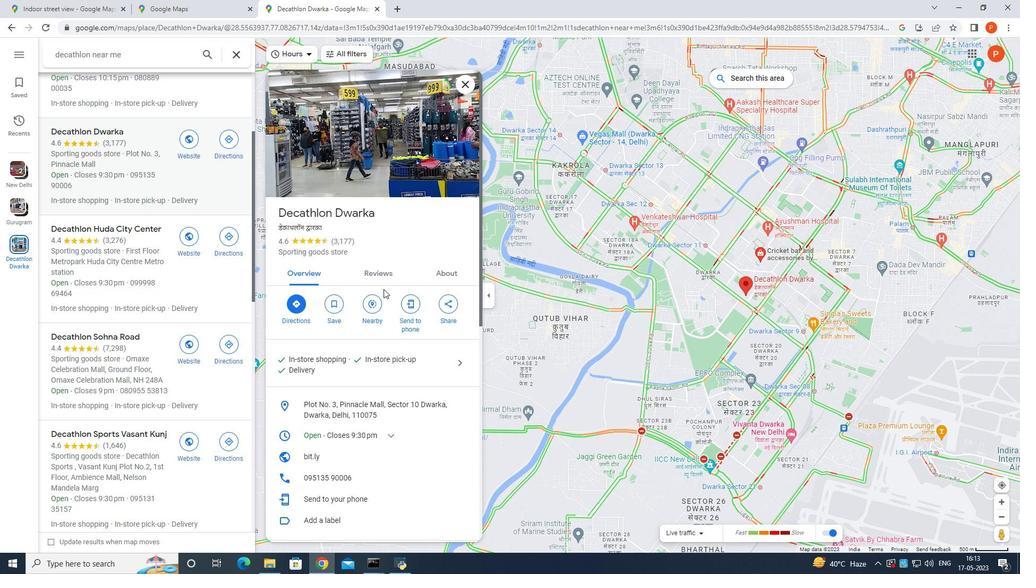 
Action: Mouse moved to (655, 474)
Screenshot: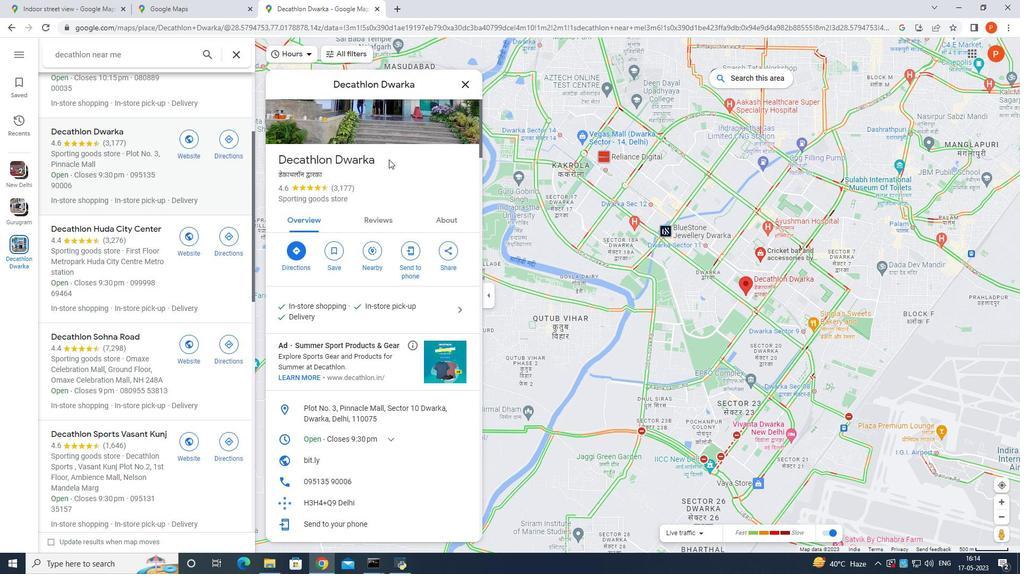 
Action: Mouse pressed left at (655, 474)
Screenshot: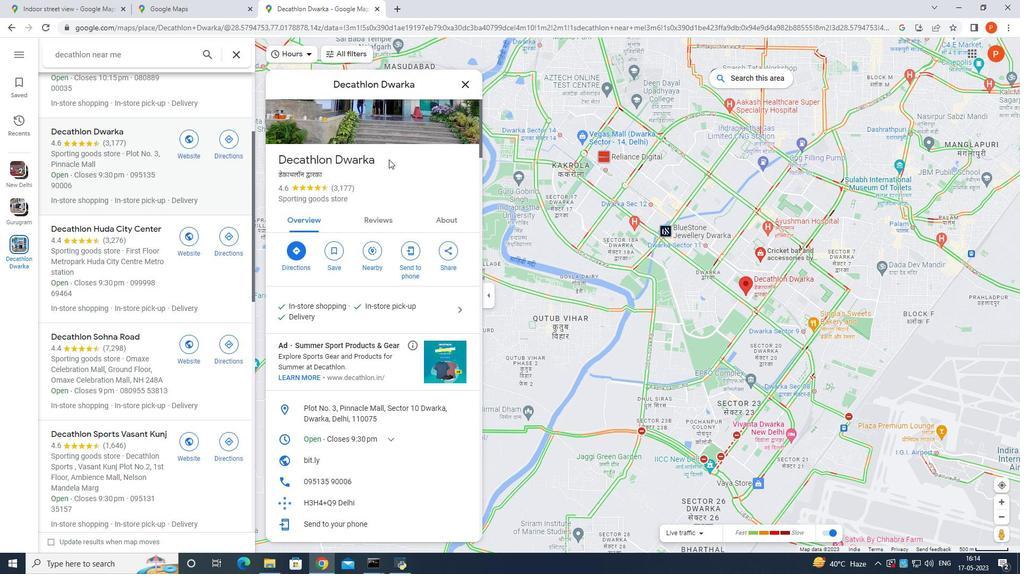 
Action: Mouse moved to (655, 474)
Screenshot: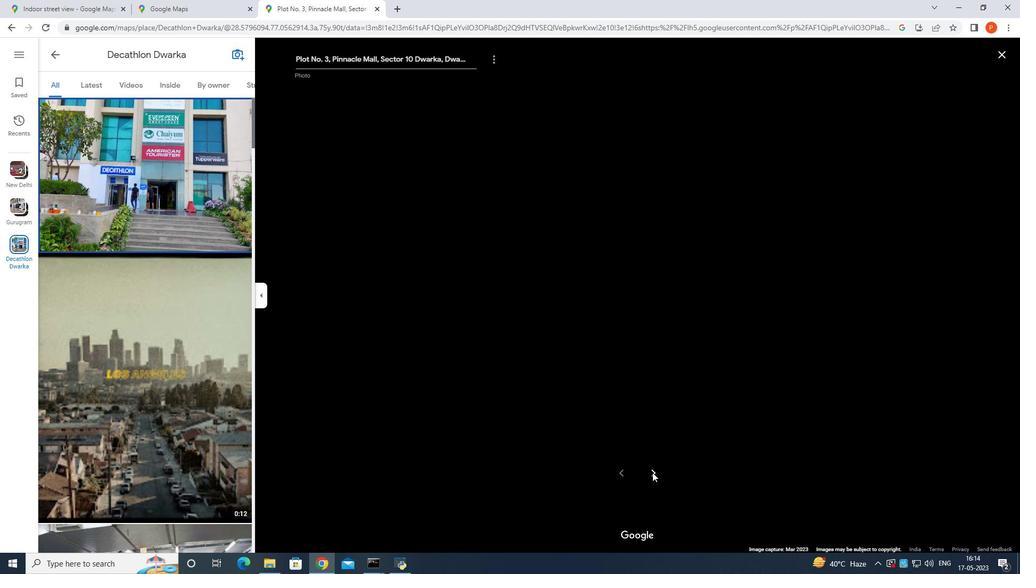
Action: Mouse pressed left at (655, 474)
Screenshot: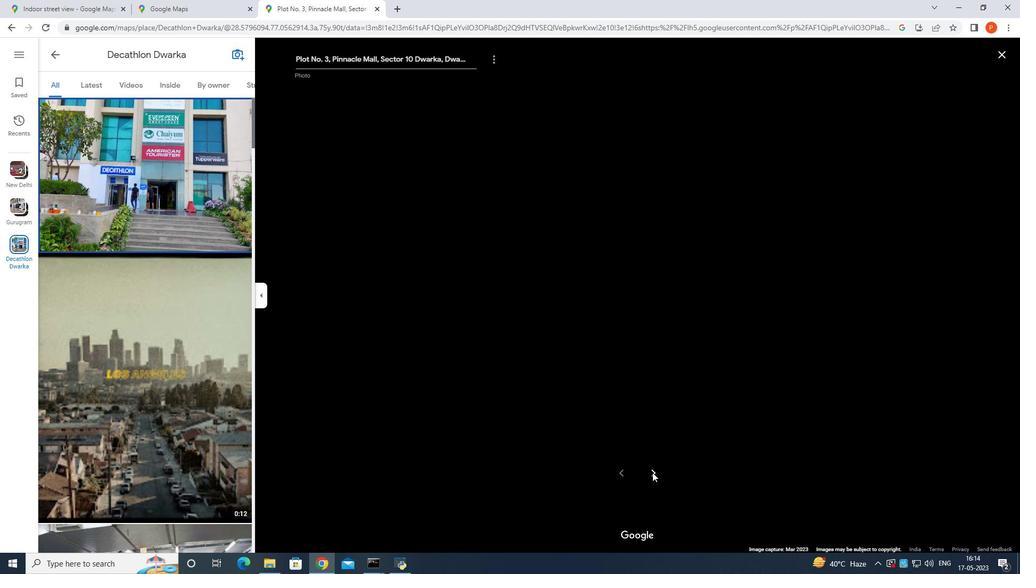 
Action: Mouse moved to (655, 474)
Screenshot: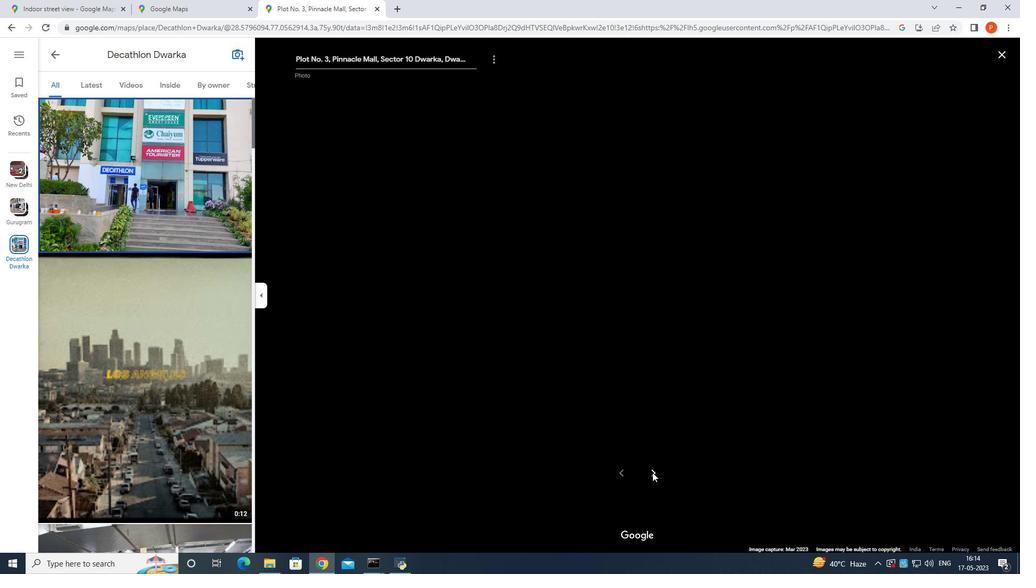 
Action: Mouse scrolled (655, 474) with delta (0, 0)
Screenshot: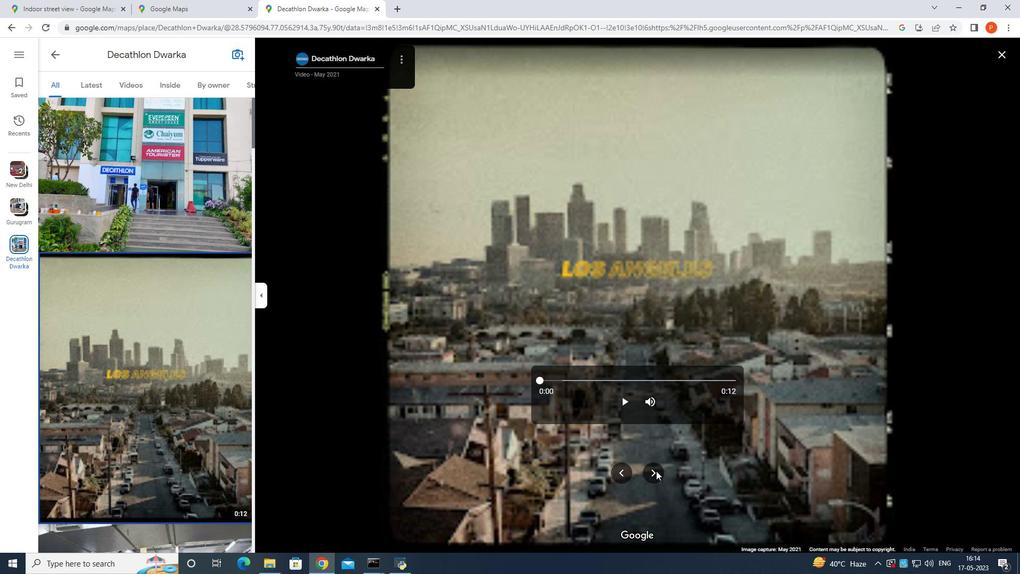 
Action: Mouse moved to (655, 474)
Screenshot: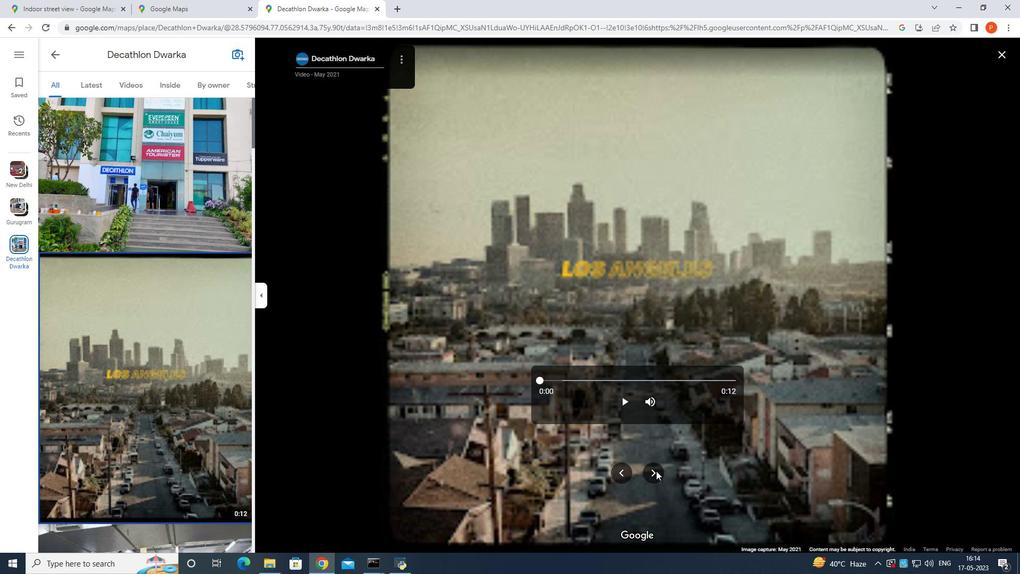 
Action: Mouse scrolled (655, 474) with delta (0, 0)
Screenshot: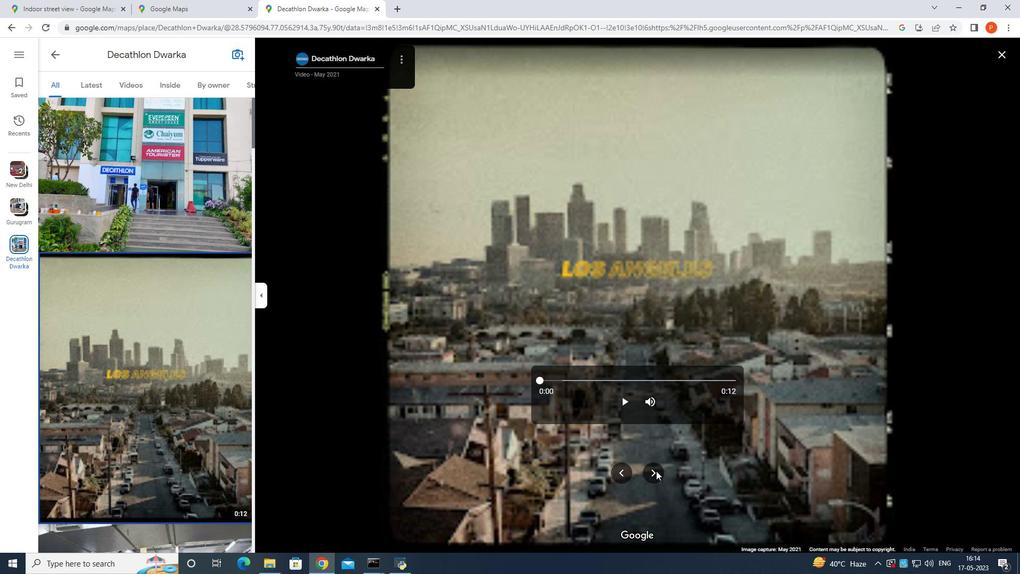
Action: Mouse moved to (655, 474)
Screenshot: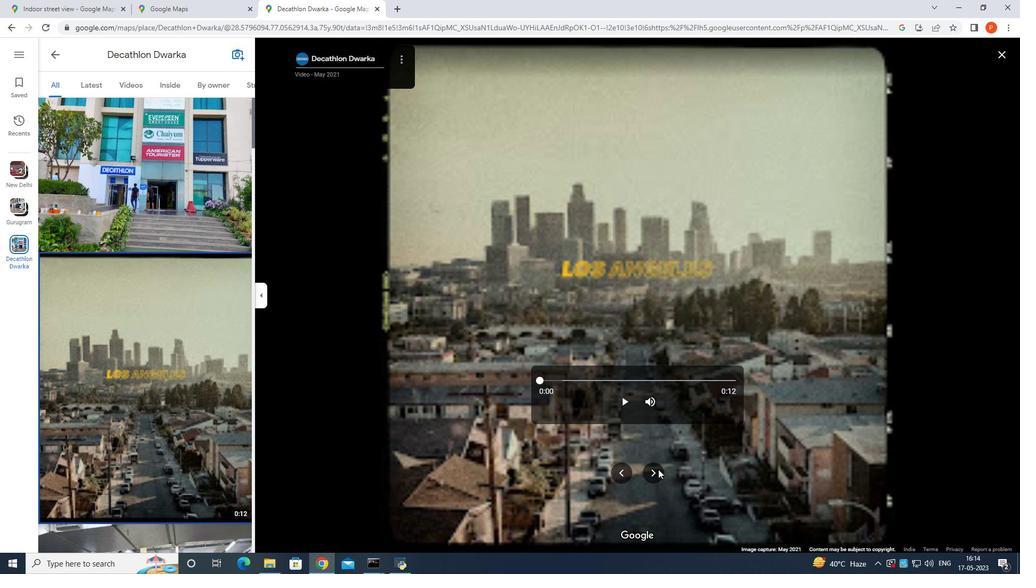 
Action: Mouse pressed left at (655, 474)
Screenshot: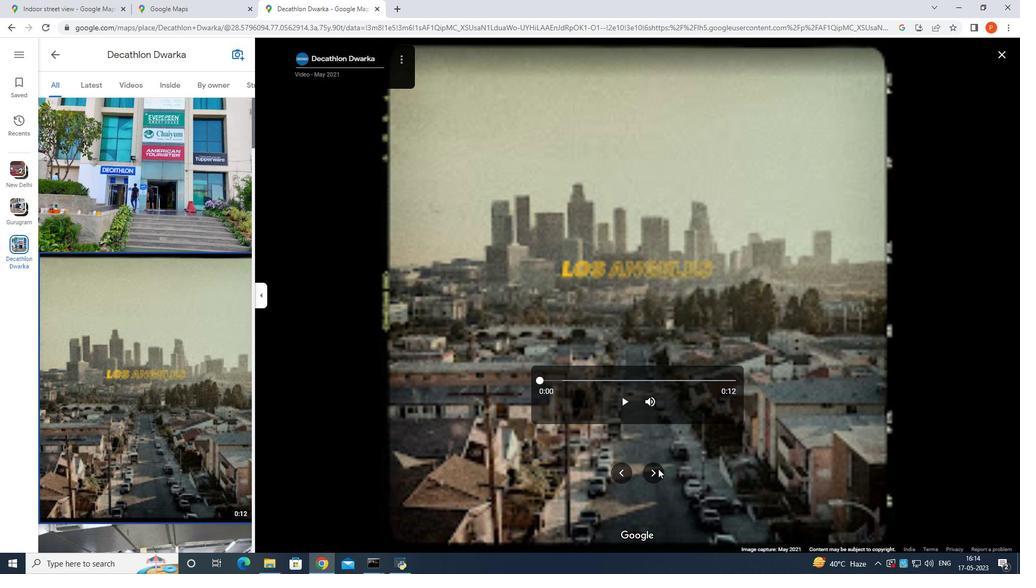 
Action: Mouse pressed left at (655, 474)
Screenshot: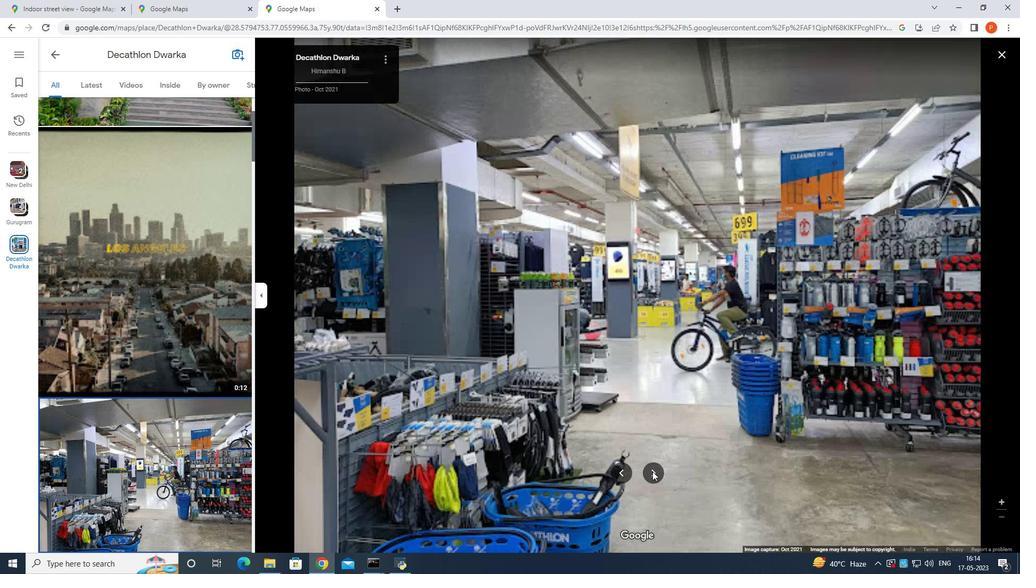 
Action: Mouse moved to (655, 474)
Screenshot: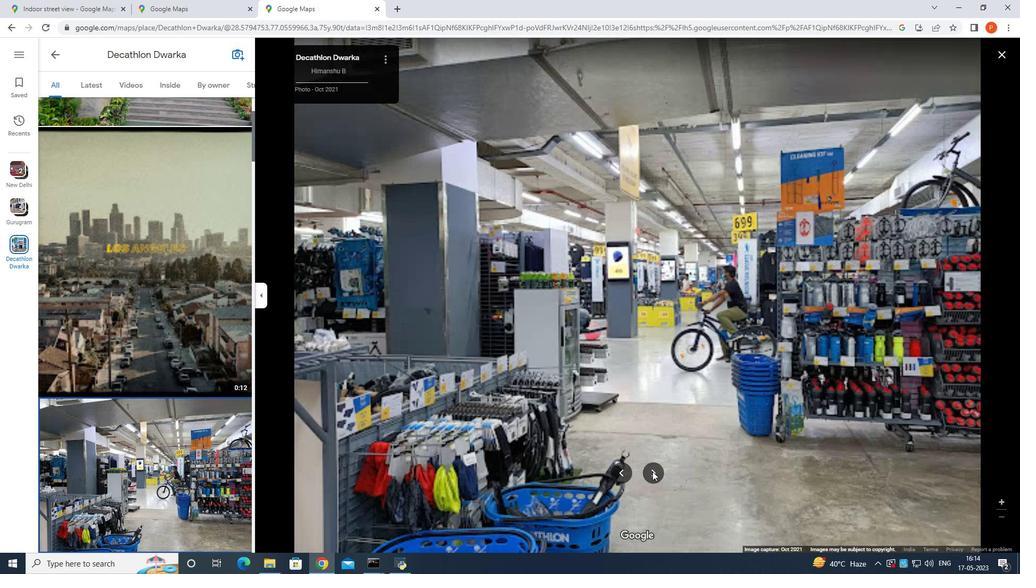 
Action: Mouse pressed left at (655, 474)
Screenshot: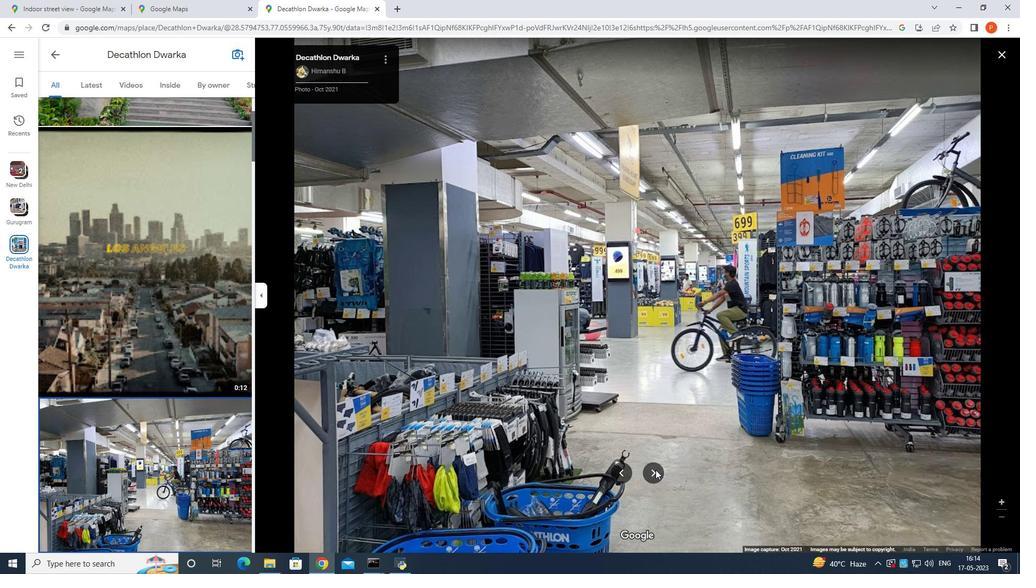 
Action: Mouse pressed left at (655, 474)
Screenshot: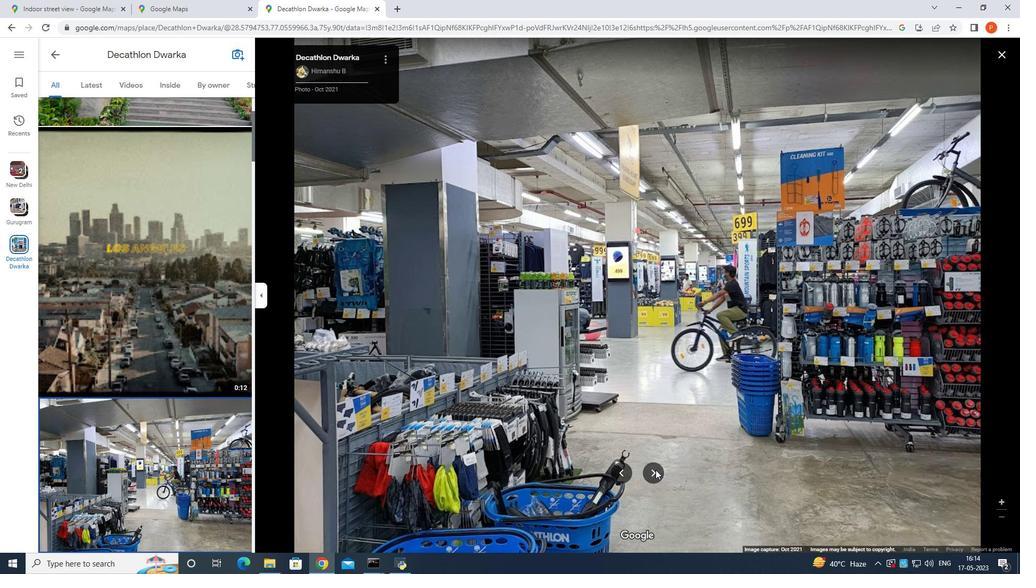 
Action: Mouse pressed left at (655, 474)
Screenshot: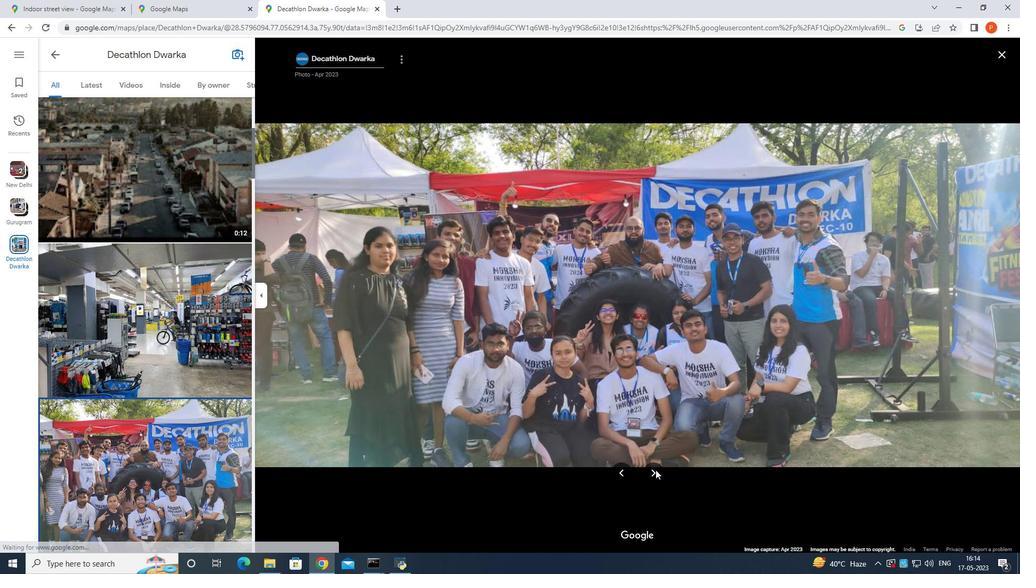 
Action: Mouse moved to (655, 474)
Screenshot: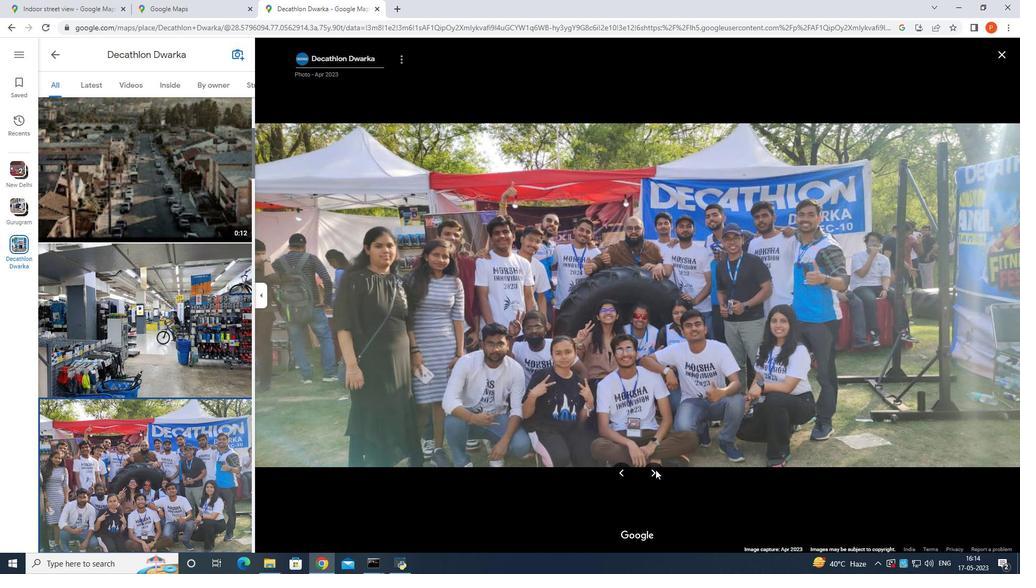 
Action: Mouse pressed left at (655, 474)
Screenshot: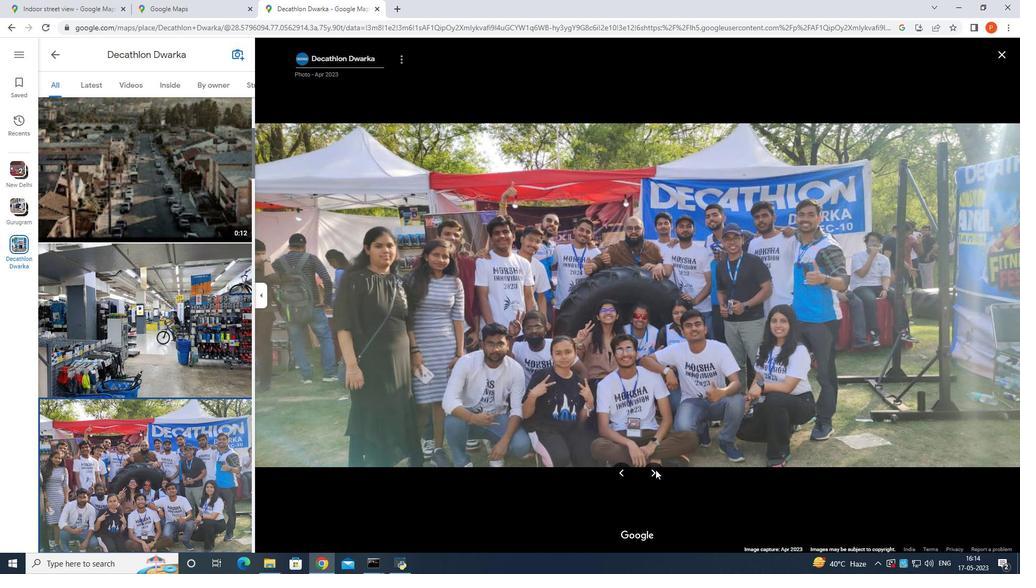 
Action: Mouse moved to (655, 474)
Screenshot: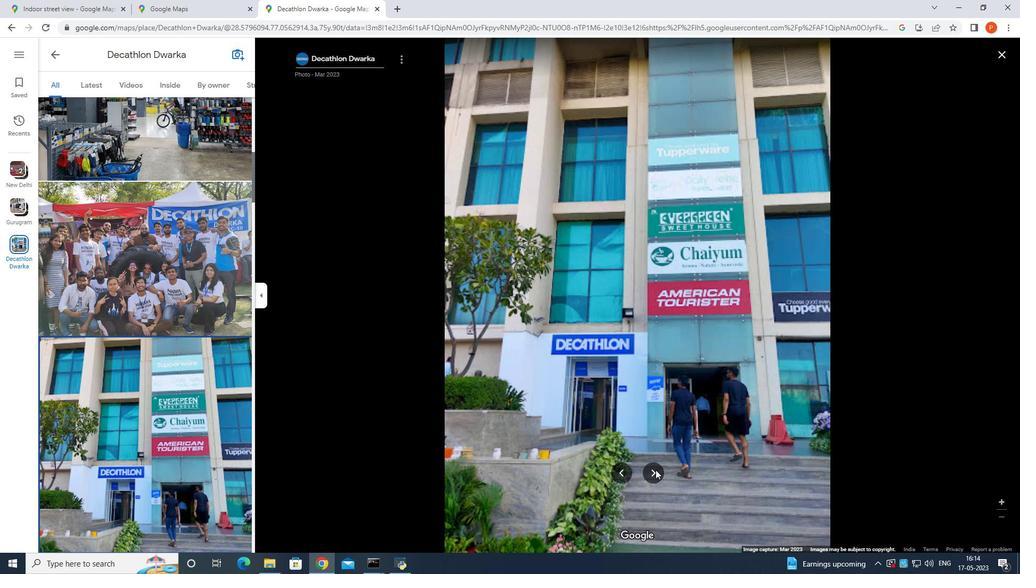 
Action: Mouse pressed left at (655, 474)
Screenshot: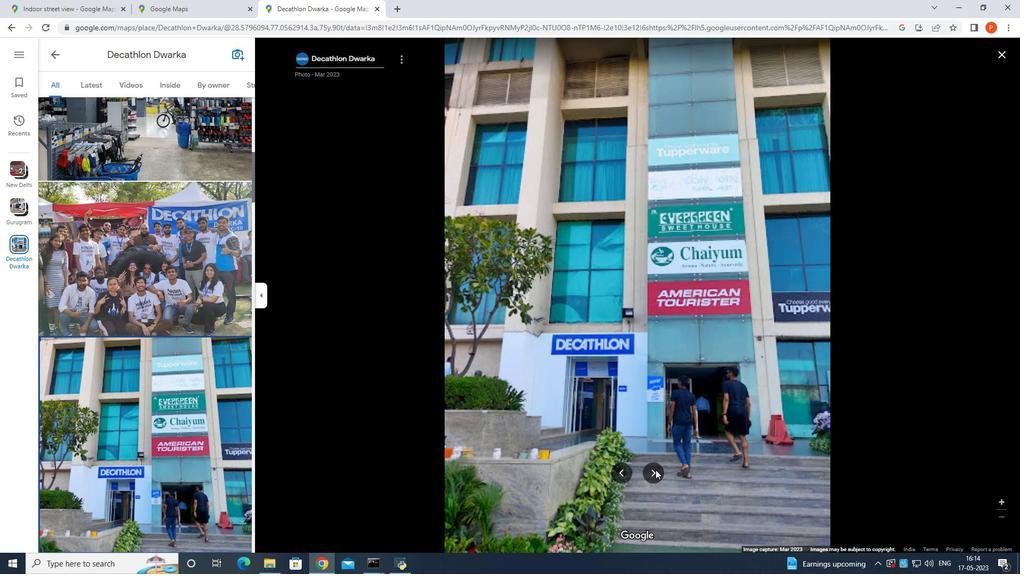 
Action: Mouse moved to (655, 474)
